 Task: Add a signature Ethan King containing Happy Valentines Day, Ethan King to email address softage.4@softage.net and add a label Memorabilia
Action: Mouse moved to (1036, 100)
Screenshot: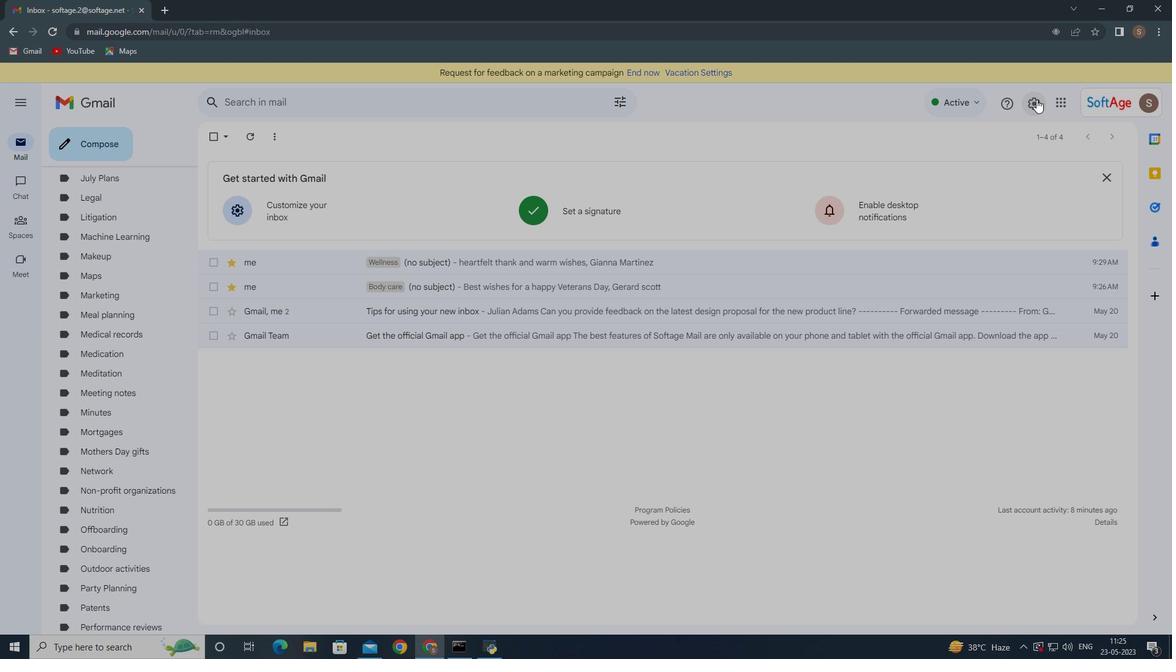 
Action: Mouse pressed left at (1036, 100)
Screenshot: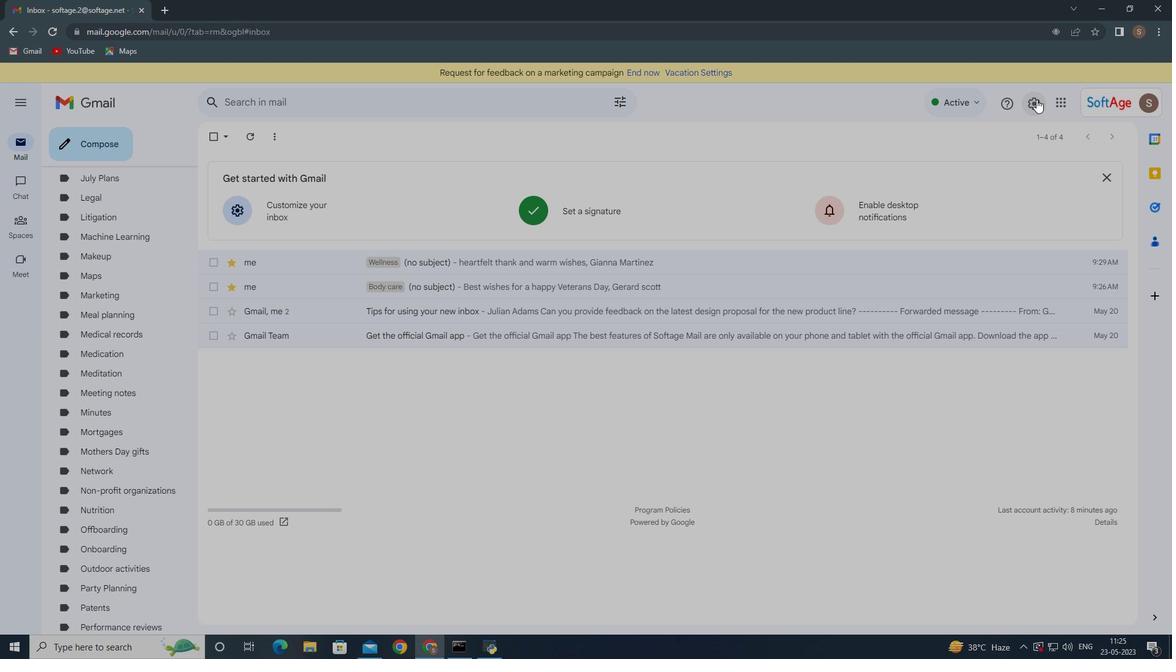 
Action: Mouse moved to (1049, 162)
Screenshot: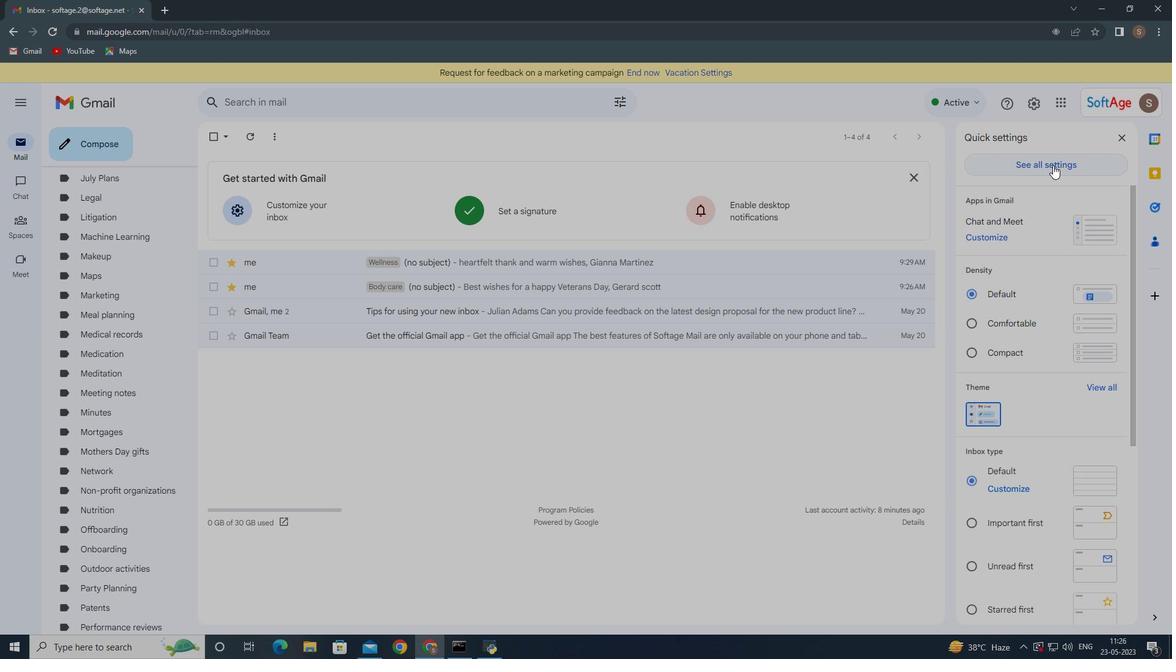 
Action: Mouse pressed left at (1049, 162)
Screenshot: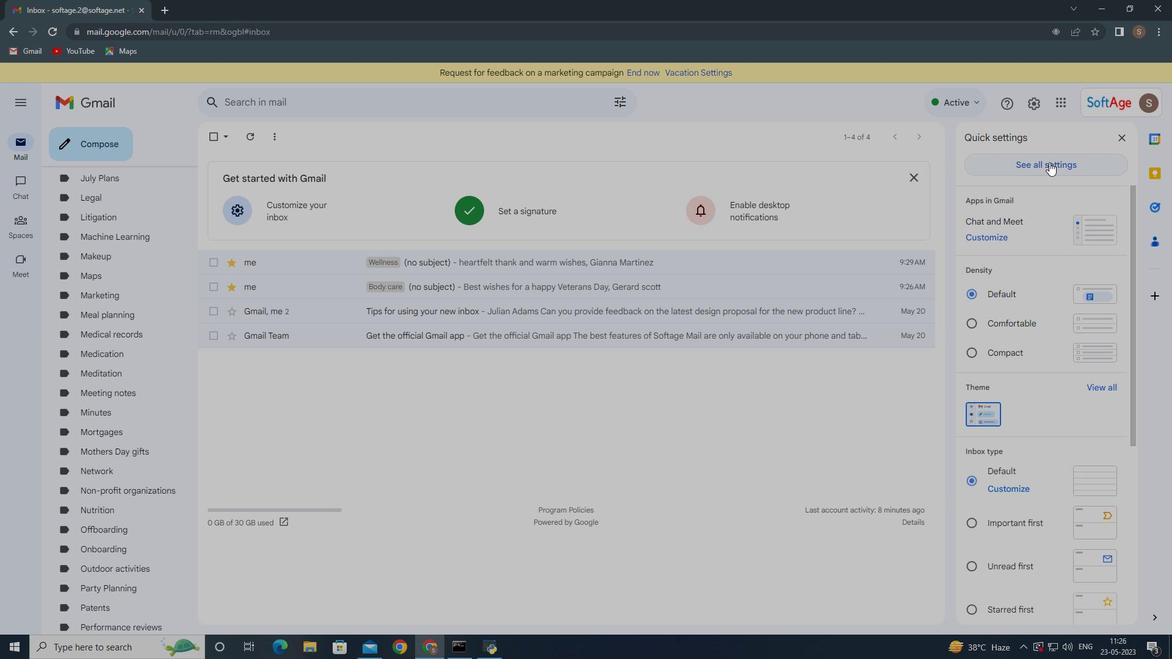 
Action: Mouse moved to (366, 218)
Screenshot: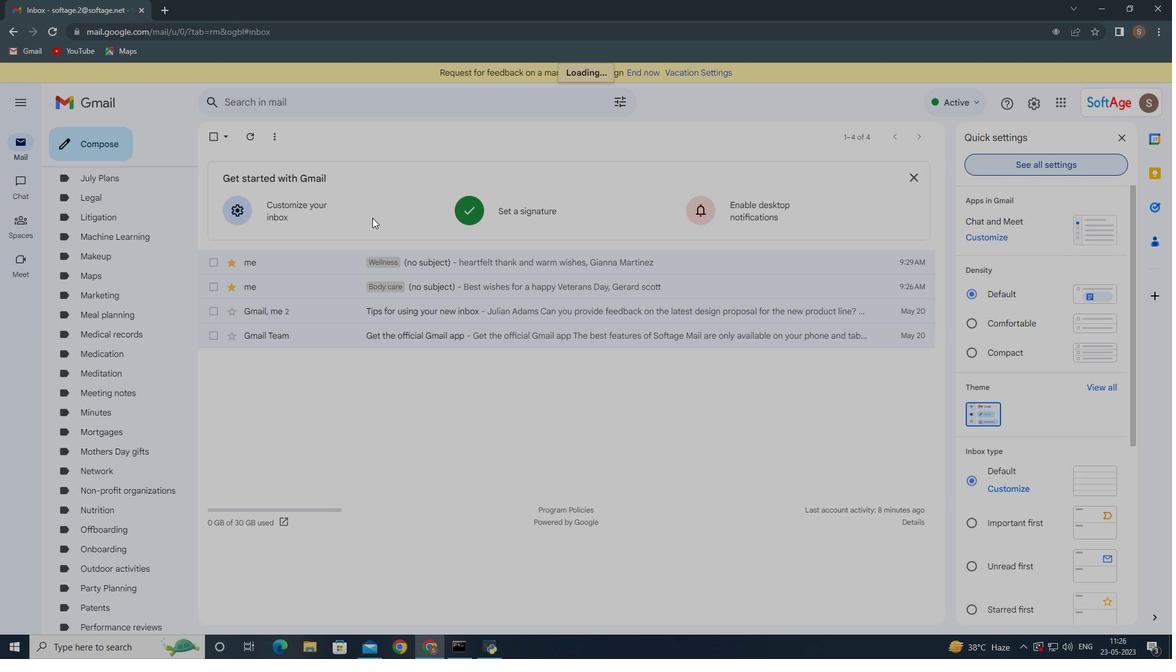 
Action: Mouse scrolled (366, 217) with delta (0, 0)
Screenshot: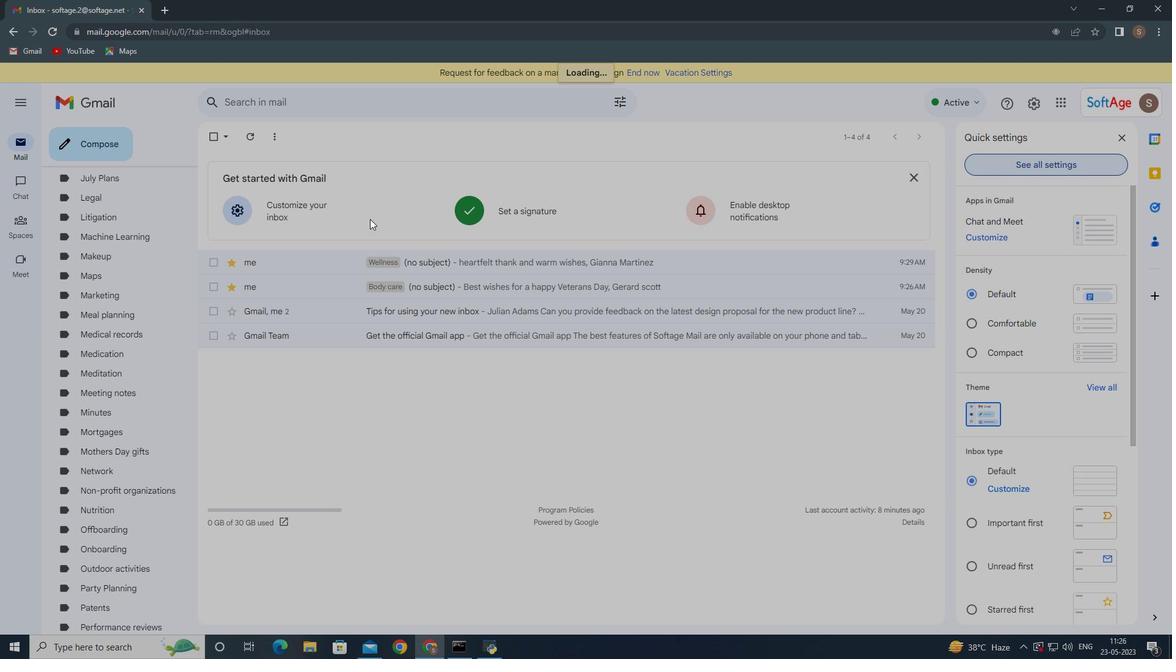 
Action: Mouse moved to (365, 219)
Screenshot: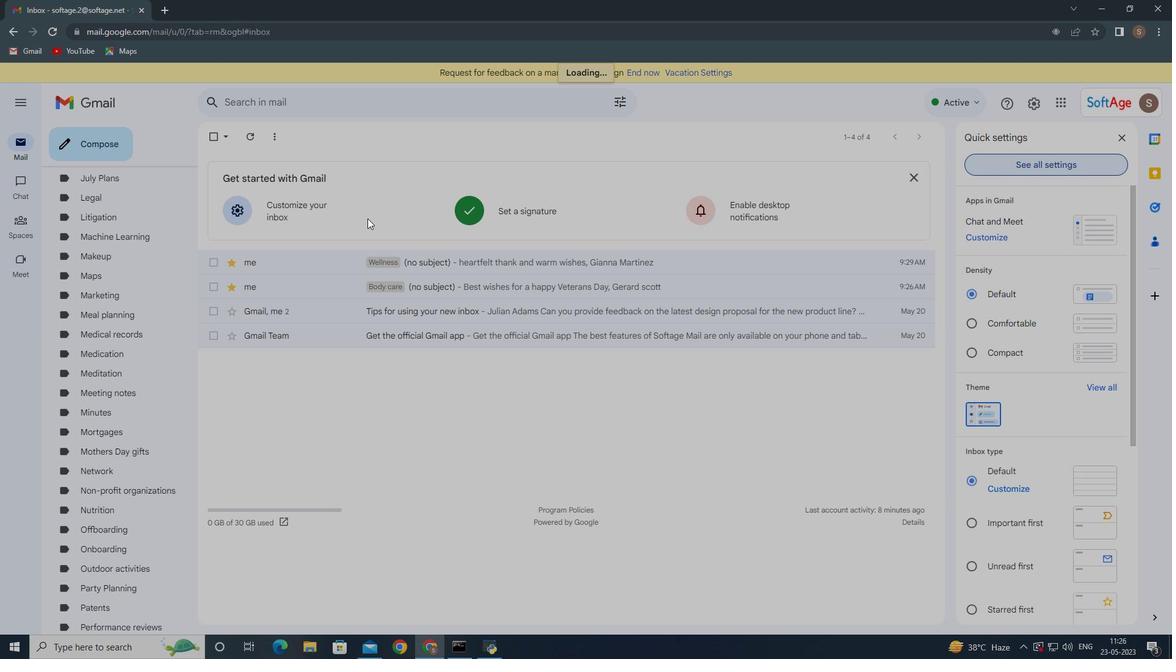 
Action: Mouse scrolled (365, 219) with delta (0, 0)
Screenshot: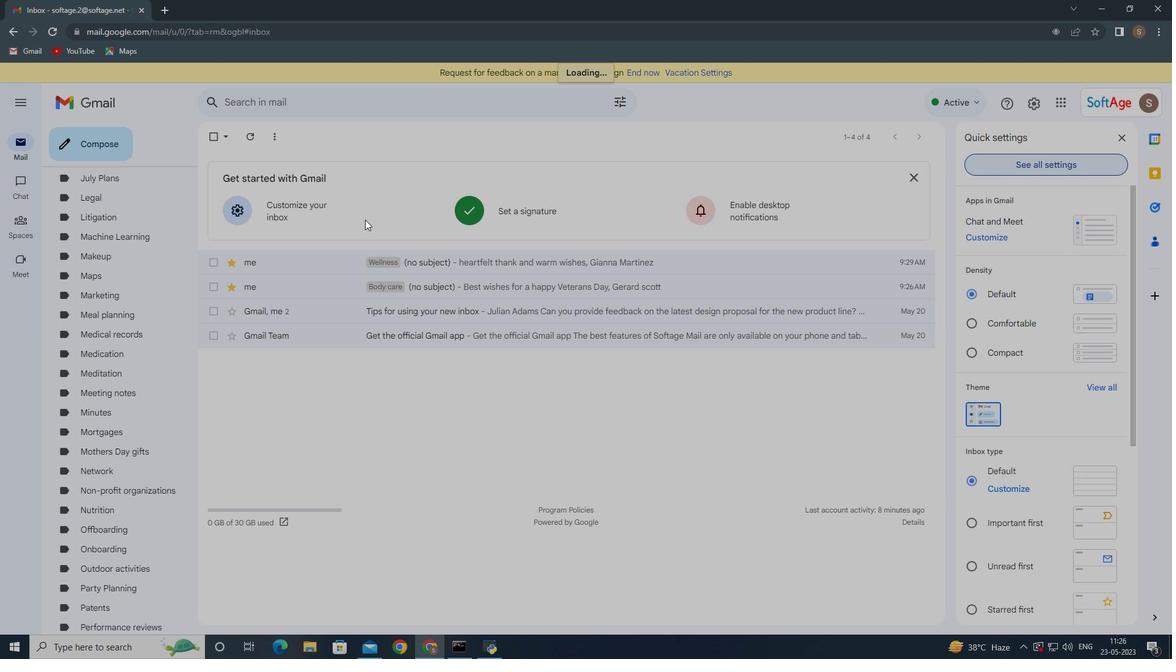 
Action: Mouse moved to (365, 219)
Screenshot: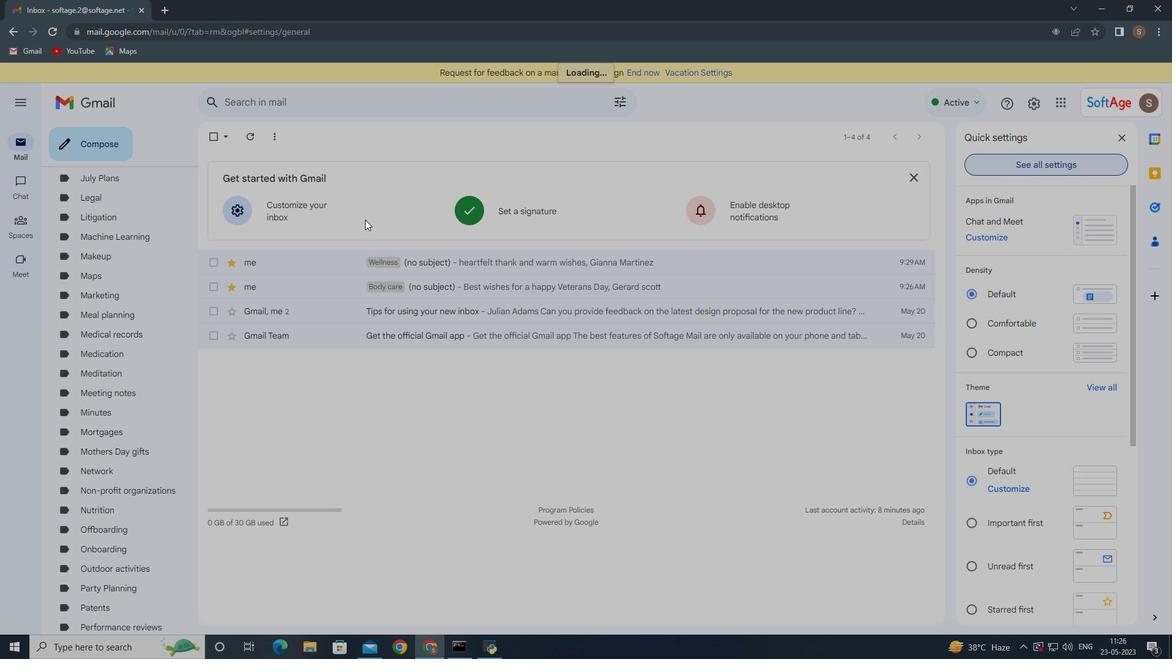 
Action: Mouse scrolled (365, 219) with delta (0, 0)
Screenshot: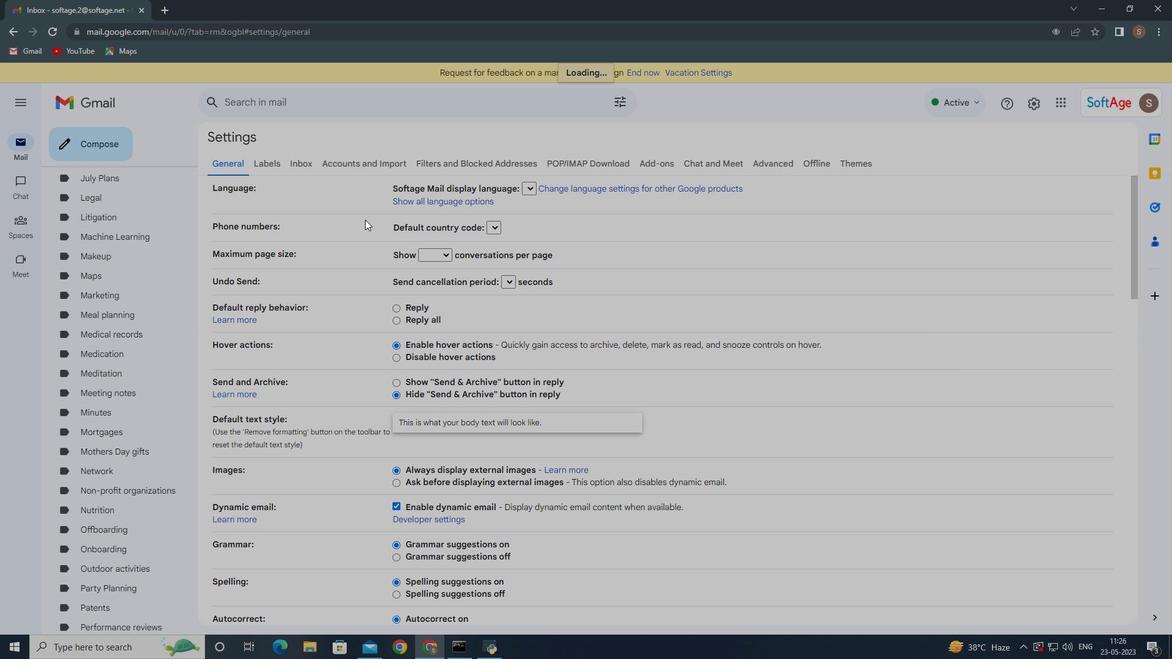 
Action: Mouse scrolled (365, 219) with delta (0, 0)
Screenshot: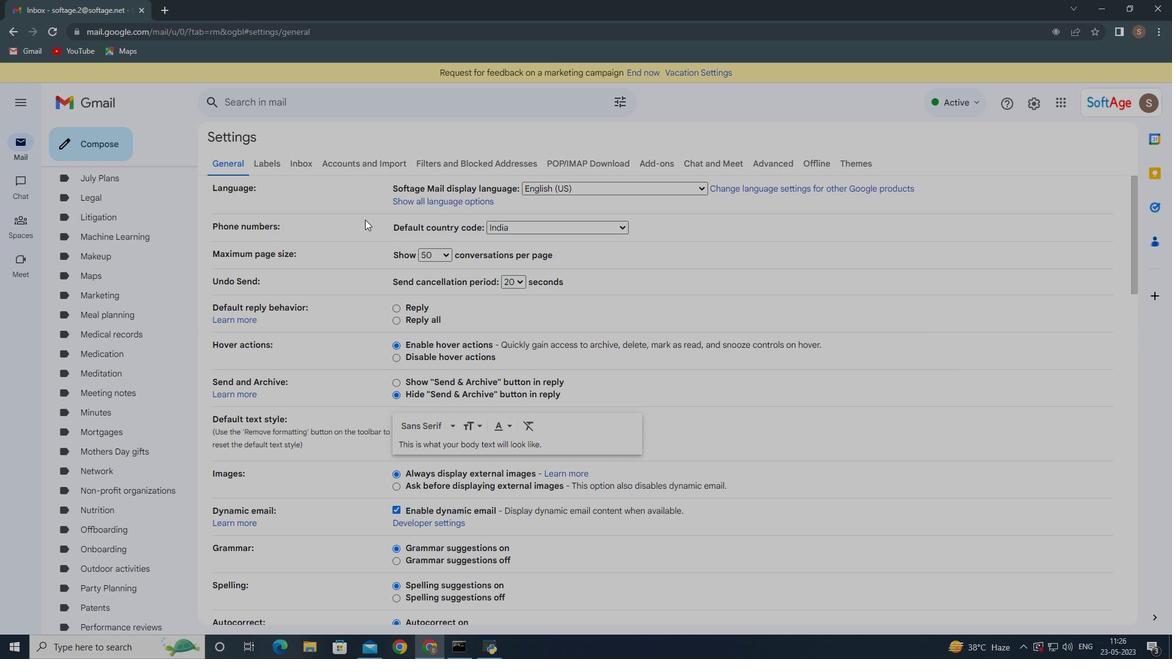 
Action: Mouse scrolled (365, 219) with delta (0, 0)
Screenshot: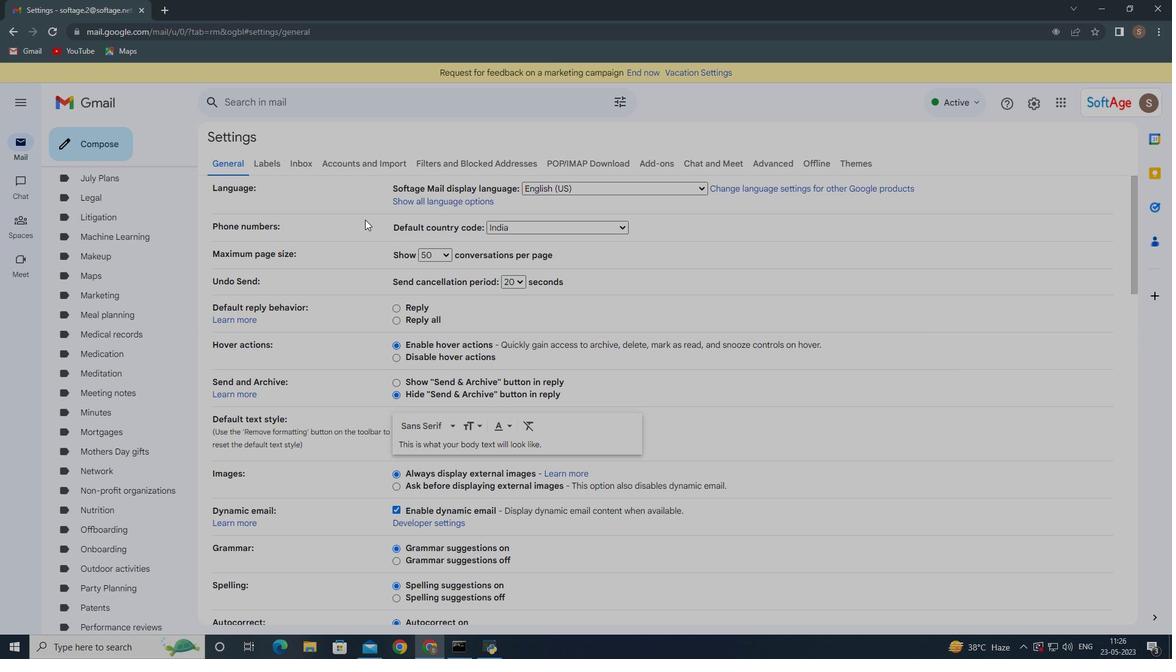 
Action: Mouse moved to (407, 272)
Screenshot: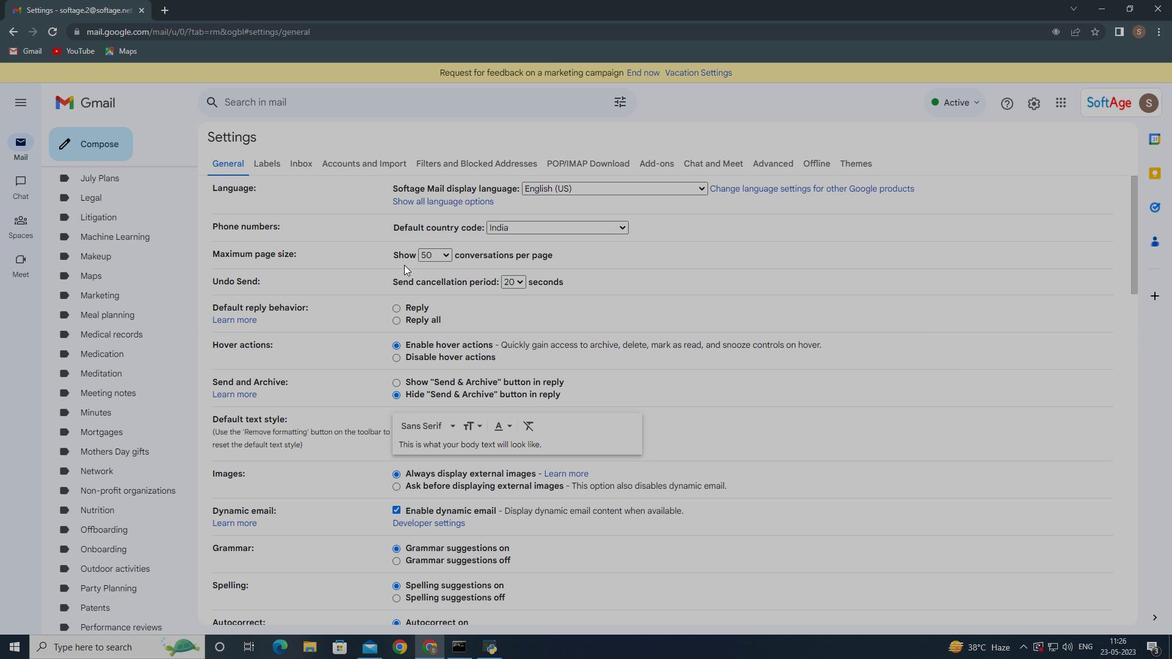 
Action: Mouse scrolled (407, 271) with delta (0, 0)
Screenshot: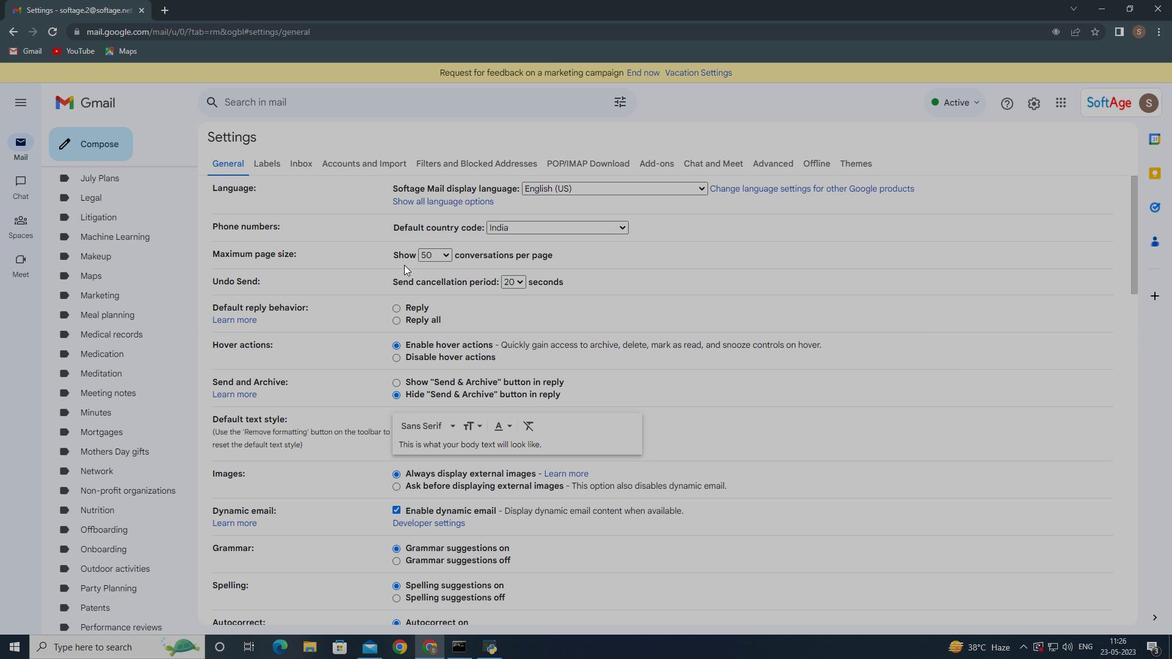 
Action: Mouse moved to (409, 275)
Screenshot: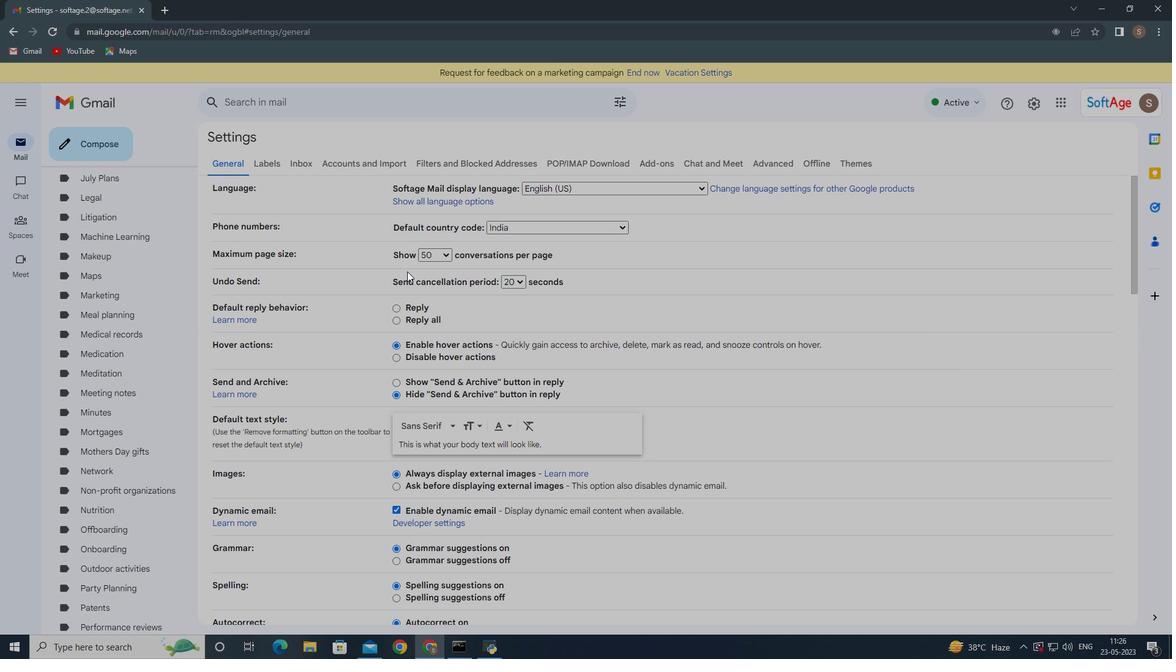 
Action: Mouse scrolled (409, 275) with delta (0, 0)
Screenshot: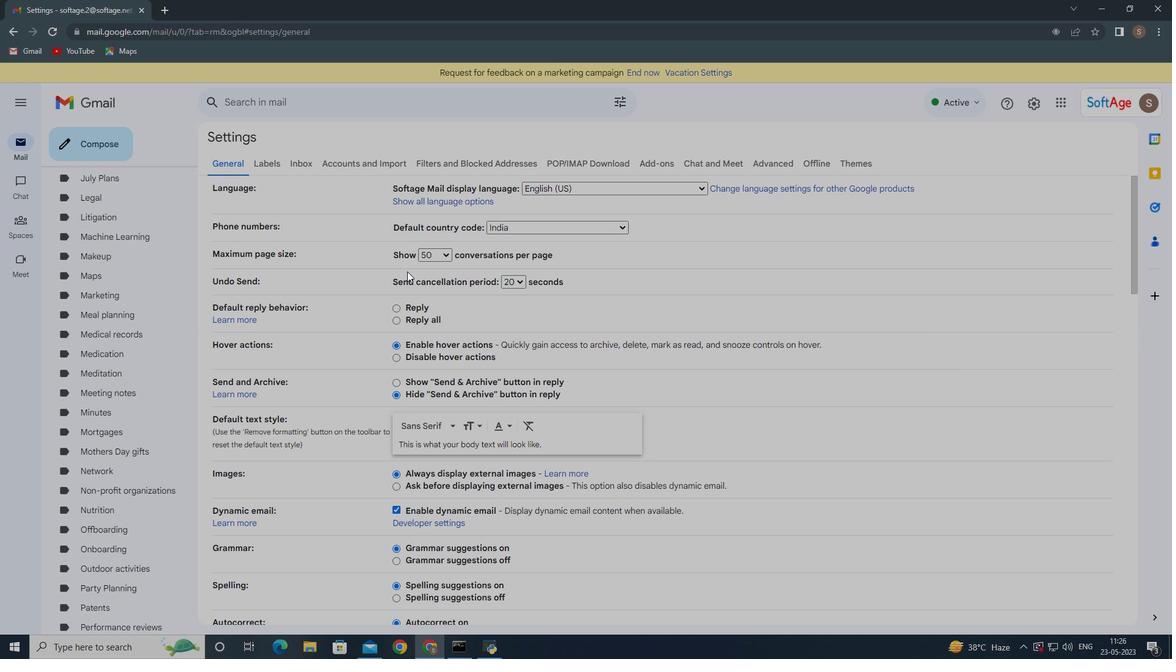 
Action: Mouse moved to (410, 277)
Screenshot: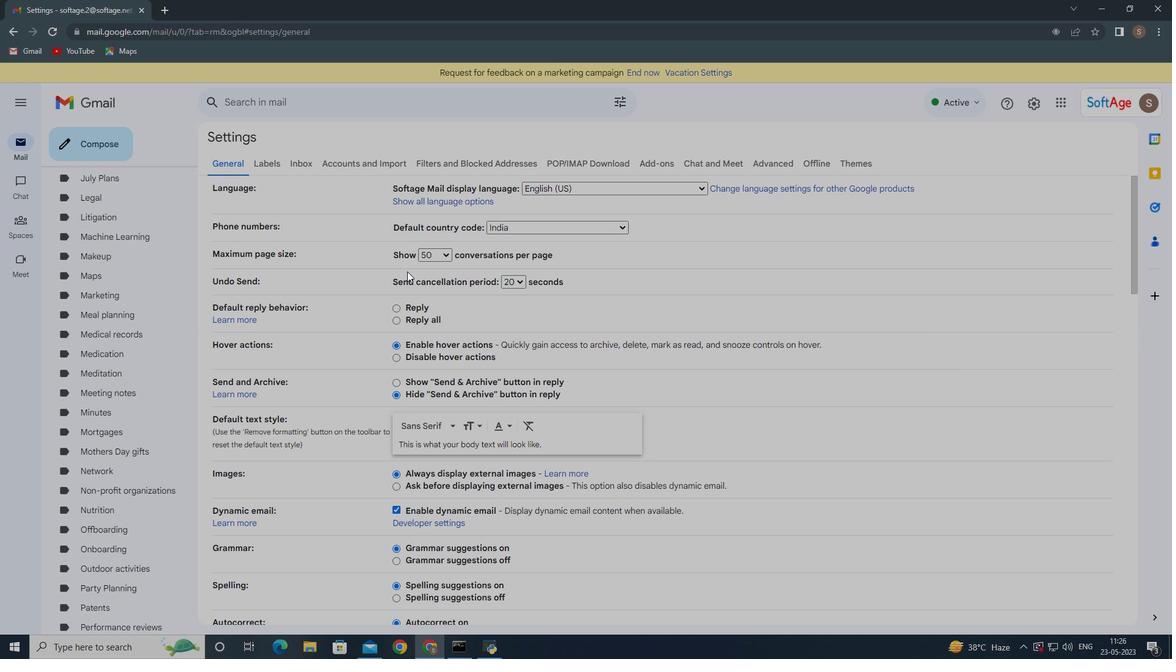 
Action: Mouse scrolled (410, 277) with delta (0, 0)
Screenshot: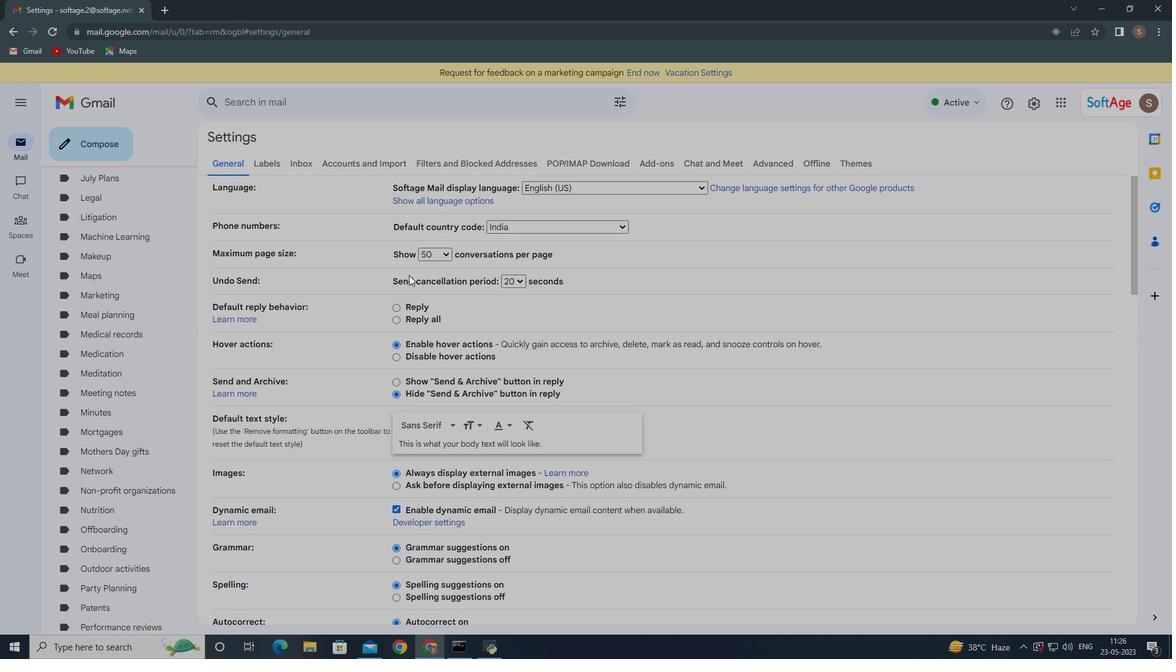 
Action: Mouse moved to (410, 279)
Screenshot: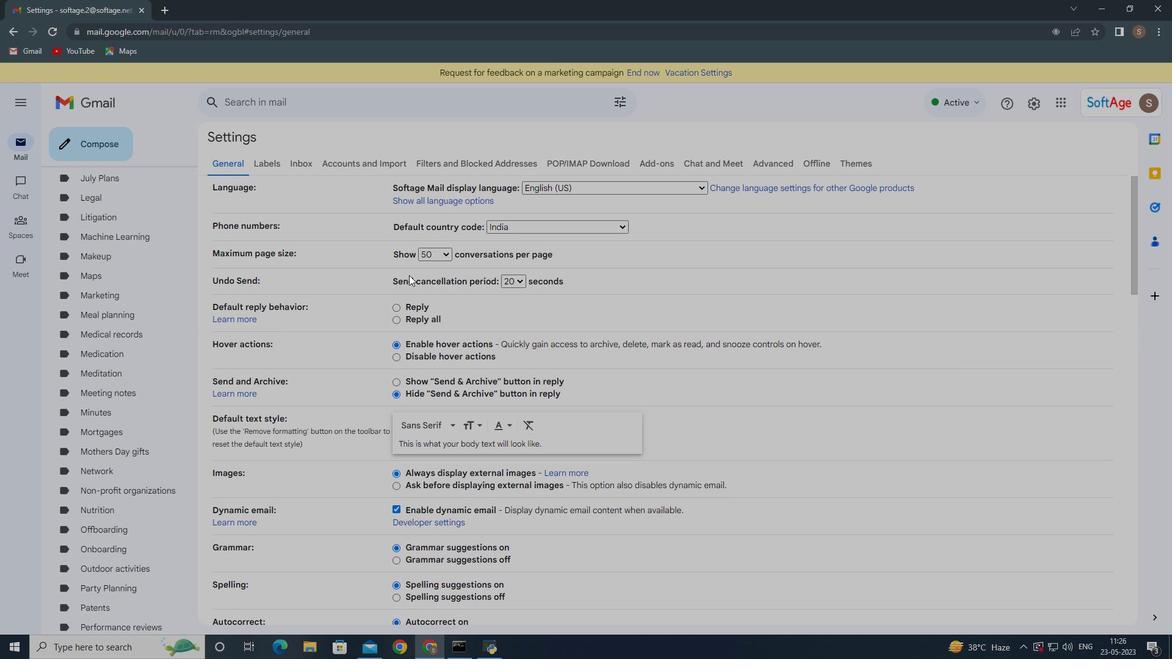
Action: Mouse scrolled (410, 279) with delta (0, 0)
Screenshot: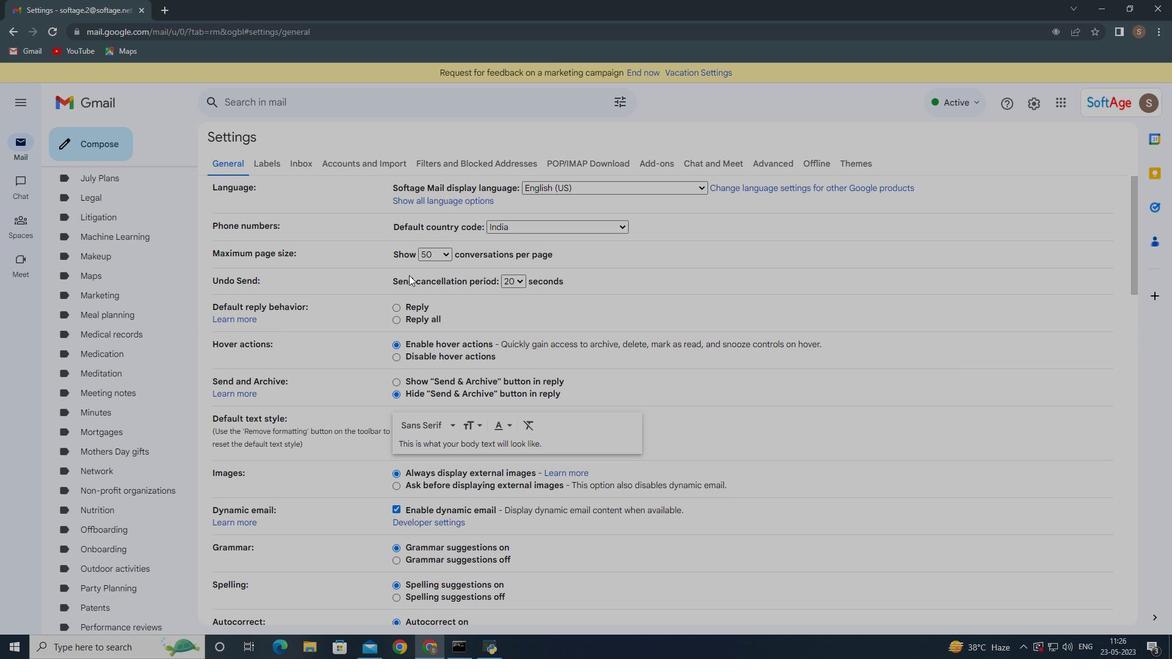 
Action: Mouse moved to (410, 282)
Screenshot: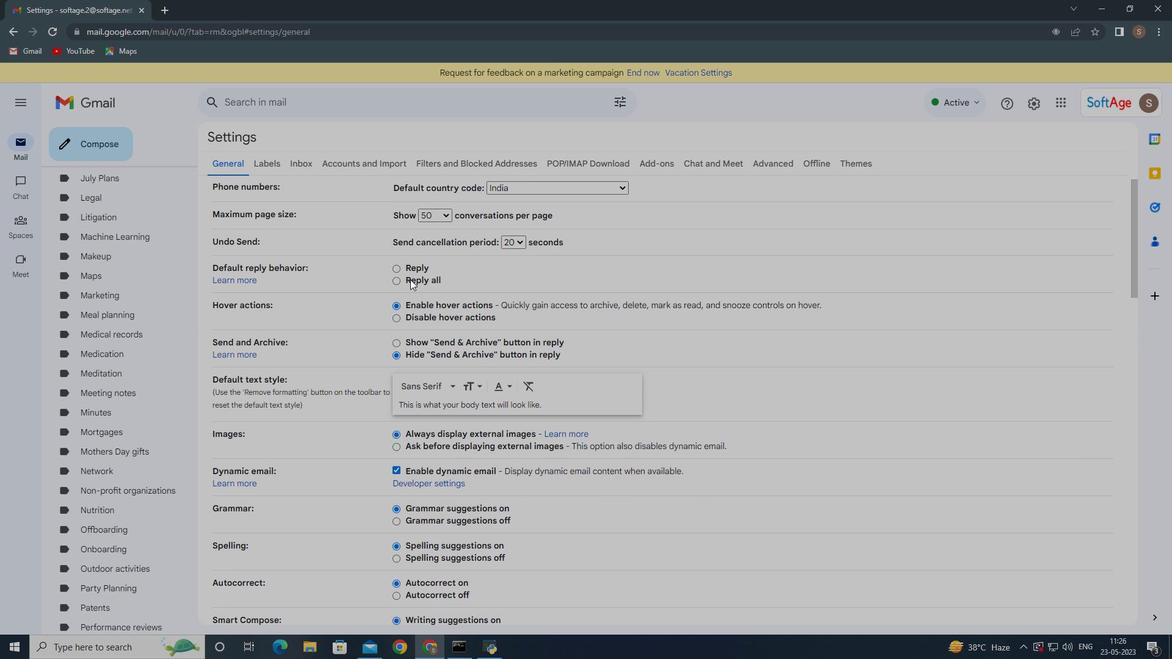 
Action: Mouse scrolled (410, 282) with delta (0, 0)
Screenshot: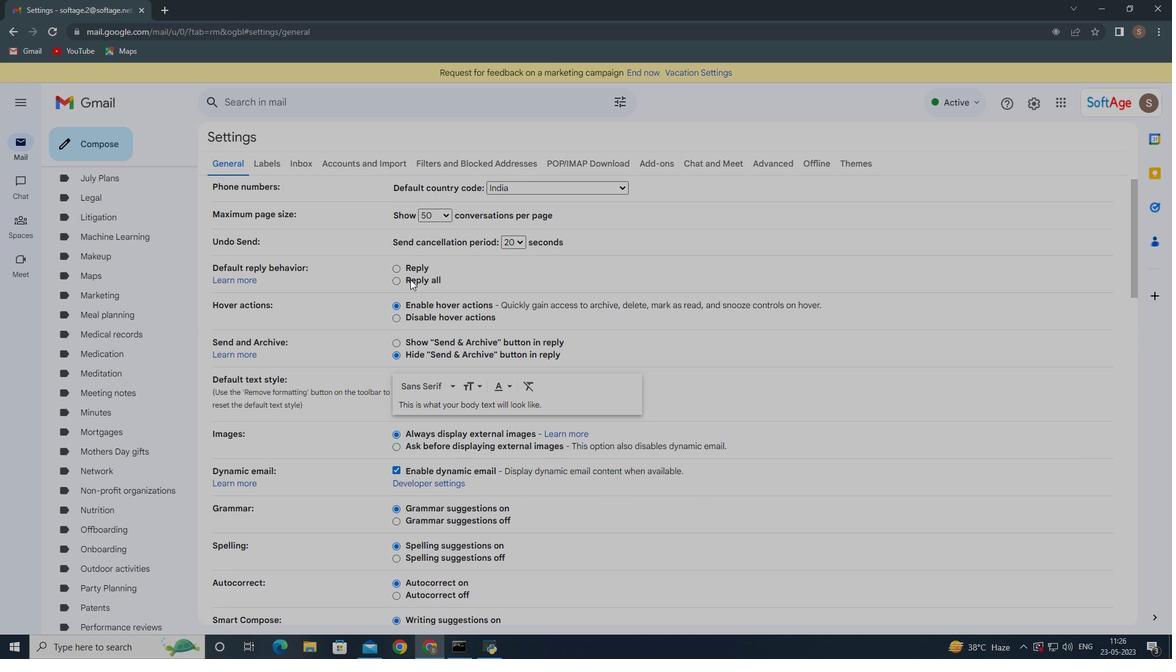 
Action: Mouse moved to (409, 293)
Screenshot: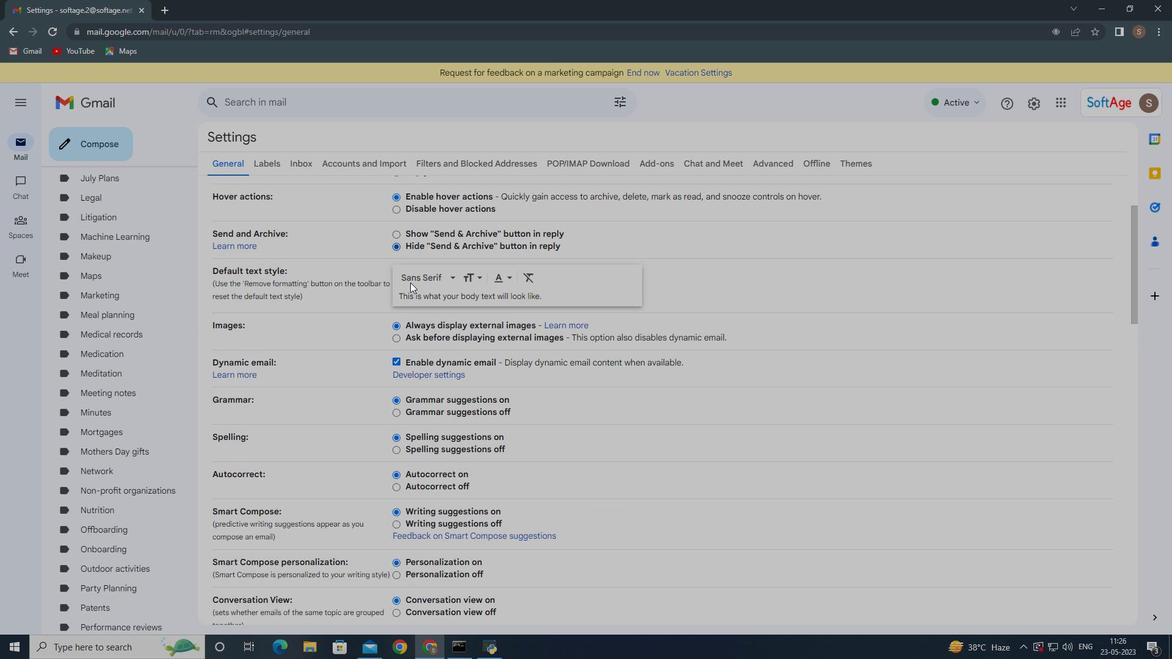 
Action: Mouse scrolled (409, 293) with delta (0, 0)
Screenshot: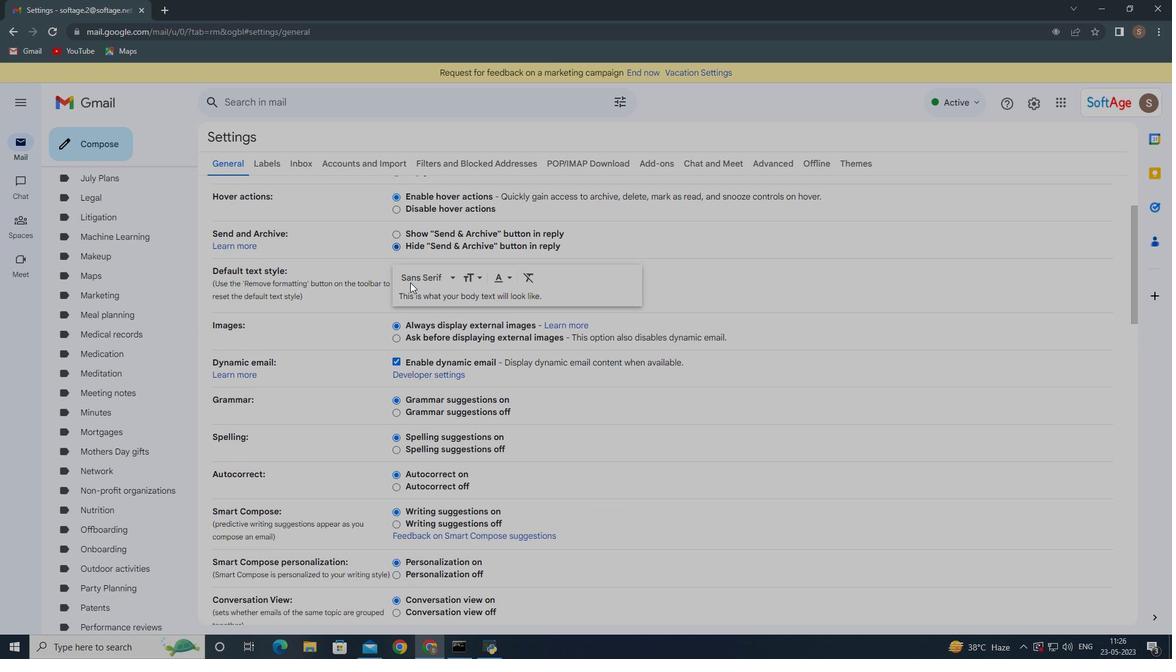
Action: Mouse moved to (417, 346)
Screenshot: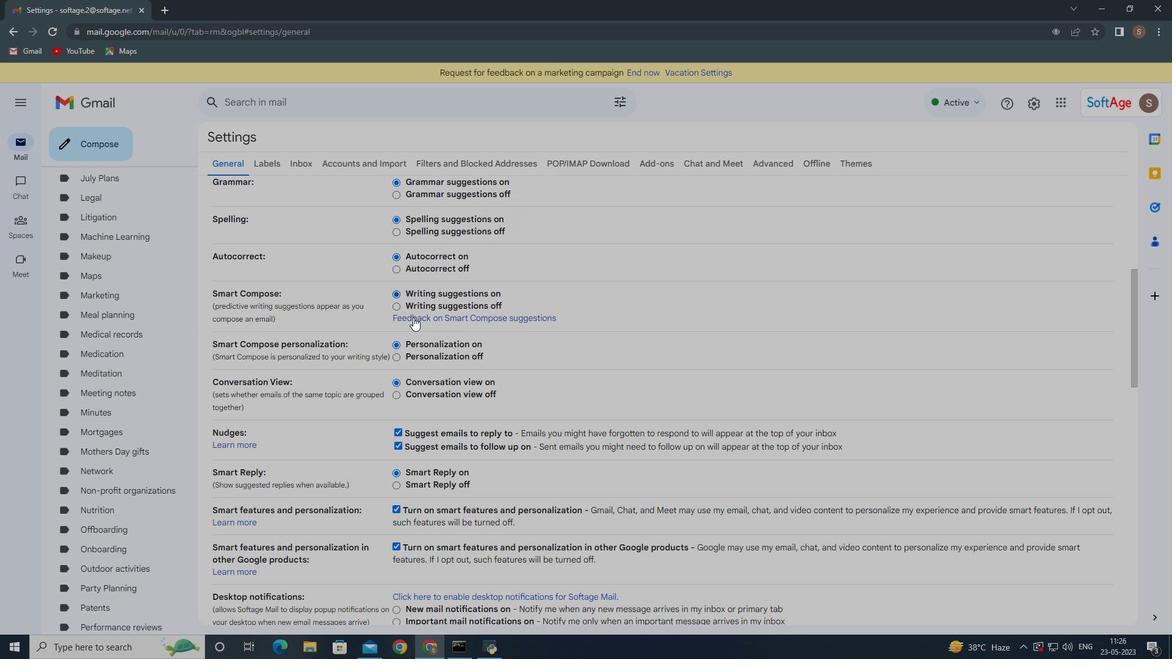 
Action: Mouse scrolled (417, 345) with delta (0, 0)
Screenshot: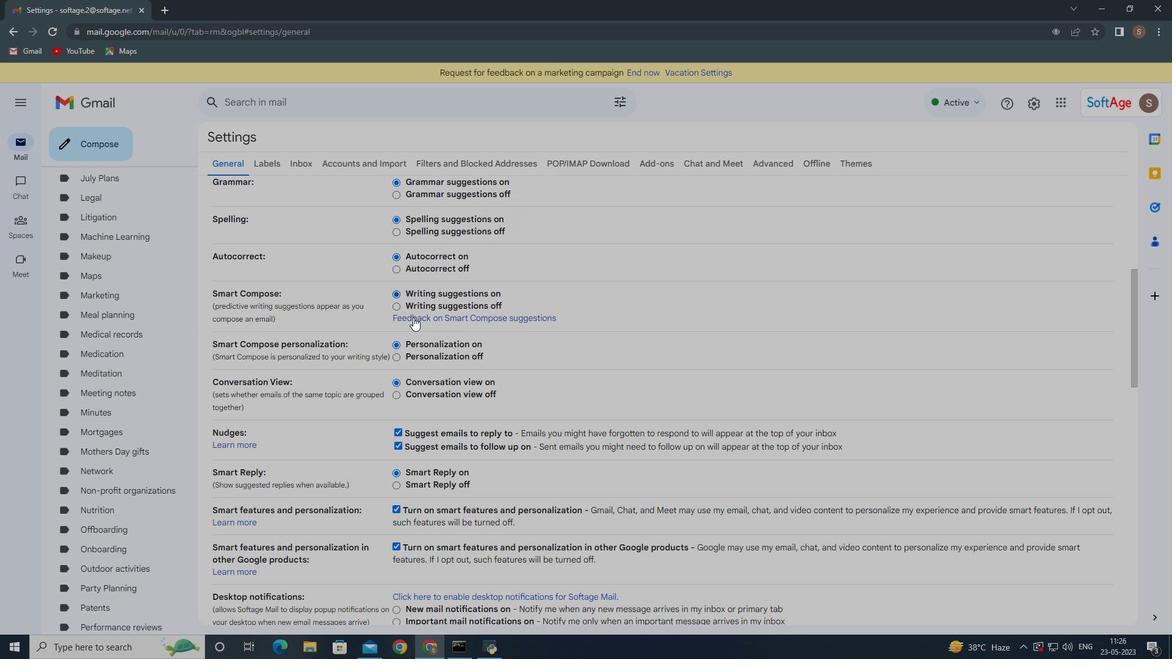 
Action: Mouse moved to (419, 365)
Screenshot: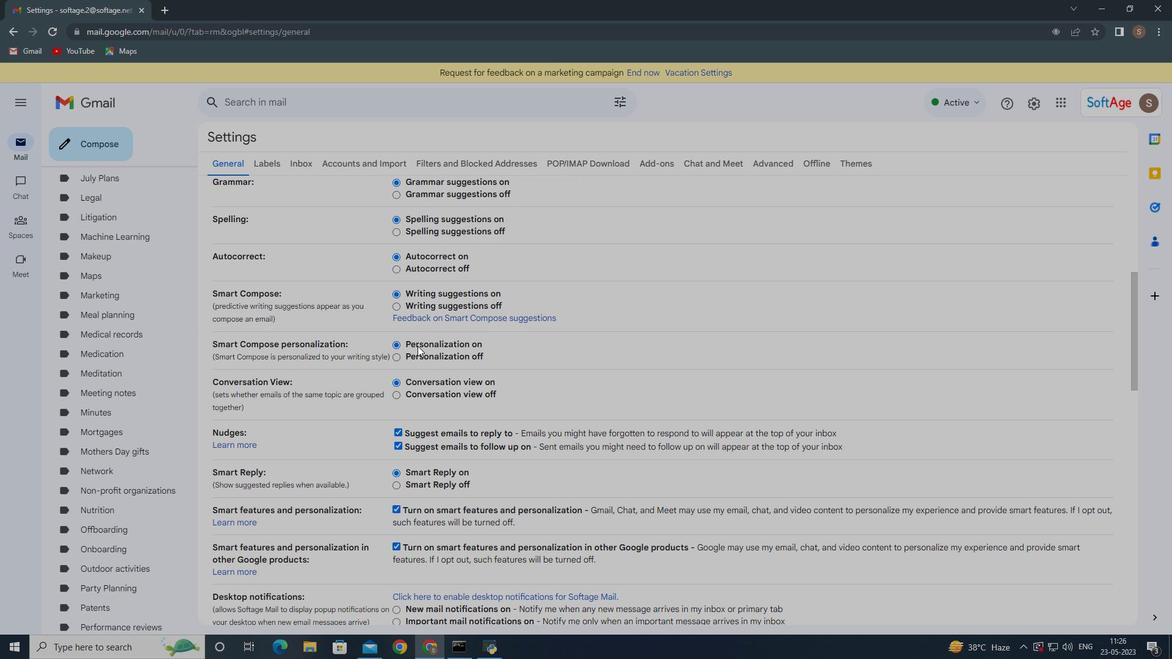 
Action: Mouse scrolled (419, 358) with delta (0, 0)
Screenshot: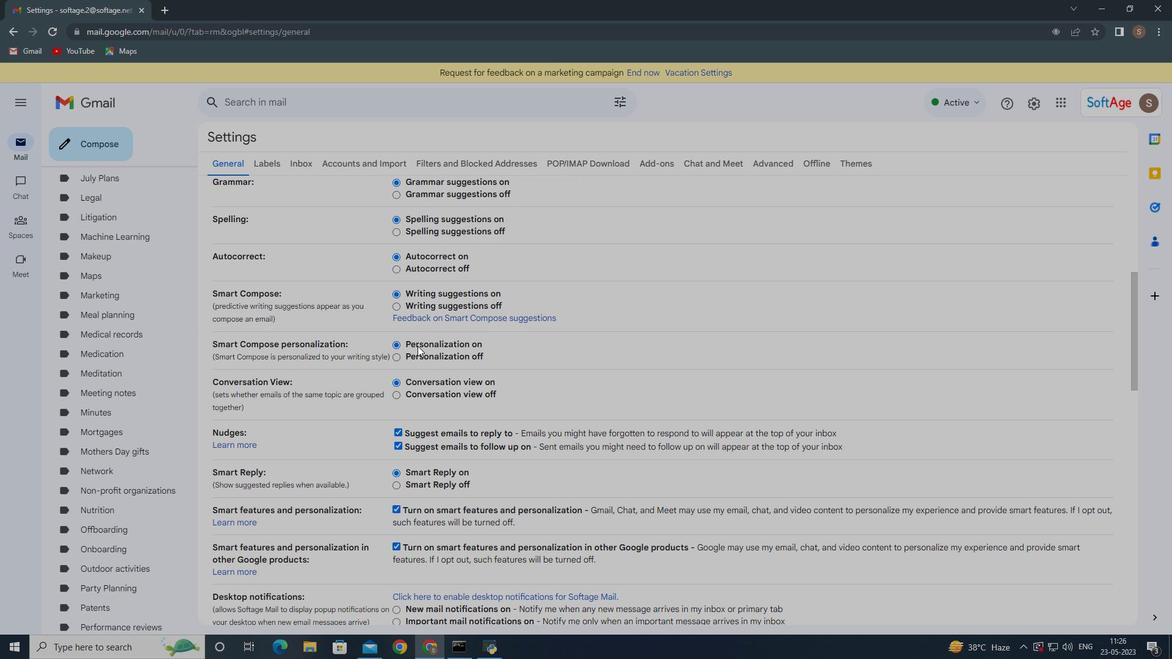 
Action: Mouse moved to (419, 366)
Screenshot: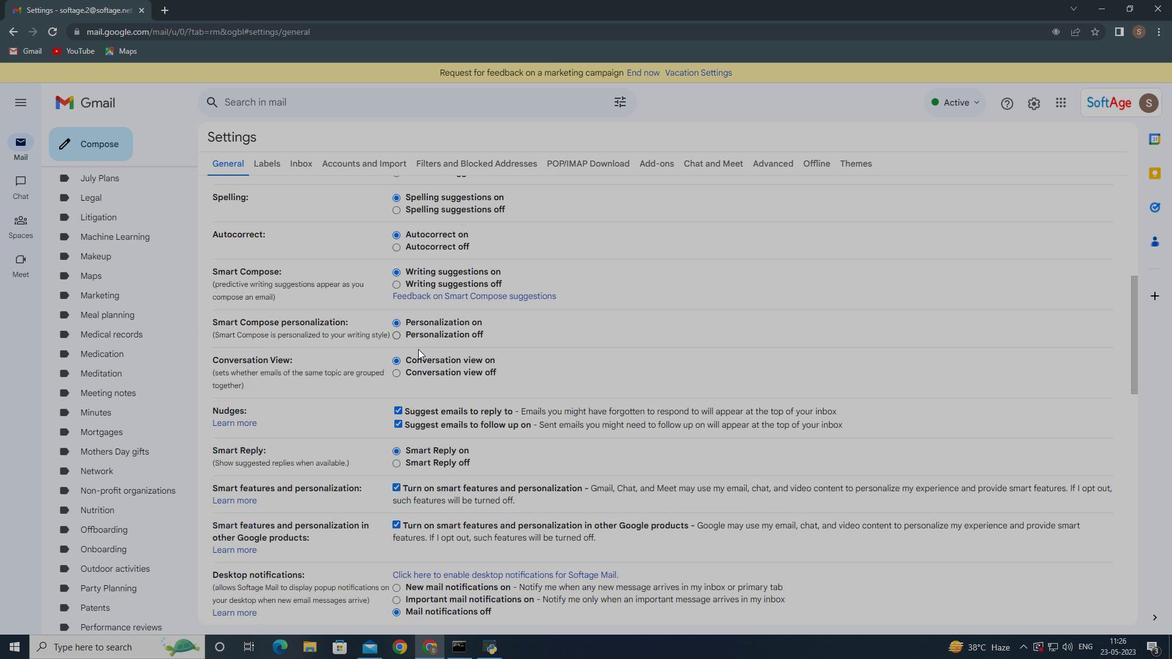 
Action: Mouse scrolled (419, 365) with delta (0, 0)
Screenshot: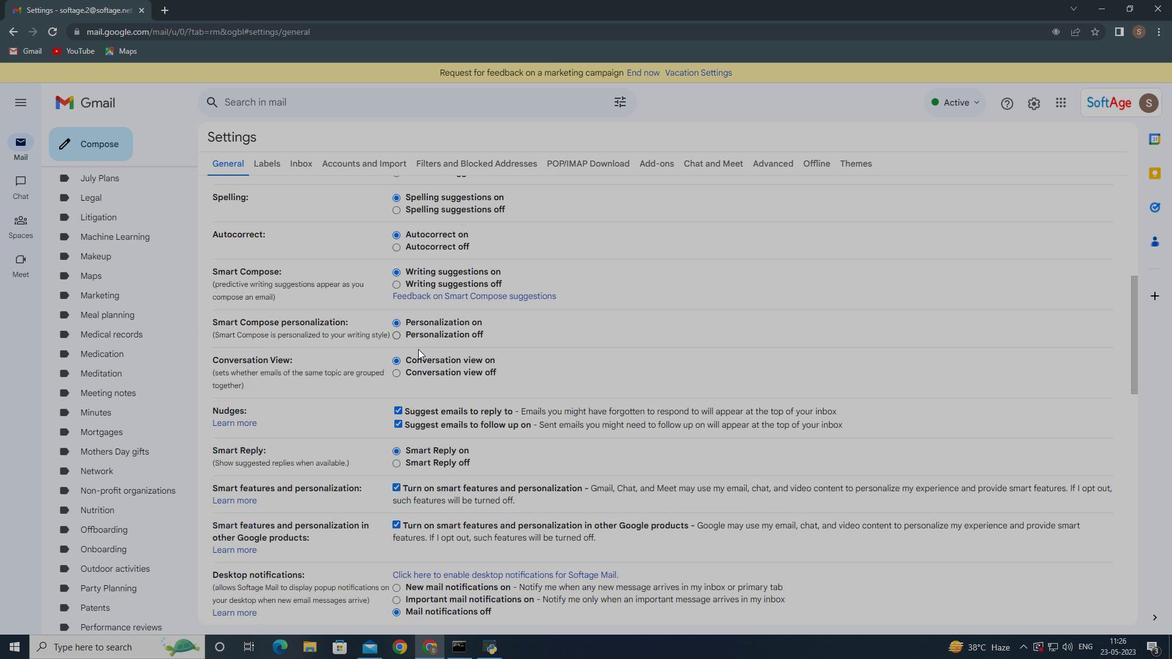 
Action: Mouse moved to (420, 369)
Screenshot: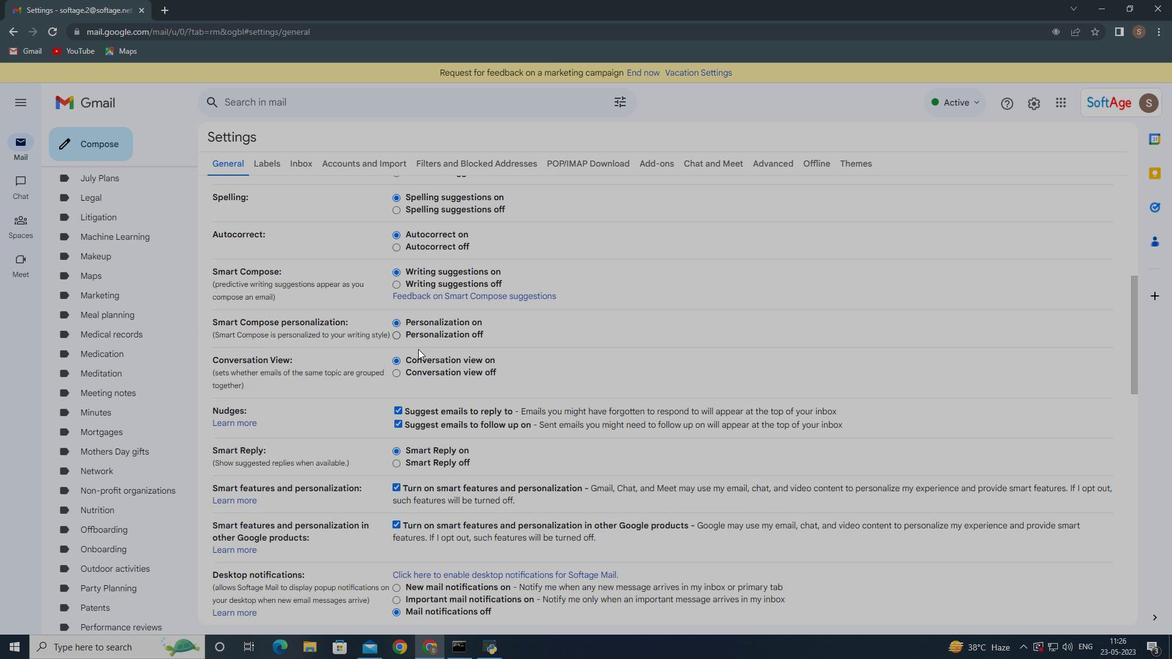 
Action: Mouse scrolled (420, 368) with delta (0, 0)
Screenshot: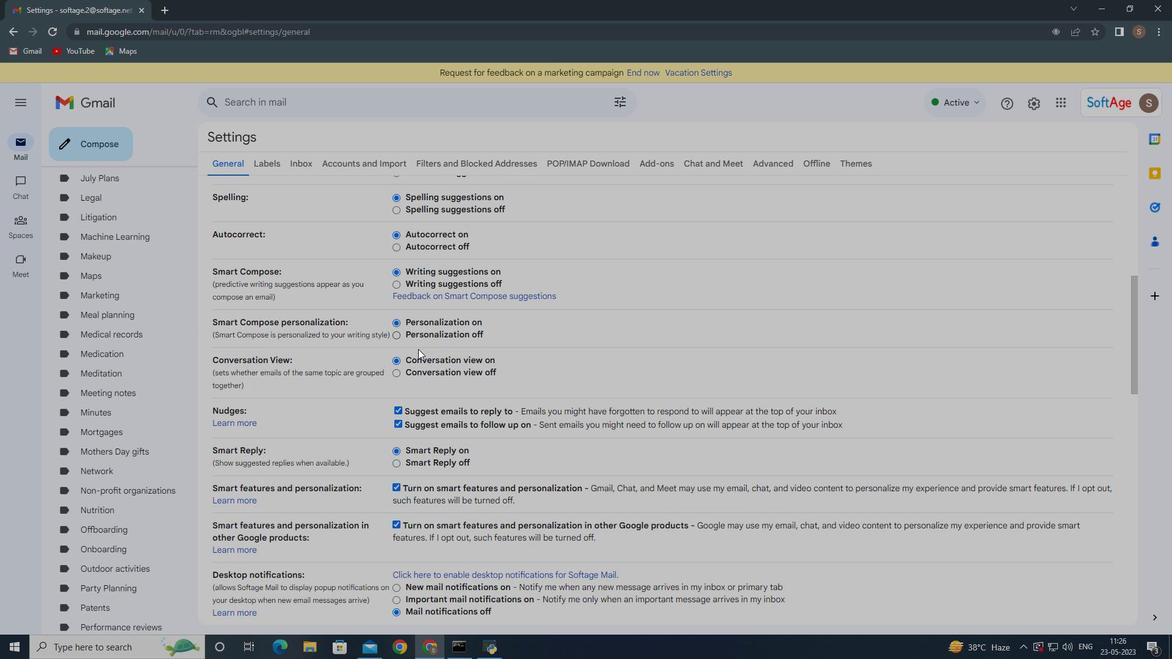 
Action: Mouse moved to (421, 371)
Screenshot: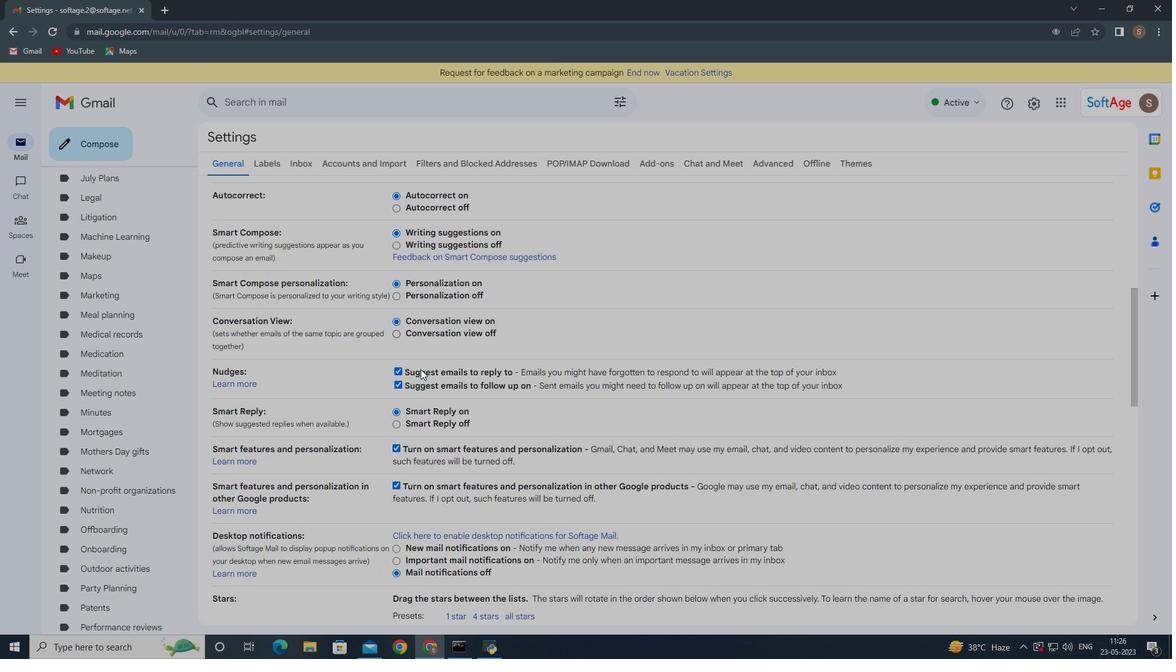 
Action: Mouse scrolled (421, 370) with delta (0, 0)
Screenshot: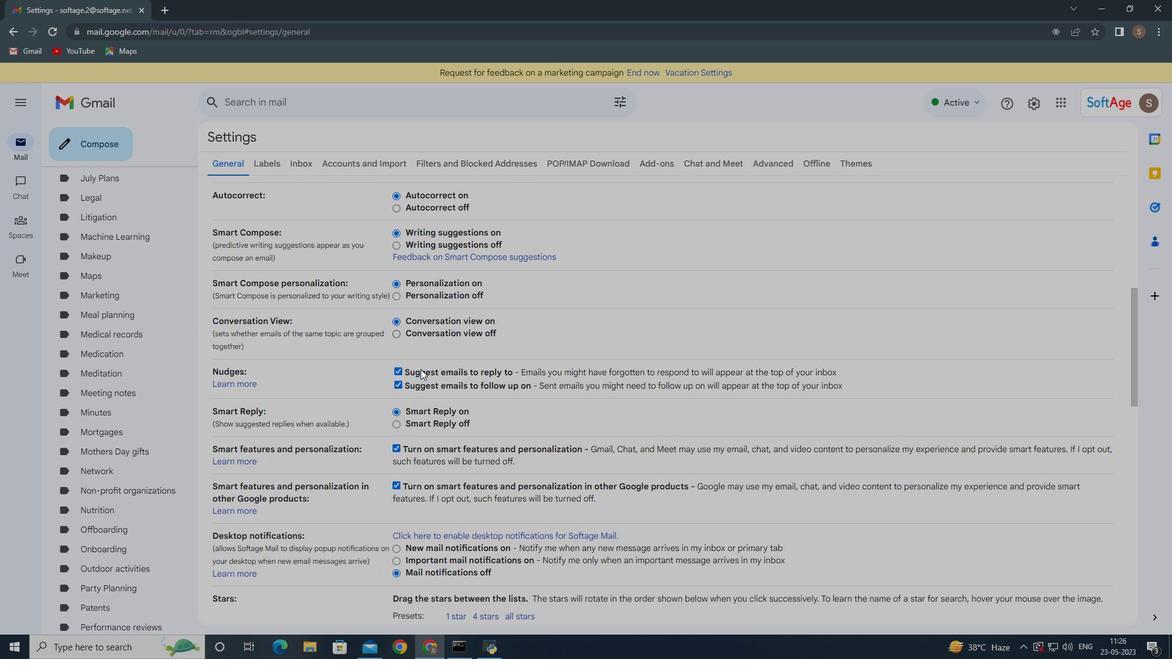 
Action: Mouse moved to (431, 425)
Screenshot: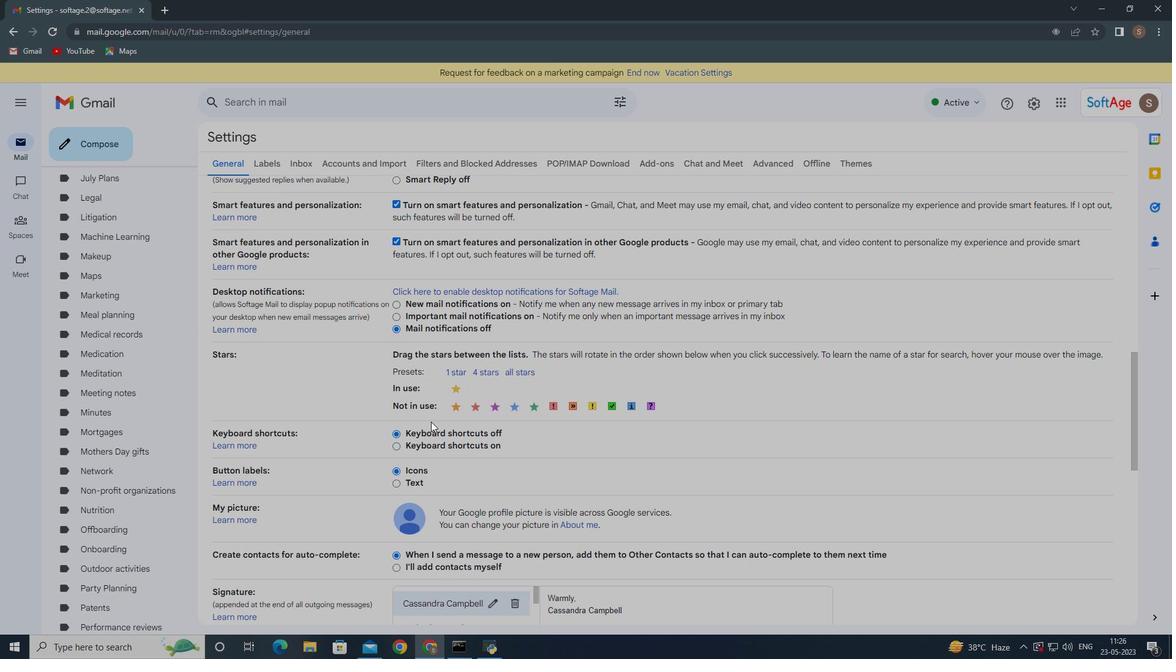 
Action: Mouse scrolled (431, 424) with delta (0, 0)
Screenshot: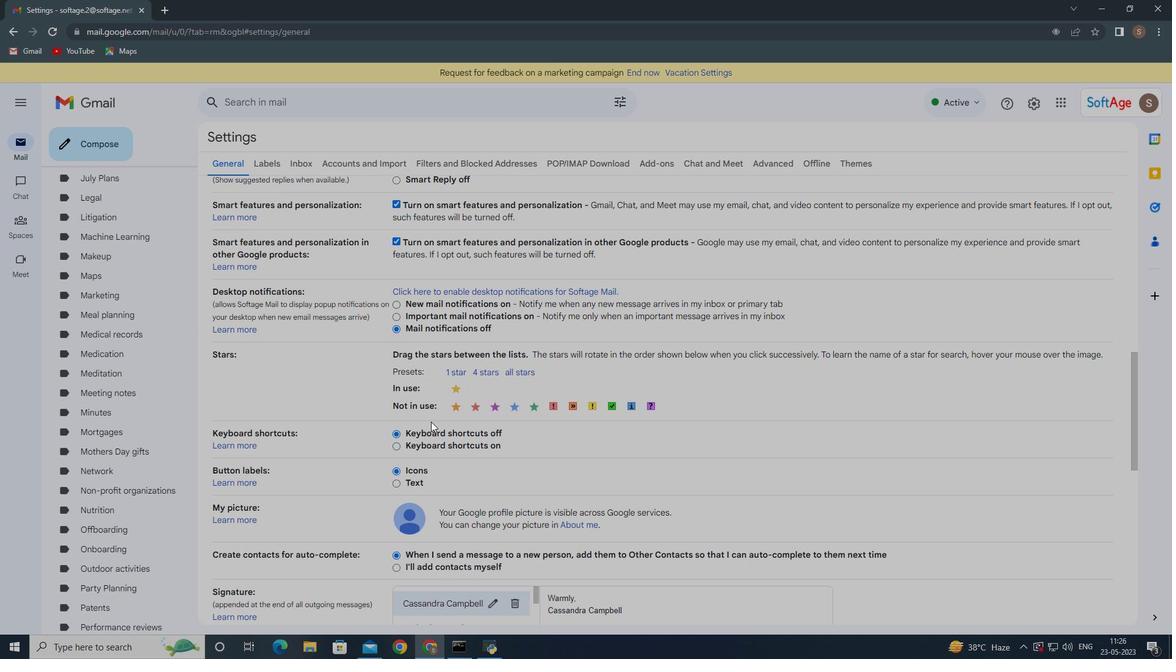 
Action: Mouse moved to (432, 426)
Screenshot: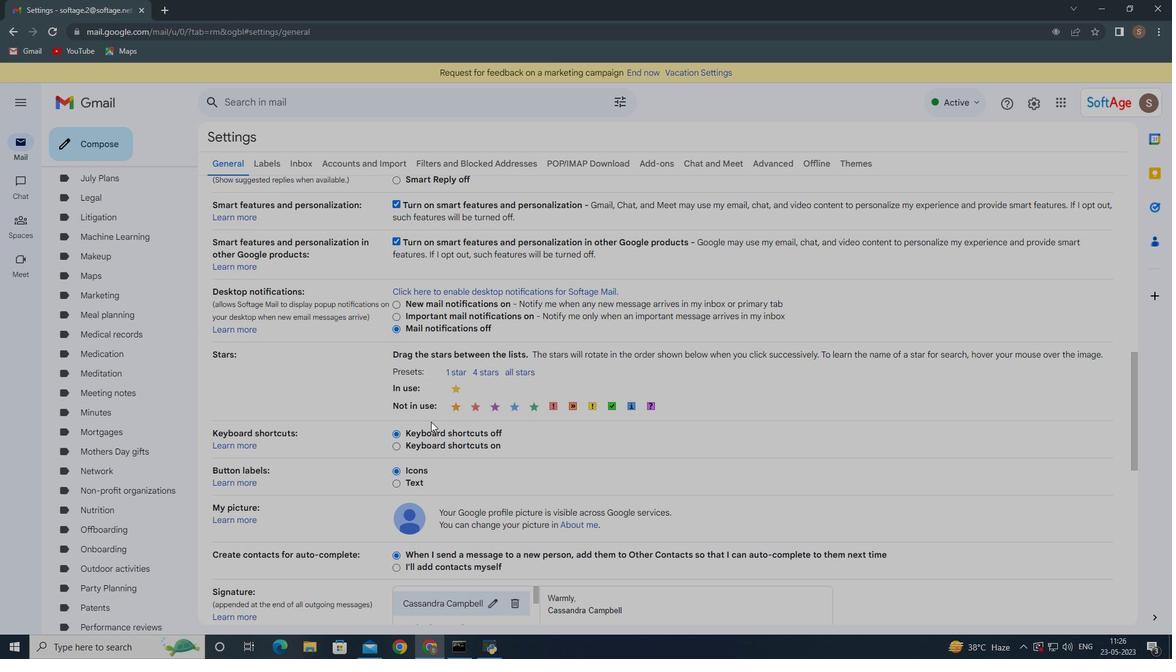
Action: Mouse scrolled (432, 426) with delta (0, 0)
Screenshot: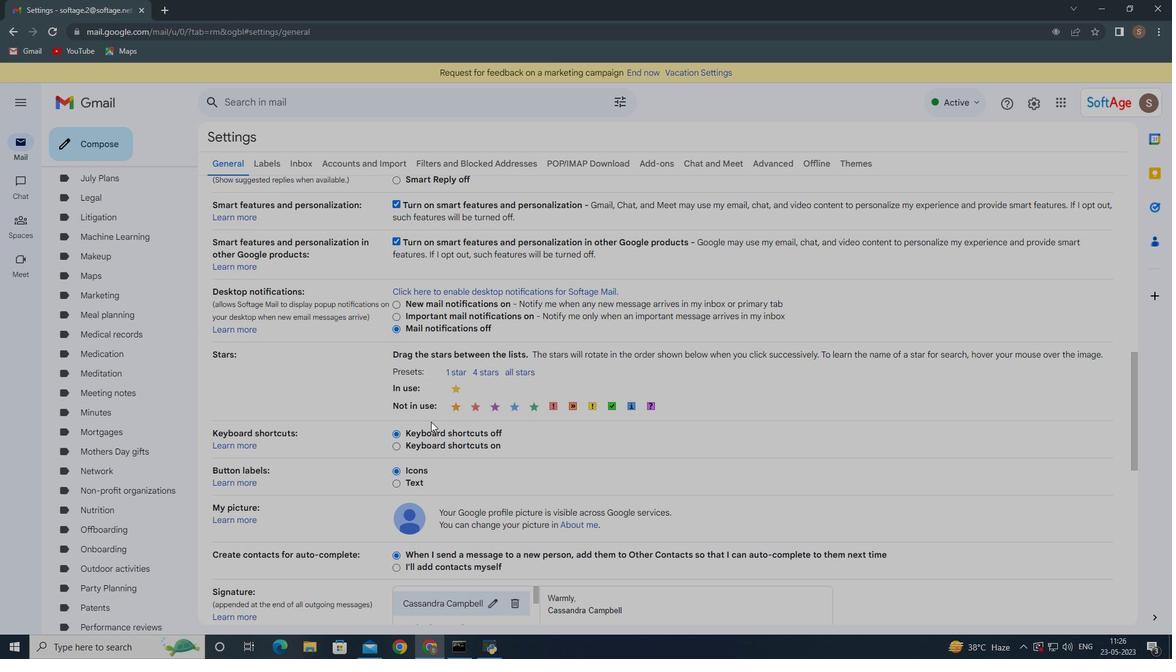 
Action: Mouse moved to (432, 426)
Screenshot: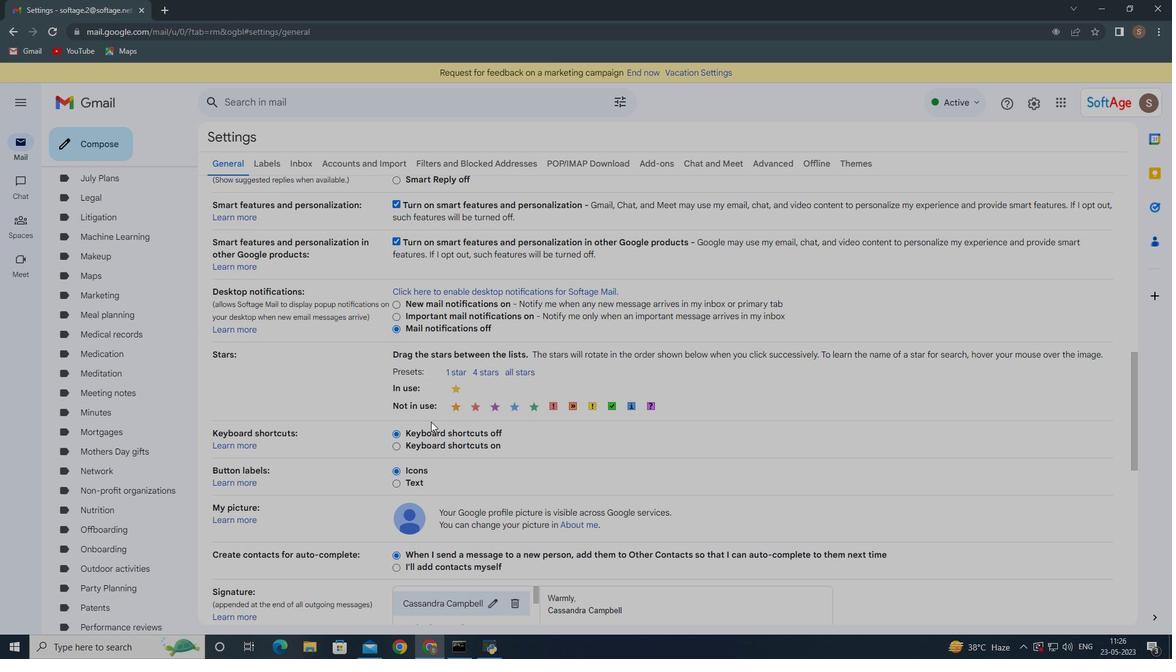 
Action: Mouse scrolled (432, 426) with delta (0, 0)
Screenshot: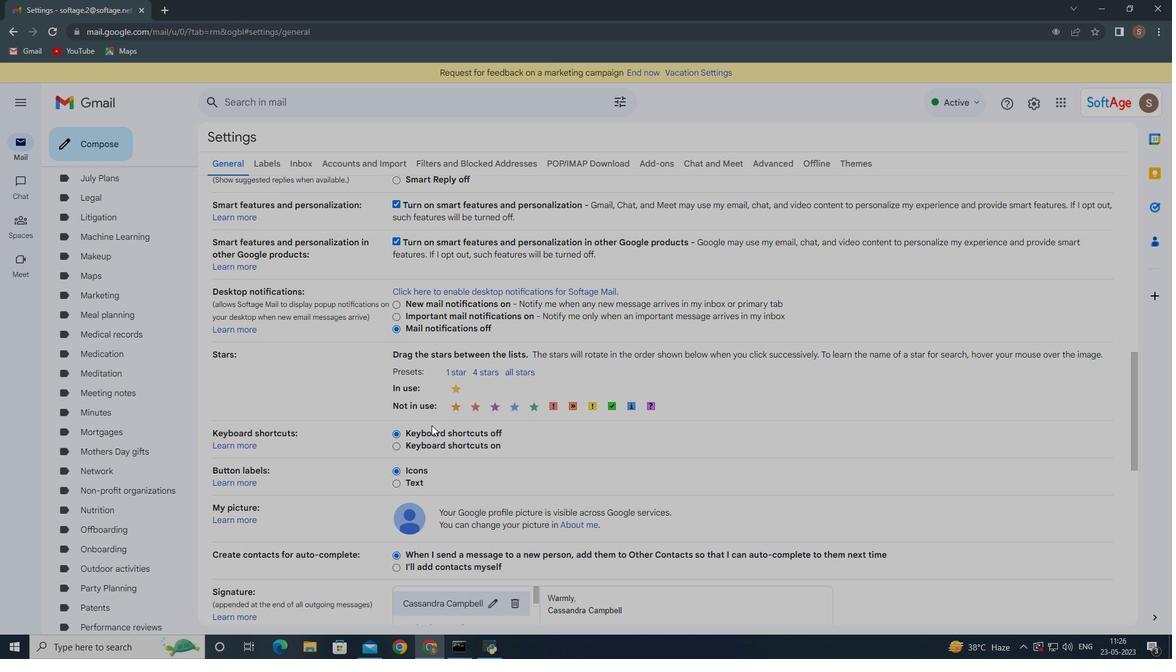
Action: Mouse moved to (432, 427)
Screenshot: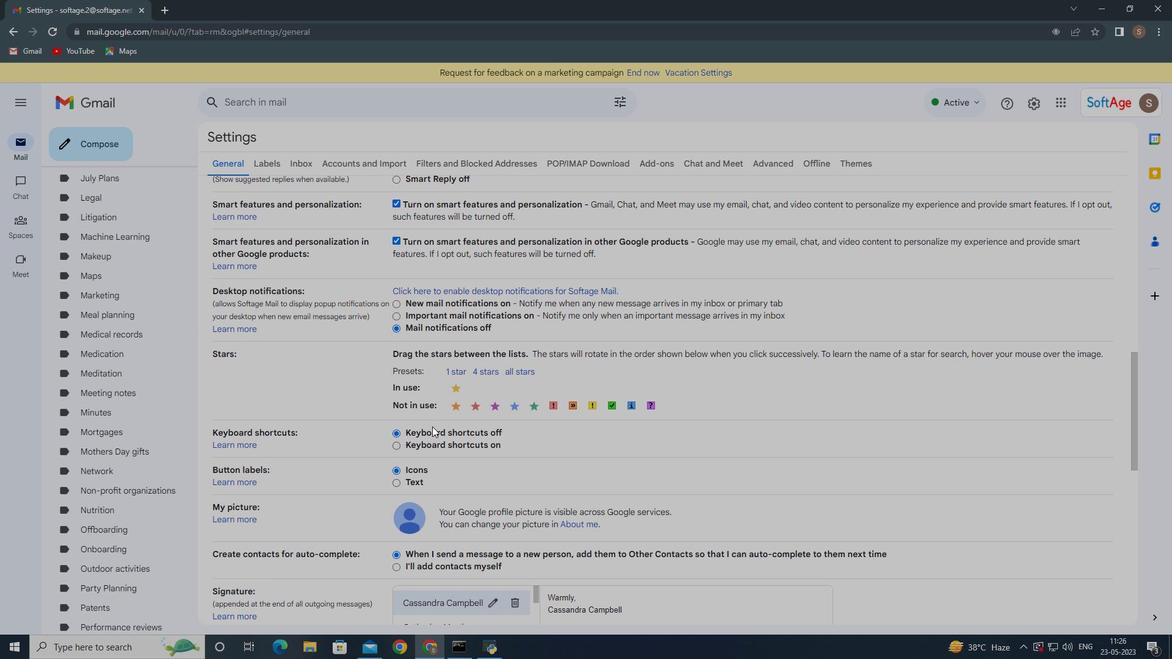 
Action: Mouse scrolled (432, 426) with delta (0, 0)
Screenshot: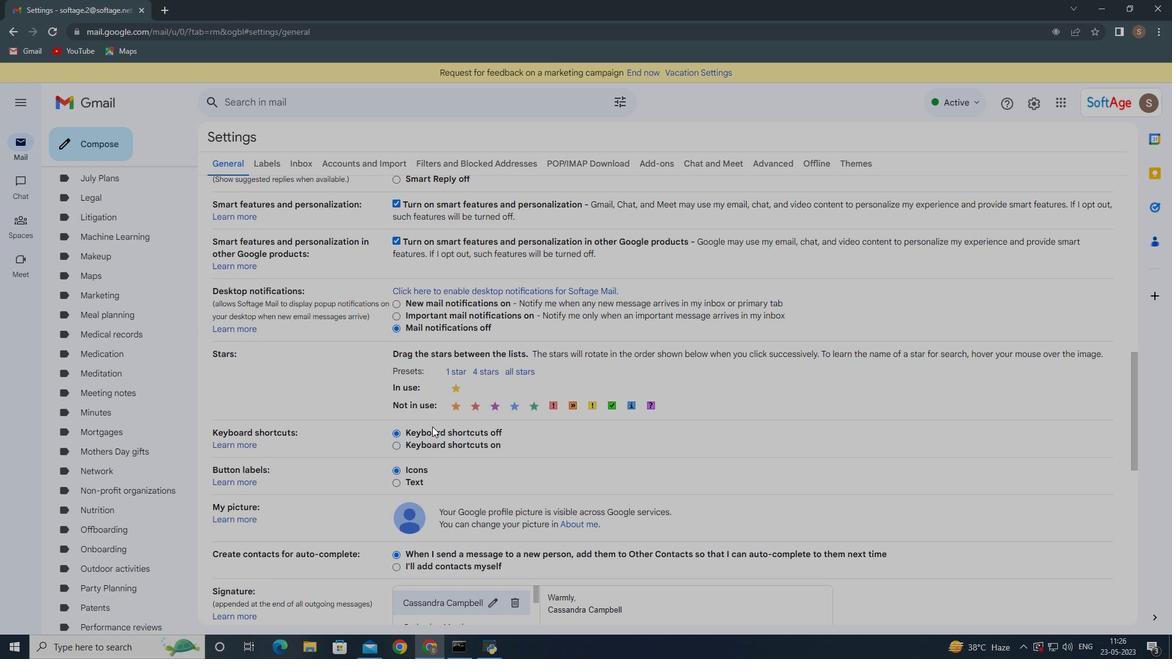 
Action: Mouse moved to (465, 463)
Screenshot: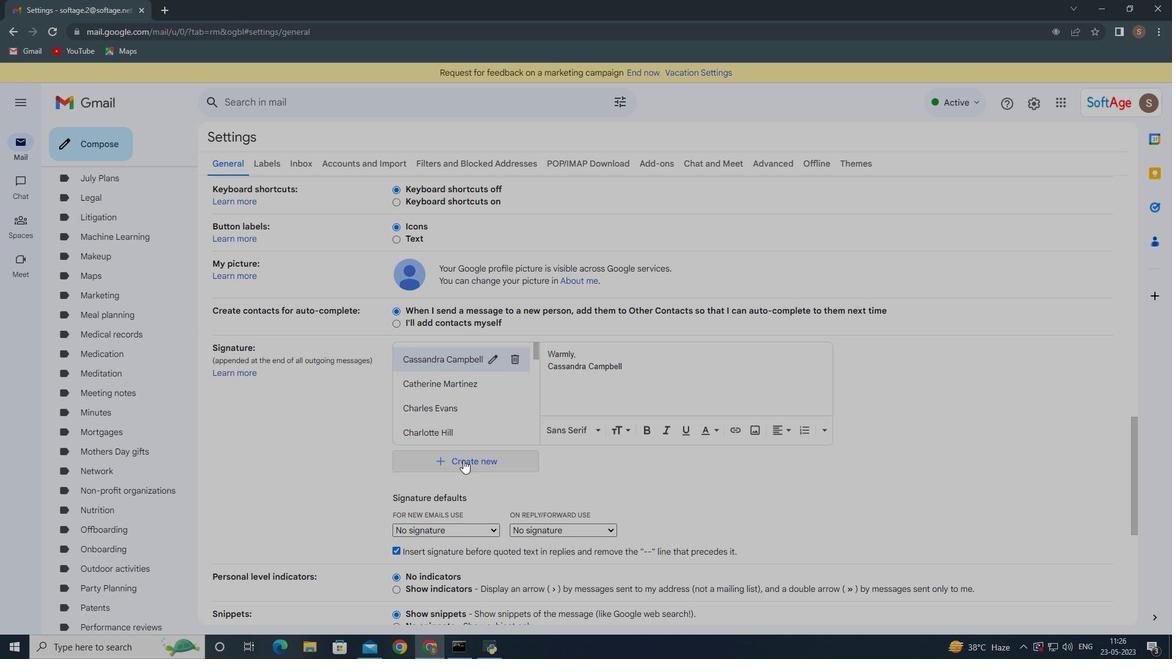 
Action: Mouse pressed left at (465, 463)
Screenshot: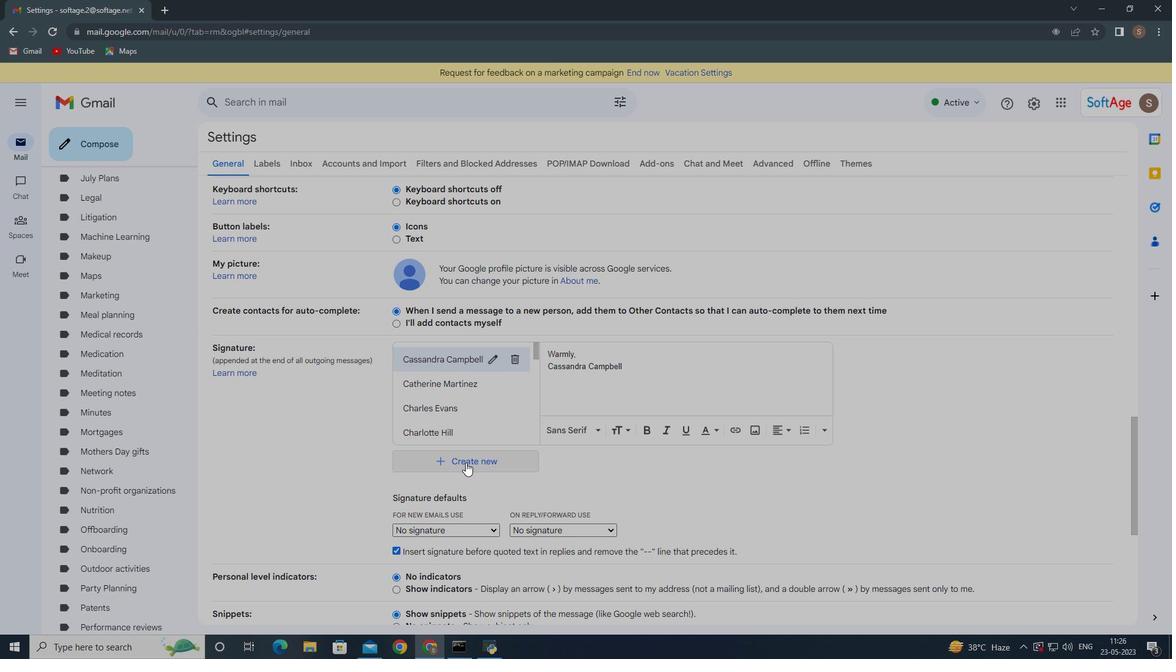 
Action: Mouse moved to (509, 387)
Screenshot: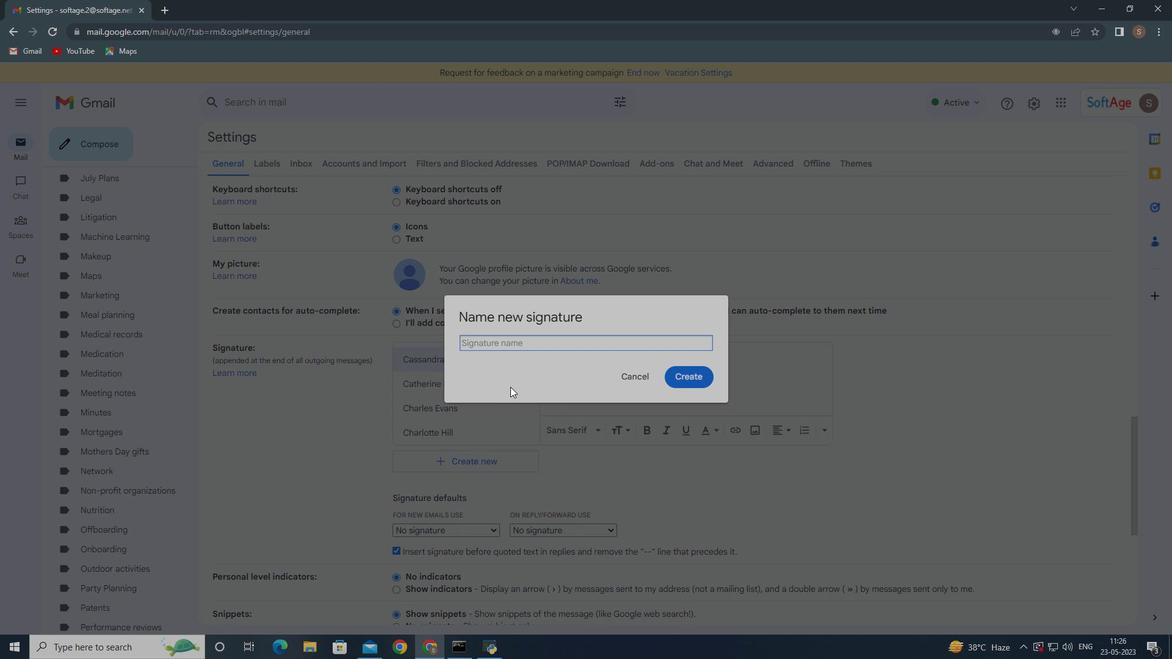 
Action: Key pressed <Key.shift>Ethab<Key.backspace>n<Key.space><Key.shift>King
Screenshot: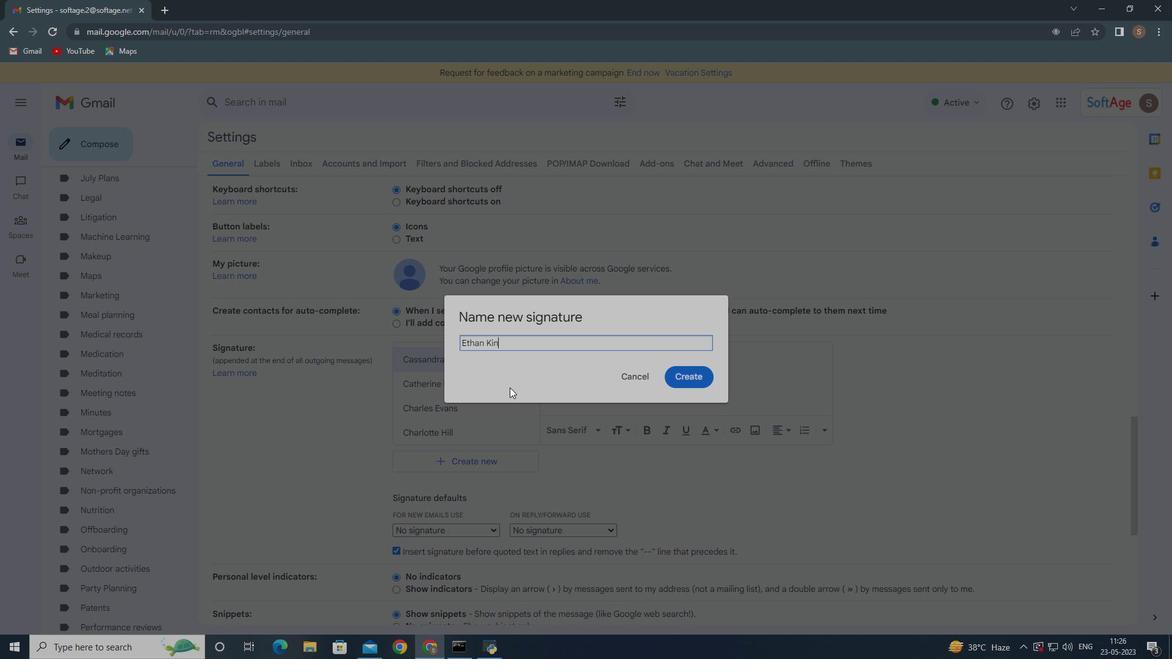 
Action: Mouse moved to (688, 374)
Screenshot: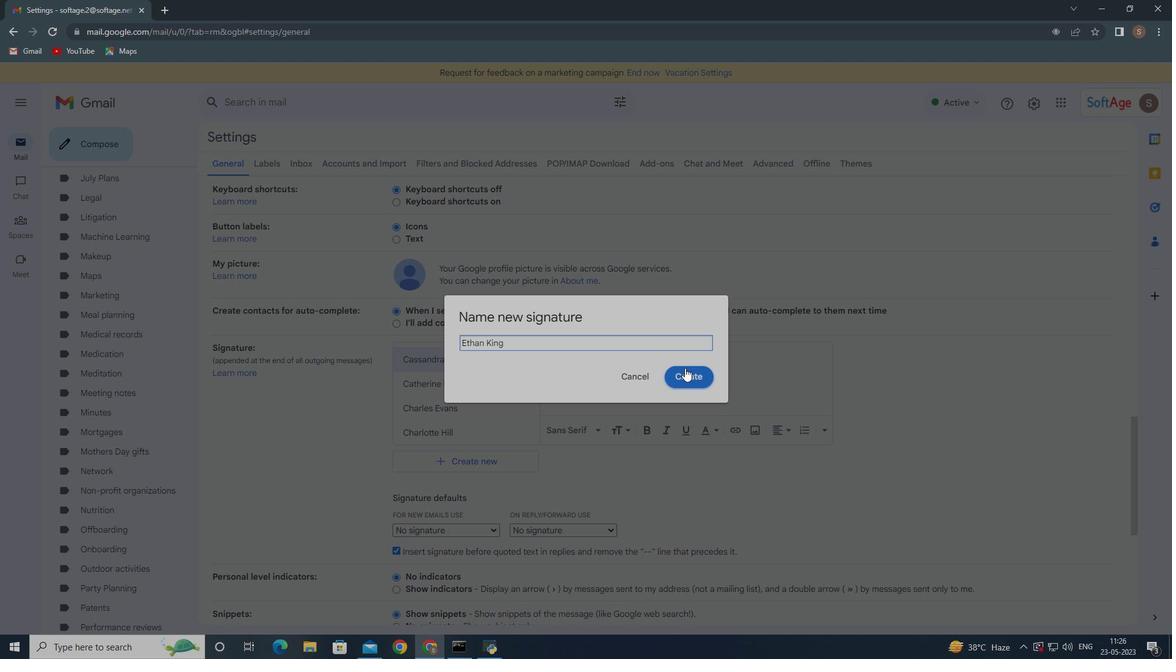 
Action: Mouse pressed left at (688, 374)
Screenshot: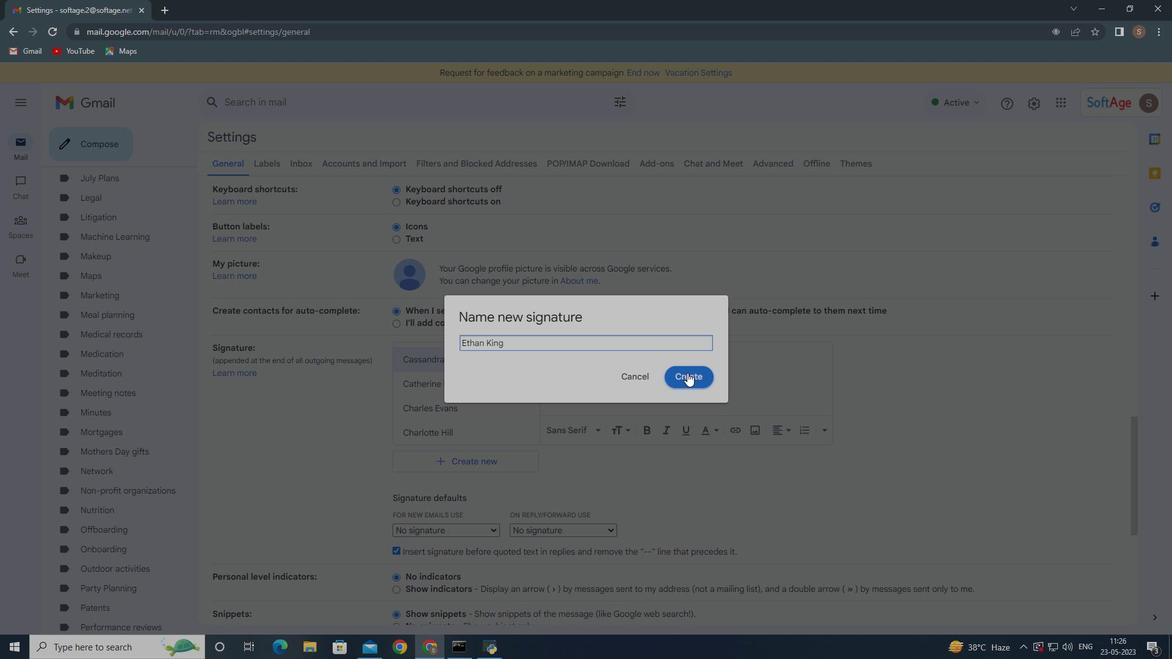 
Action: Mouse moved to (572, 368)
Screenshot: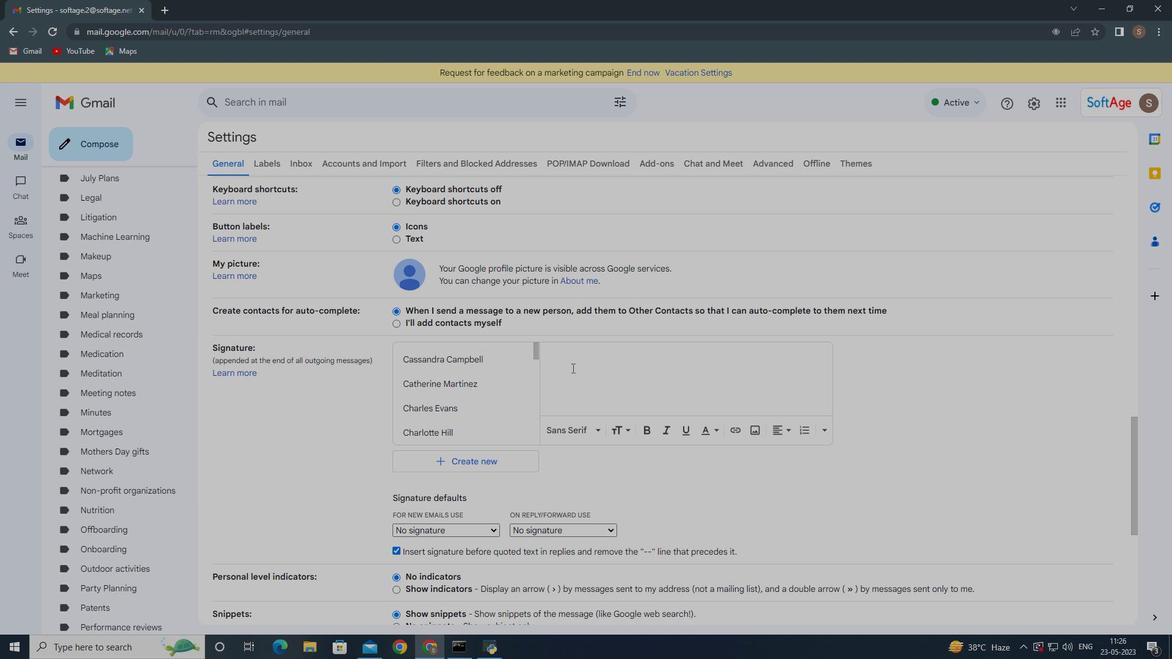 
Action: Key pressed <Key.shift>Hao<Key.backspace>ppy<Key.space><Key.shift><Key.shift><Key.shift><Key.shift><Key.shift><Key.shift><Key.shift><Key.shift><Key.shift><Key.shift><Key.shift><Key.shift><Key.shift><Key.shift><Key.shift><Key.shift><Key.shift><Key.shift><Key.shift><Key.shift><Key.shift><Key.shift><Key.shift><Key.shift><Key.shift><Key.shift><Key.shift><Key.shift><Key.shift><Key.shift><Key.shift><Key.shift><Key.shift><Key.shift>Valentines<Key.space><Key.shift>Day,<Key.enter><Key.shift>Ethan<Key.space><Key.shift><Key.shift><Key.shift><Key.shift><Key.shift><Key.shift><Key.shift><Key.shift><Key.shift><Key.shift><Key.shift><Key.shift><Key.shift>King
Screenshot: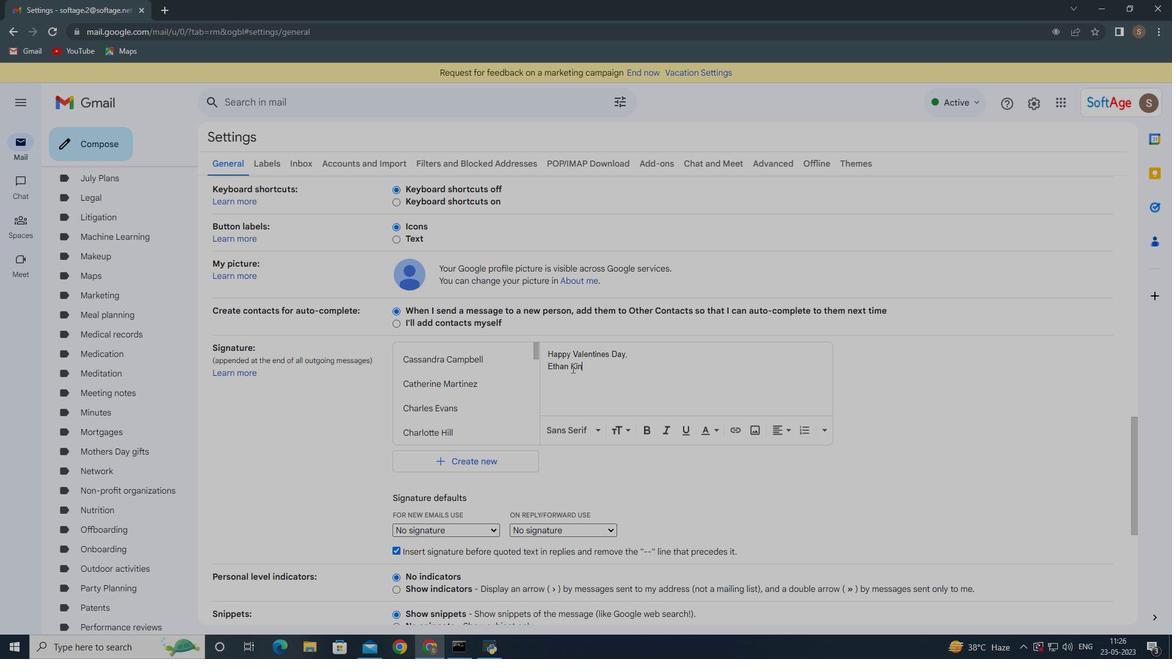 
Action: Mouse moved to (577, 374)
Screenshot: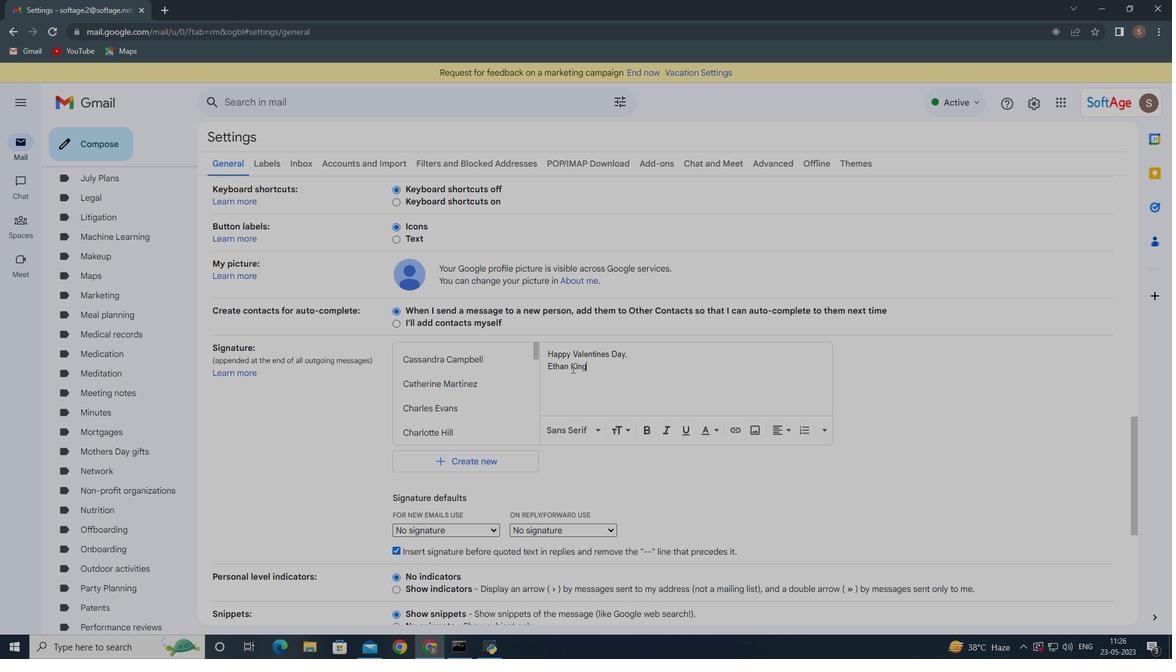 
Action: Mouse scrolled (577, 373) with delta (0, 0)
Screenshot: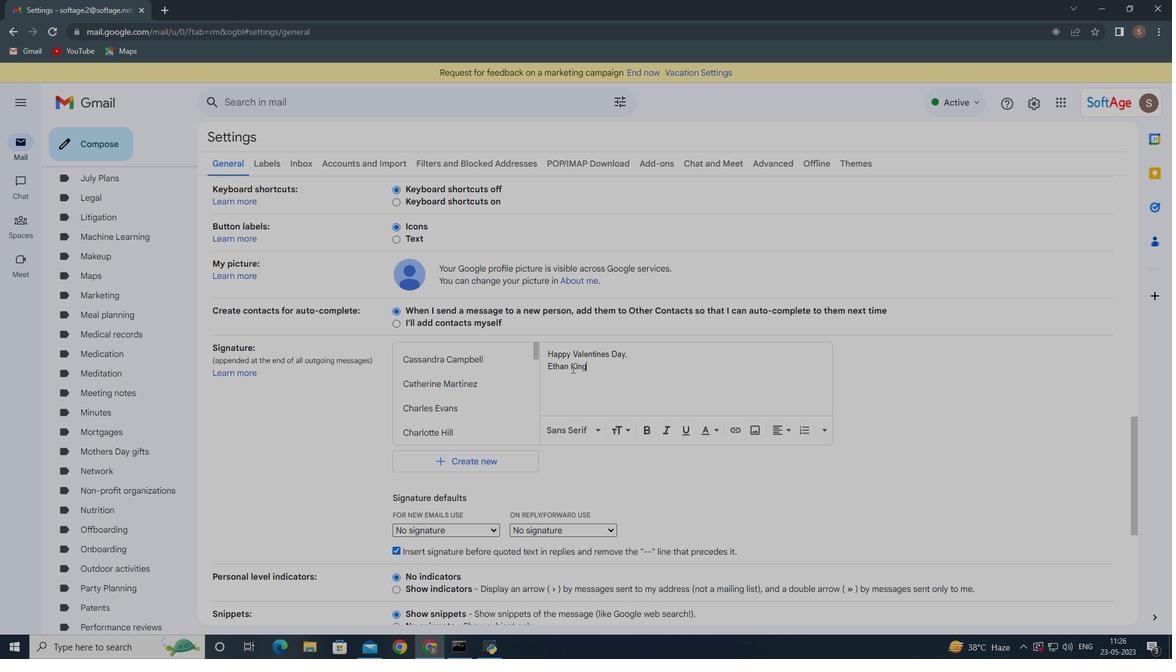 
Action: Mouse moved to (577, 374)
Screenshot: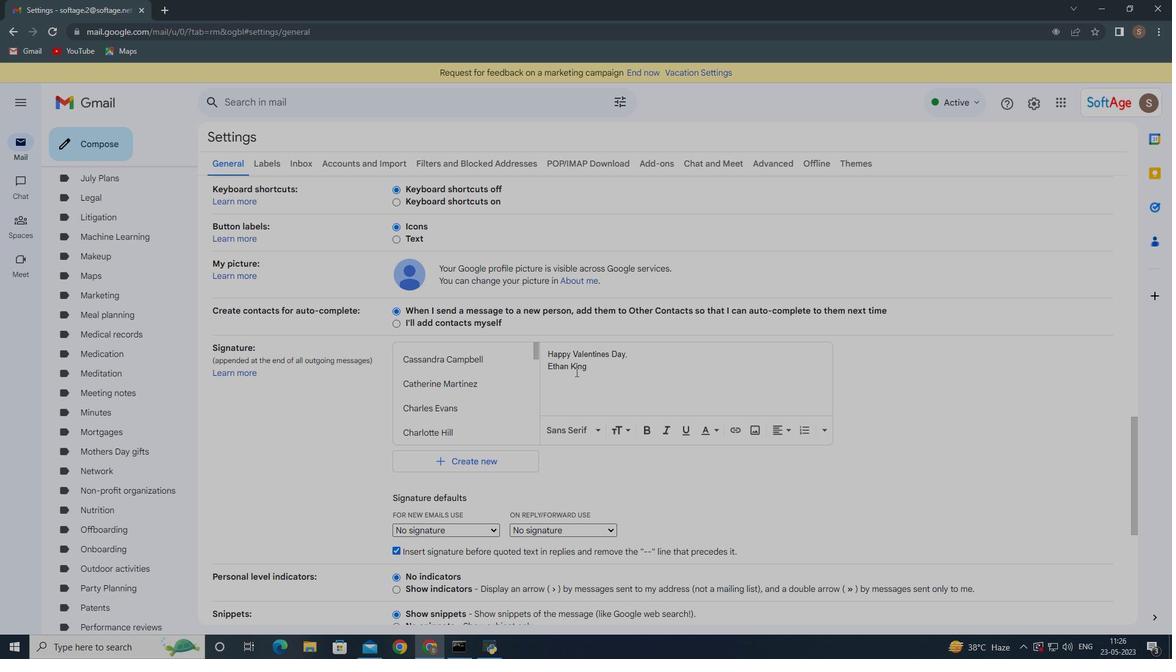
Action: Mouse scrolled (577, 374) with delta (0, 0)
Screenshot: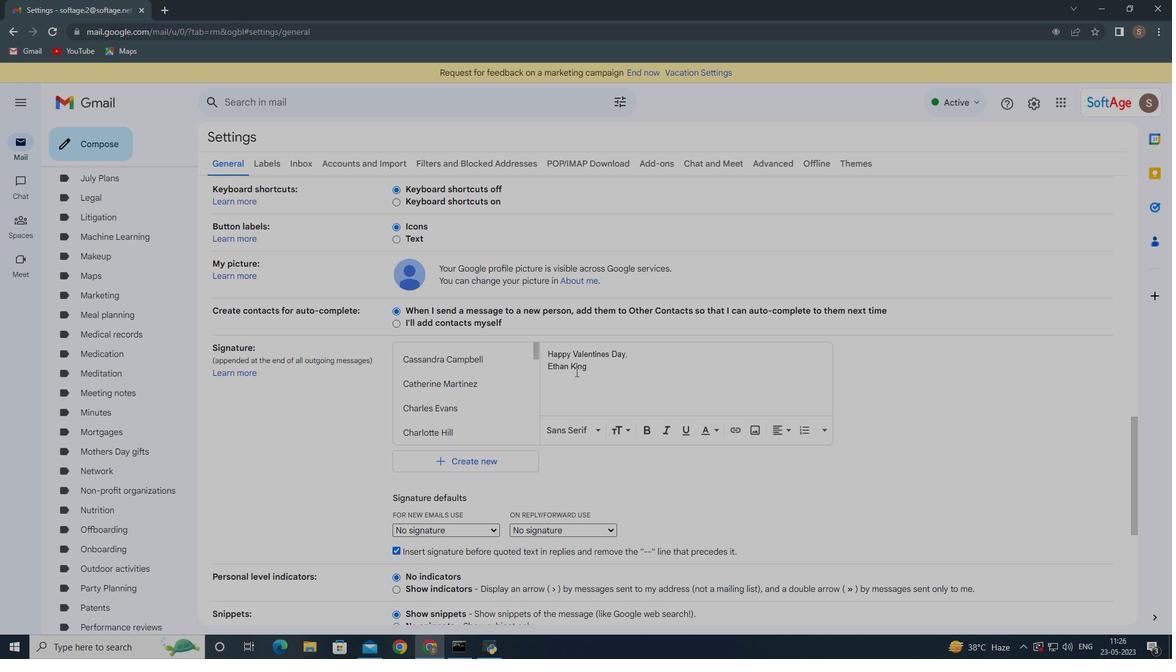 
Action: Mouse moved to (577, 375)
Screenshot: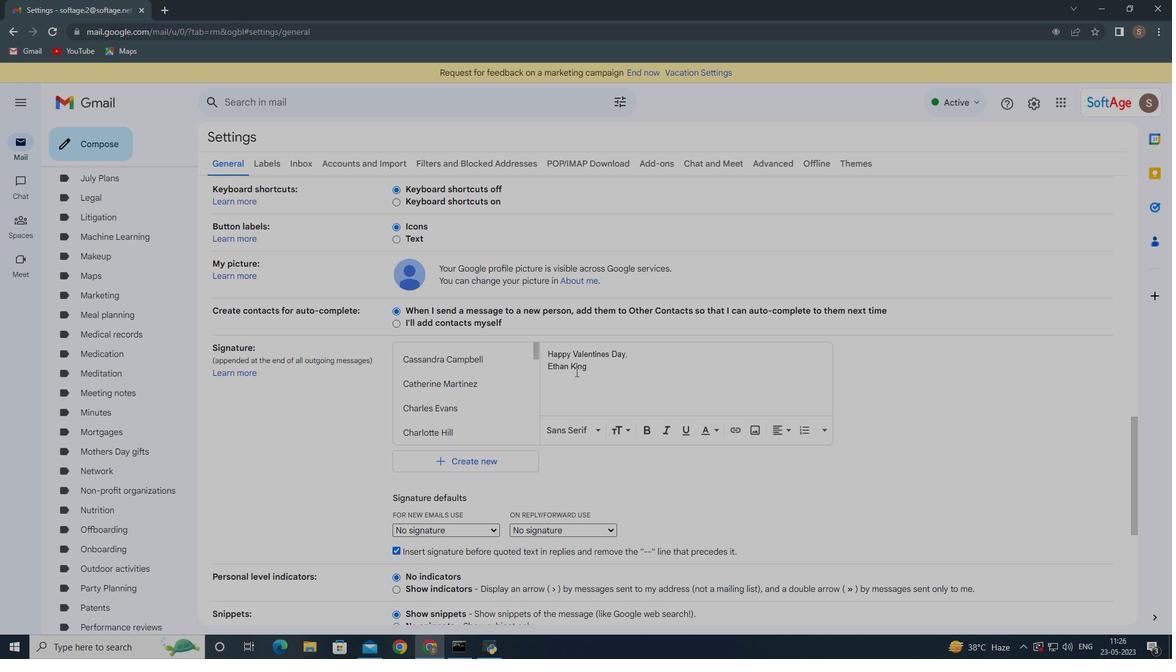 
Action: Mouse scrolled (577, 374) with delta (0, 0)
Screenshot: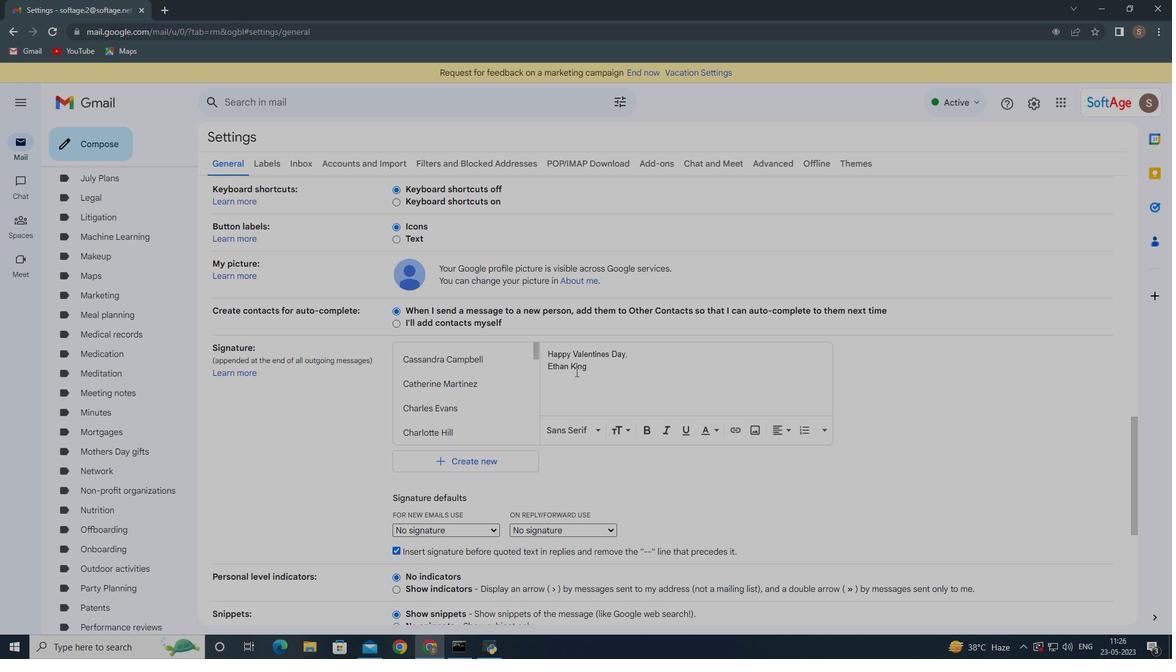 
Action: Mouse moved to (577, 374)
Screenshot: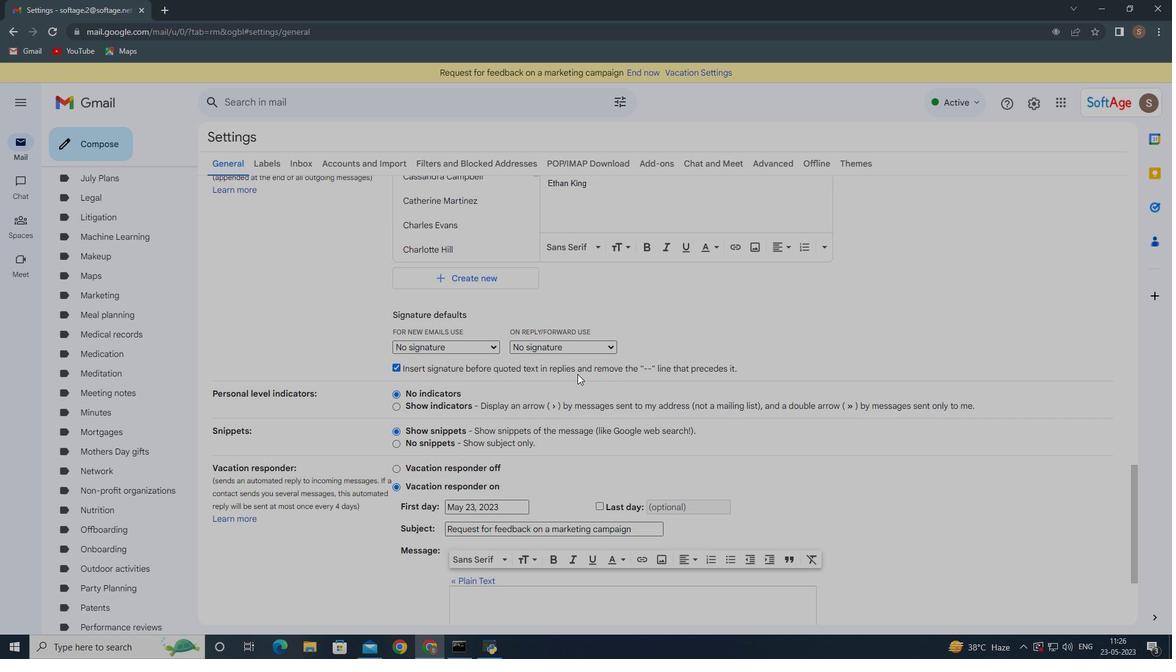 
Action: Mouse scrolled (577, 374) with delta (0, 0)
Screenshot: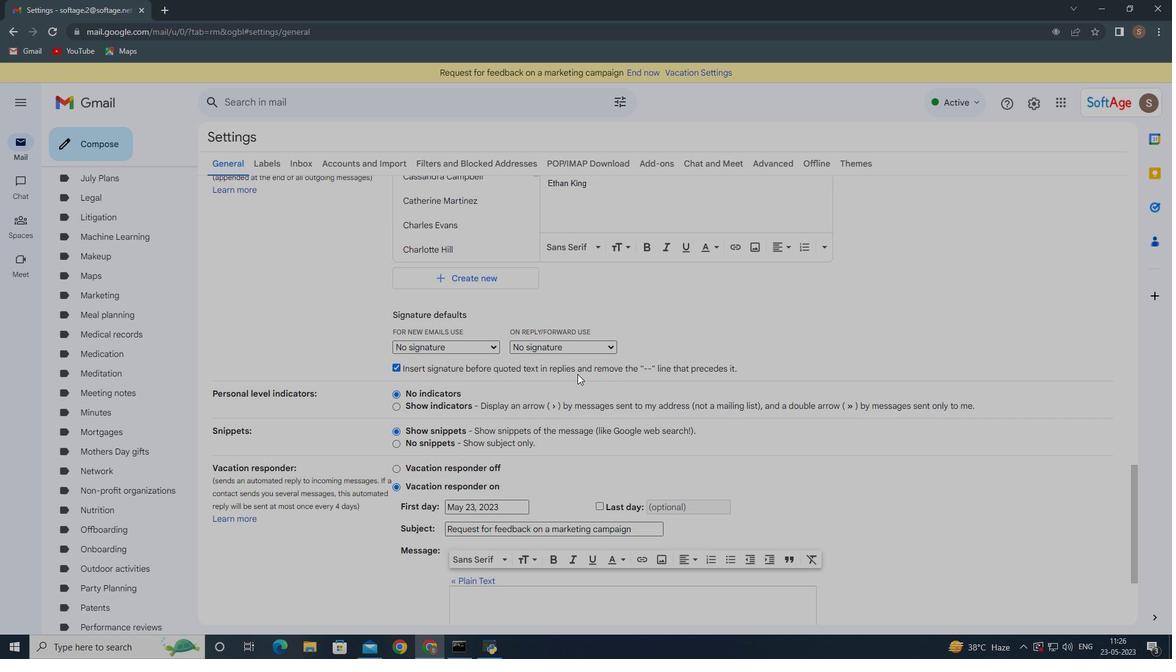
Action: Mouse moved to (583, 485)
Screenshot: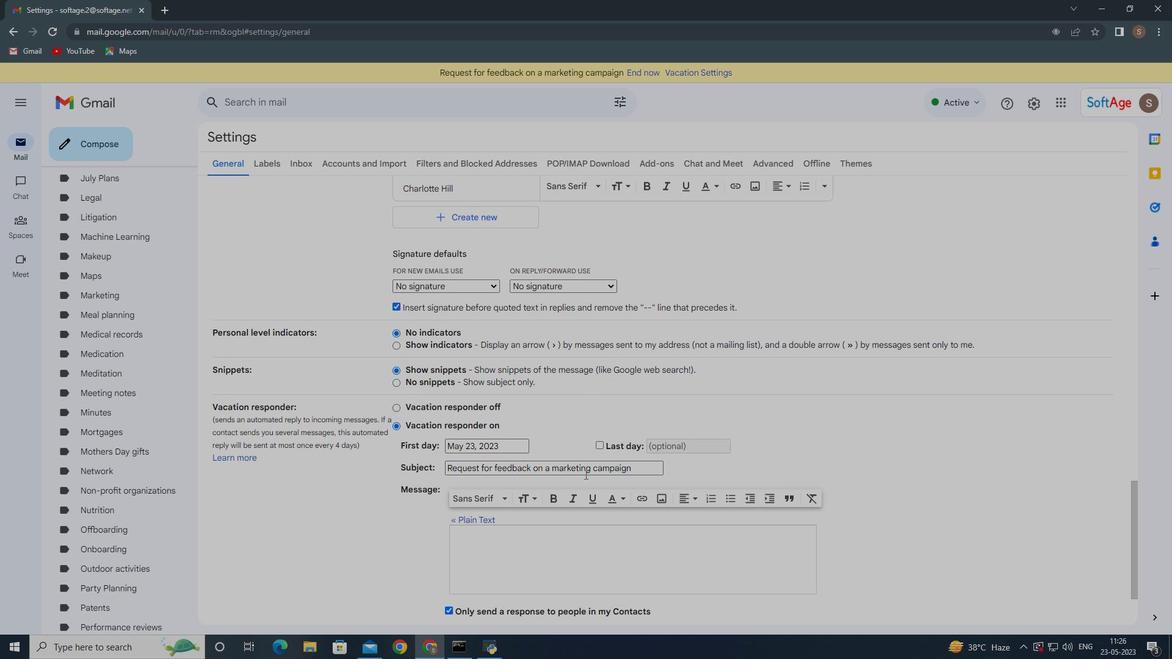 
Action: Mouse scrolled (583, 484) with delta (0, 0)
Screenshot: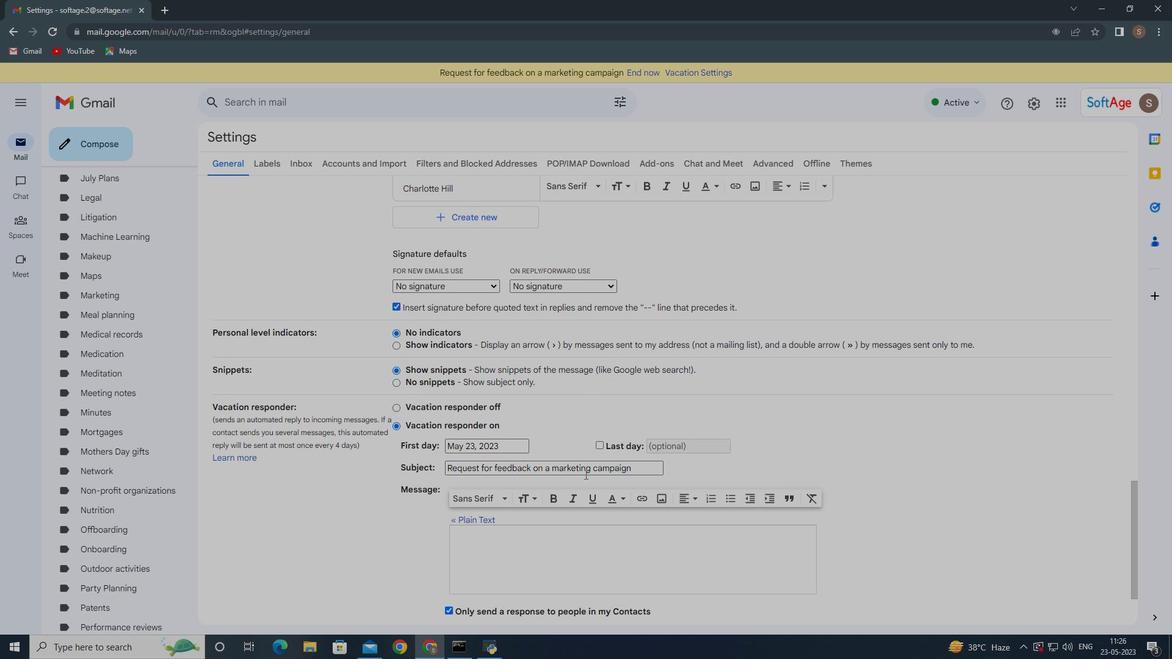 
Action: Mouse scrolled (583, 484) with delta (0, 0)
Screenshot: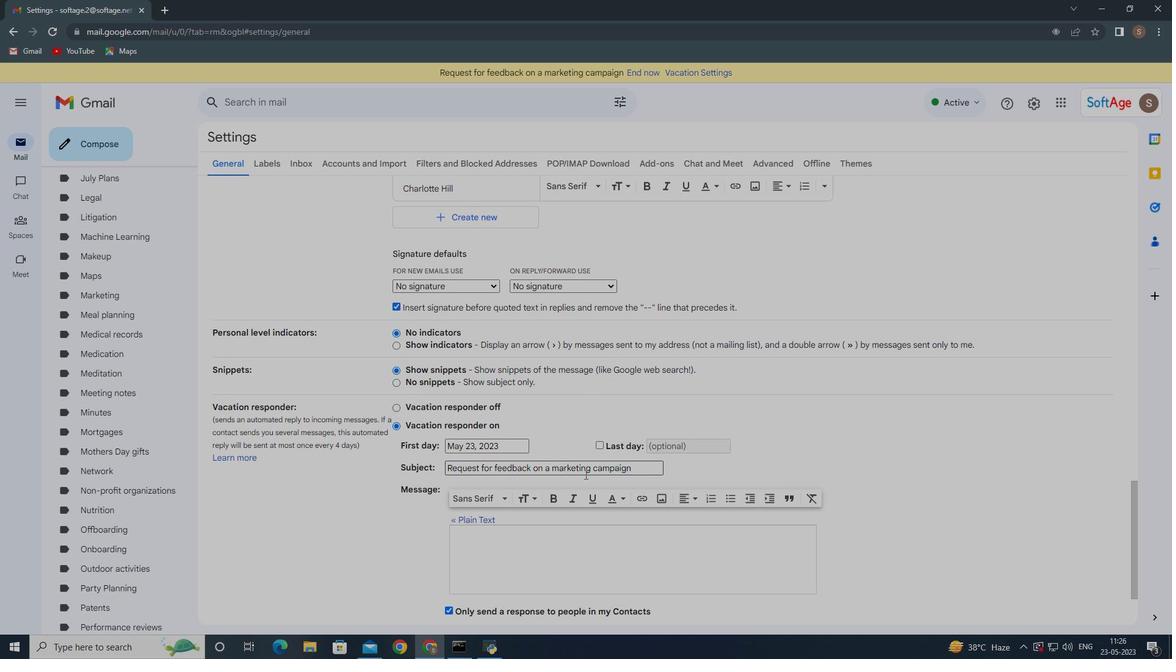 
Action: Mouse moved to (583, 485)
Screenshot: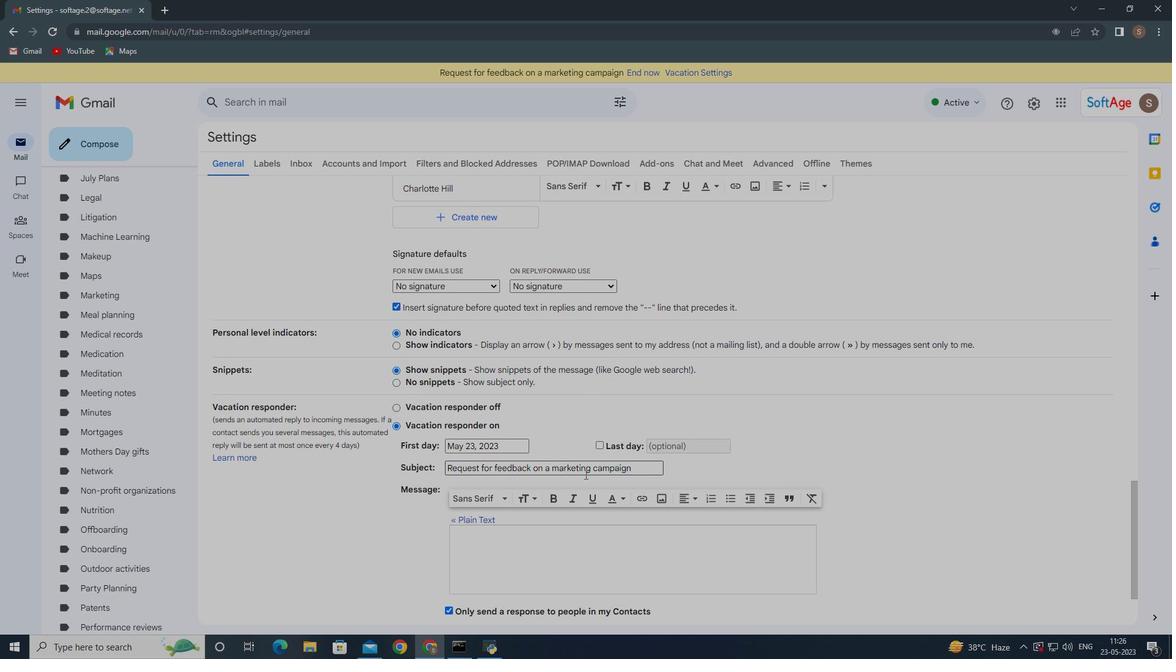 
Action: Mouse scrolled (583, 484) with delta (0, 0)
Screenshot: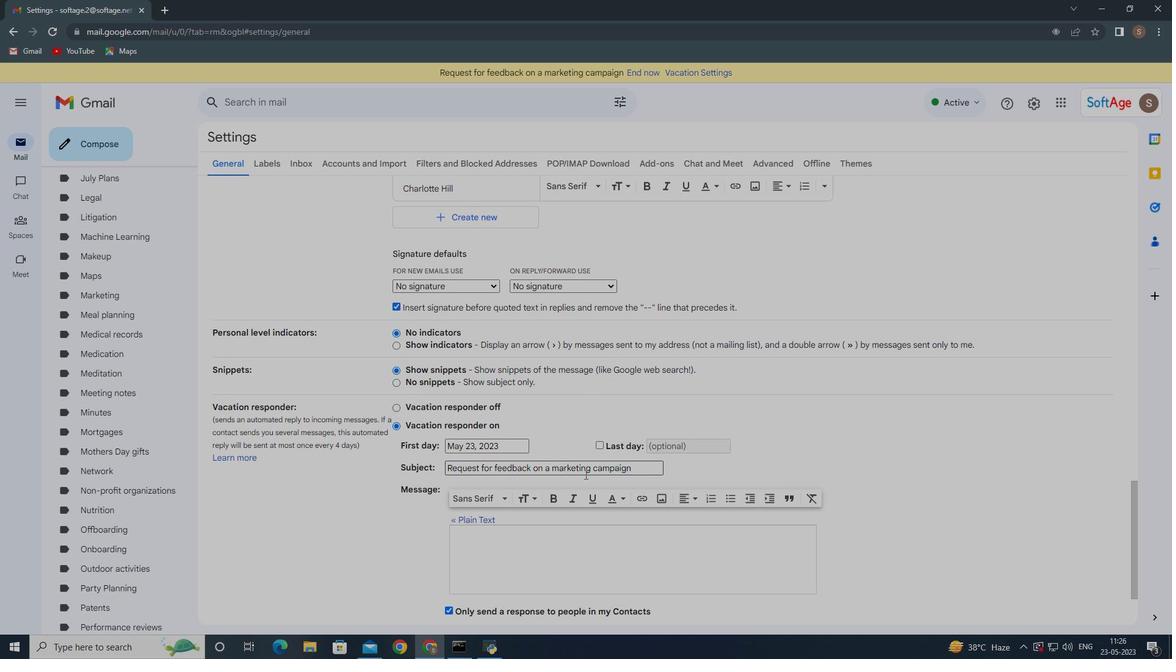 
Action: Mouse moved to (584, 487)
Screenshot: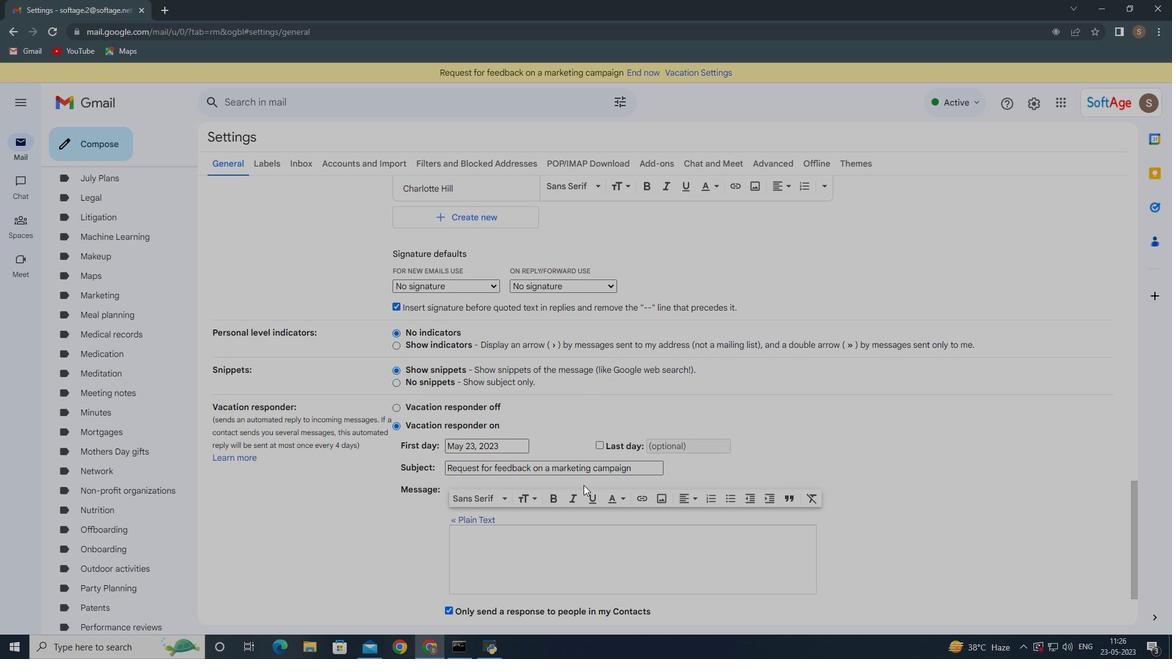 
Action: Mouse scrolled (584, 487) with delta (0, 0)
Screenshot: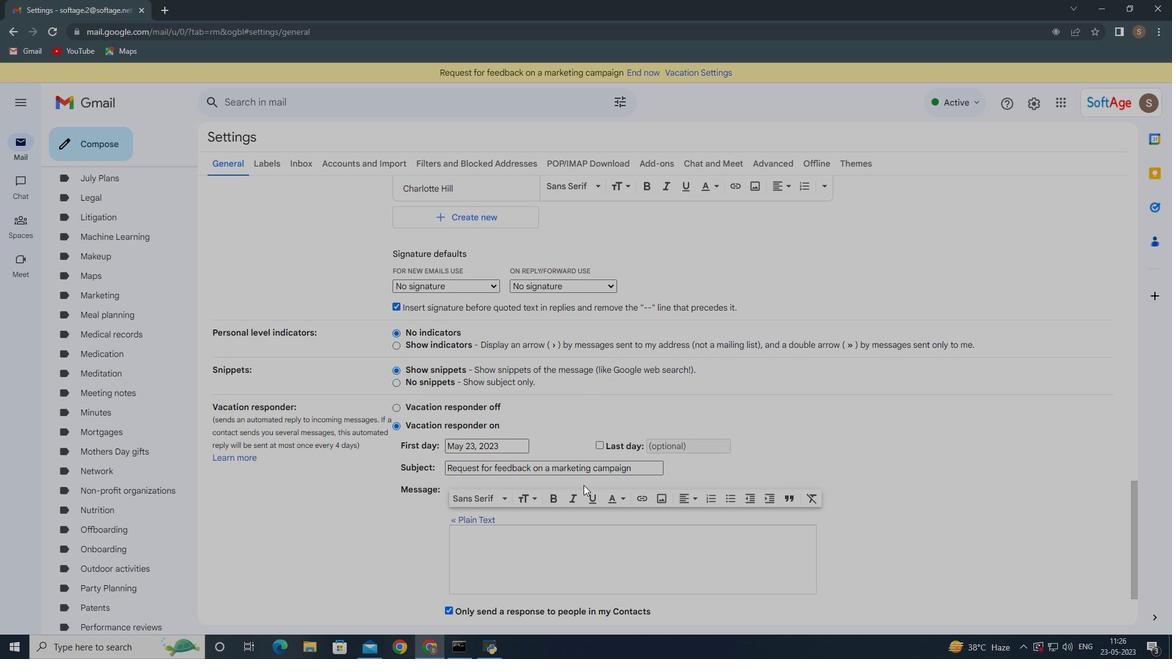 
Action: Mouse moved to (652, 471)
Screenshot: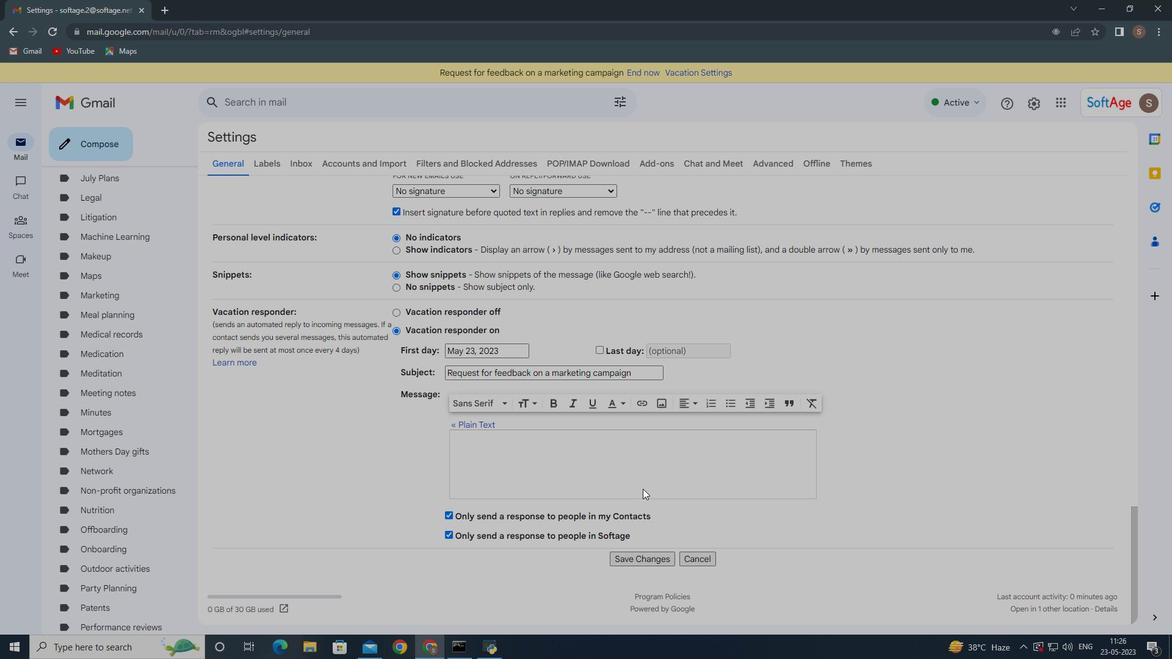 
Action: Mouse scrolled (652, 471) with delta (0, 0)
Screenshot: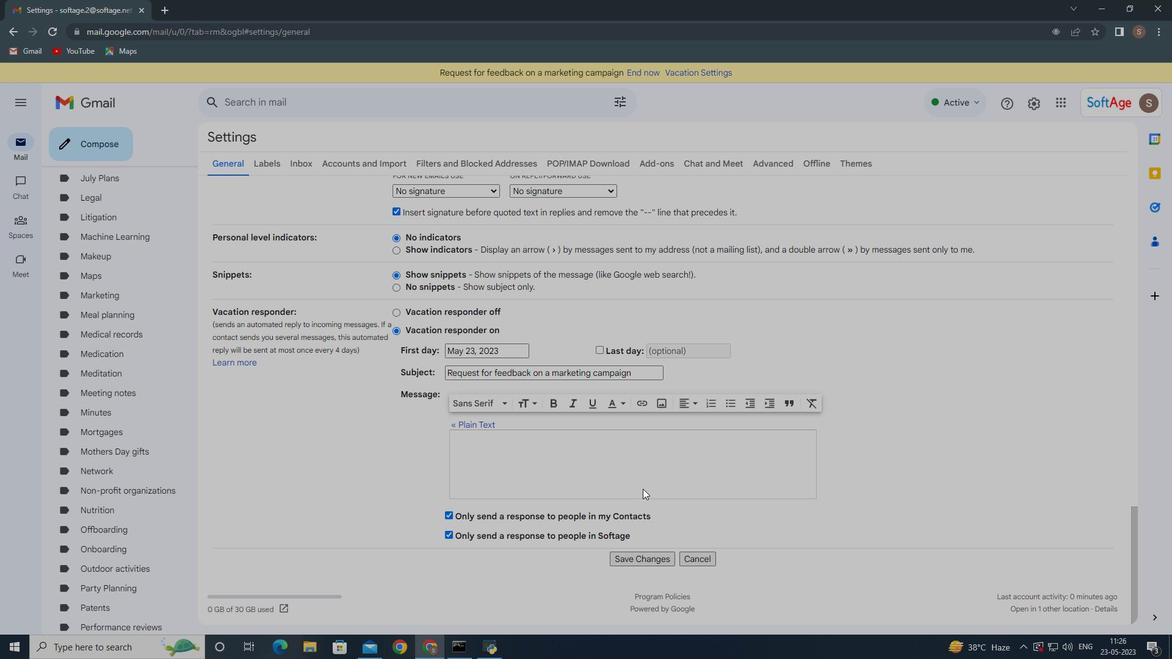 
Action: Mouse moved to (652, 467)
Screenshot: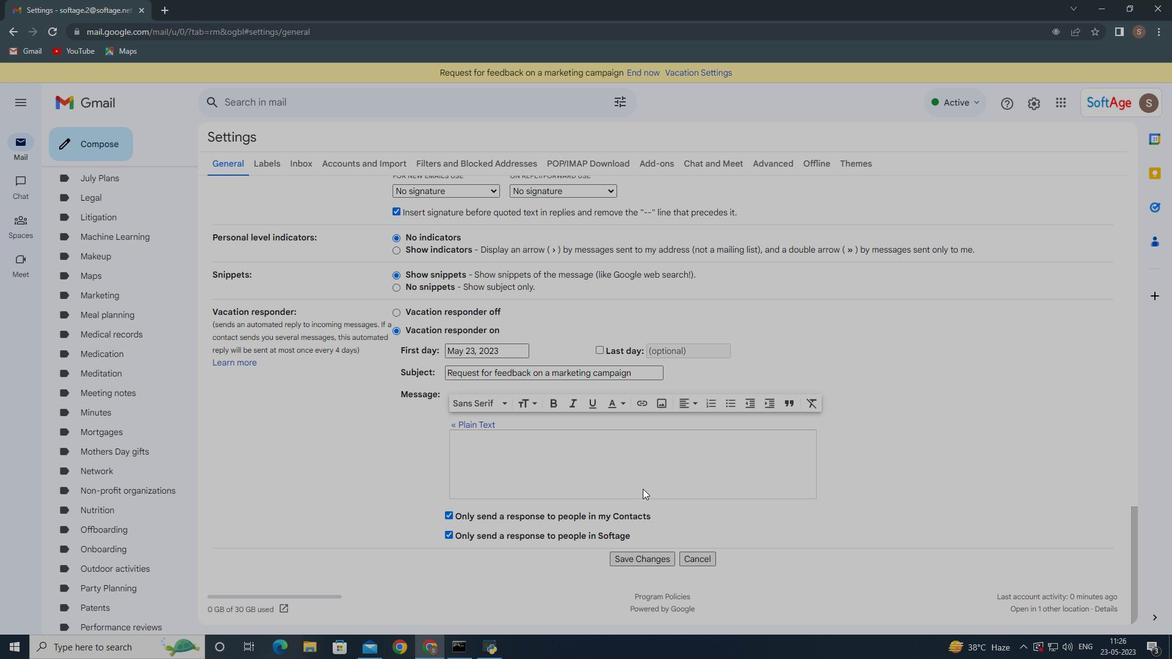 
Action: Mouse scrolled (652, 468) with delta (0, 0)
Screenshot: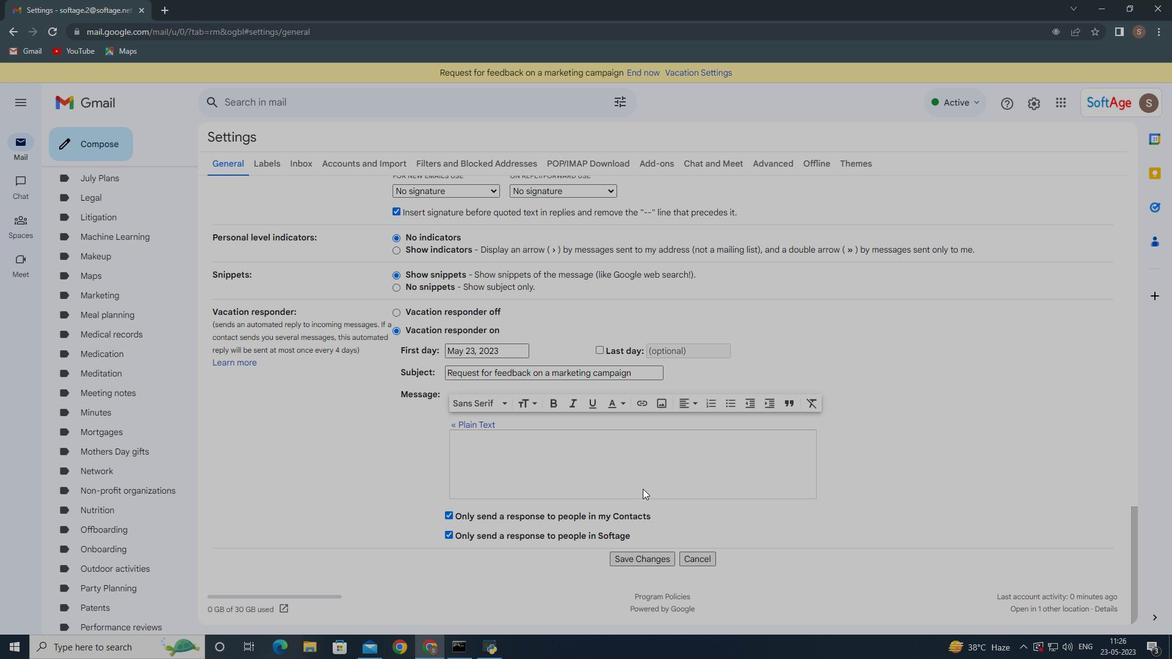 
Action: Mouse moved to (652, 466)
Screenshot: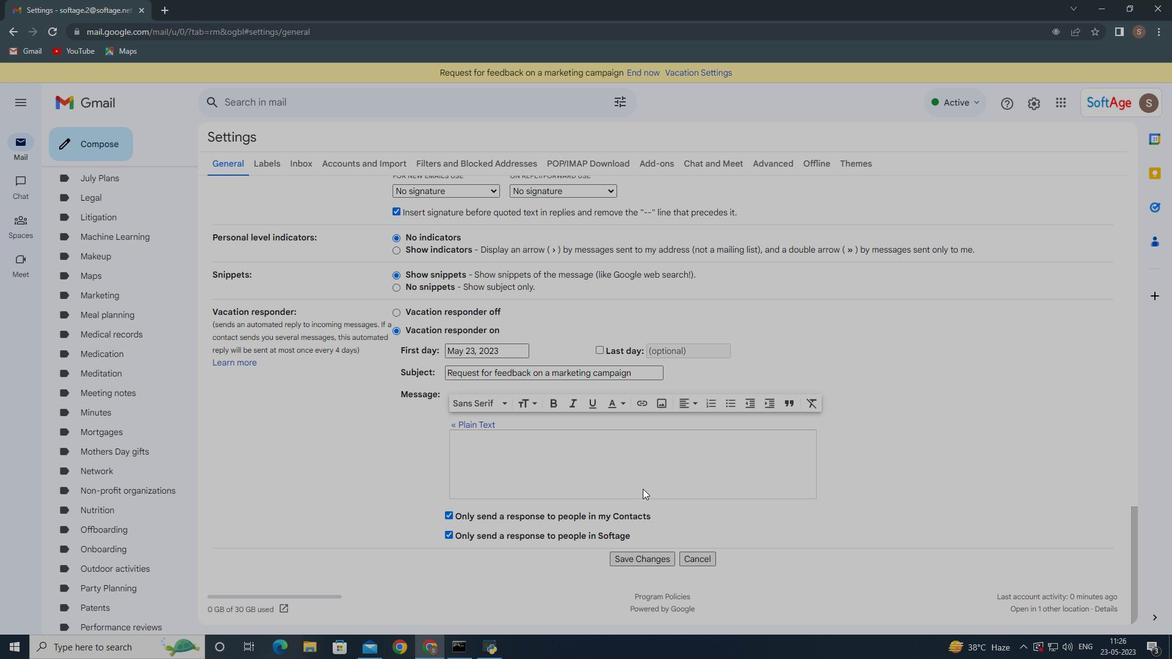 
Action: Mouse scrolled (652, 467) with delta (0, 0)
Screenshot: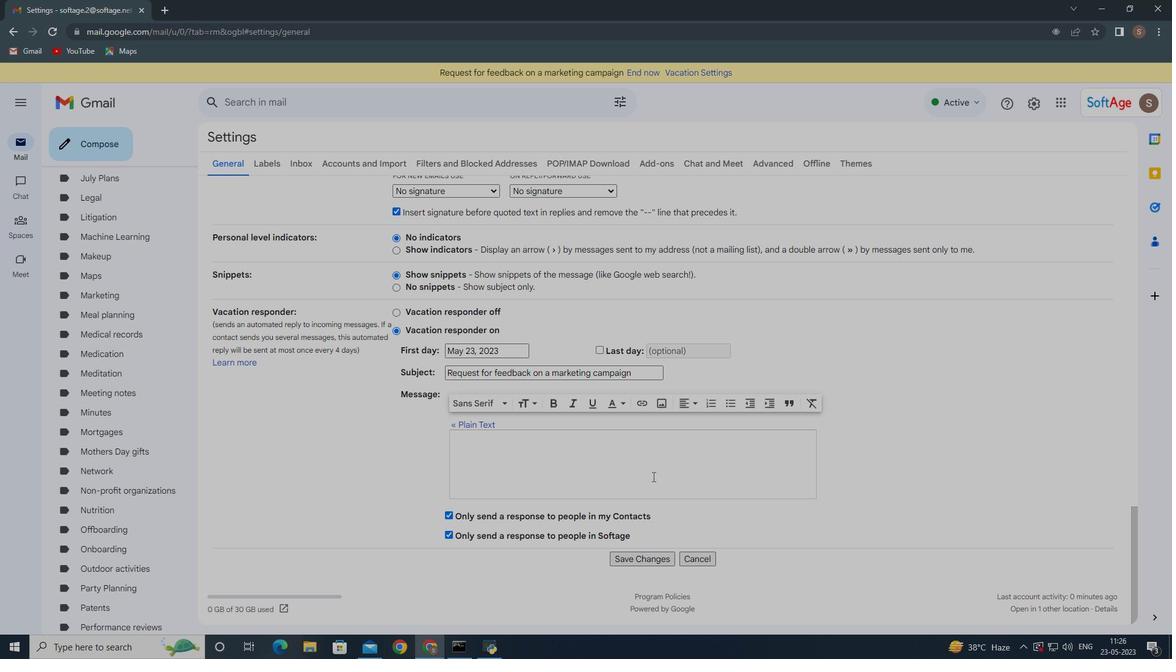 
Action: Mouse scrolled (652, 467) with delta (0, 0)
Screenshot: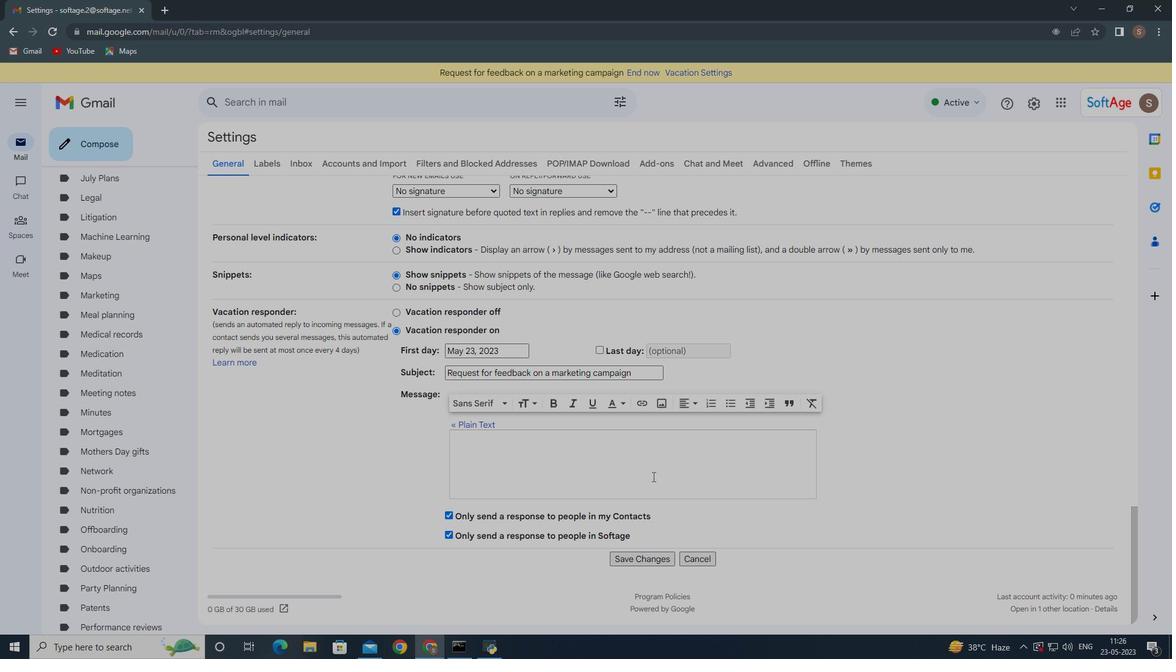 
Action: Mouse scrolled (652, 467) with delta (0, 0)
Screenshot: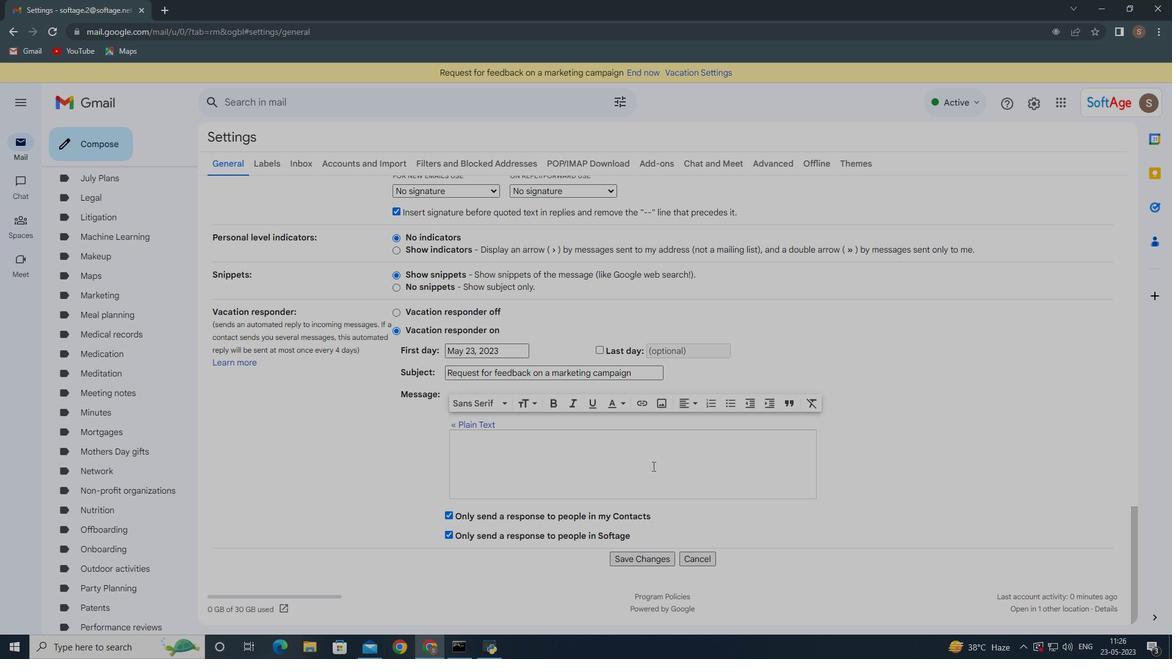 
Action: Mouse moved to (652, 460)
Screenshot: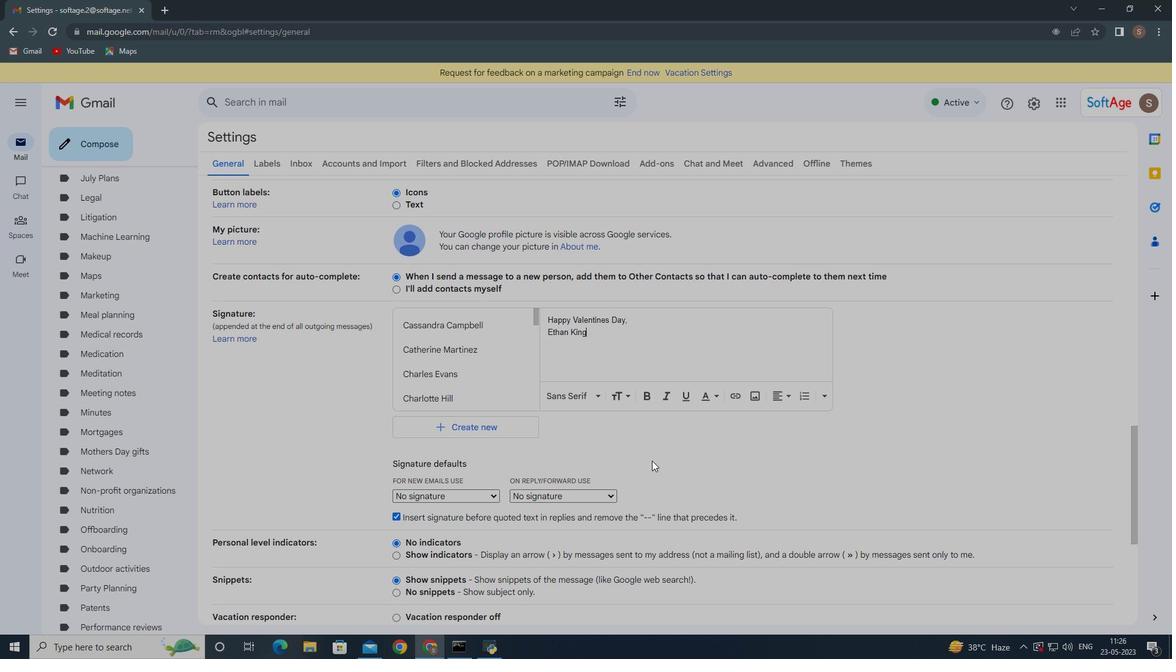 
Action: Mouse scrolled (652, 460) with delta (0, 0)
Screenshot: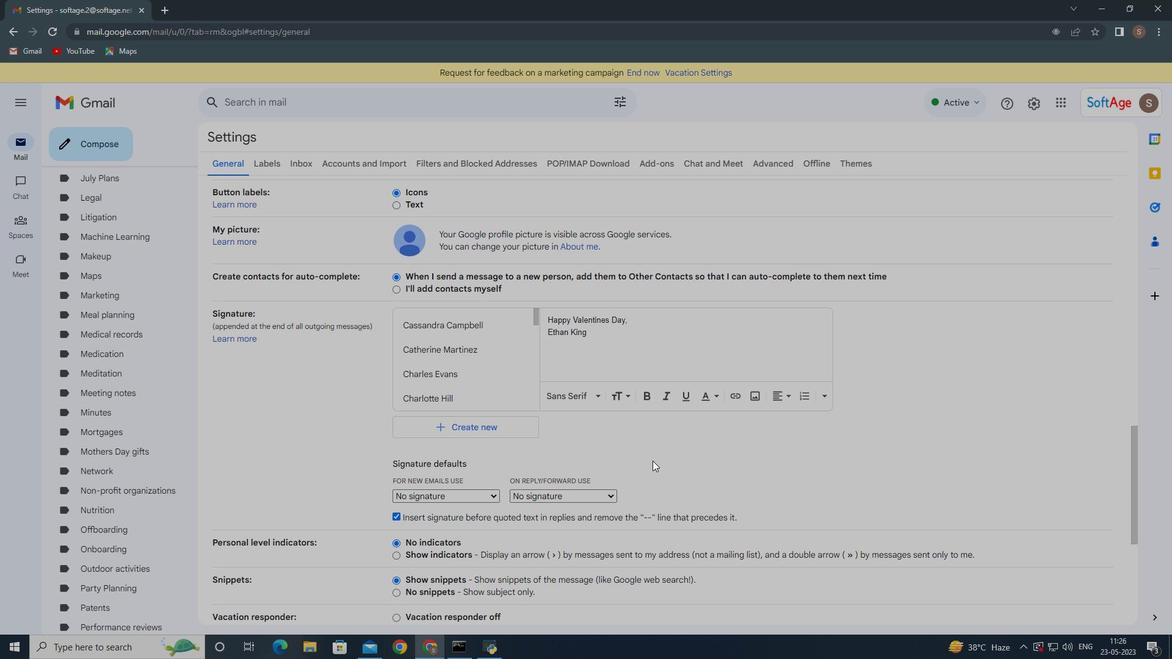 
Action: Mouse scrolled (652, 460) with delta (0, 0)
Screenshot: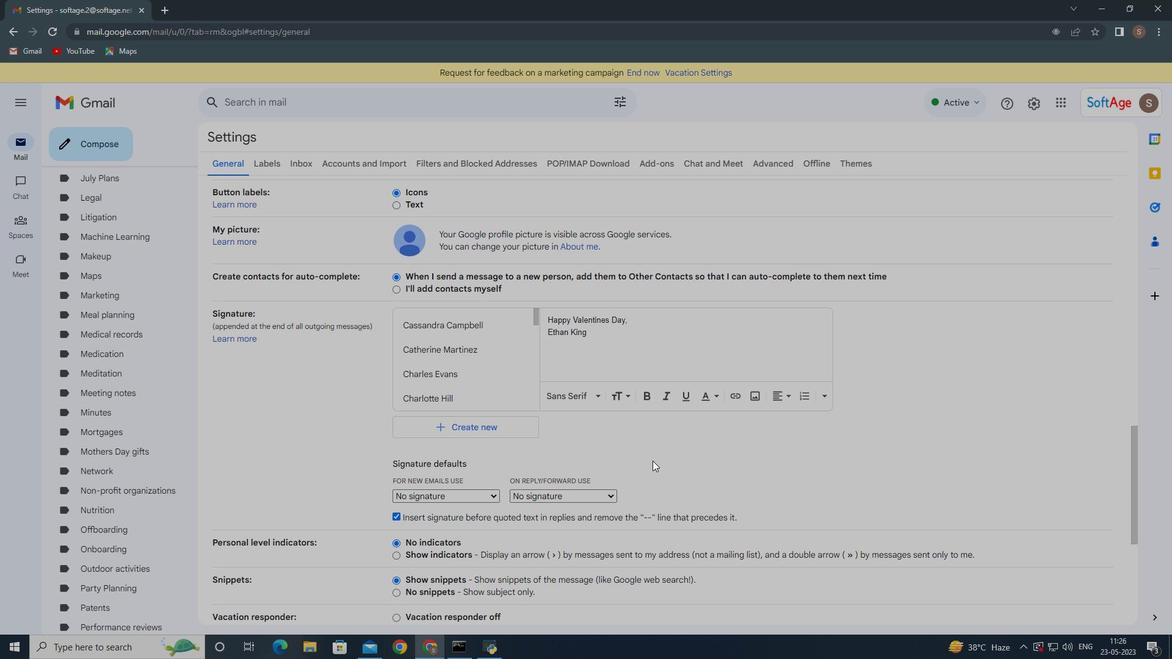 
Action: Mouse scrolled (652, 460) with delta (0, 0)
Screenshot: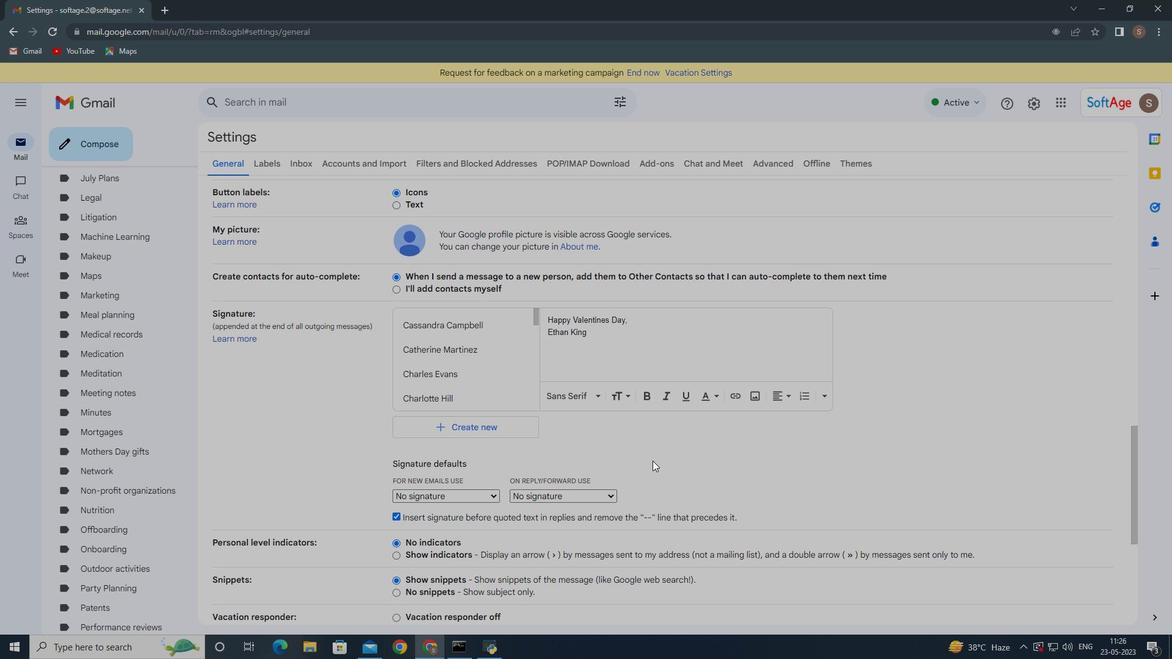 
Action: Mouse scrolled (652, 460) with delta (0, 0)
Screenshot: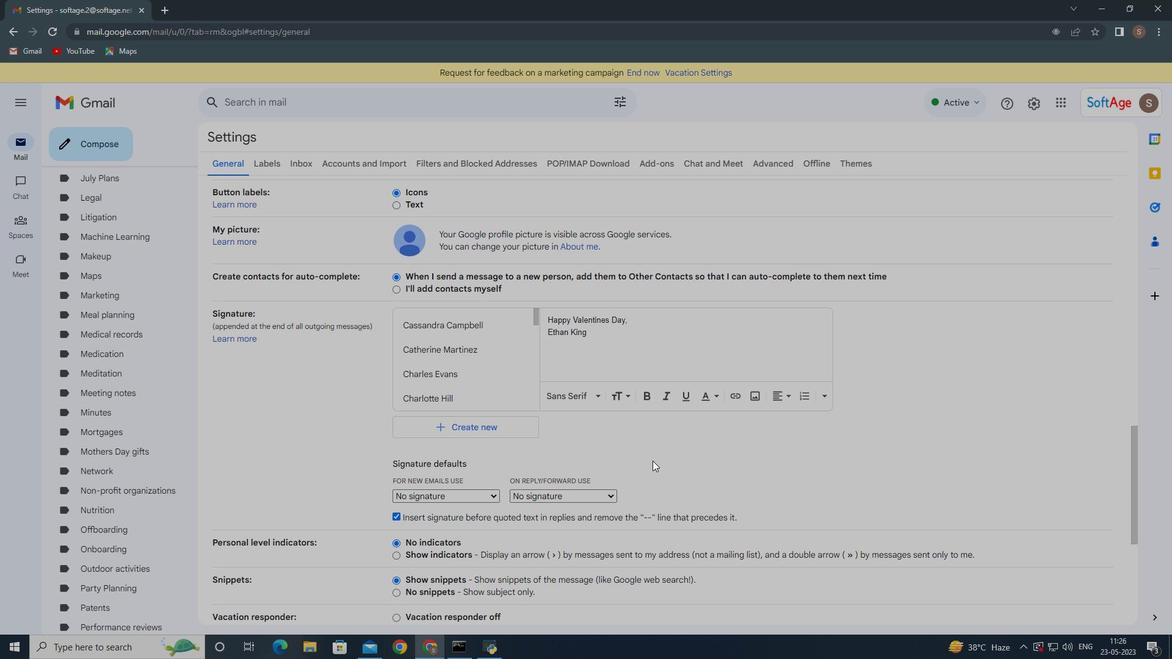 
Action: Mouse moved to (652, 461)
Screenshot: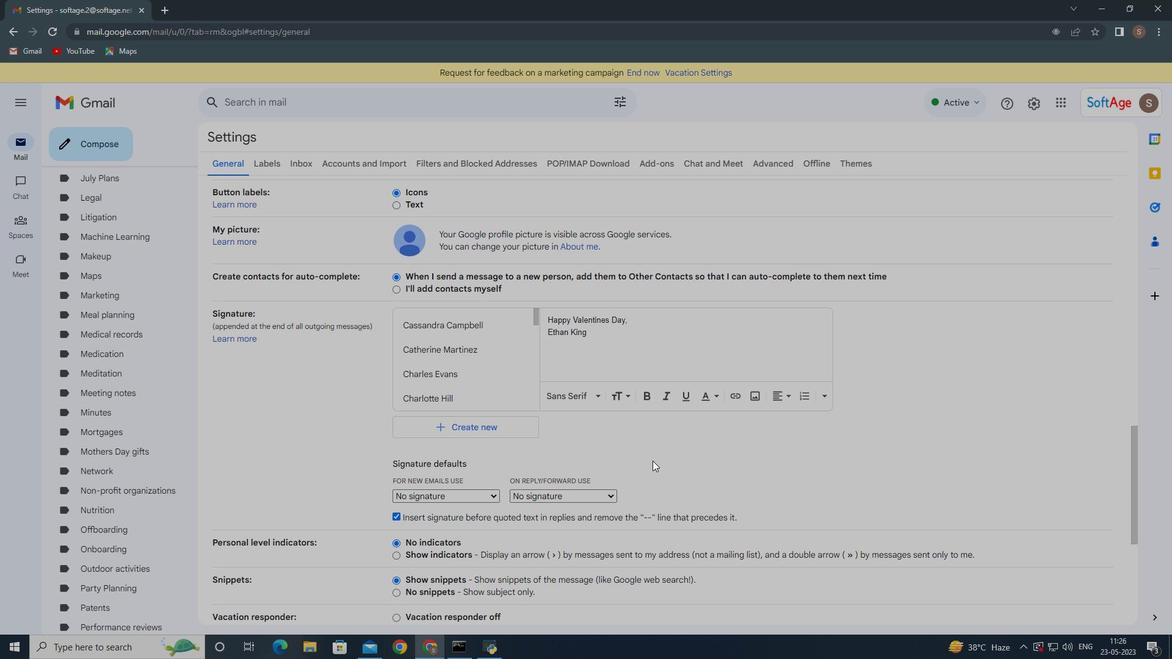 
Action: Mouse scrolled (652, 460) with delta (0, 0)
Screenshot: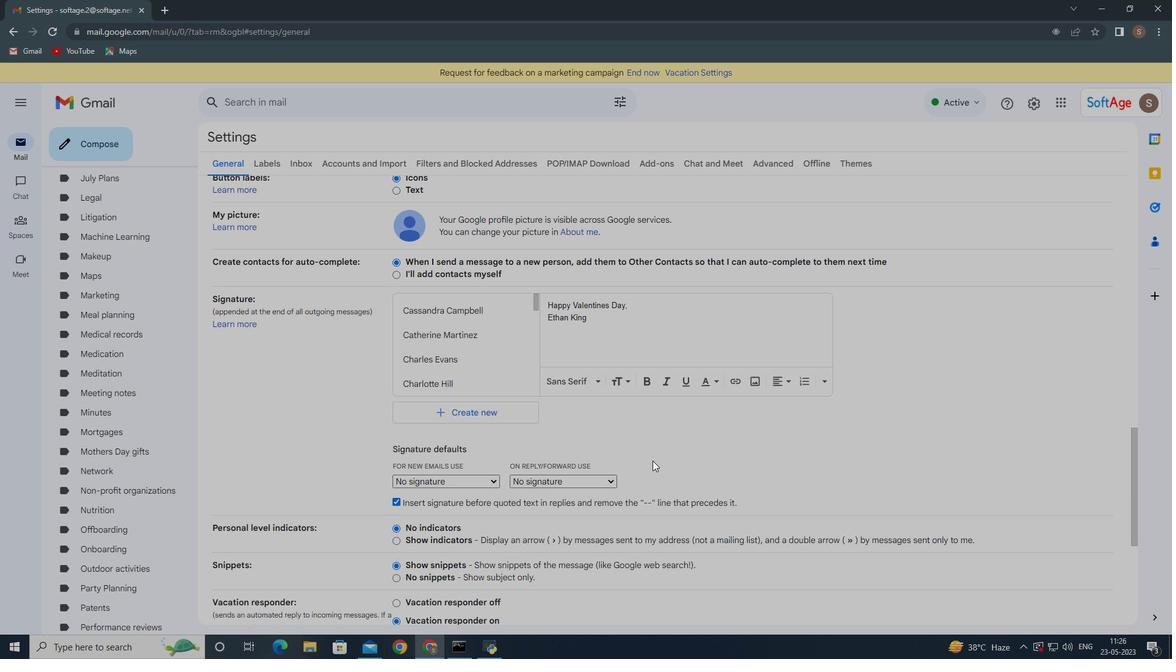 
Action: Mouse moved to (651, 517)
Screenshot: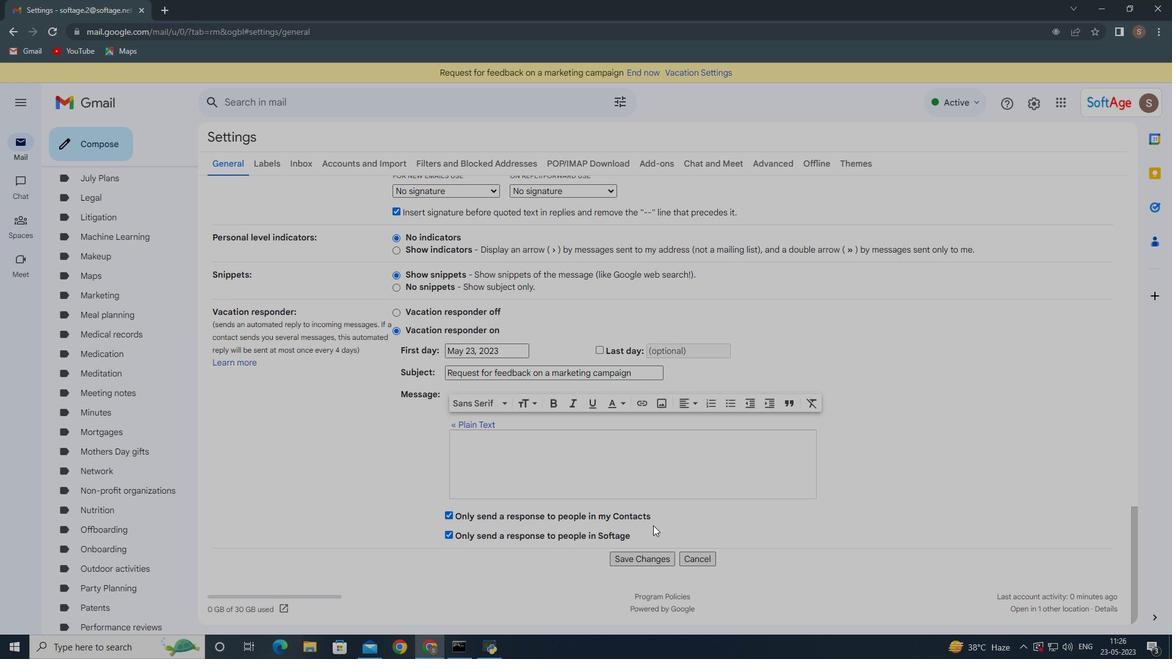 
Action: Mouse scrolled (651, 517) with delta (0, 0)
Screenshot: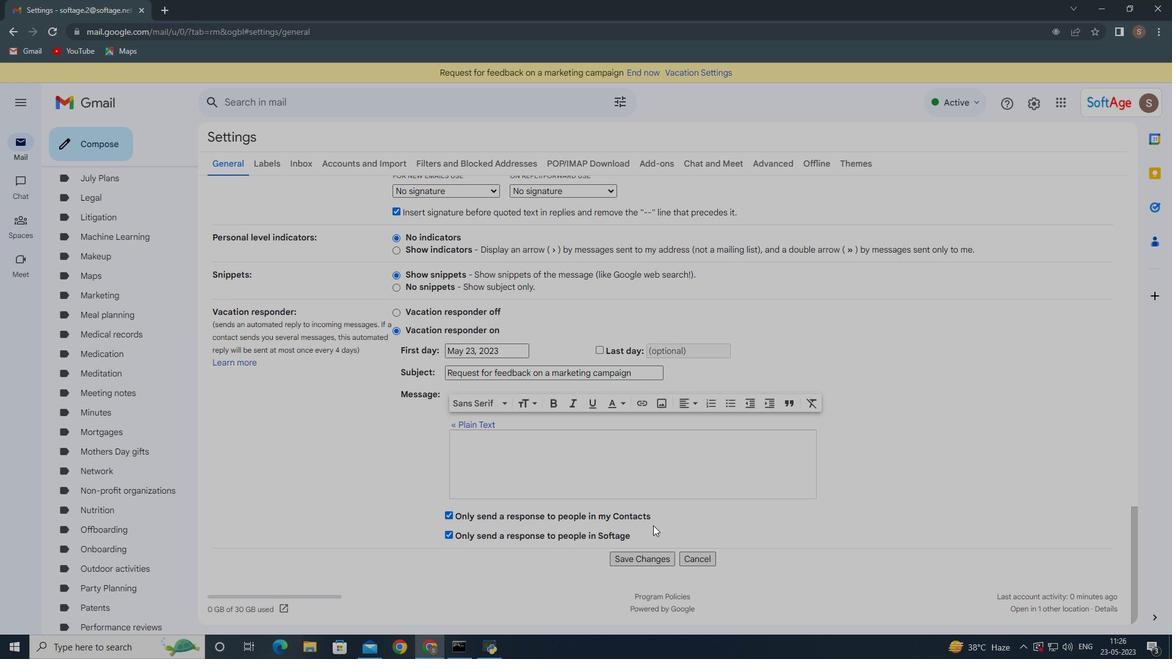 
Action: Mouse scrolled (651, 517) with delta (0, 0)
Screenshot: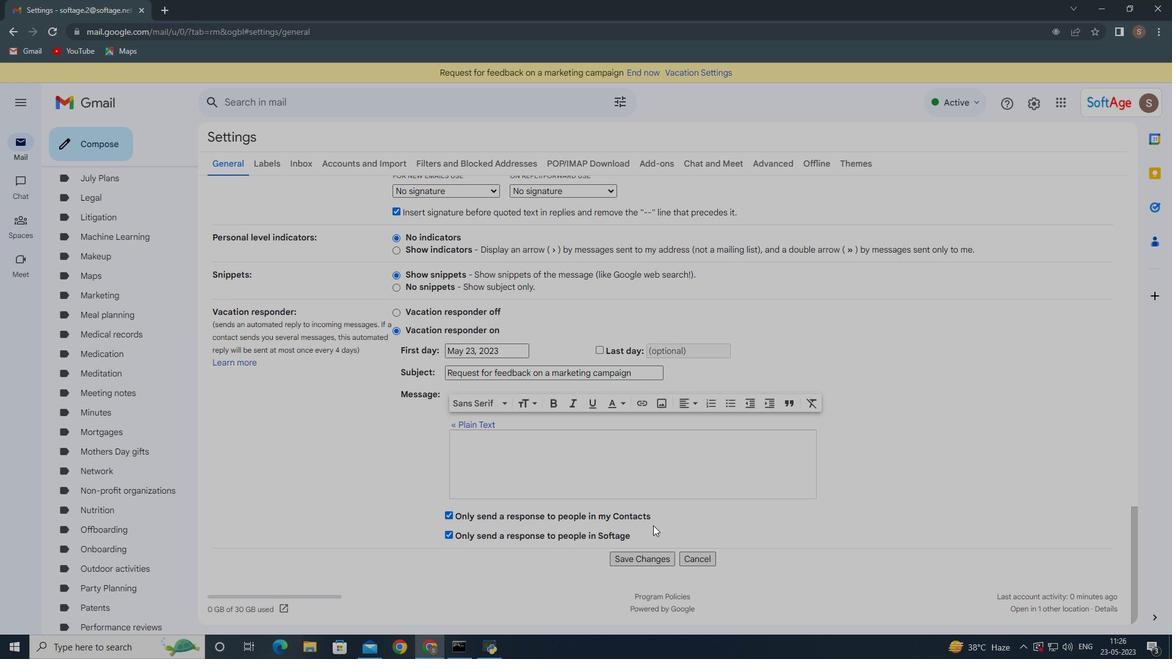 
Action: Mouse scrolled (651, 517) with delta (0, 0)
Screenshot: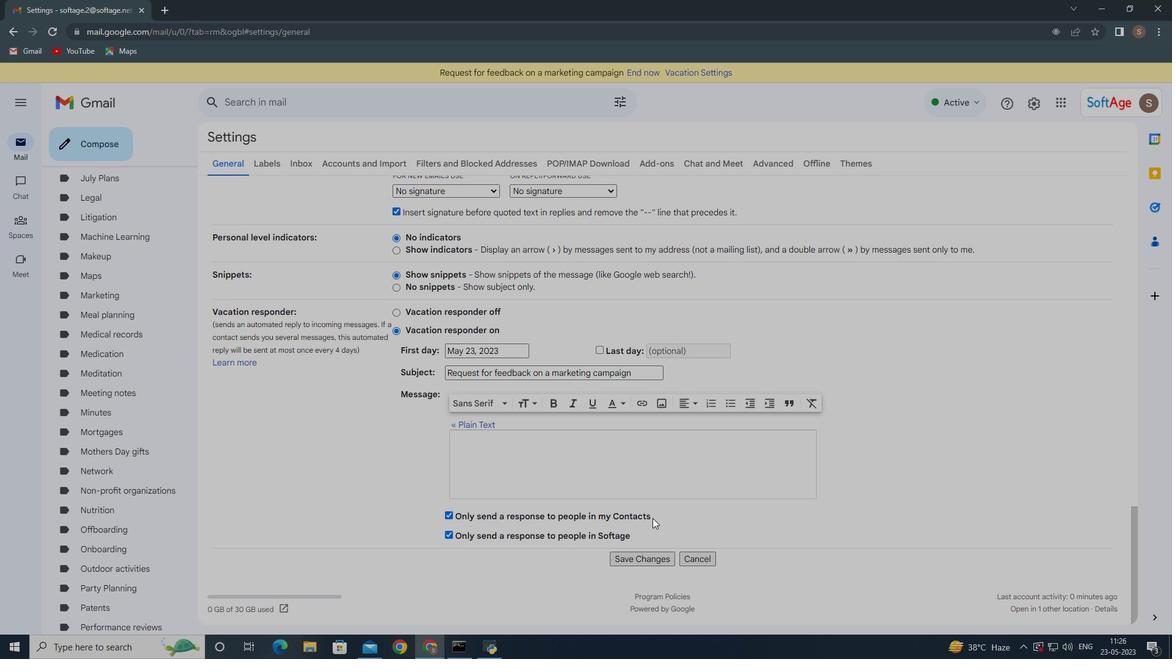 
Action: Mouse moved to (651, 516)
Screenshot: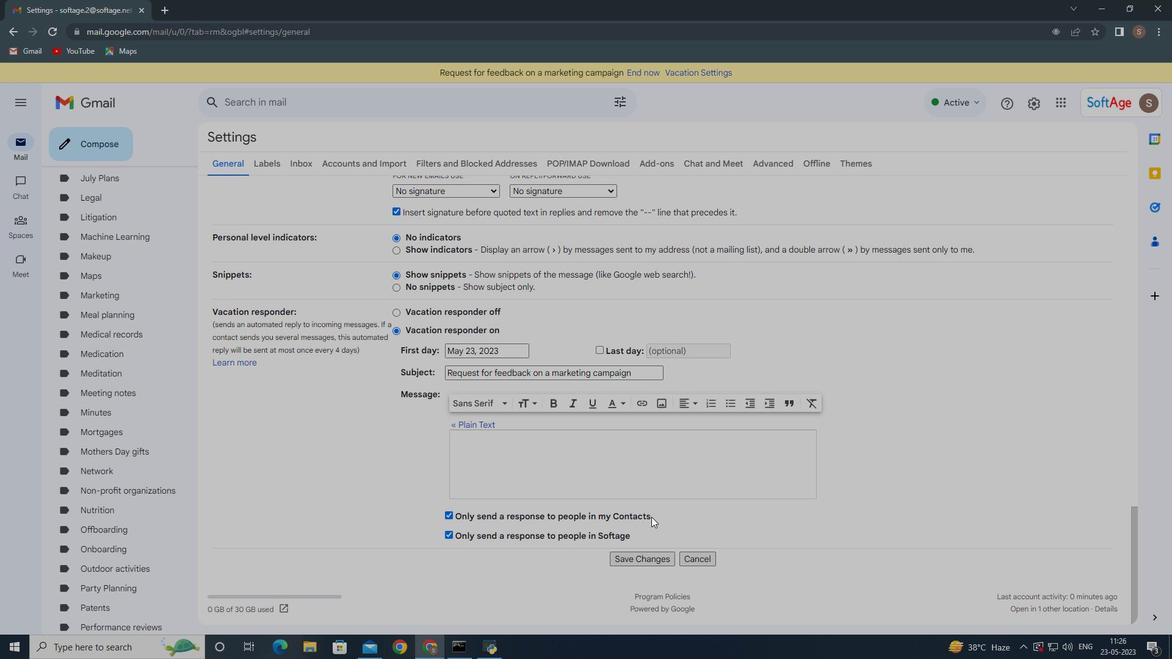
Action: Mouse scrolled (651, 517) with delta (0, 0)
Screenshot: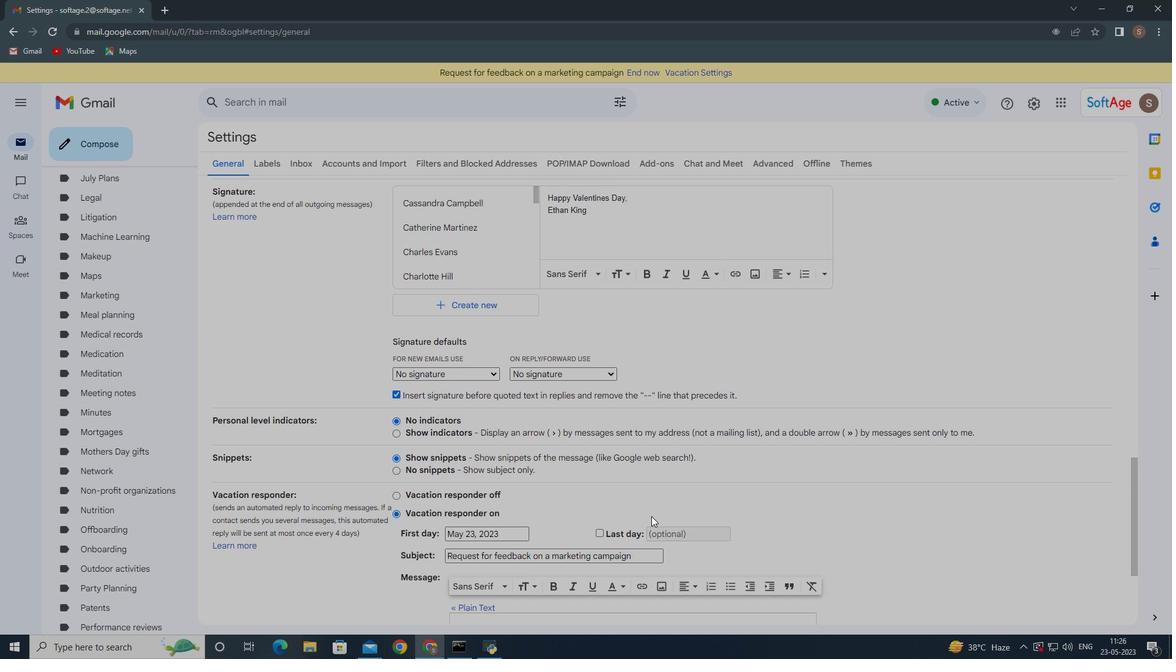
Action: Mouse scrolled (651, 517) with delta (0, 0)
Screenshot: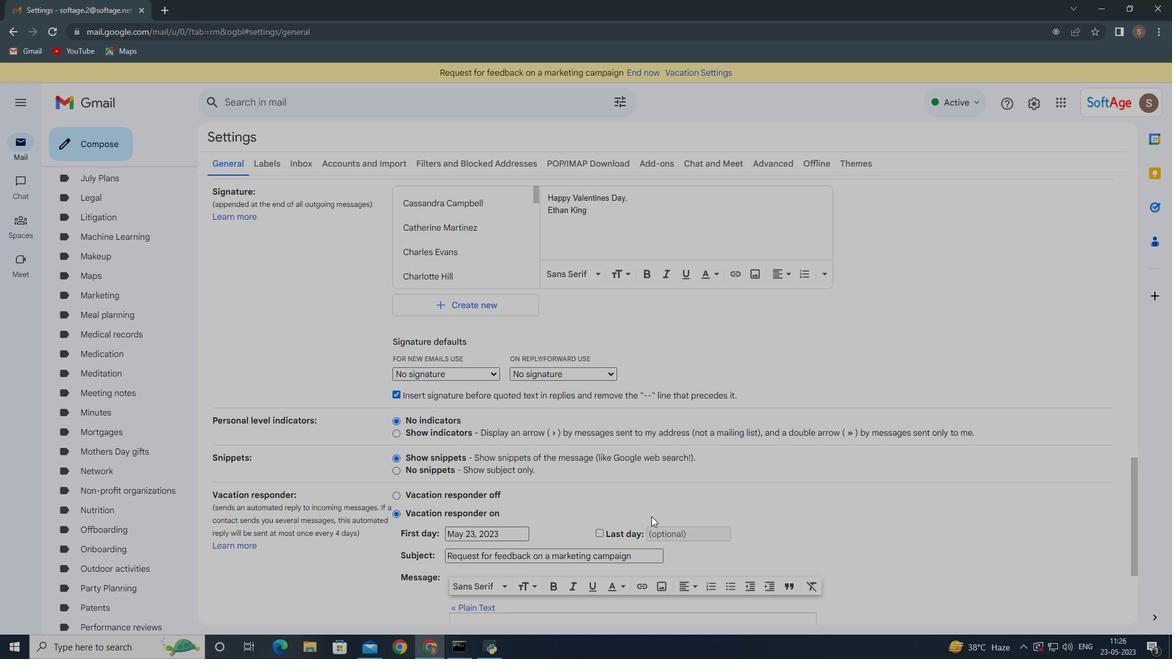
Action: Mouse scrolled (651, 517) with delta (0, 0)
Screenshot: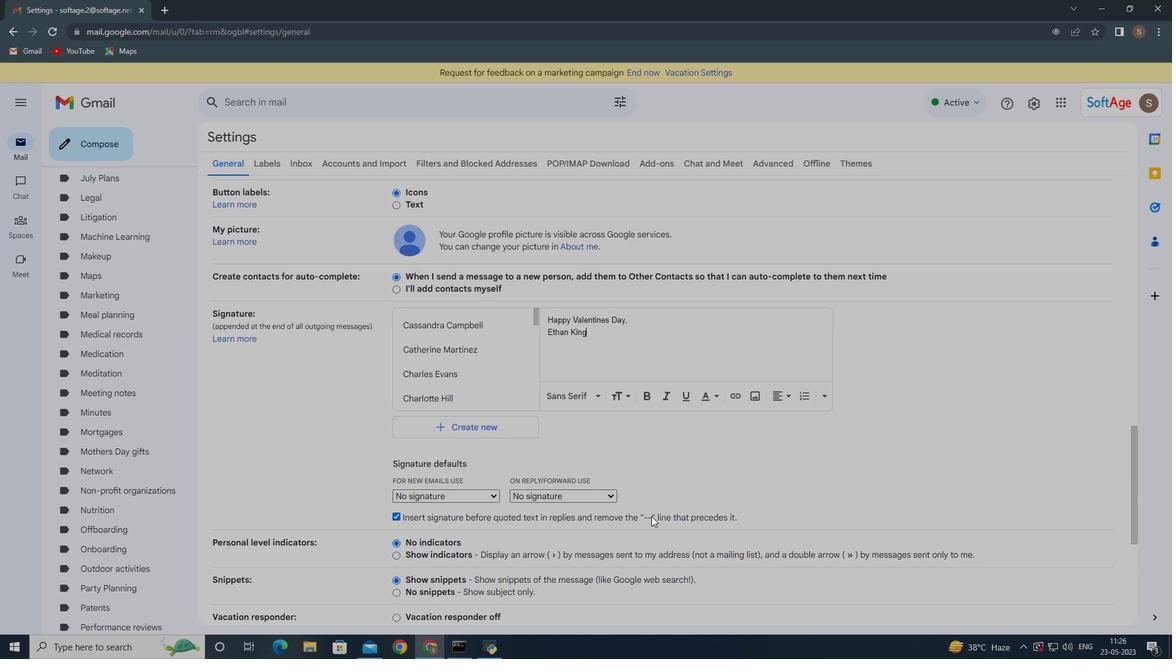 
Action: Mouse moved to (651, 515)
Screenshot: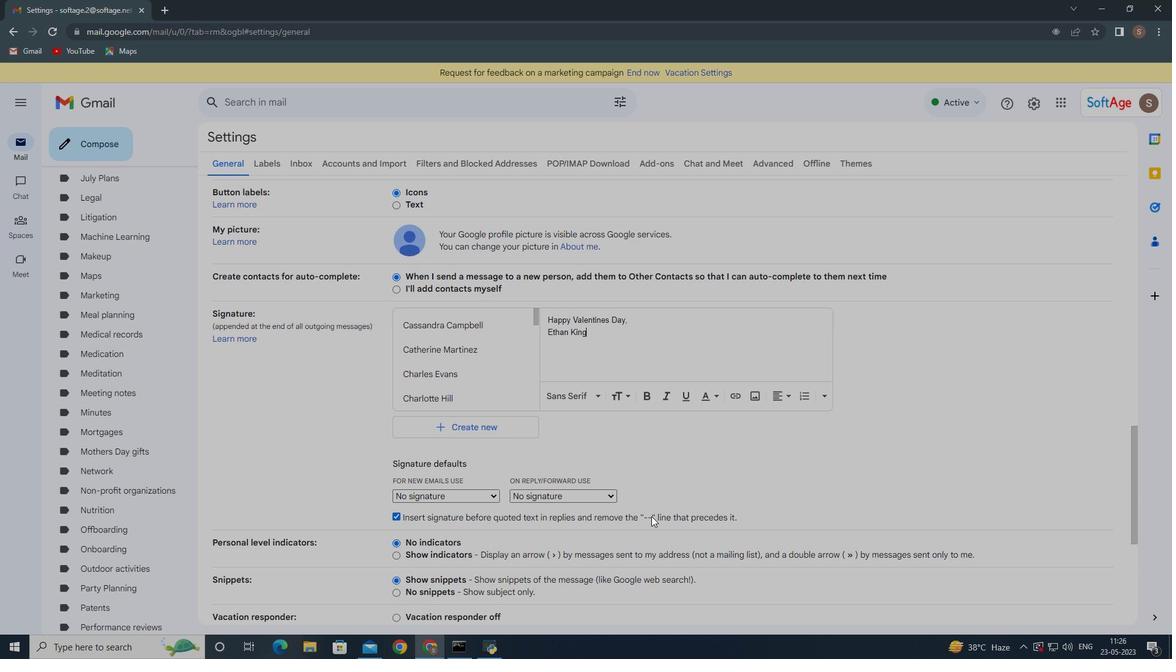 
Action: Mouse scrolled (651, 516) with delta (0, 0)
Screenshot: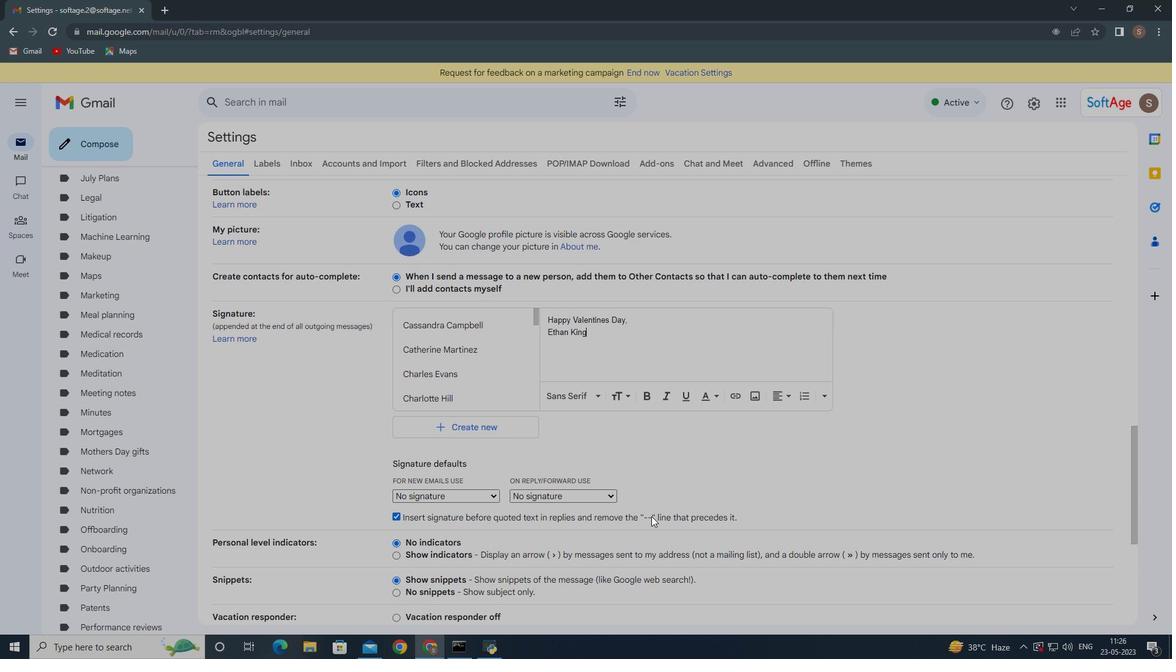 
Action: Mouse moved to (651, 515)
Screenshot: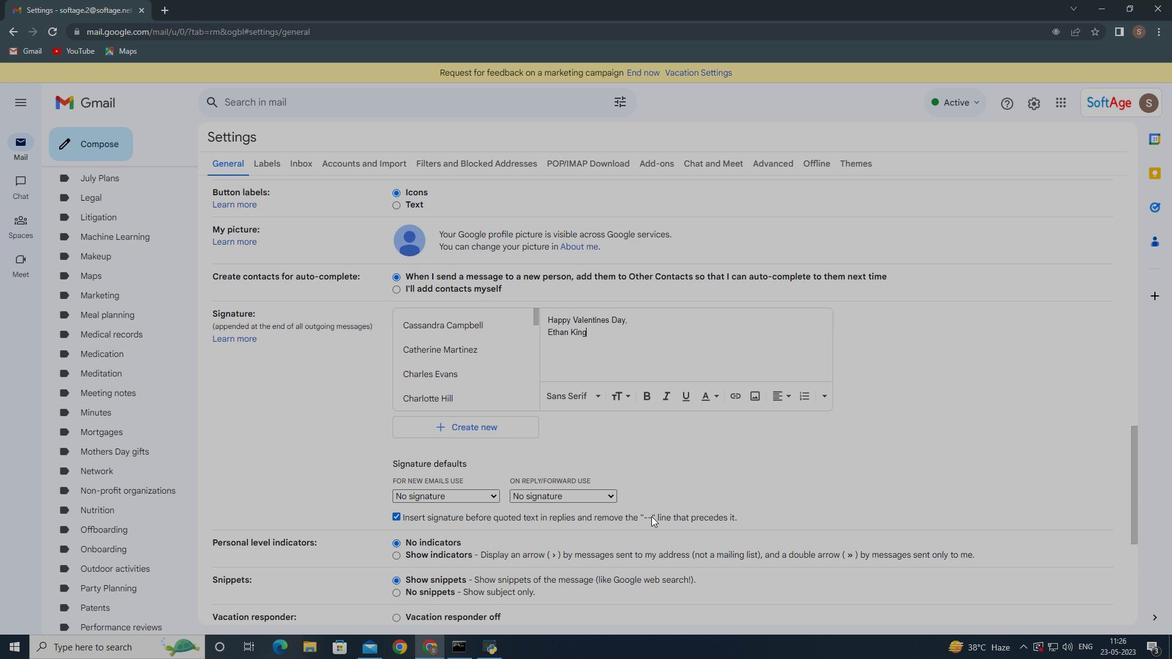 
Action: Mouse scrolled (651, 515) with delta (0, 0)
Screenshot: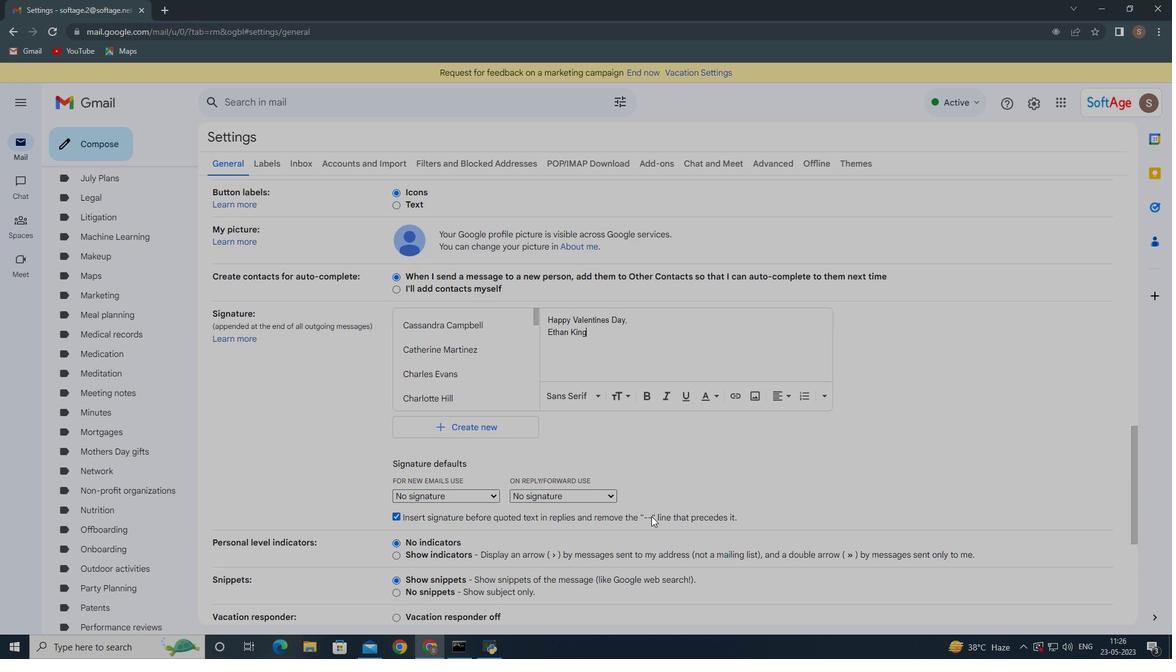 
Action: Mouse scrolled (651, 515) with delta (0, 0)
Screenshot: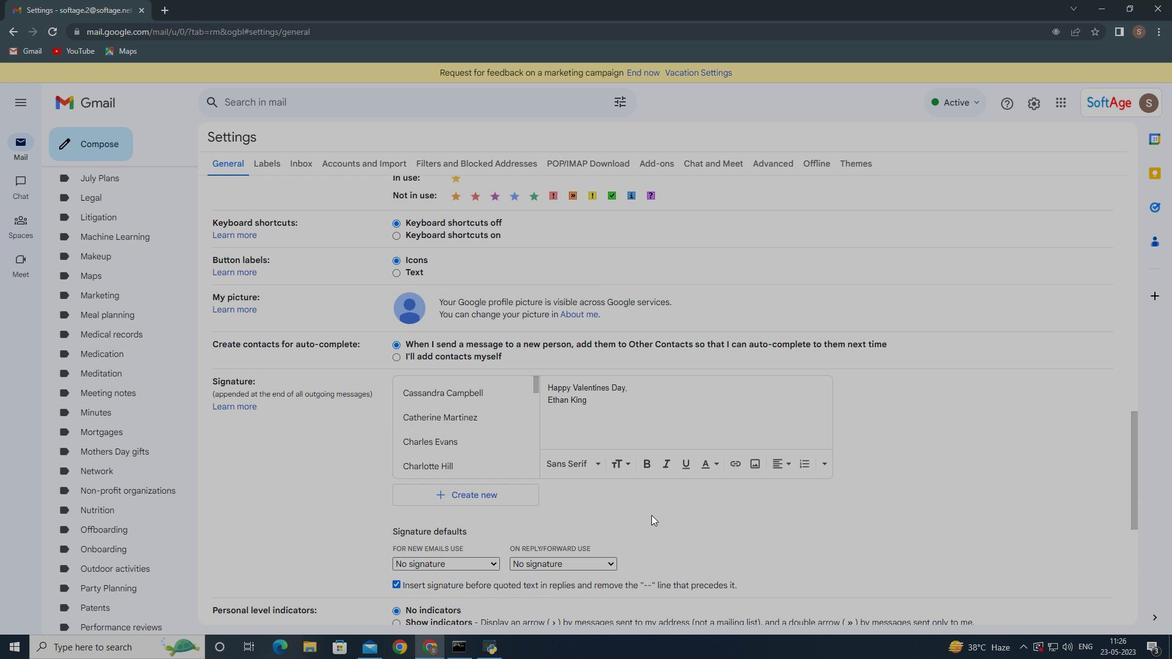 
Action: Mouse scrolled (651, 515) with delta (0, 0)
Screenshot: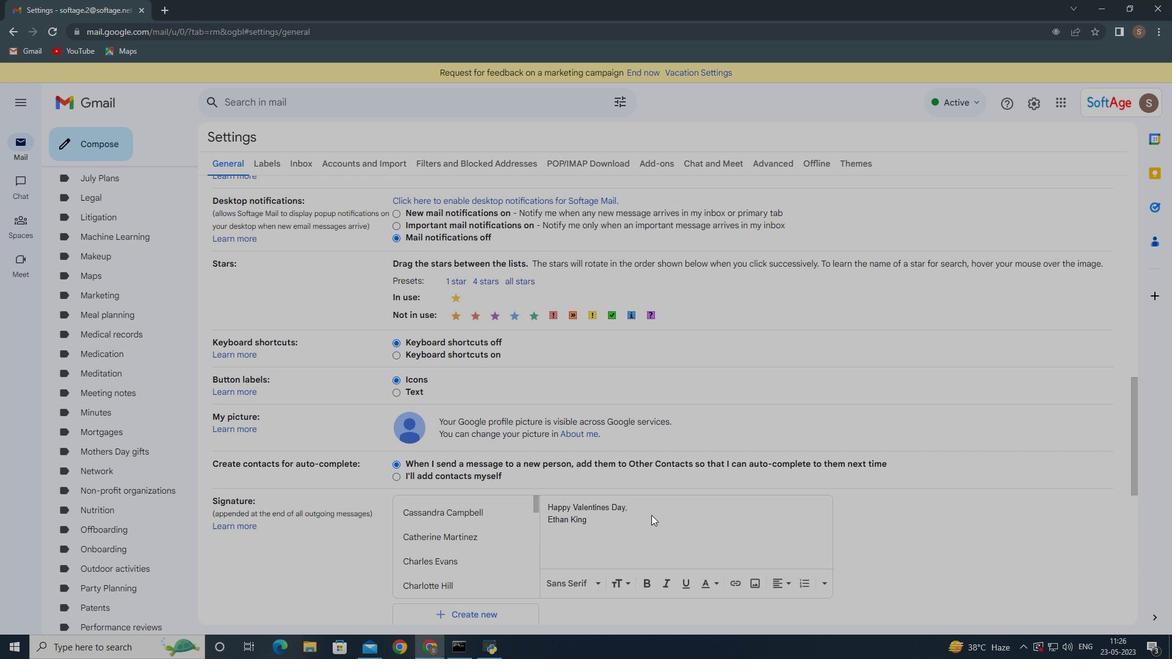 
Action: Mouse scrolled (651, 515) with delta (0, 0)
Screenshot: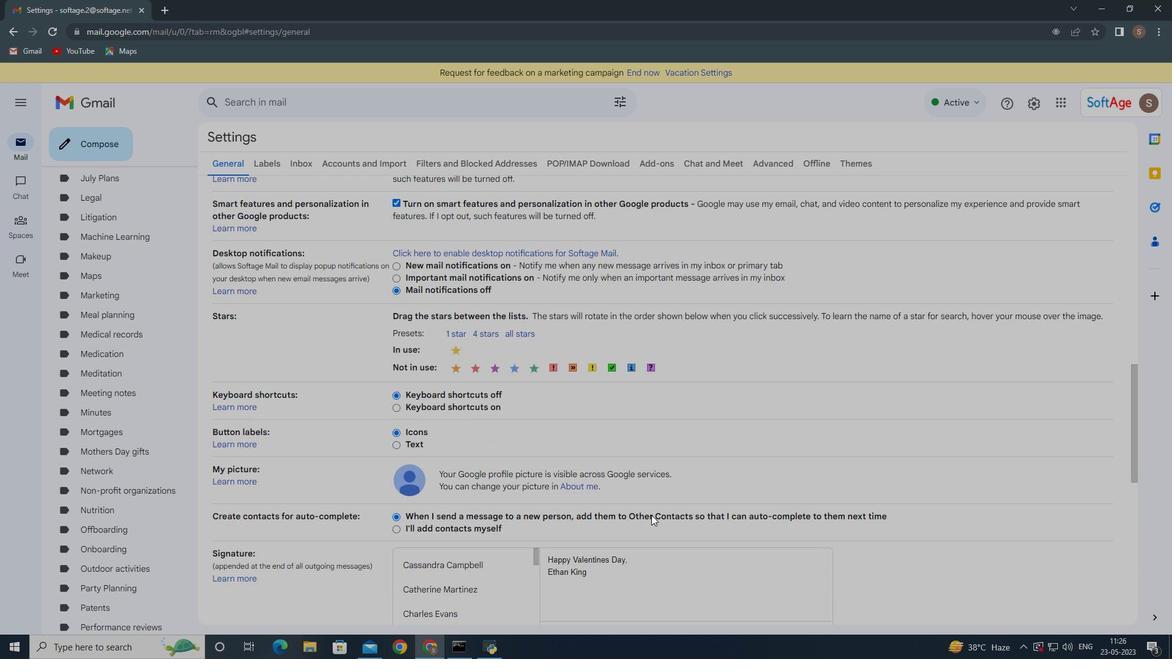 
Action: Mouse moved to (651, 512)
Screenshot: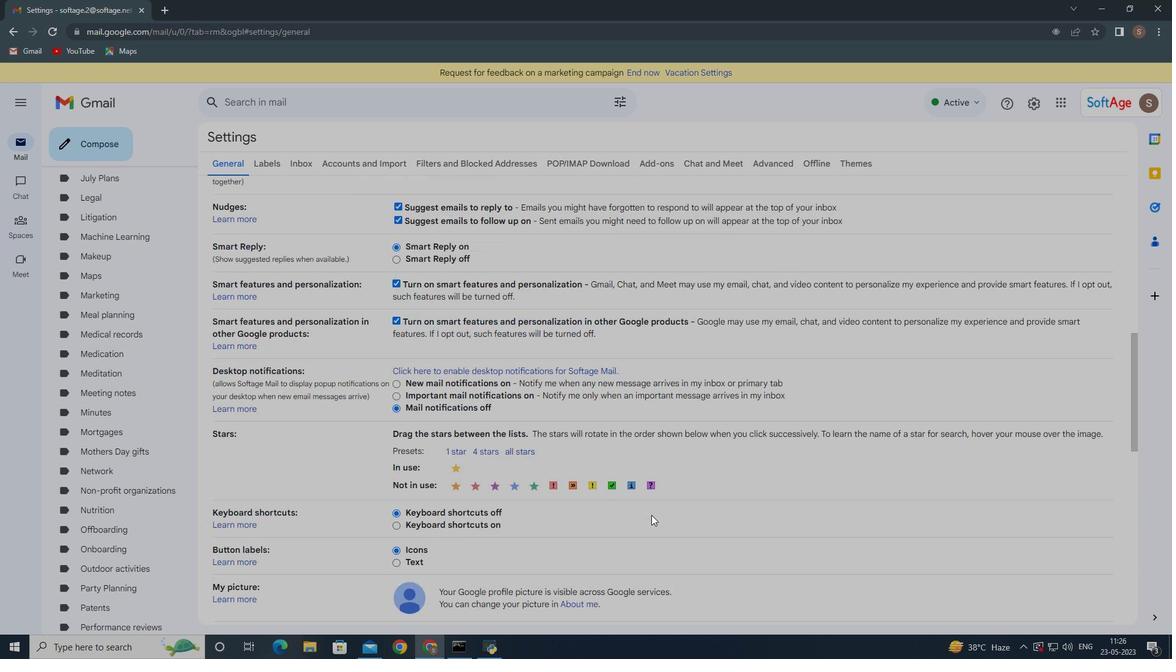 
Action: Mouse scrolled (651, 513) with delta (0, 0)
Screenshot: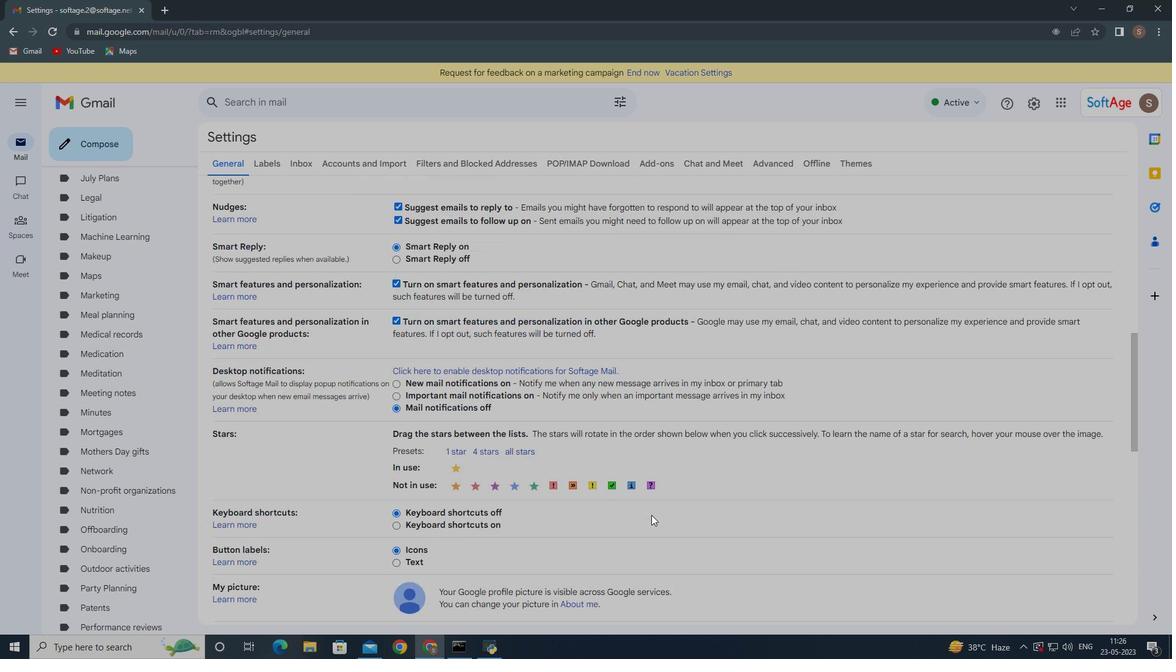 
Action: Mouse scrolled (651, 513) with delta (0, 0)
Screenshot: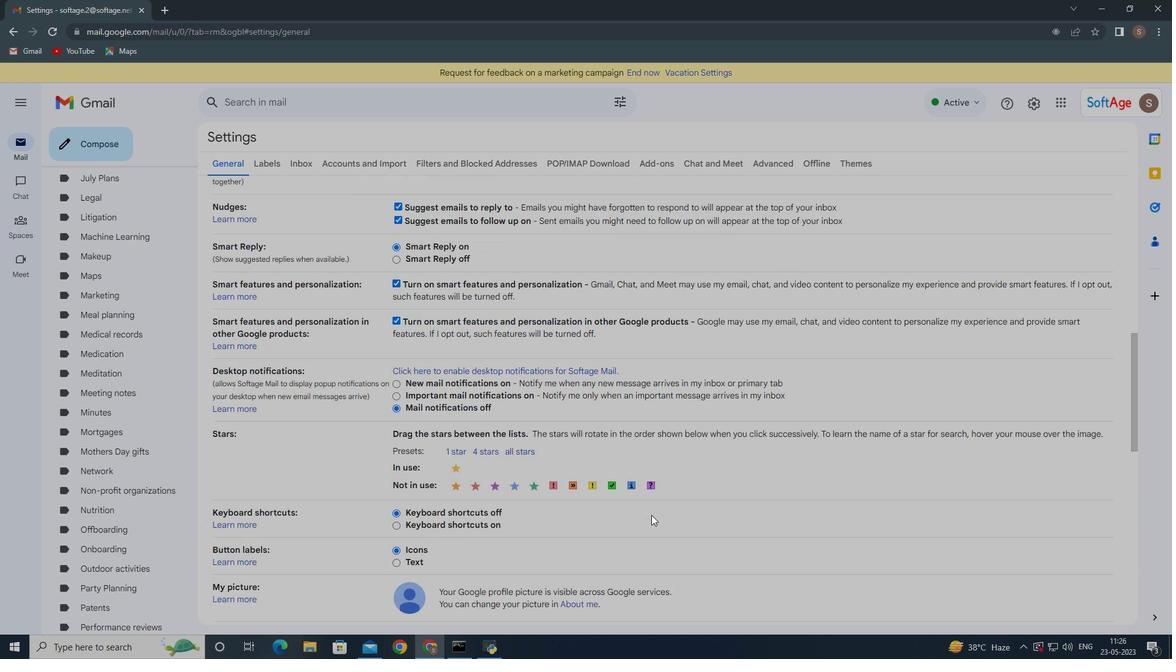 
Action: Mouse scrolled (651, 513) with delta (0, 0)
Screenshot: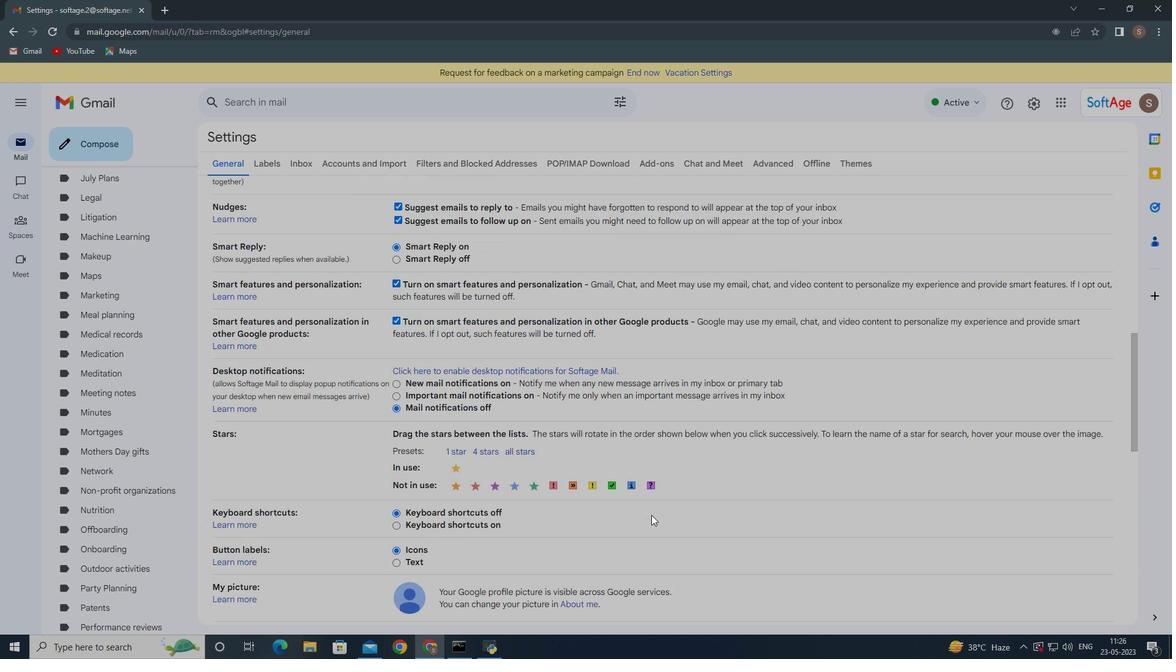 
Action: Mouse scrolled (651, 513) with delta (0, 0)
Screenshot: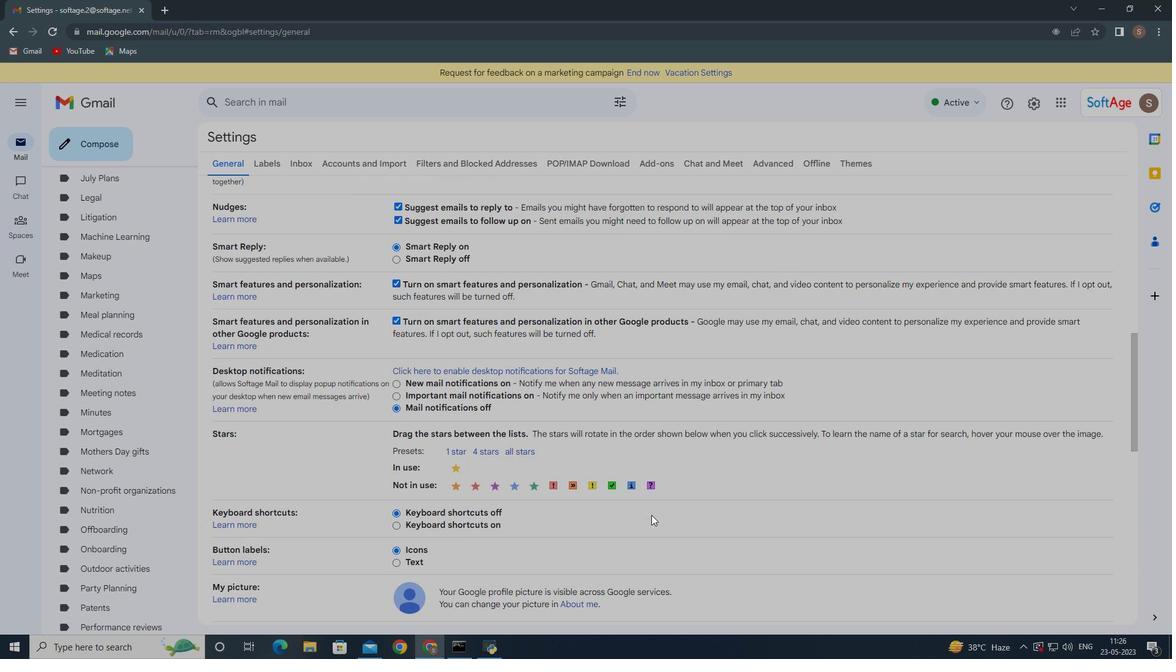 
Action: Mouse scrolled (651, 513) with delta (0, 0)
Screenshot: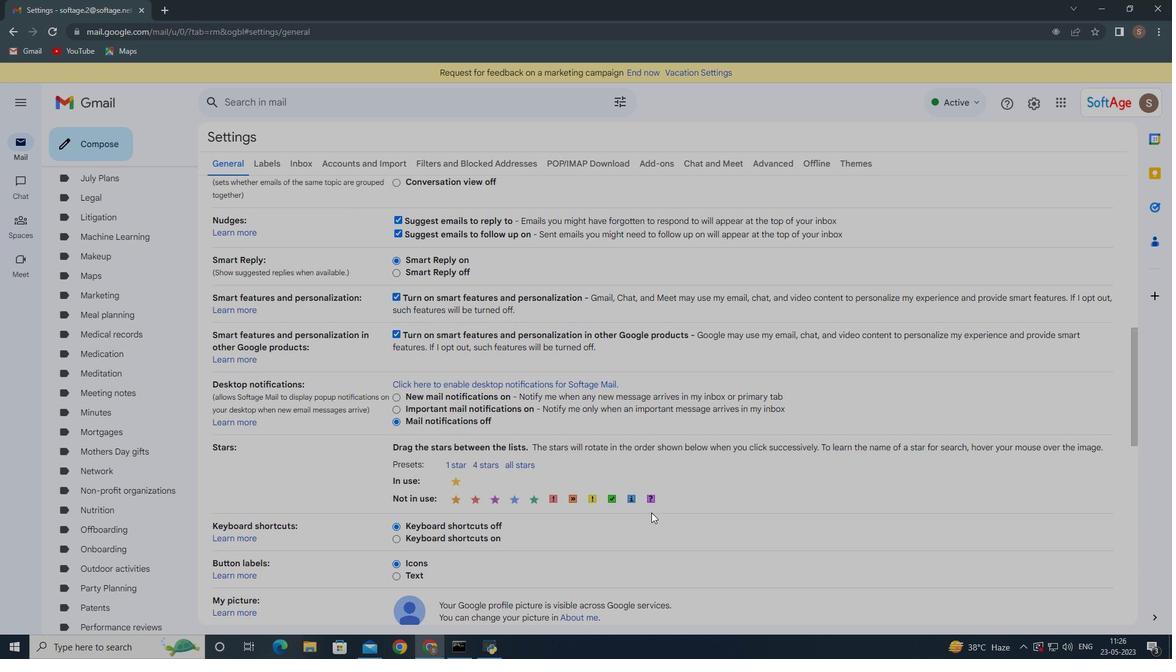 
Action: Mouse scrolled (651, 513) with delta (0, 0)
Screenshot: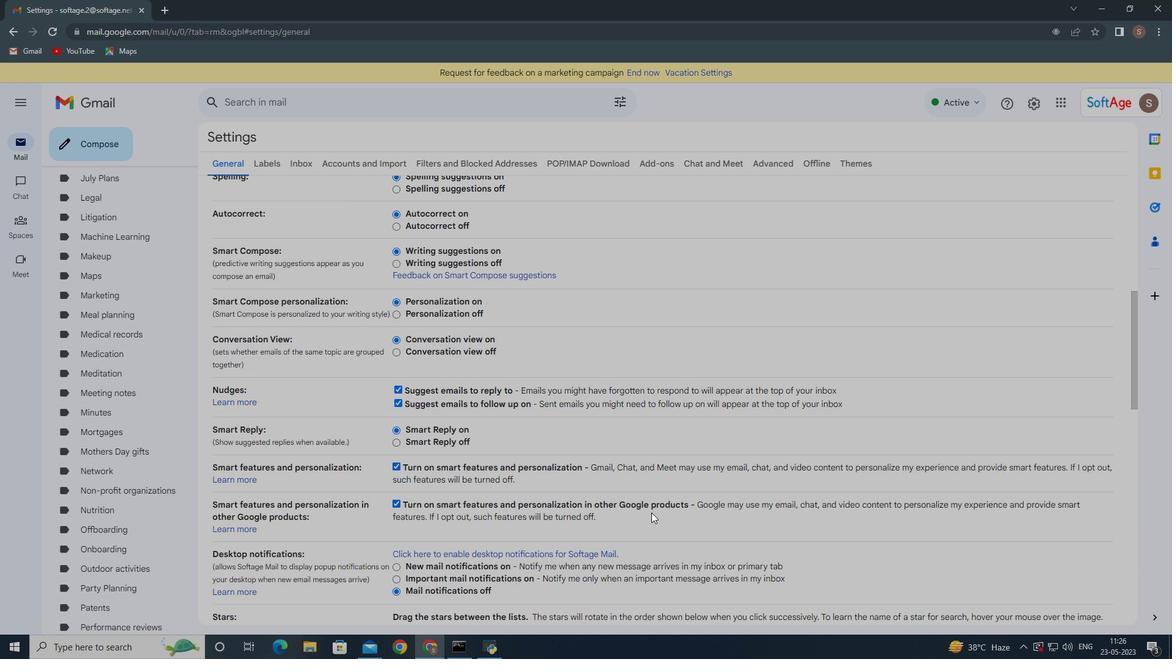 
Action: Mouse moved to (651, 512)
Screenshot: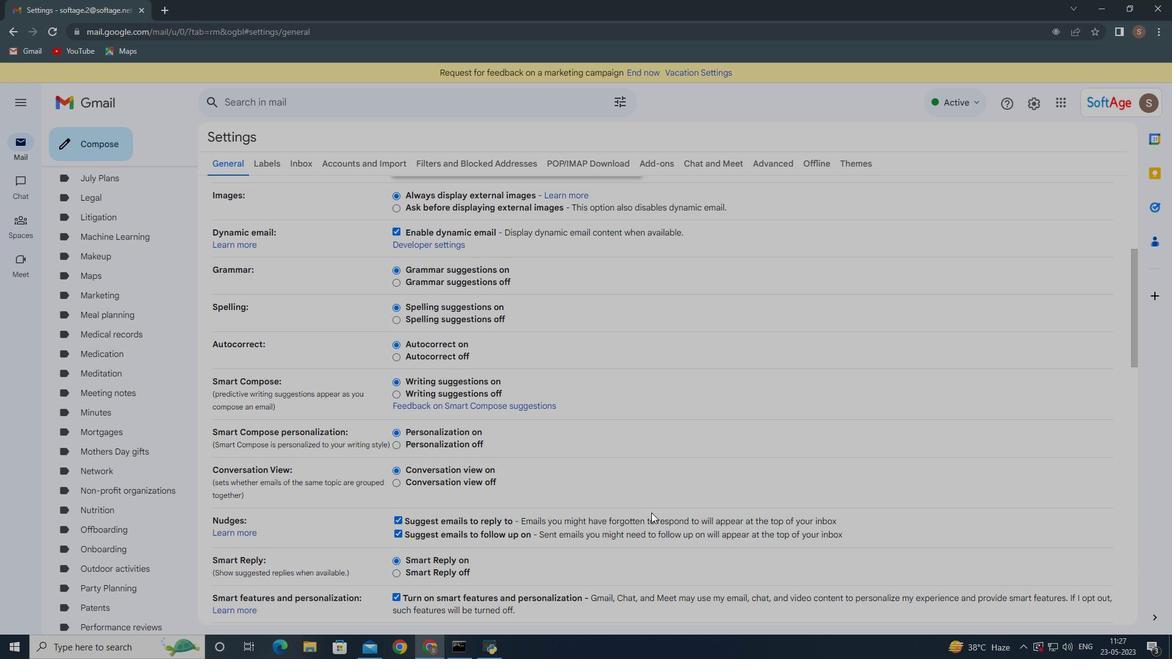 
Action: Mouse scrolled (651, 512) with delta (0, 0)
Screenshot: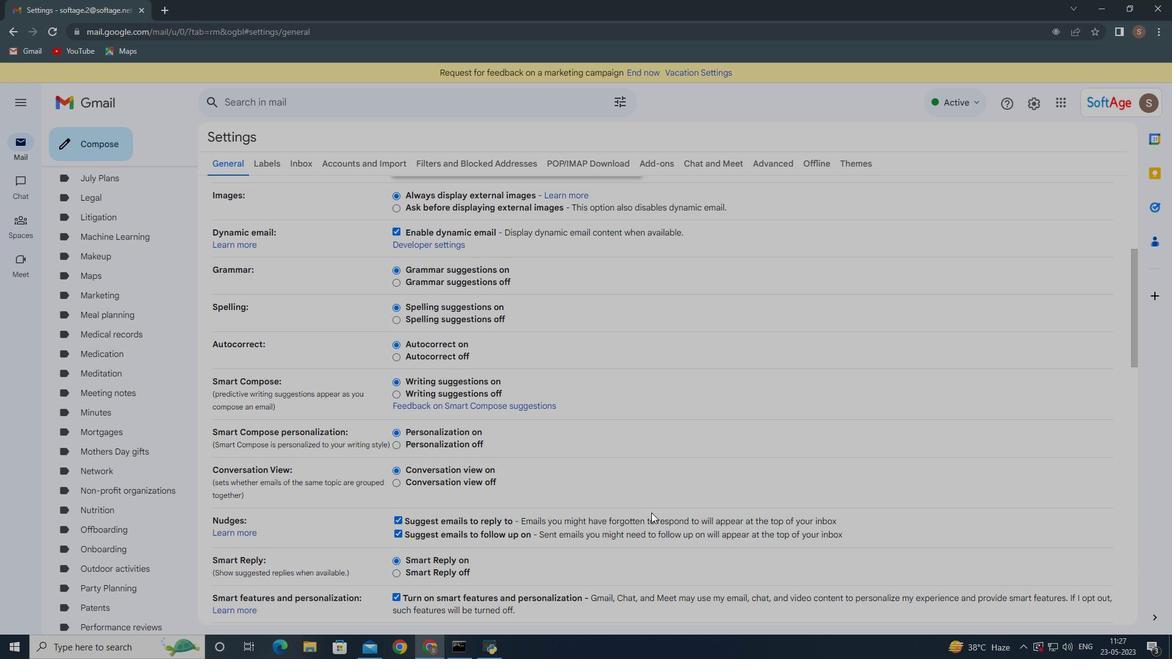 
Action: Mouse moved to (651, 512)
Screenshot: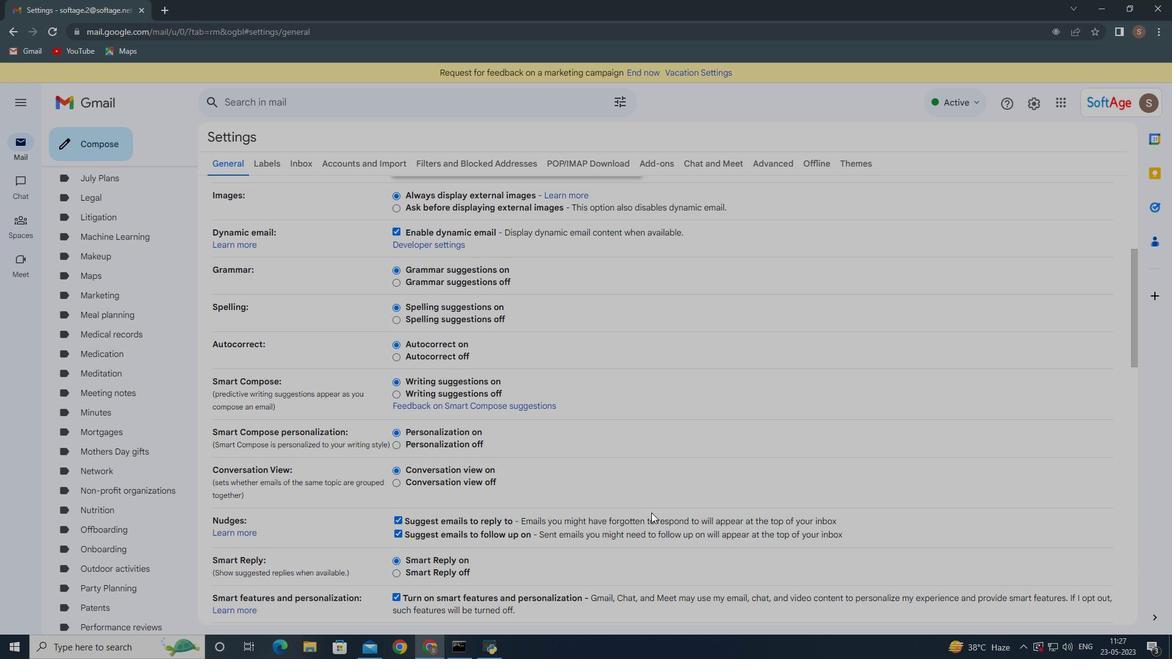 
Action: Mouse scrolled (651, 512) with delta (0, 0)
Screenshot: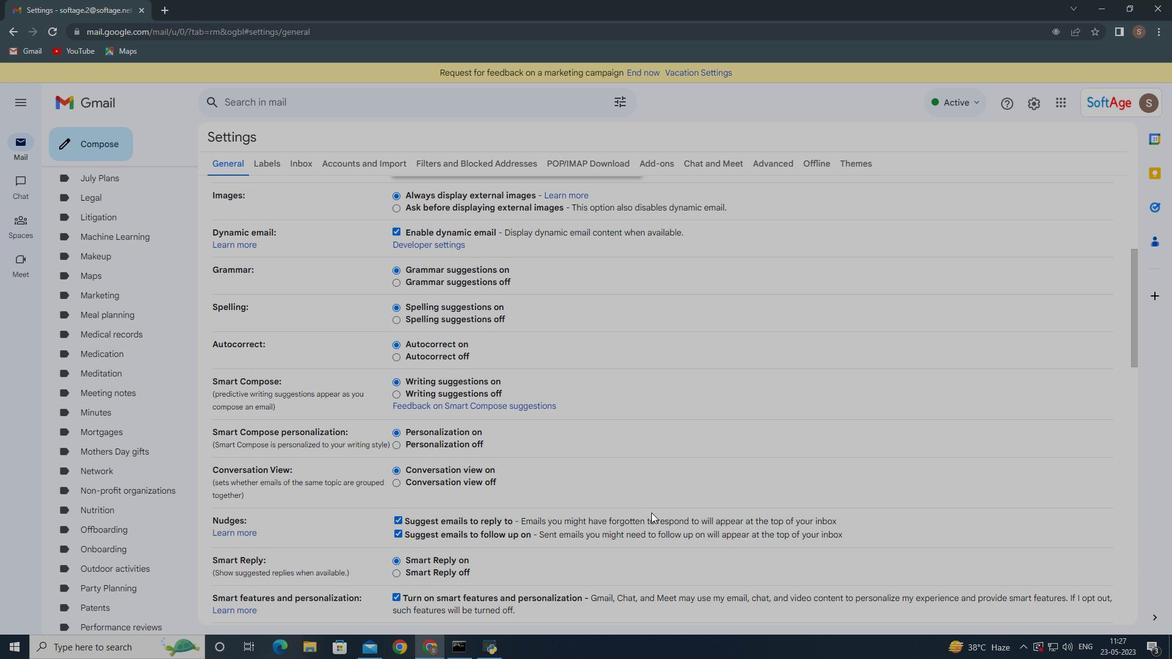 
Action: Mouse scrolled (651, 512) with delta (0, 0)
Screenshot: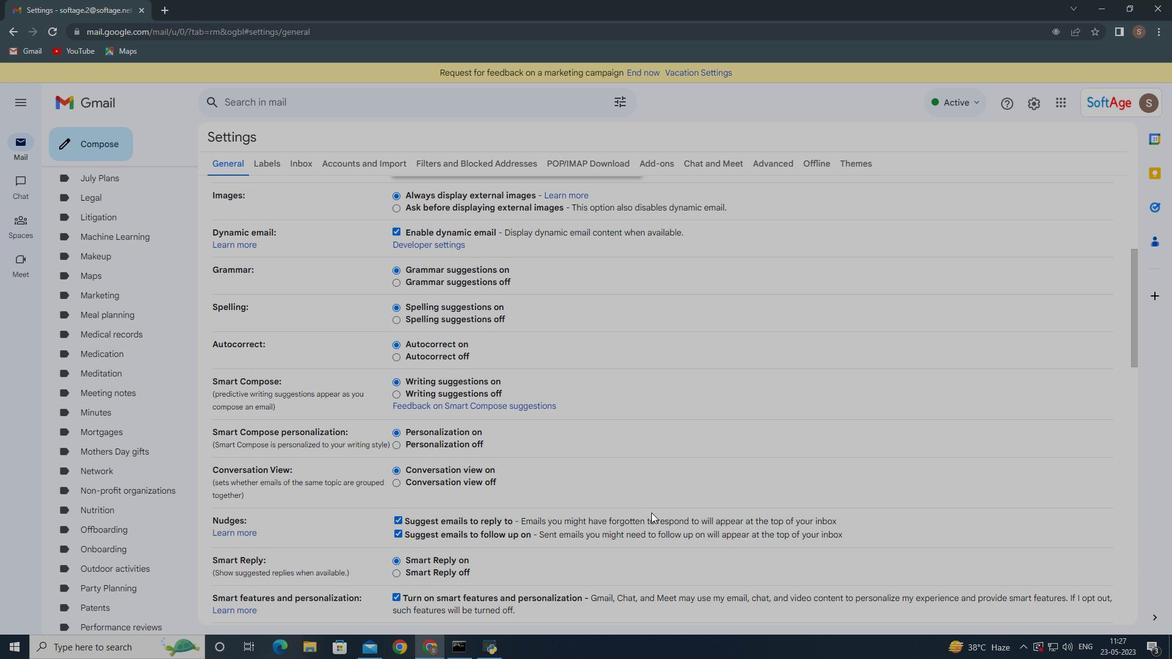 
Action: Mouse scrolled (651, 512) with delta (0, 0)
Screenshot: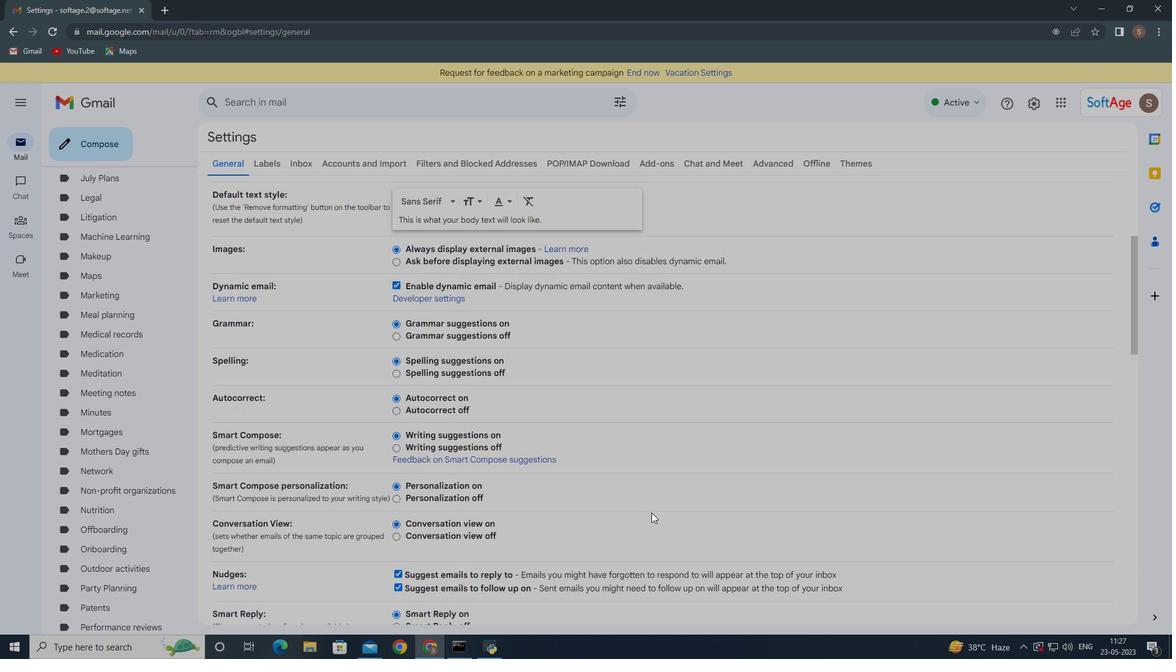 
Action: Mouse scrolled (651, 512) with delta (0, 0)
Screenshot: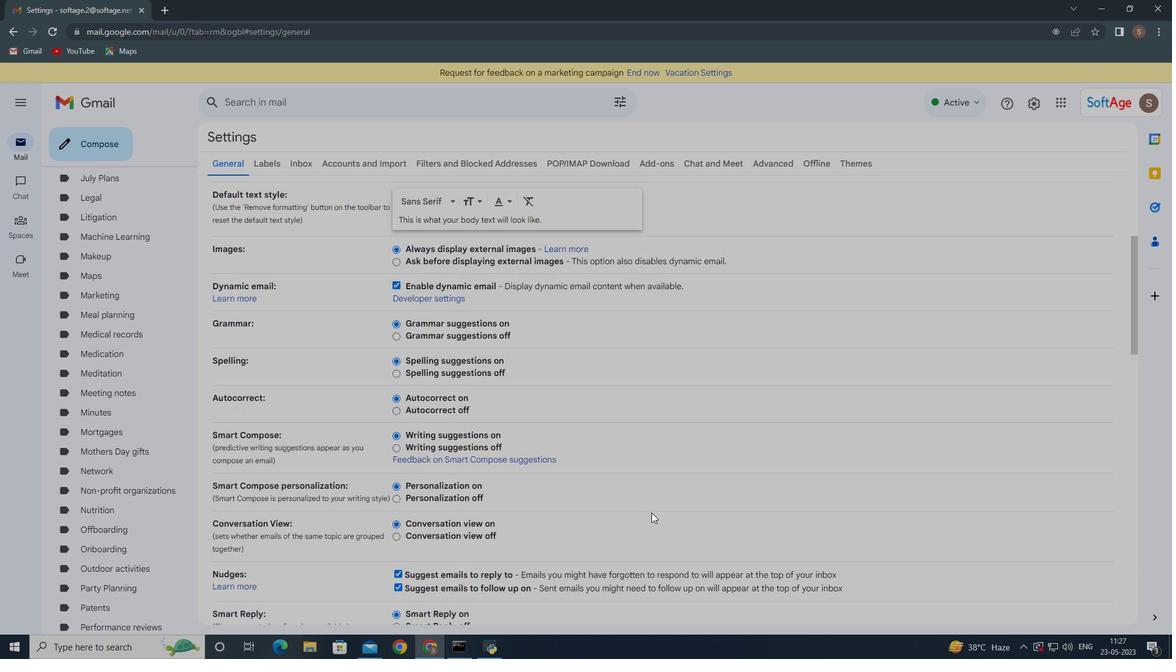 
Action: Mouse scrolled (651, 512) with delta (0, 0)
Screenshot: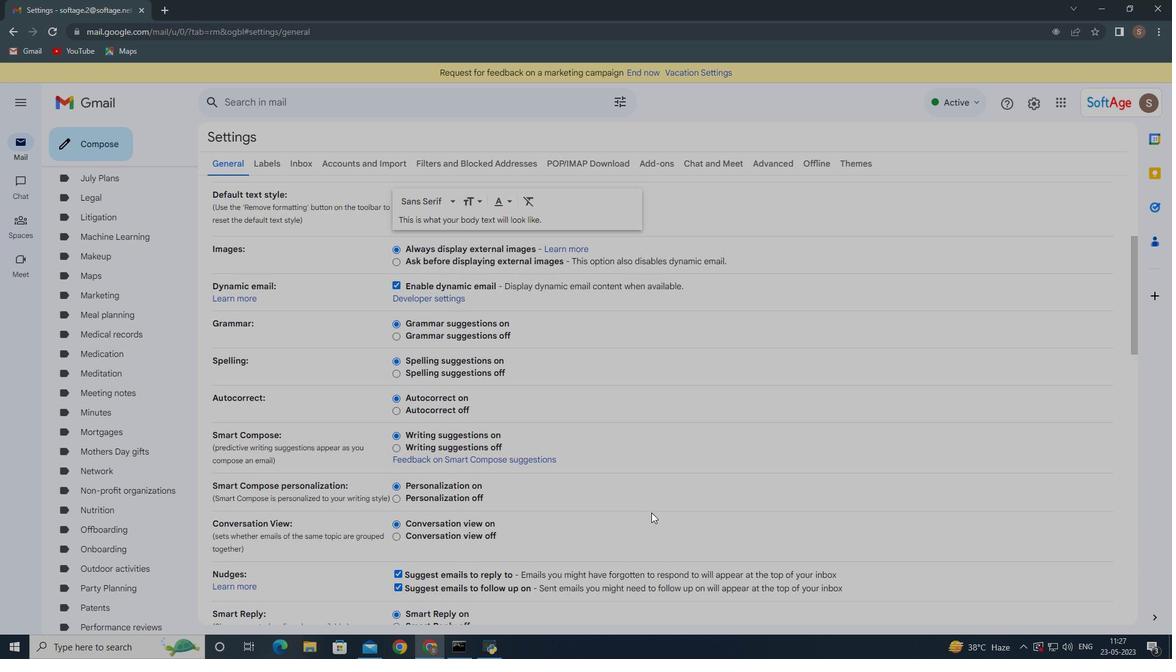 
Action: Mouse moved to (652, 513)
Screenshot: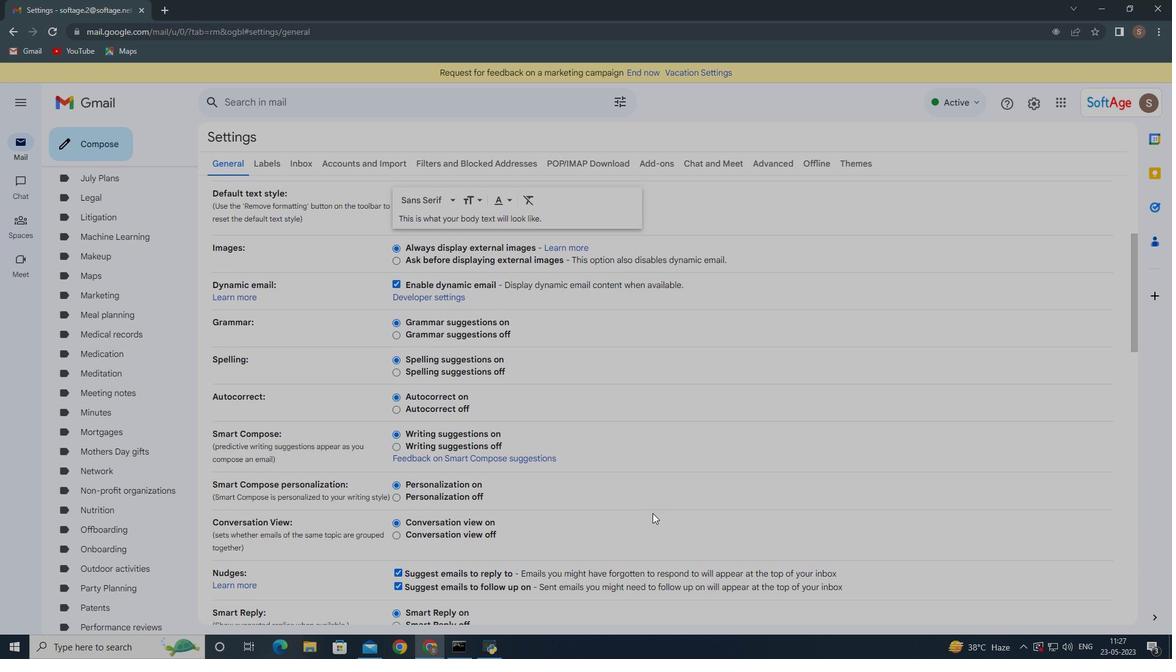 
Action: Mouse scrolled (652, 512) with delta (0, 0)
Screenshot: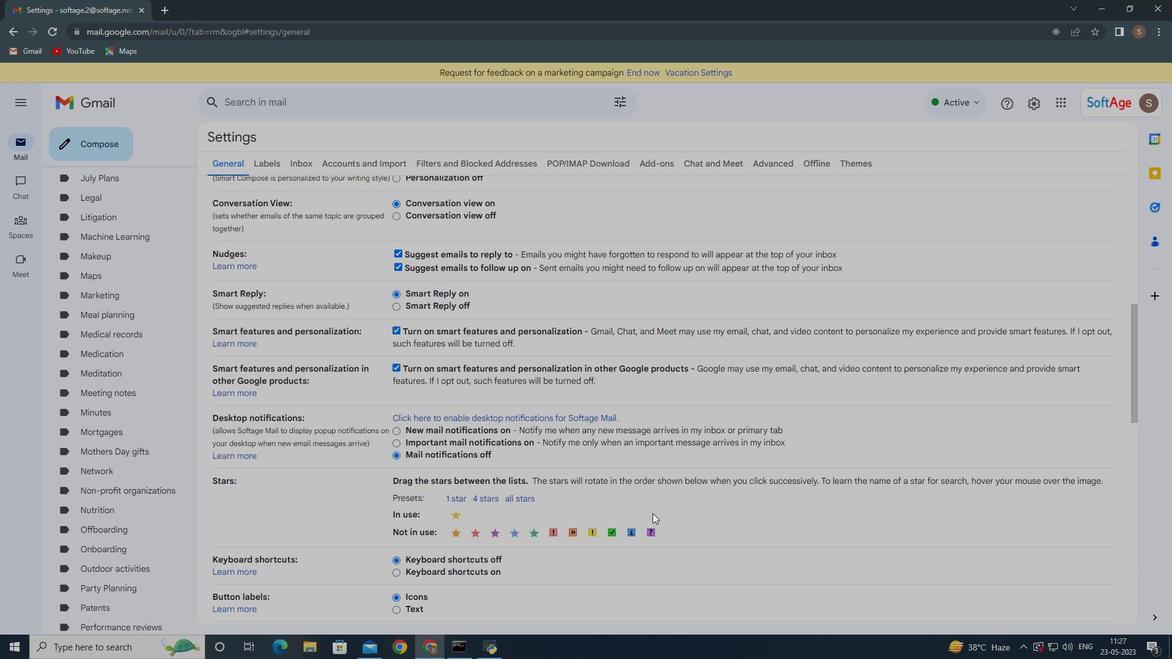 
Action: Mouse scrolled (652, 512) with delta (0, 0)
Screenshot: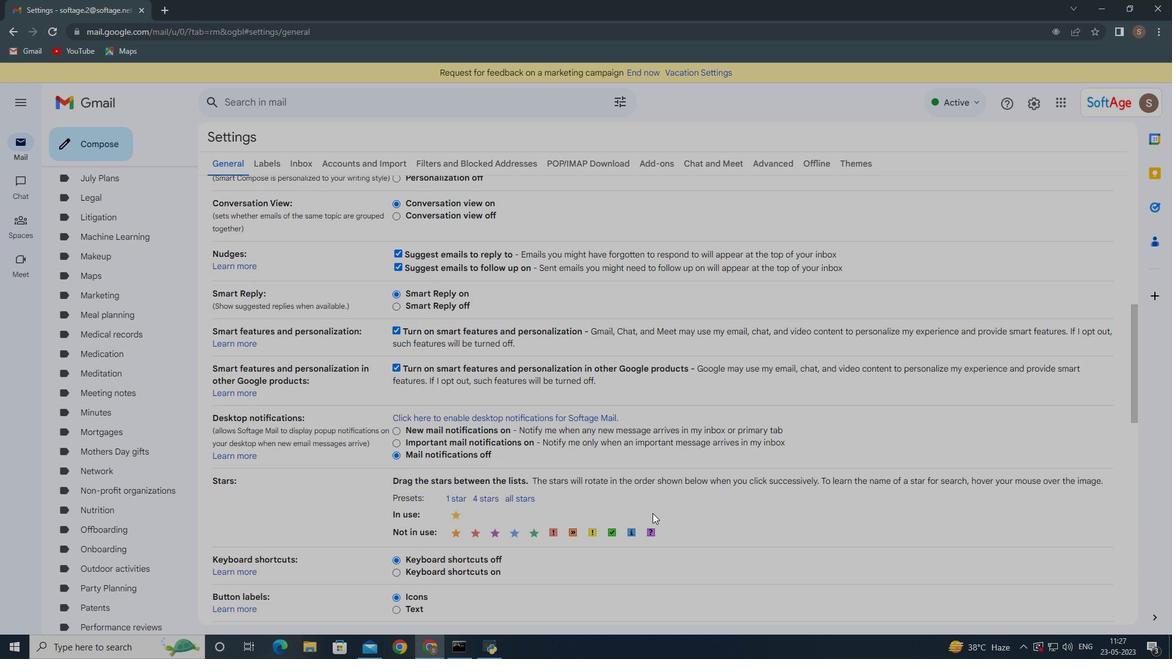 
Action: Mouse scrolled (652, 512) with delta (0, 0)
Screenshot: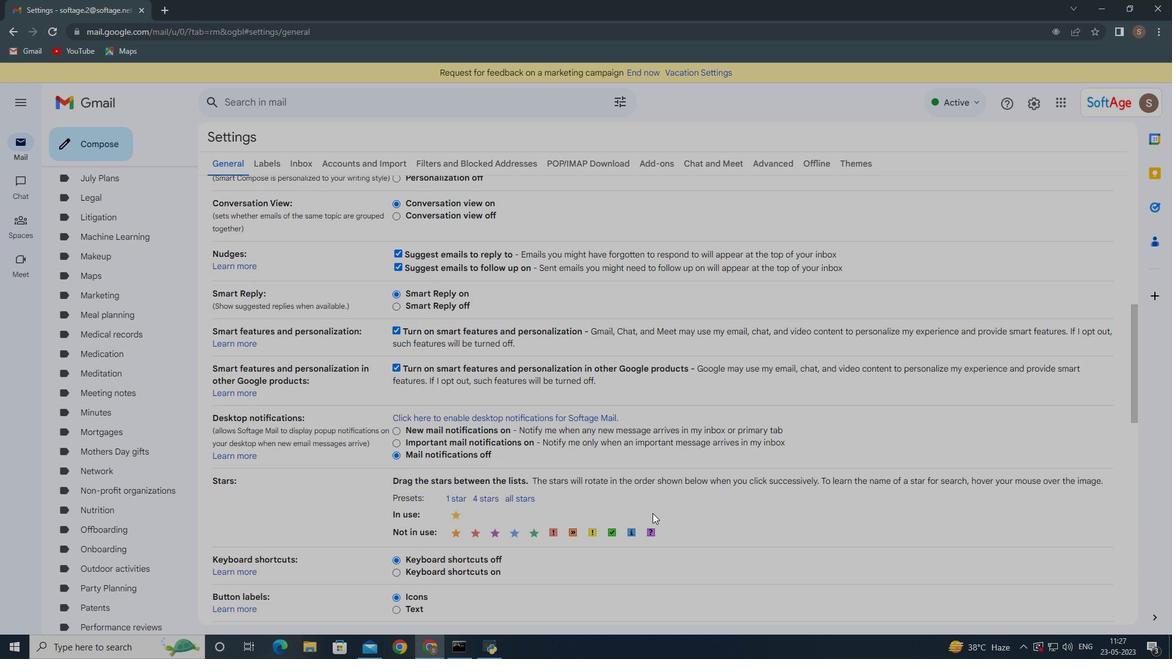 
Action: Mouse scrolled (652, 512) with delta (0, 0)
Screenshot: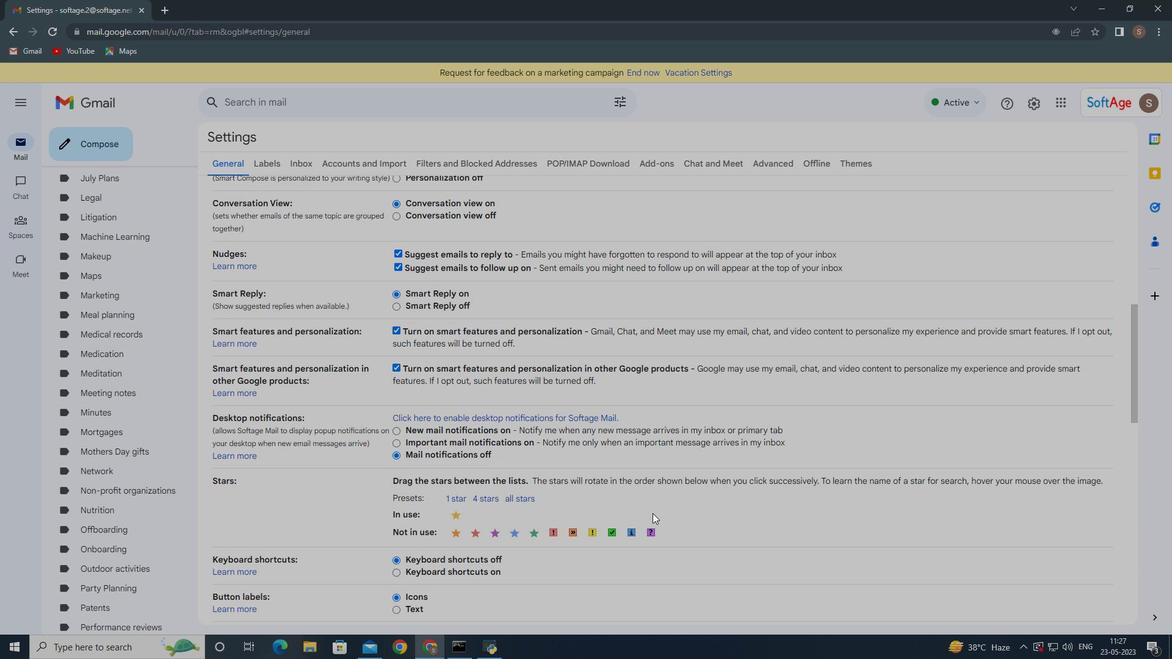 
Action: Mouse scrolled (652, 512) with delta (0, 0)
Screenshot: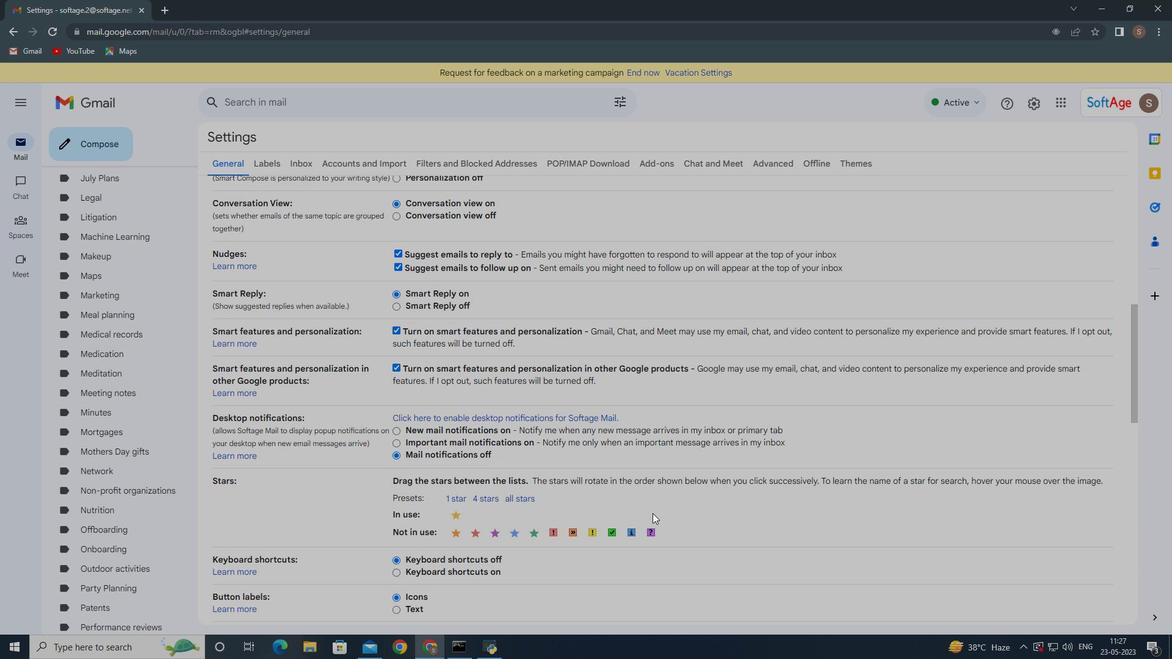 
Action: Mouse scrolled (652, 512) with delta (0, 0)
Screenshot: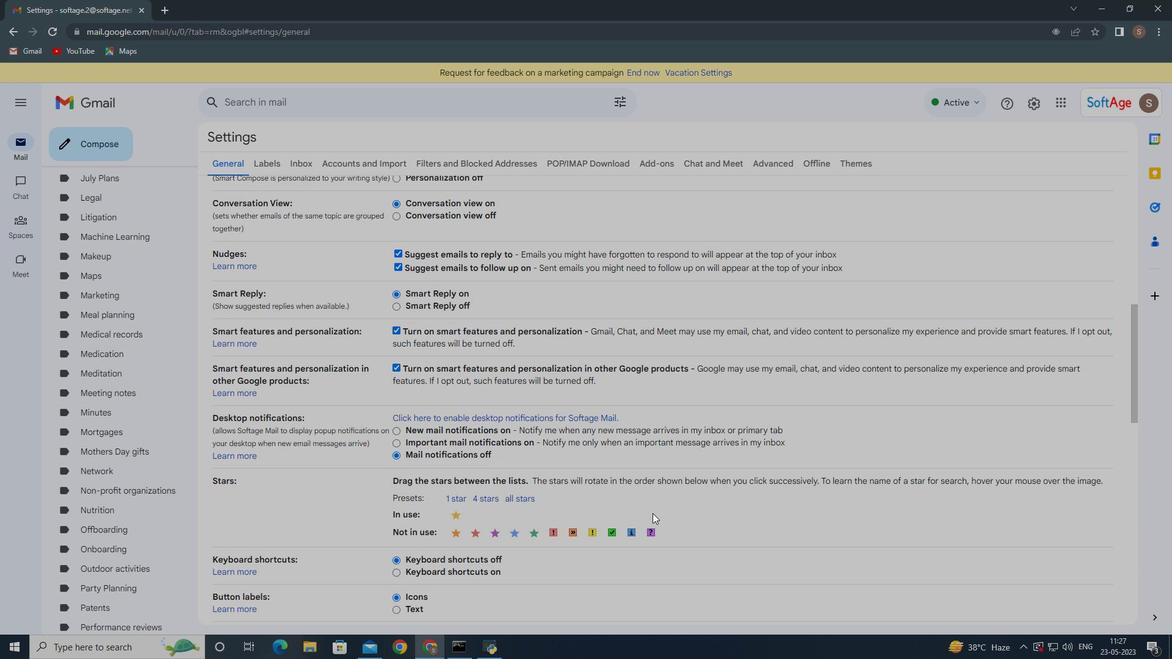 
Action: Mouse moved to (652, 512)
Screenshot: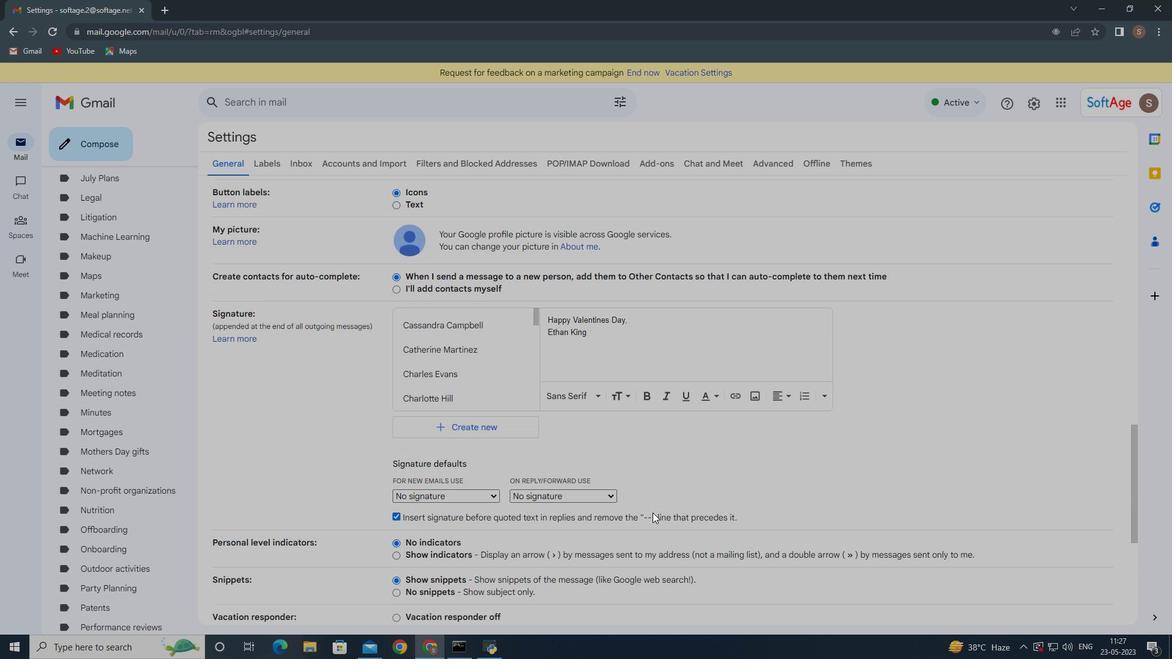 
Action: Mouse scrolled (652, 511) with delta (0, 0)
Screenshot: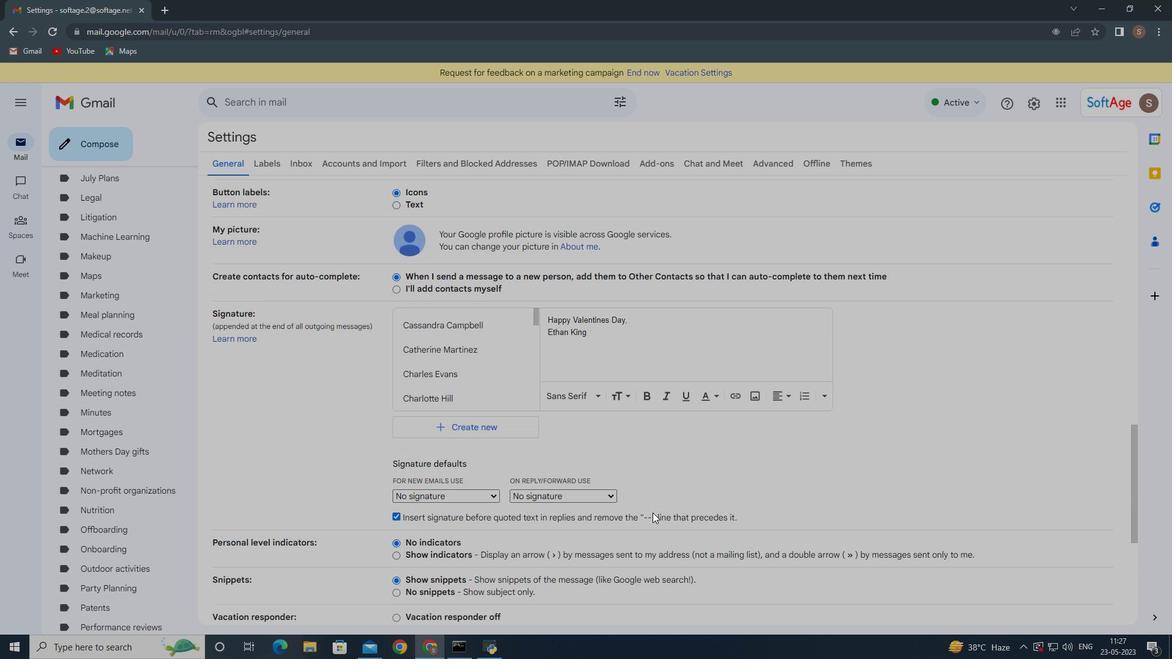 
Action: Mouse moved to (679, 590)
Screenshot: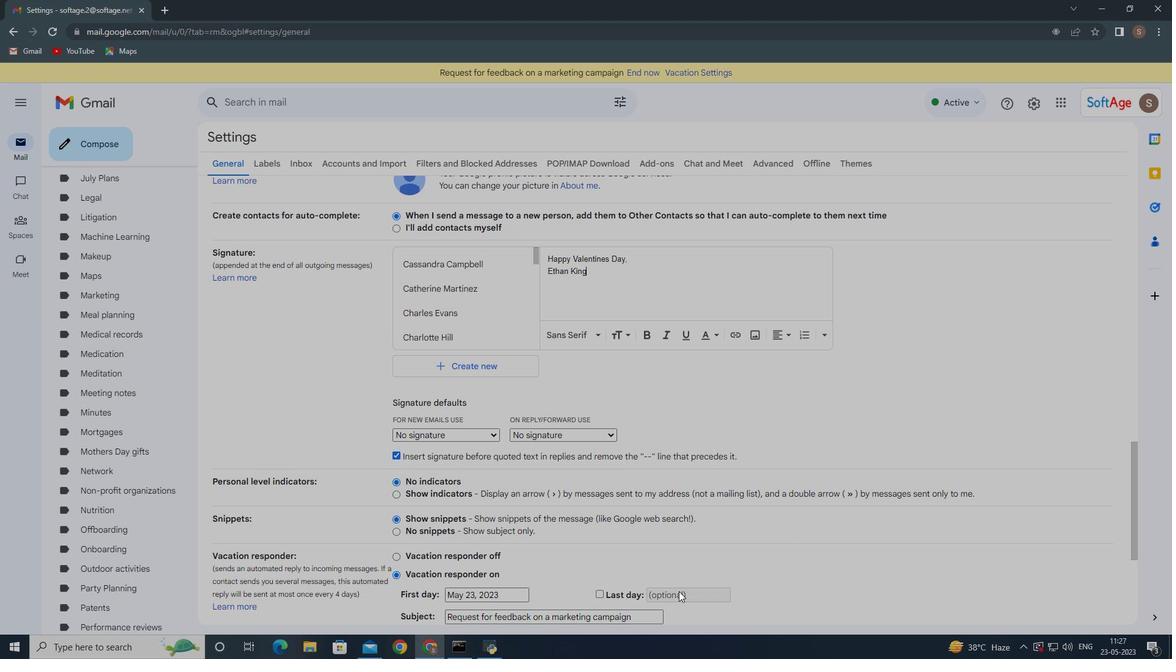 
Action: Mouse scrolled (679, 590) with delta (0, 0)
Screenshot: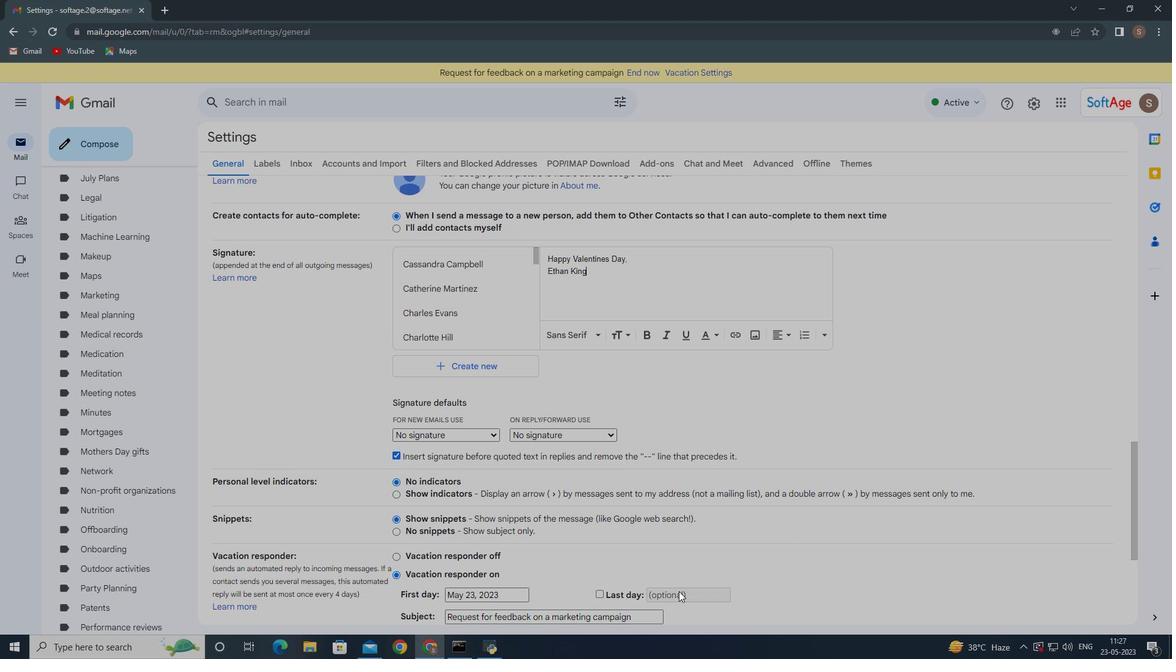 
Action: Mouse scrolled (679, 590) with delta (0, 0)
Screenshot: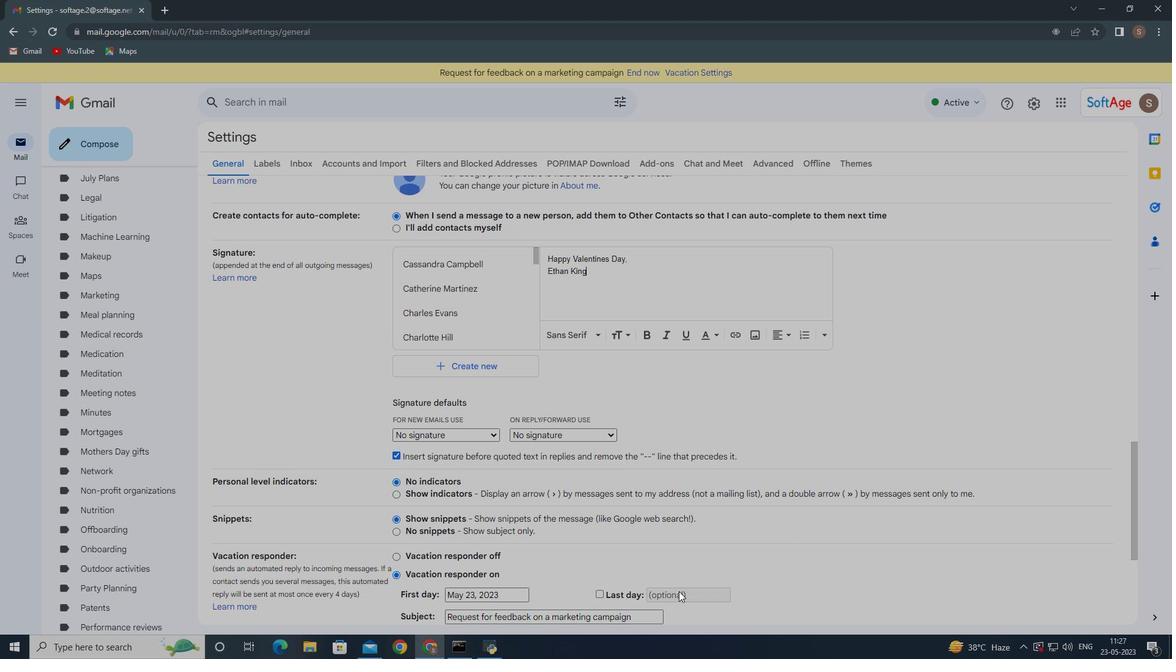 
Action: Mouse scrolled (679, 590) with delta (0, 0)
Screenshot: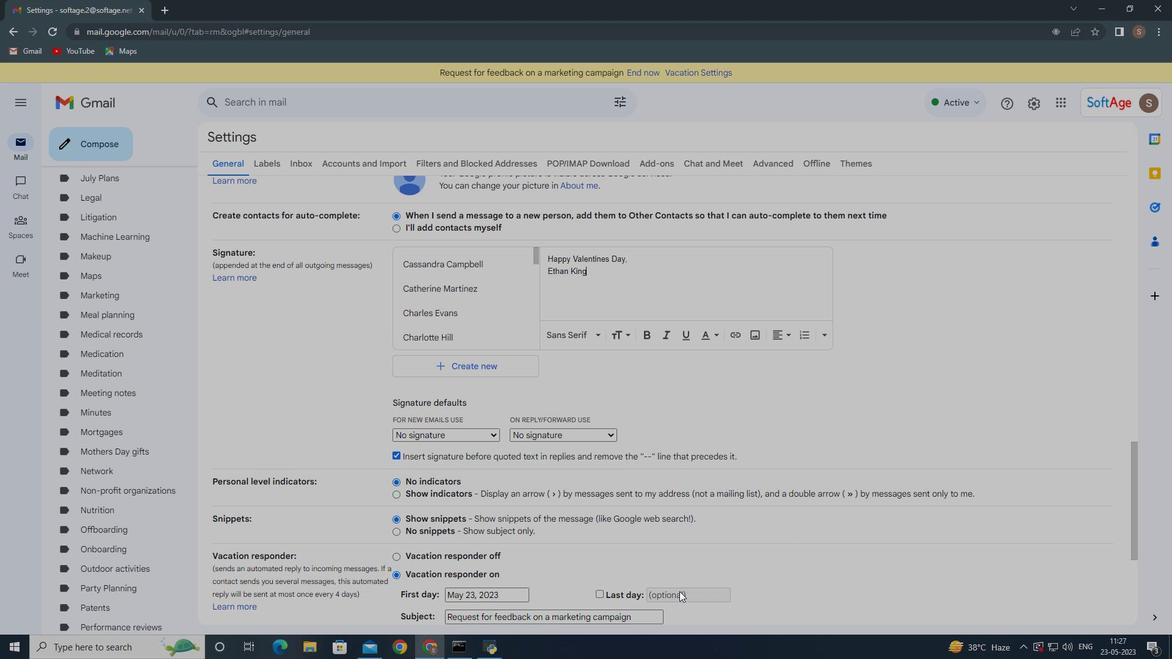 
Action: Mouse scrolled (679, 590) with delta (0, 0)
Screenshot: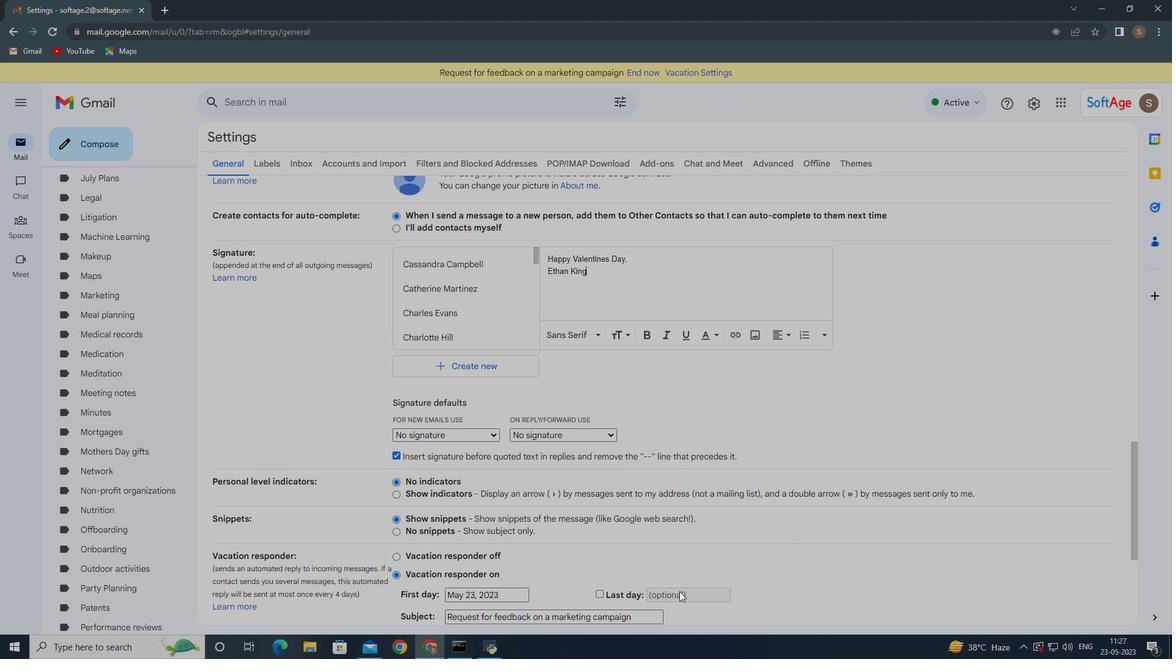 
Action: Mouse scrolled (679, 590) with delta (0, 0)
Screenshot: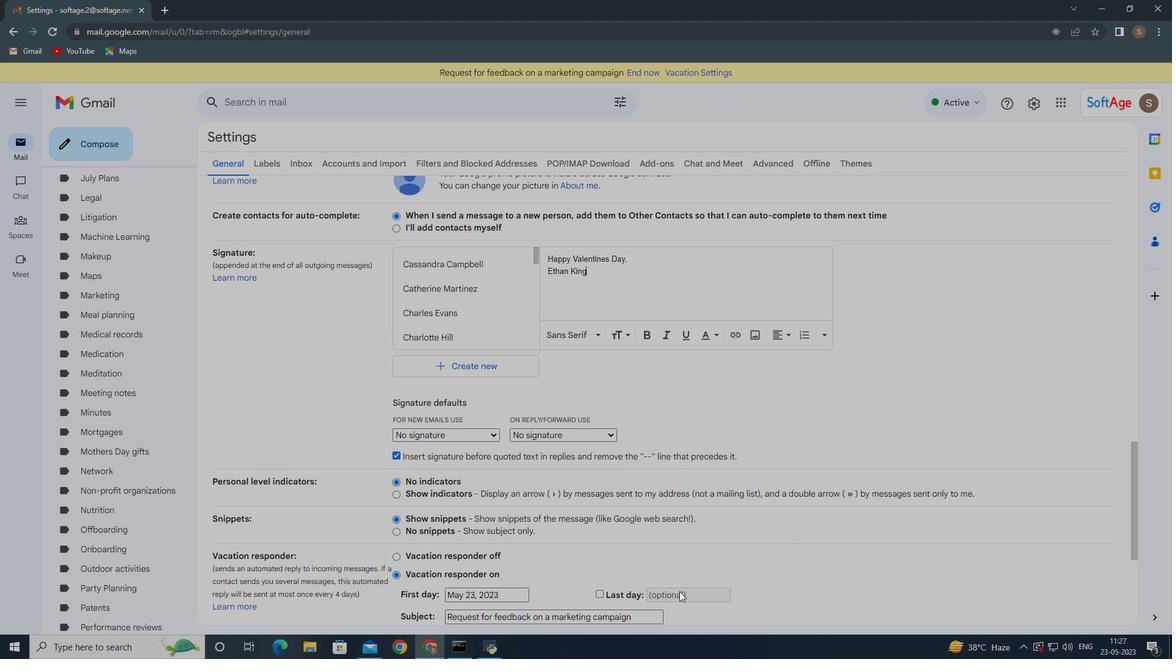 
Action: Mouse moved to (678, 587)
Screenshot: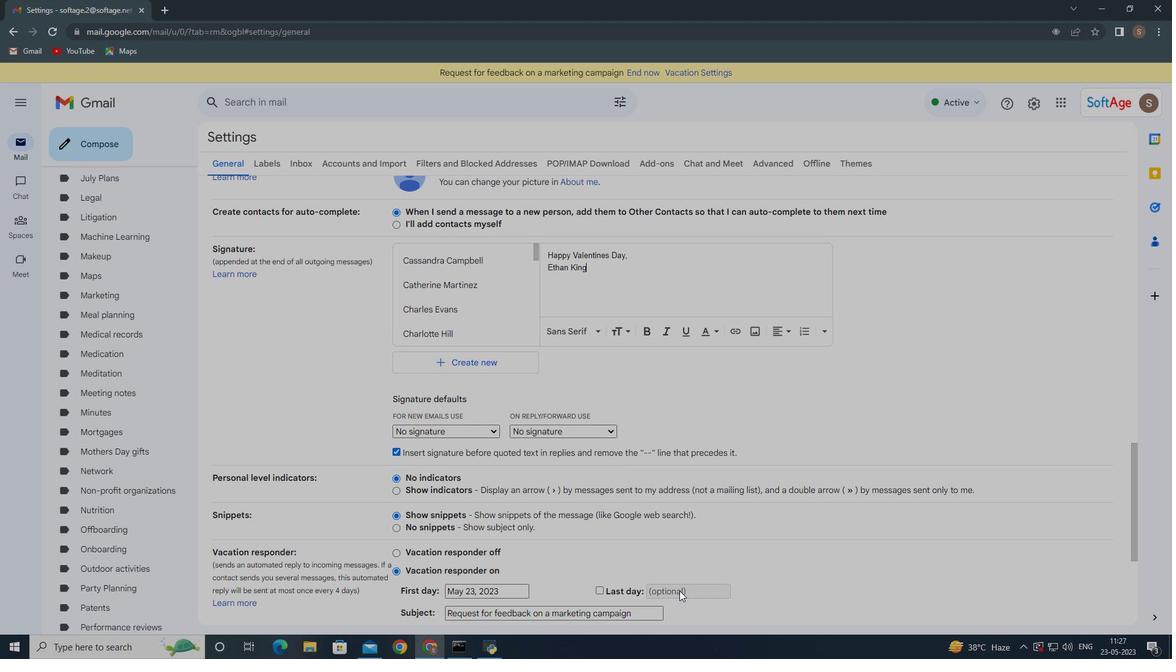 
Action: Mouse scrolled (679, 587) with delta (0, 0)
Screenshot: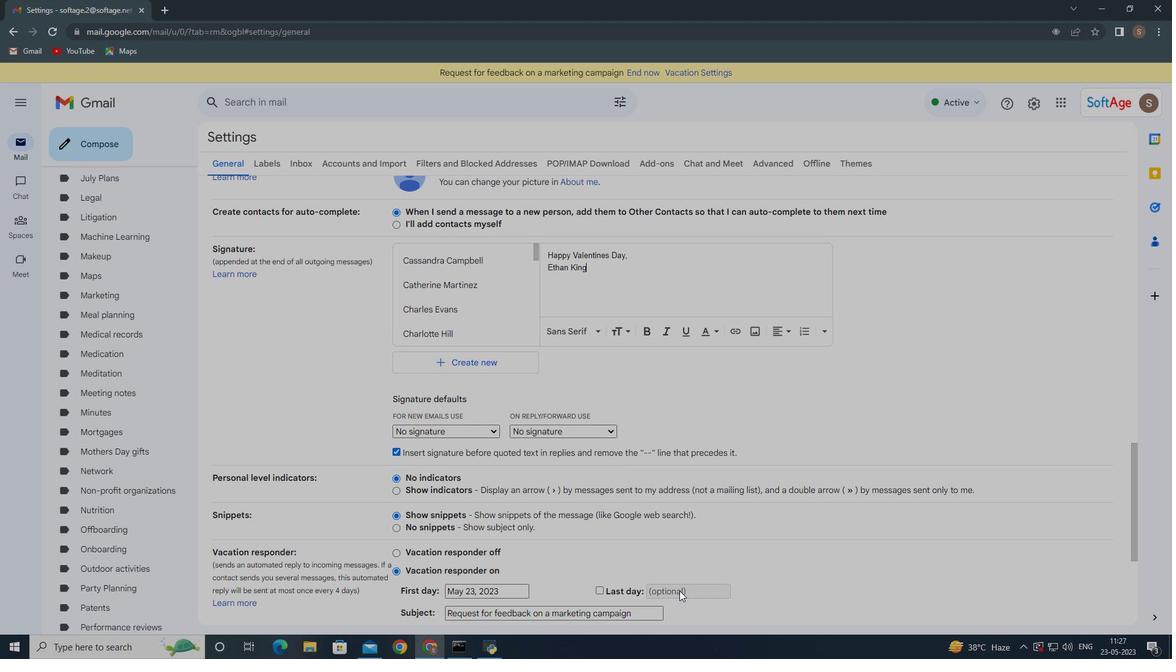 
Action: Mouse moved to (645, 559)
Screenshot: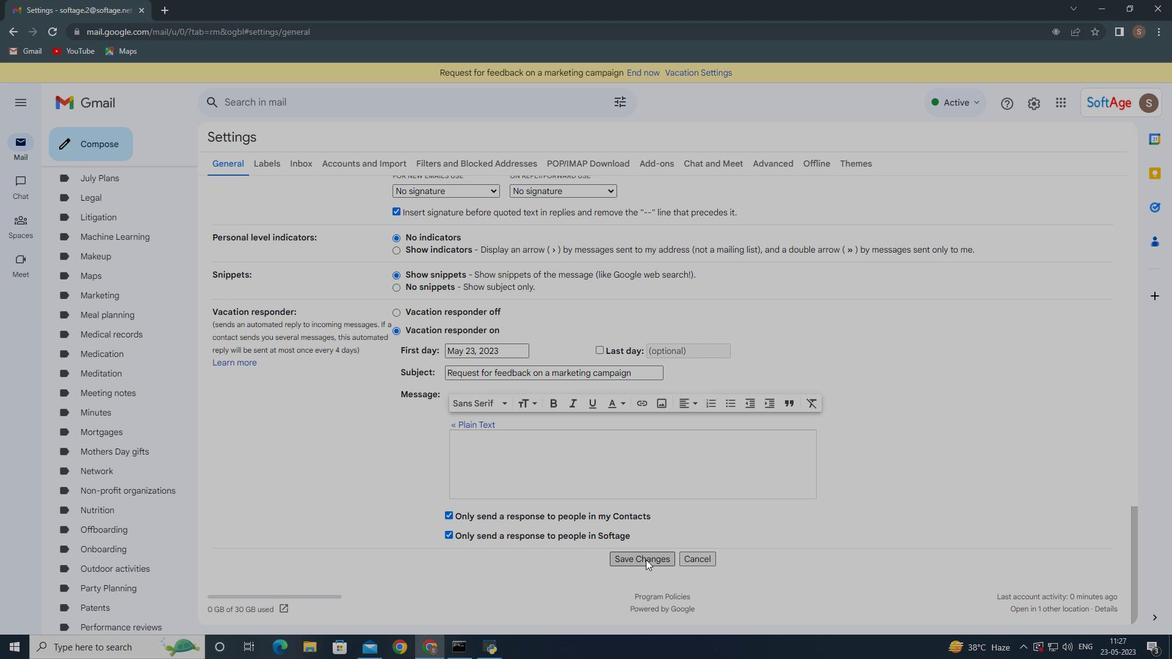 
Action: Mouse pressed left at (645, 559)
Screenshot: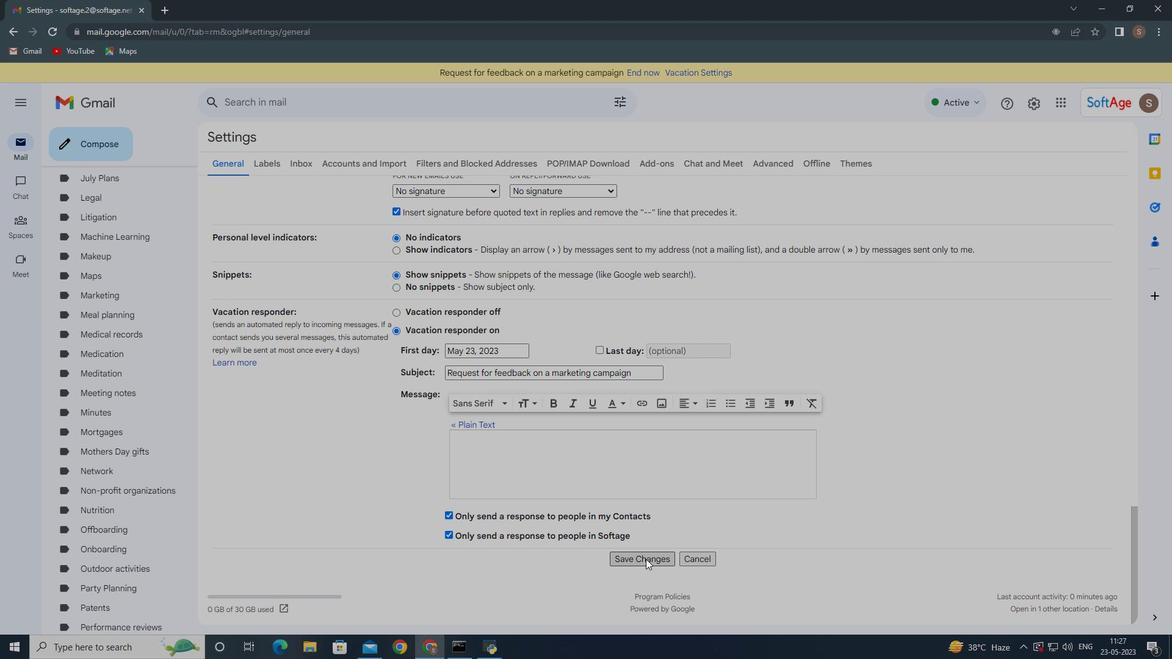
Action: Mouse moved to (53, 148)
Screenshot: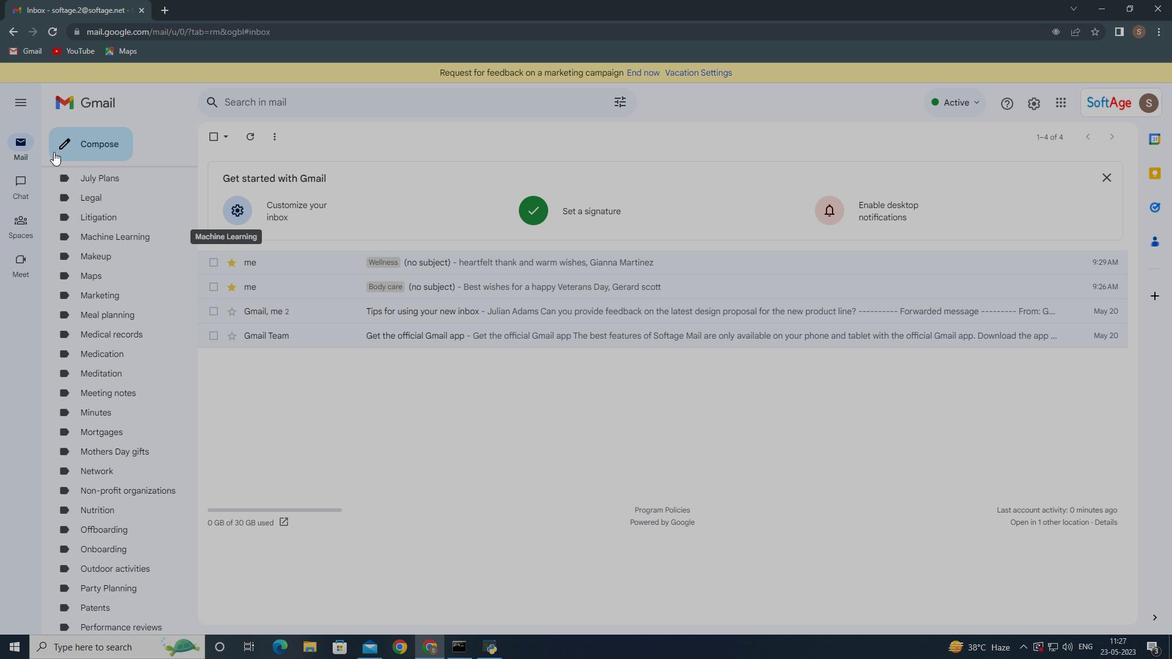 
Action: Mouse pressed left at (53, 148)
Screenshot: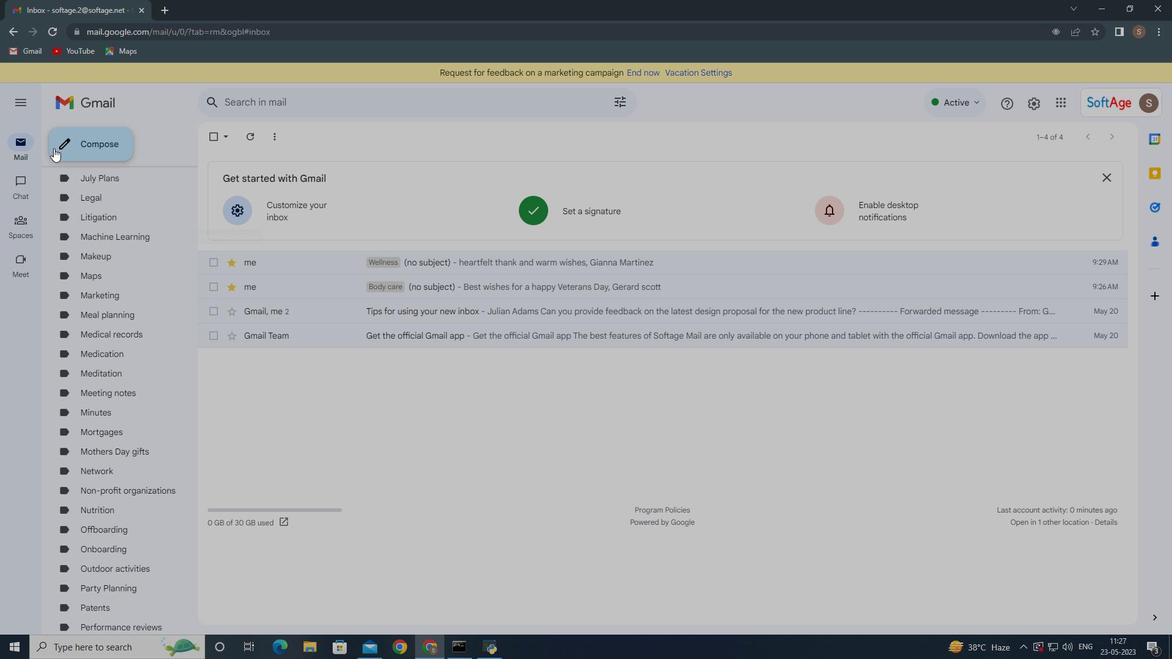 
Action: Mouse moved to (484, 161)
Screenshot: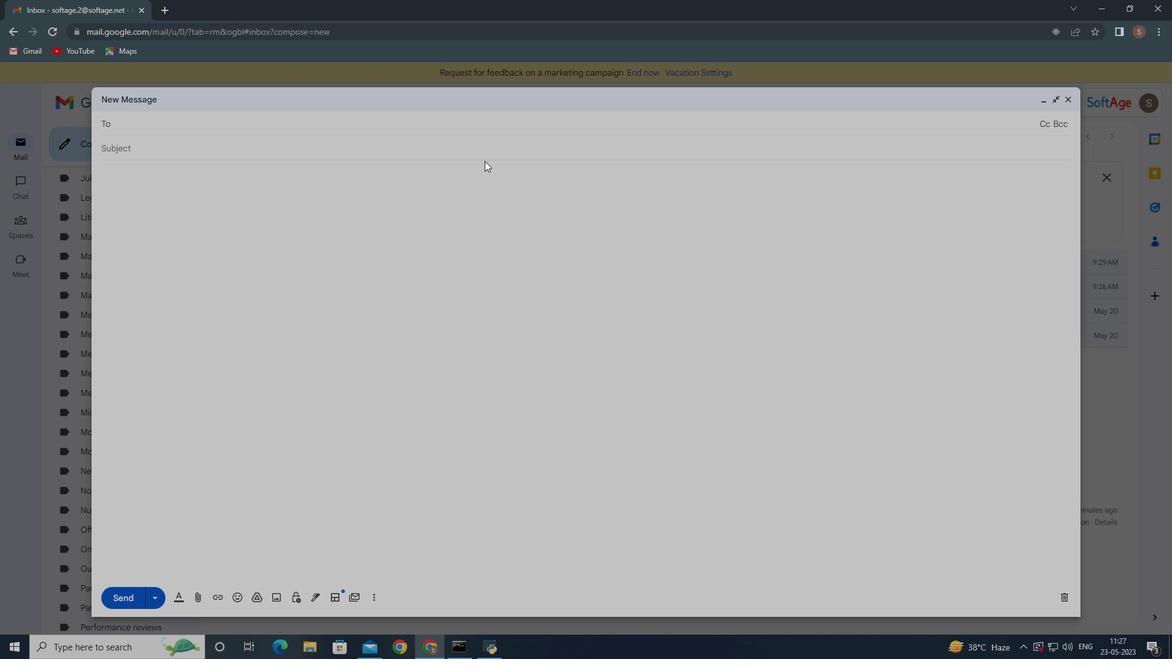 
Action: Key pressed sofatge<Key.backspace><Key.backspace><Key.backspace><Key.backspace>tage.4<Key.enter>
Screenshot: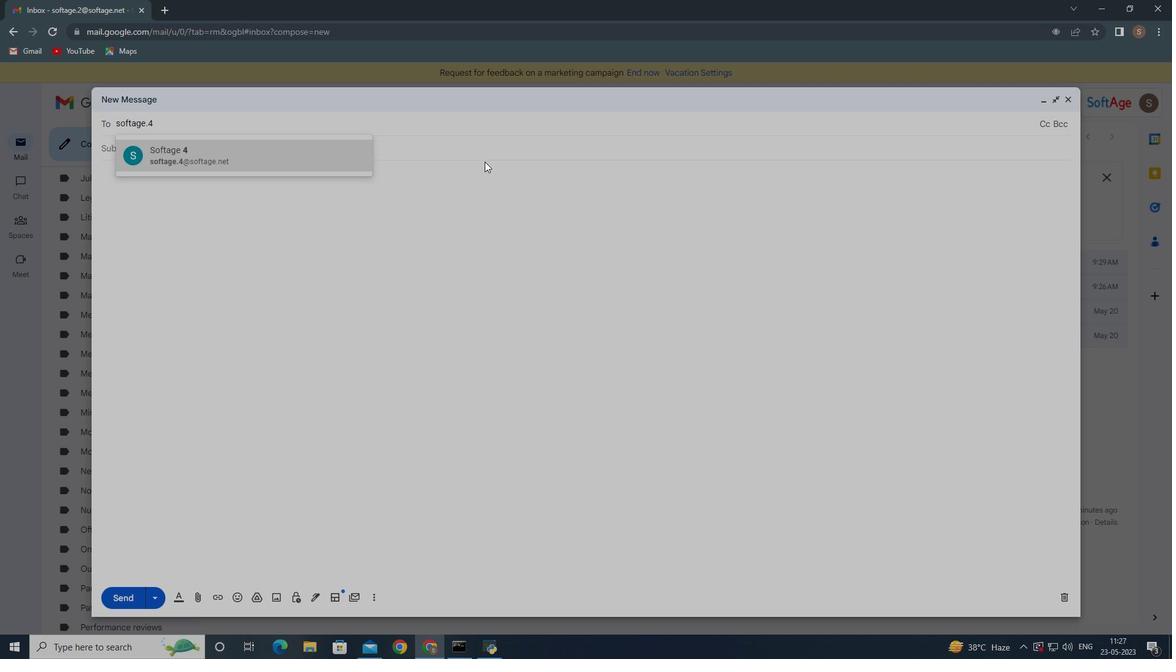 
Action: Mouse moved to (319, 147)
Screenshot: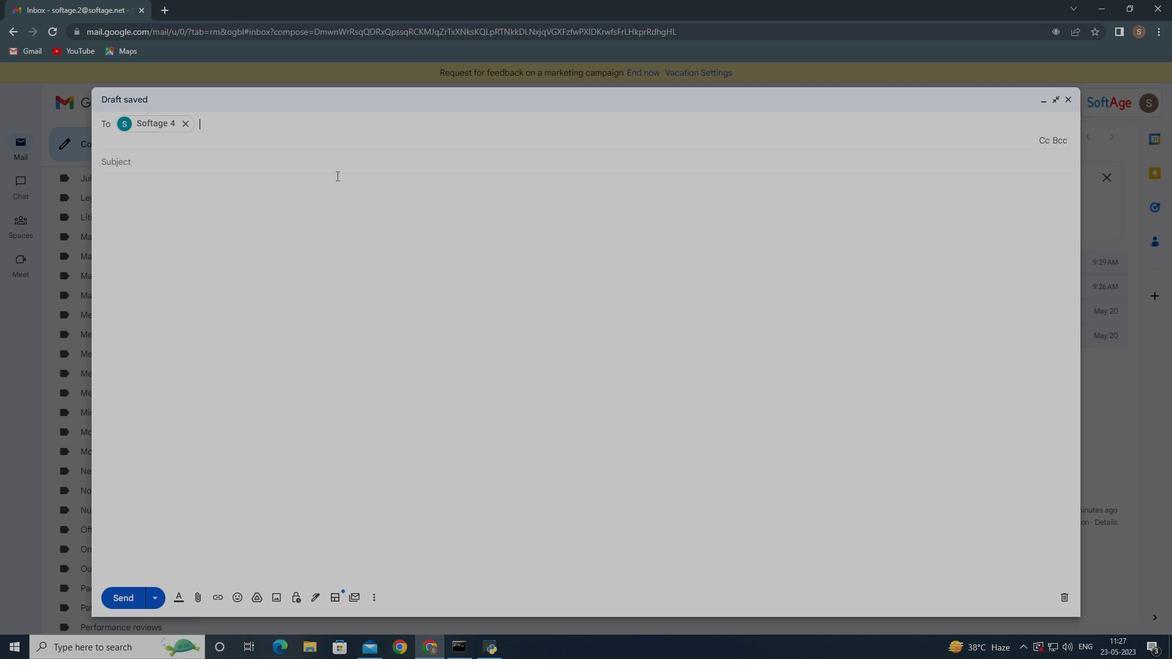 
Action: Mouse pressed left at (319, 147)
Screenshot: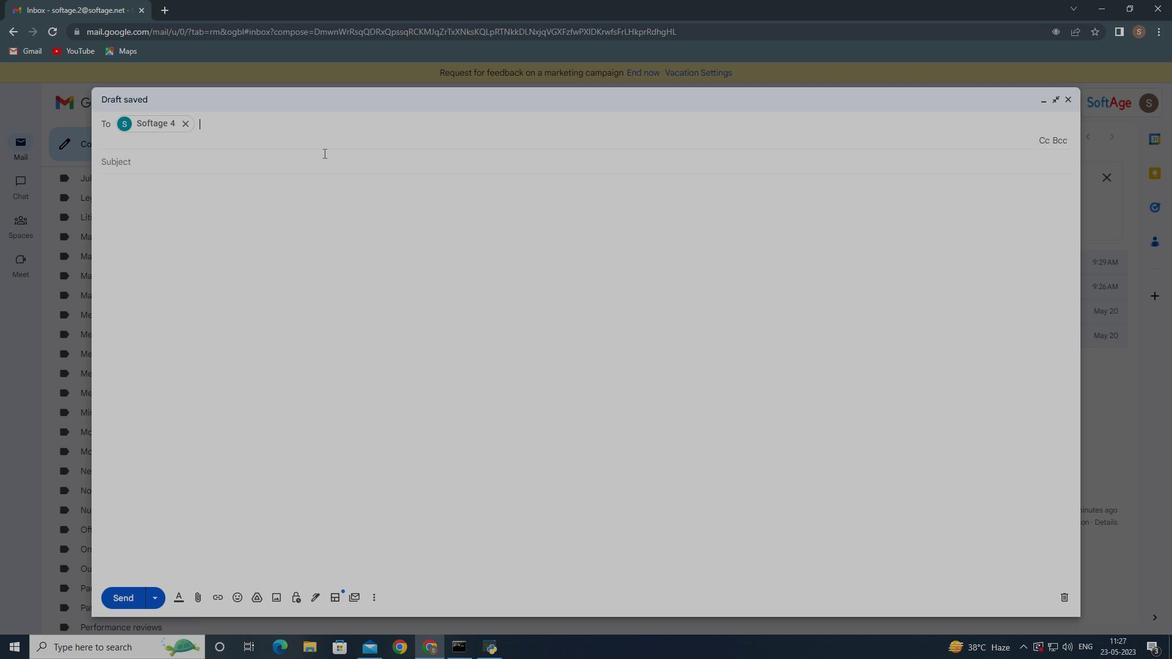 
Action: Mouse moved to (319, 154)
Screenshot: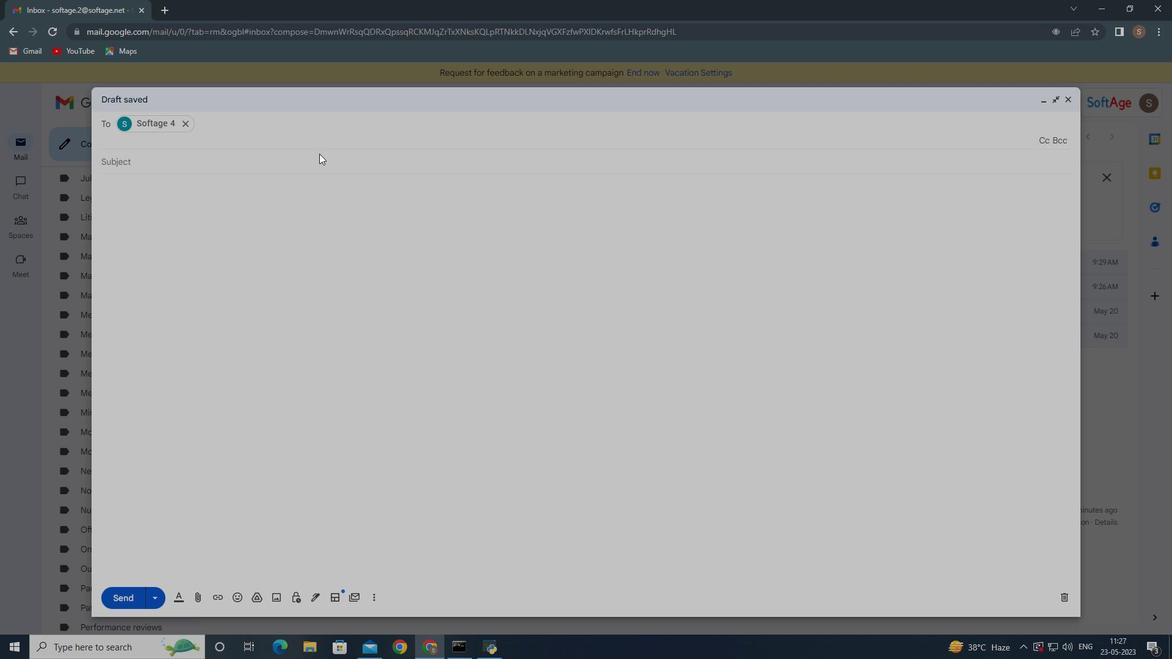 
Action: Mouse pressed left at (319, 154)
Screenshot: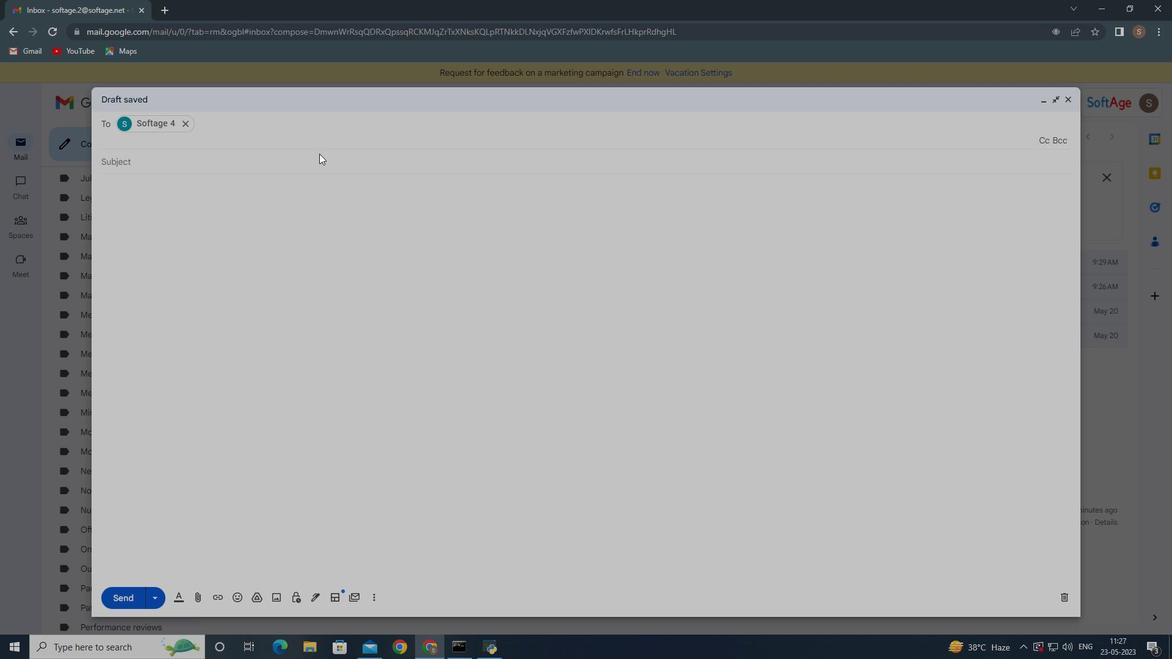 
Action: Mouse moved to (309, 180)
Screenshot: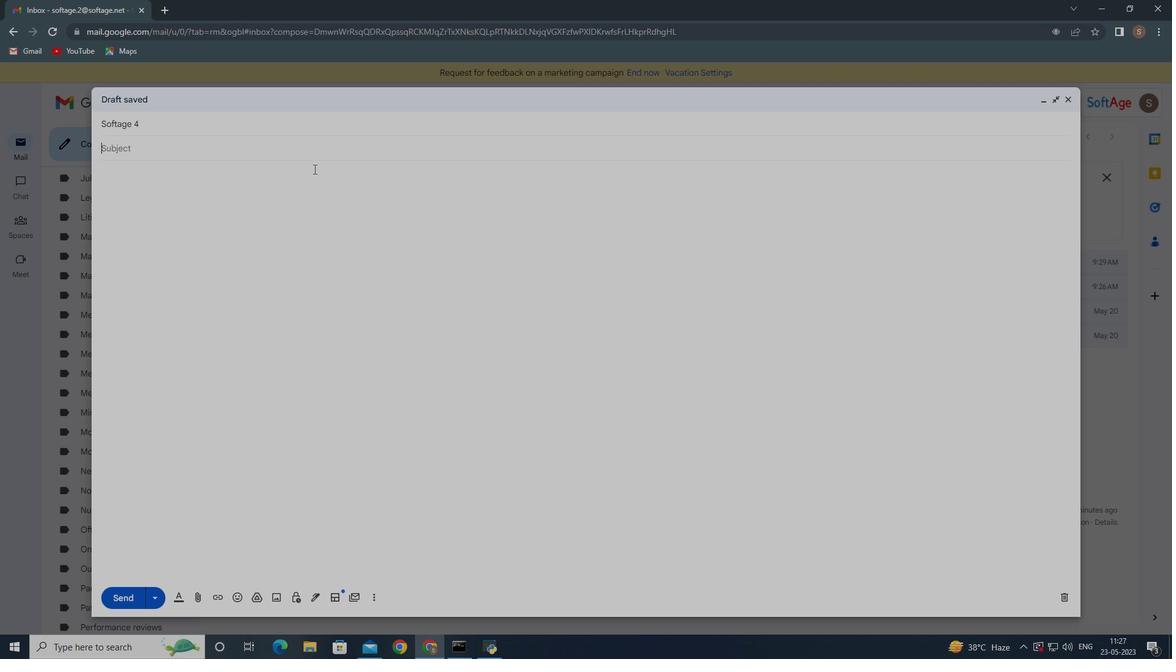 
Action: Mouse pressed left at (309, 180)
Screenshot: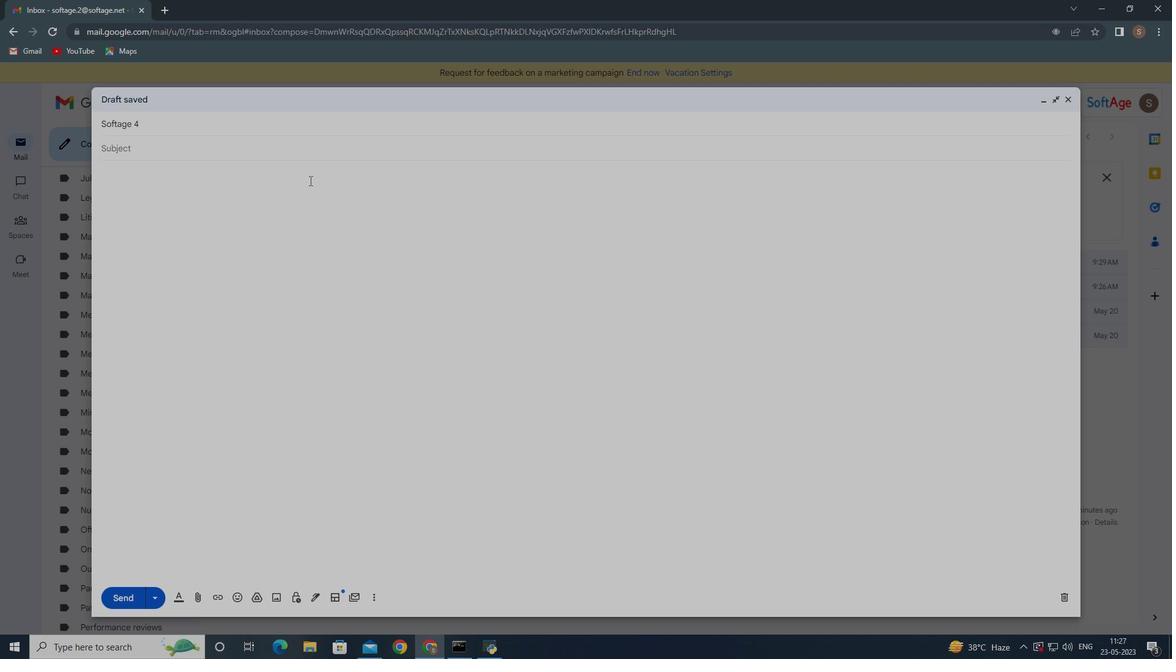 
Action: Mouse moved to (318, 594)
Screenshot: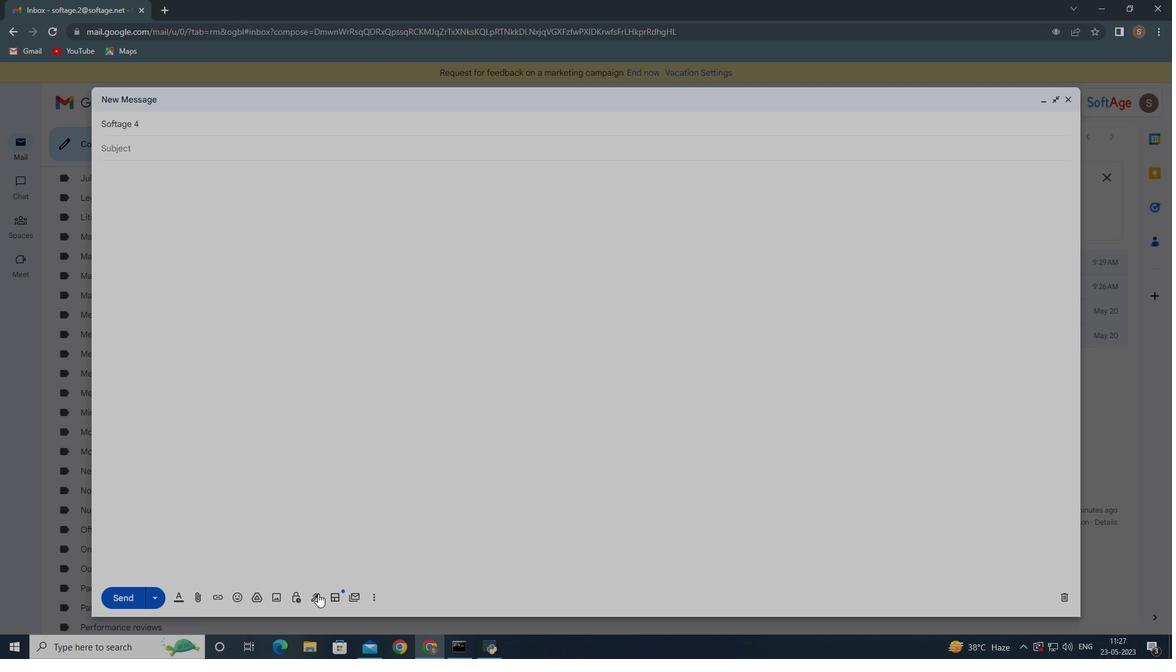 
Action: Mouse pressed left at (318, 594)
Screenshot: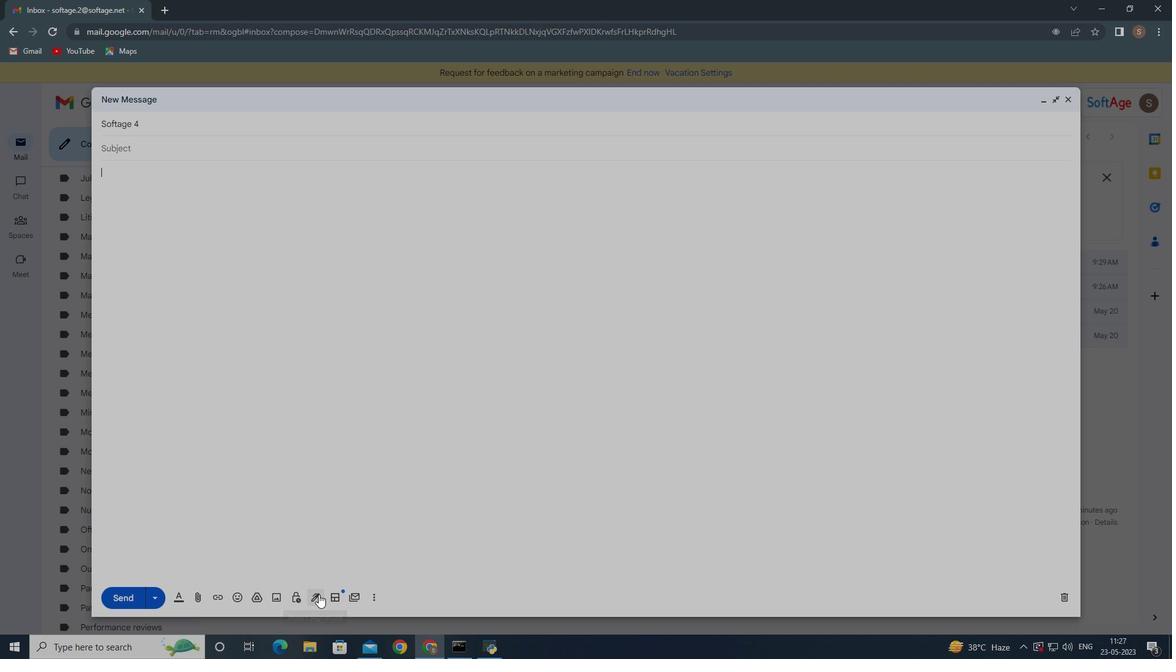 
Action: Mouse moved to (353, 409)
Screenshot: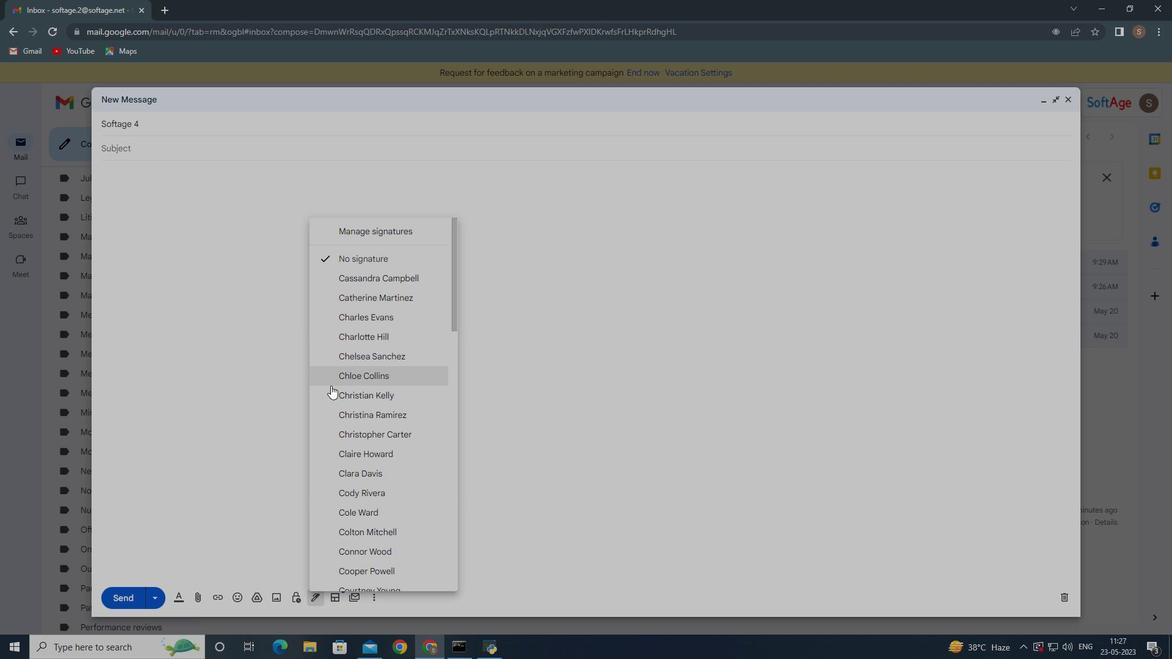 
Action: Mouse scrolled (353, 409) with delta (0, 0)
Screenshot: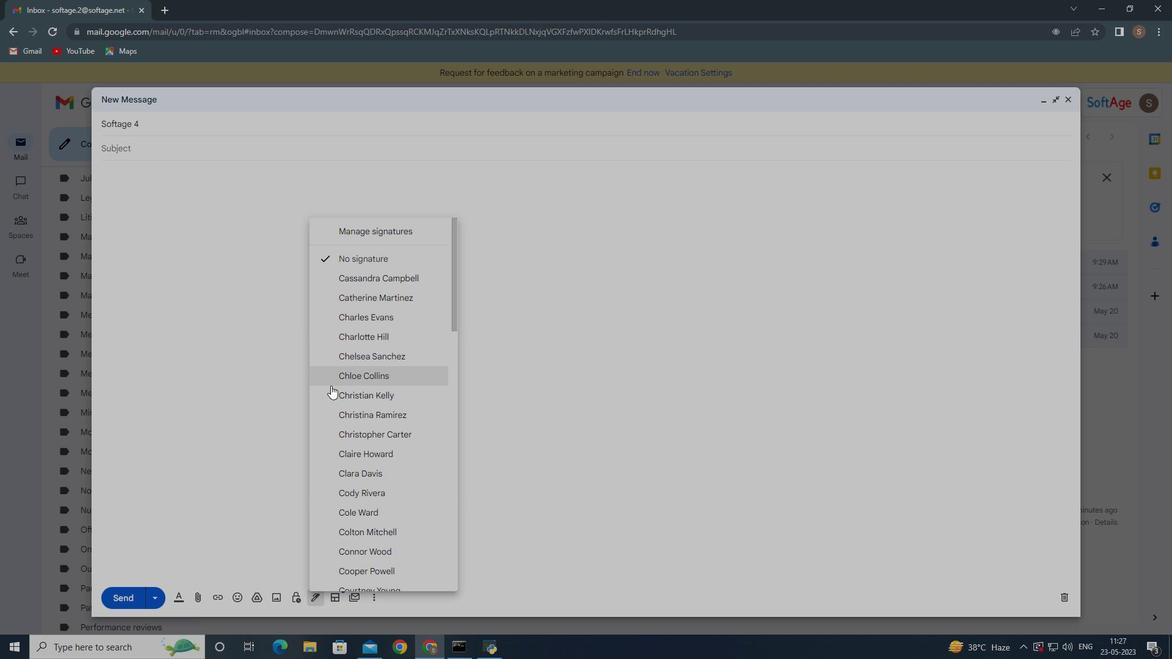 
Action: Mouse scrolled (353, 409) with delta (0, 0)
Screenshot: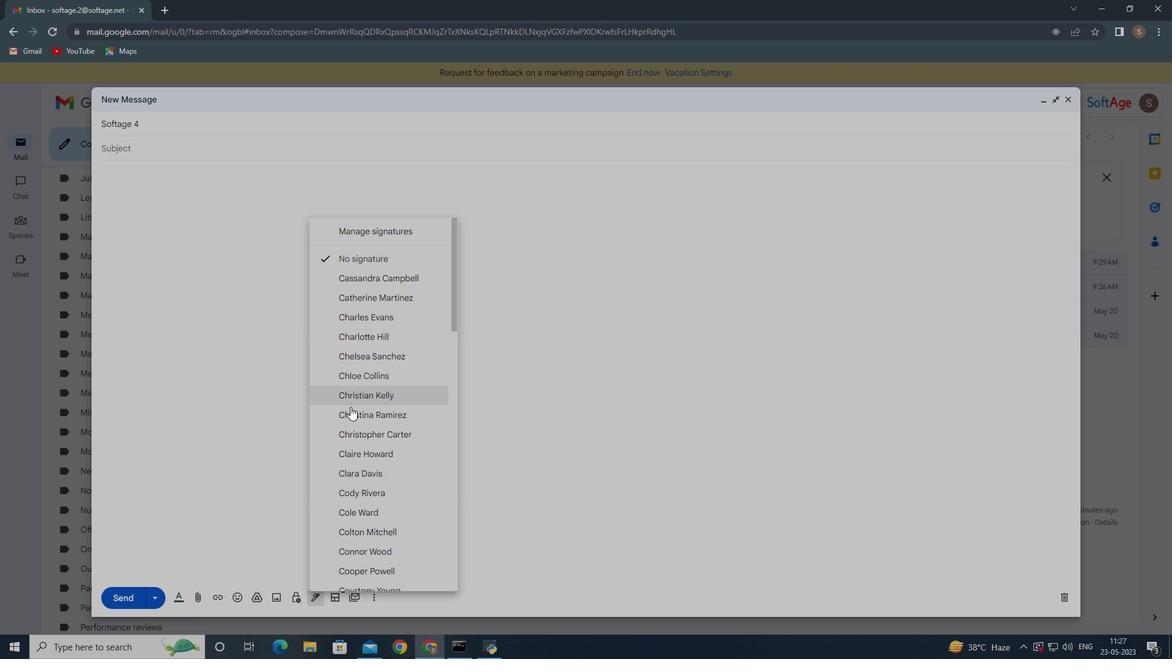 
Action: Mouse scrolled (353, 409) with delta (0, 0)
Screenshot: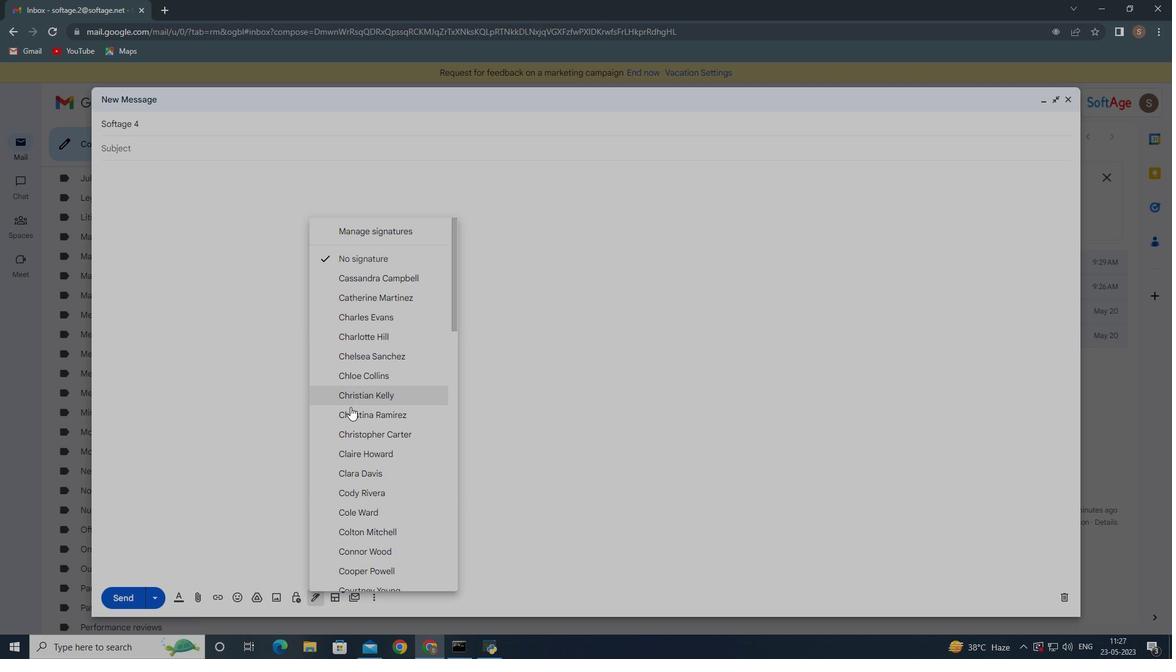 
Action: Mouse scrolled (353, 409) with delta (0, 0)
Screenshot: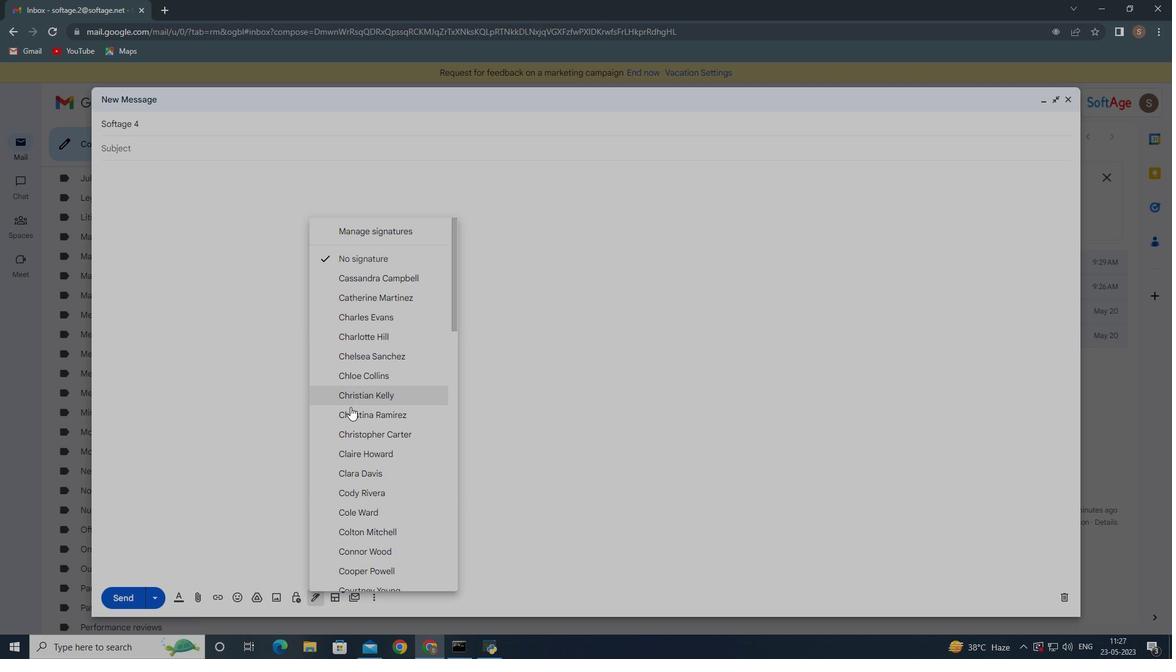 
Action: Mouse moved to (354, 410)
Screenshot: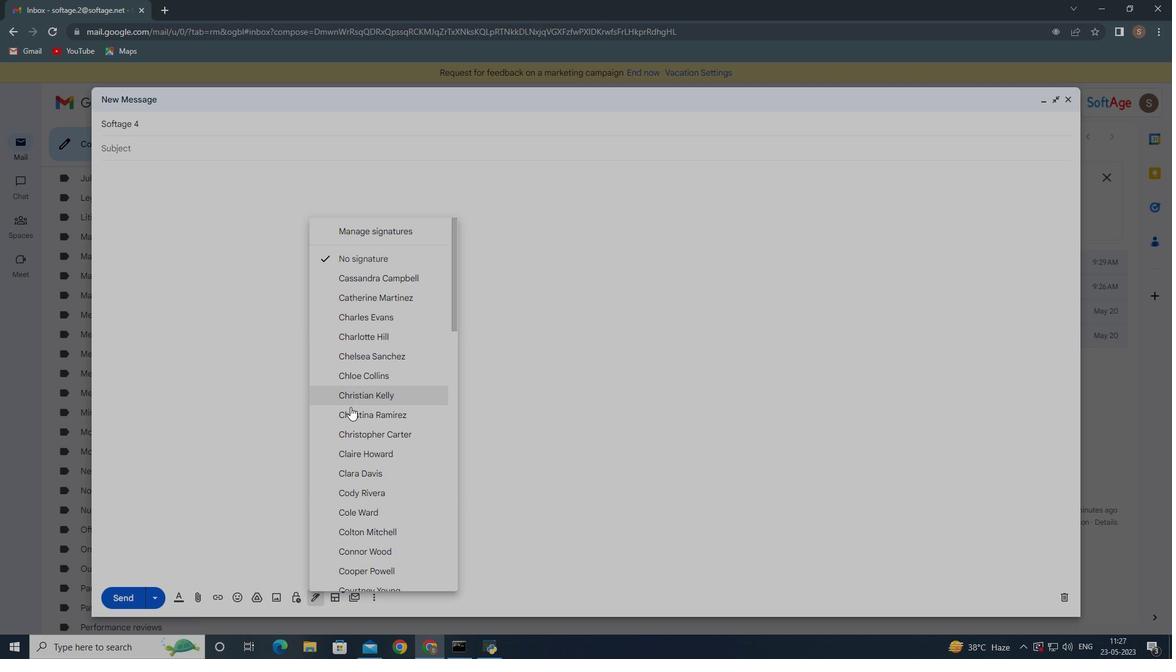 
Action: Mouse scrolled (354, 410) with delta (0, 0)
Screenshot: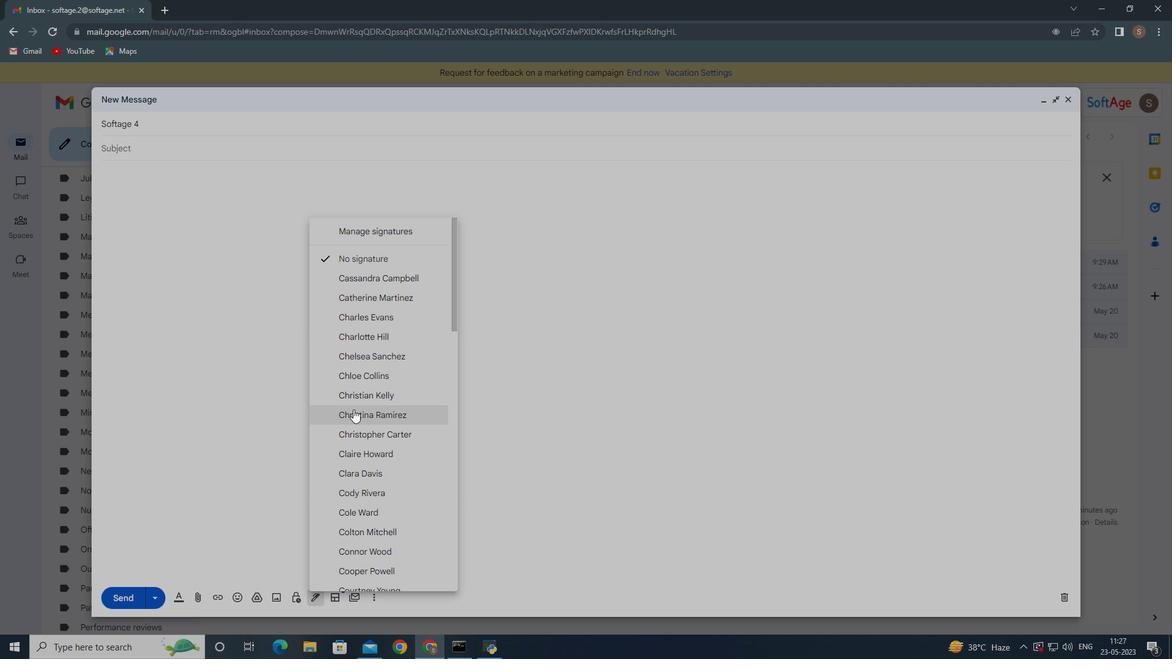 
Action: Mouse moved to (363, 421)
Screenshot: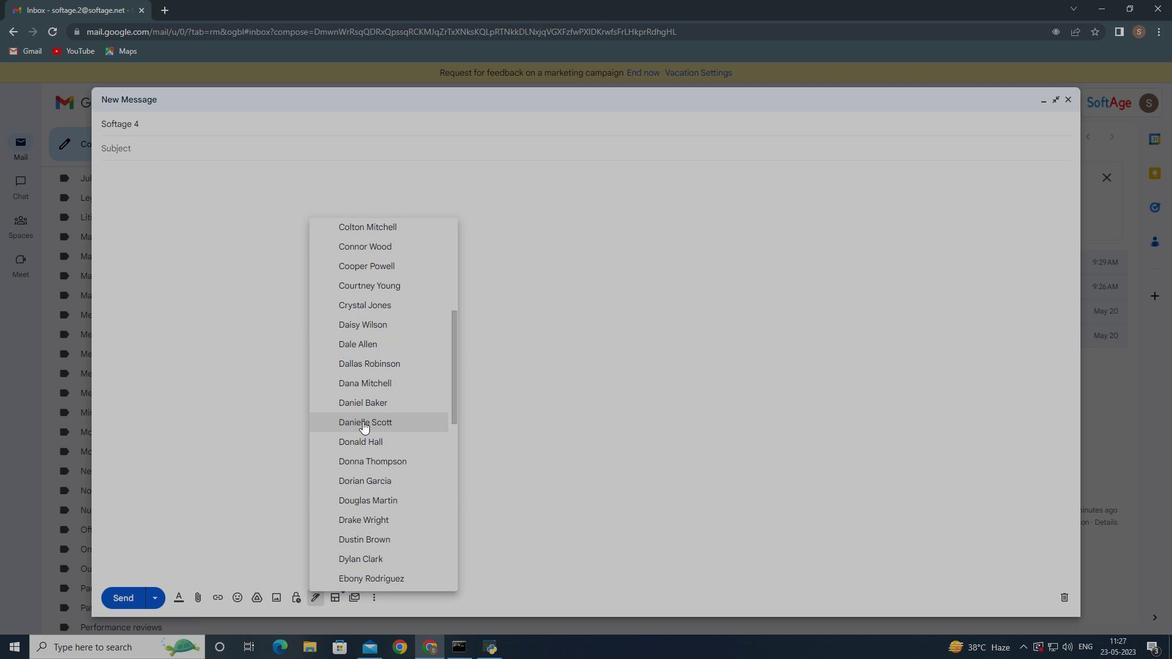 
Action: Mouse scrolled (363, 420) with delta (0, 0)
Screenshot: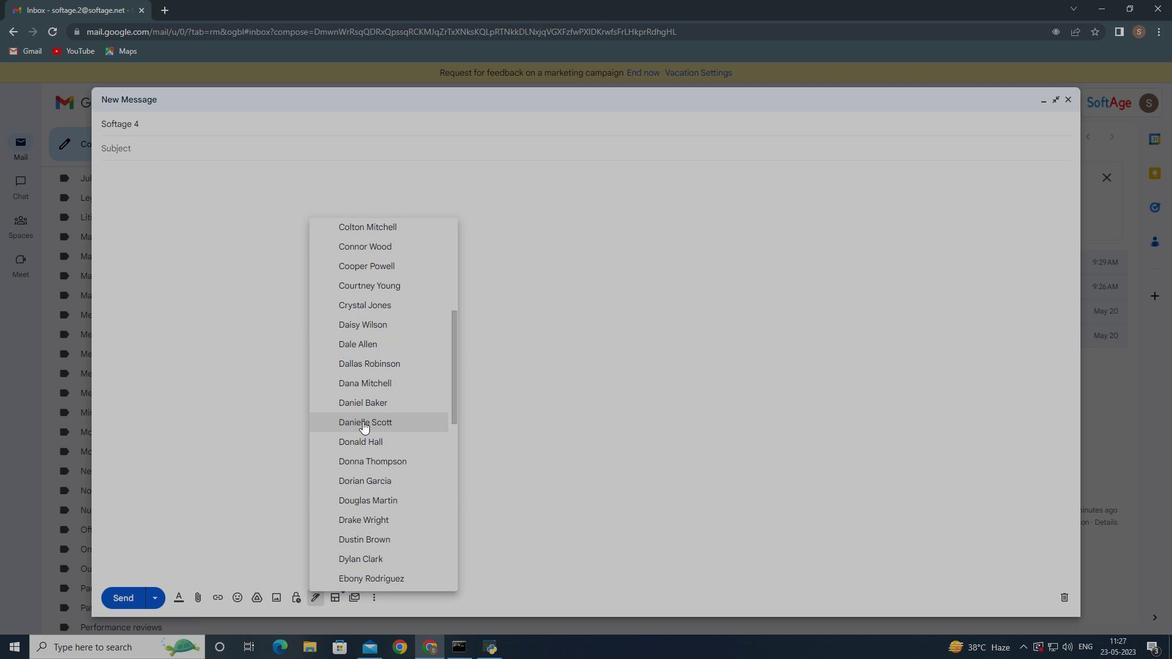 
Action: Mouse moved to (363, 421)
Screenshot: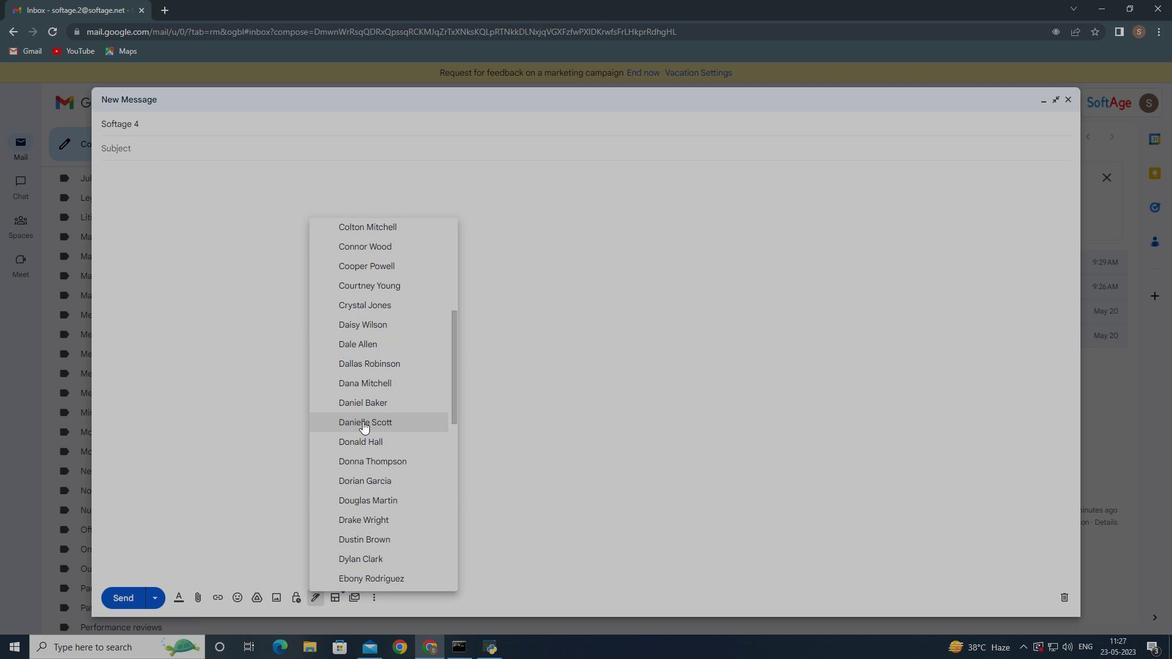 
Action: Mouse scrolled (363, 421) with delta (0, 0)
Screenshot: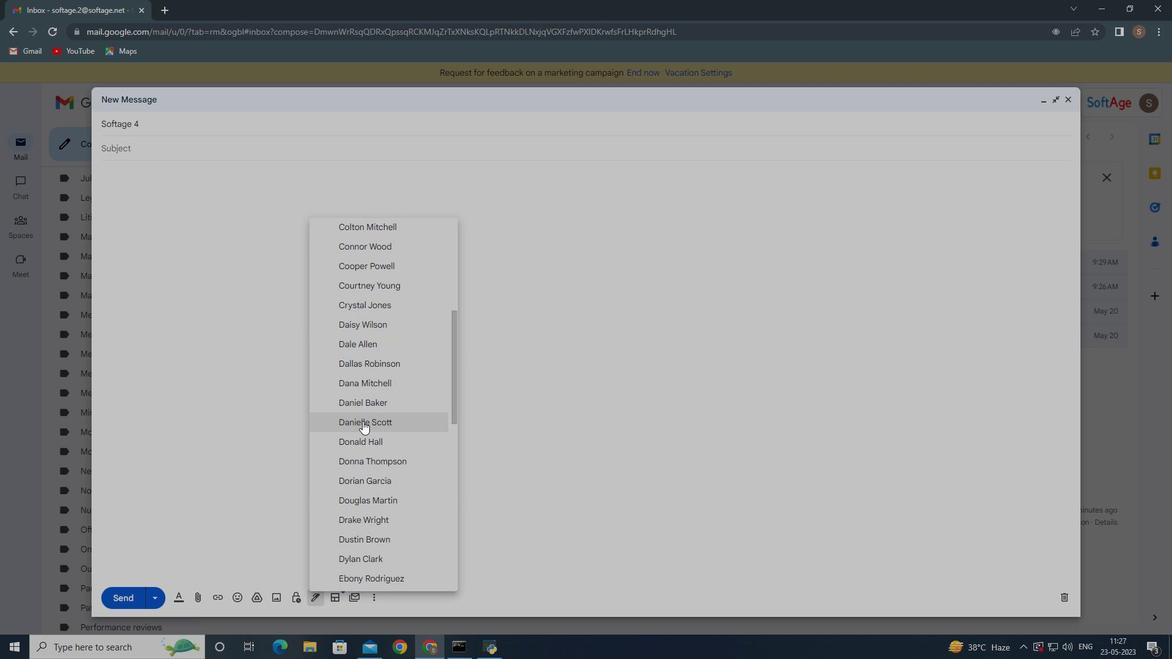 
Action: Mouse scrolled (363, 421) with delta (0, 0)
Screenshot: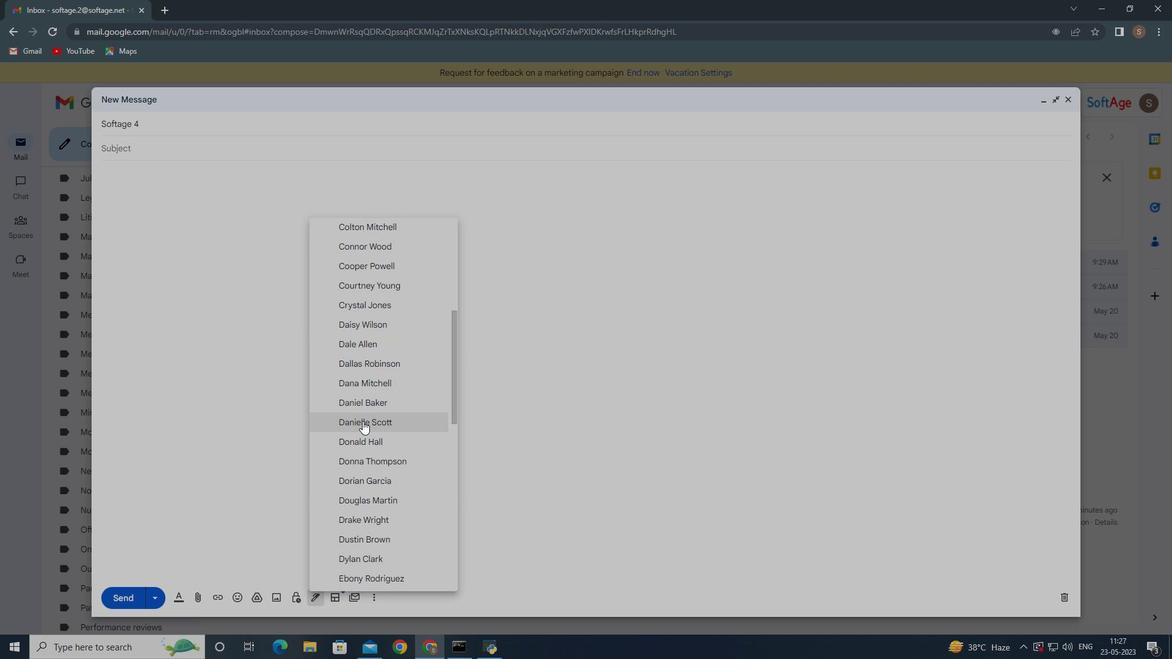 
Action: Mouse scrolled (363, 421) with delta (0, 0)
Screenshot: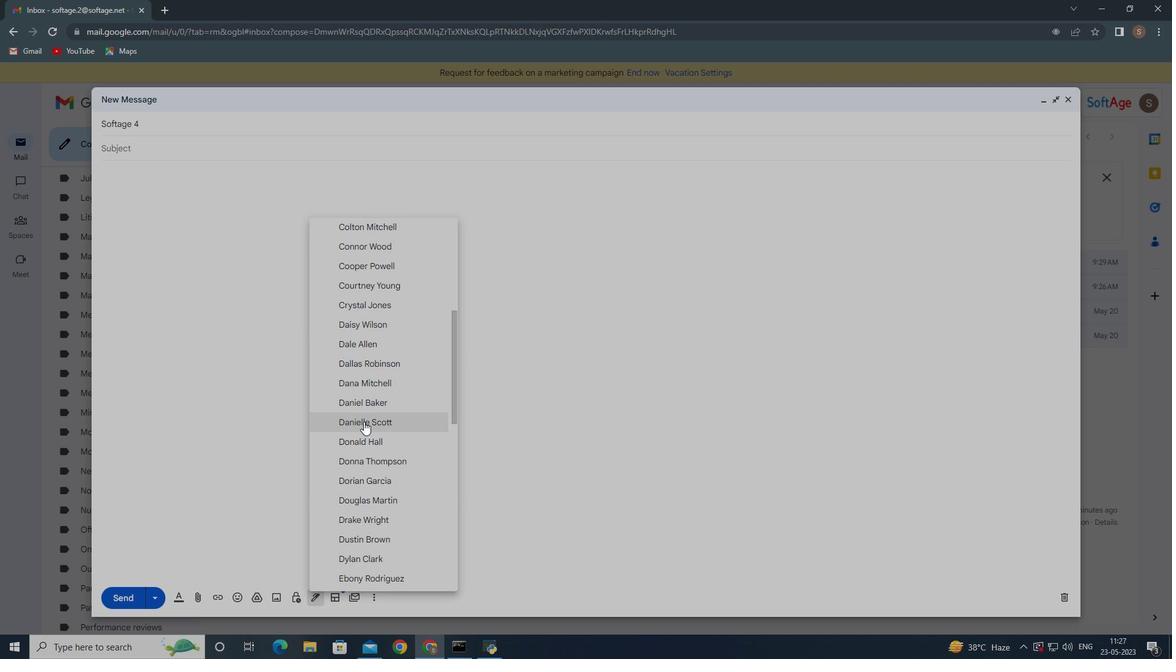 
Action: Mouse moved to (363, 421)
Screenshot: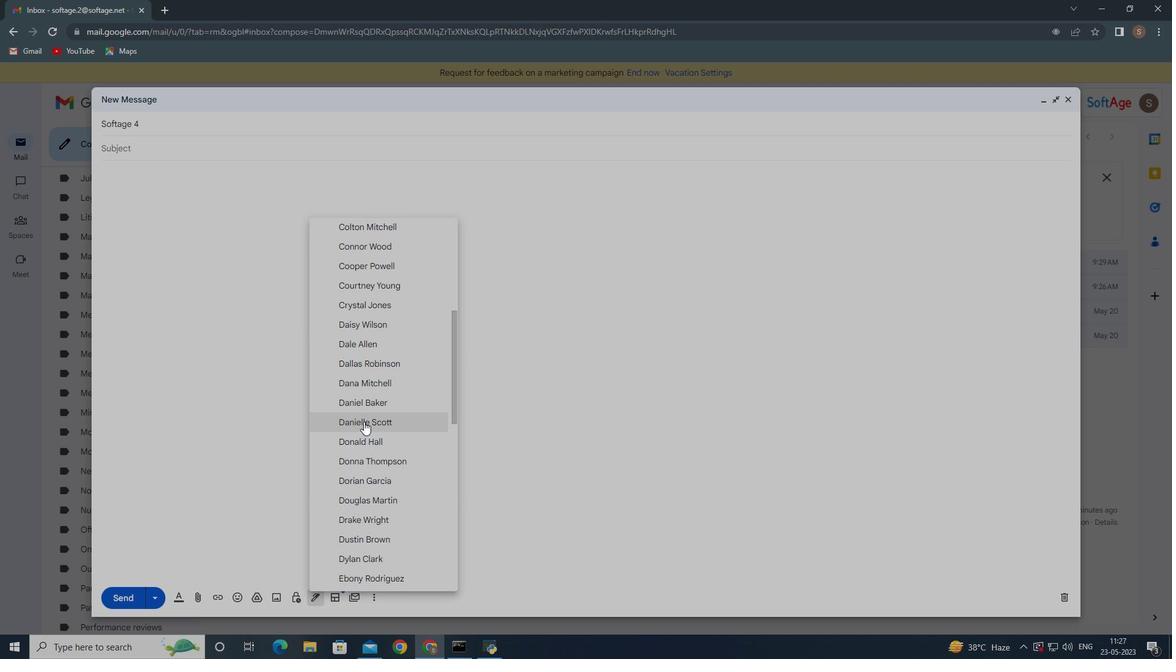 
Action: Mouse scrolled (363, 421) with delta (0, 0)
Screenshot: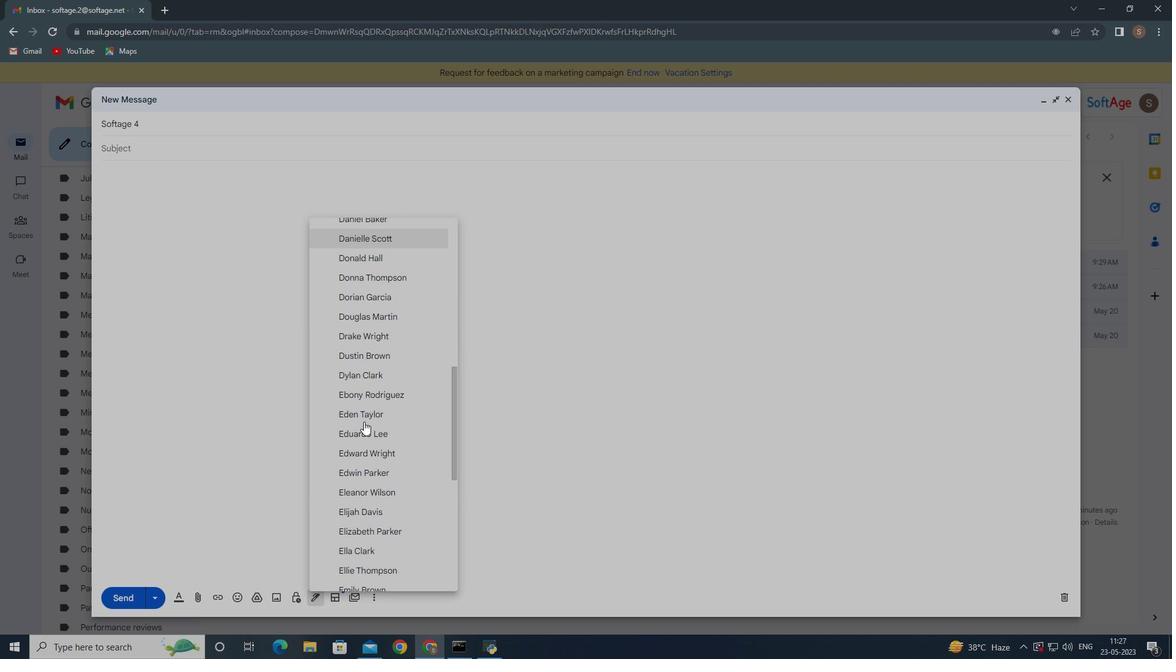 
Action: Mouse scrolled (363, 421) with delta (0, 0)
Screenshot: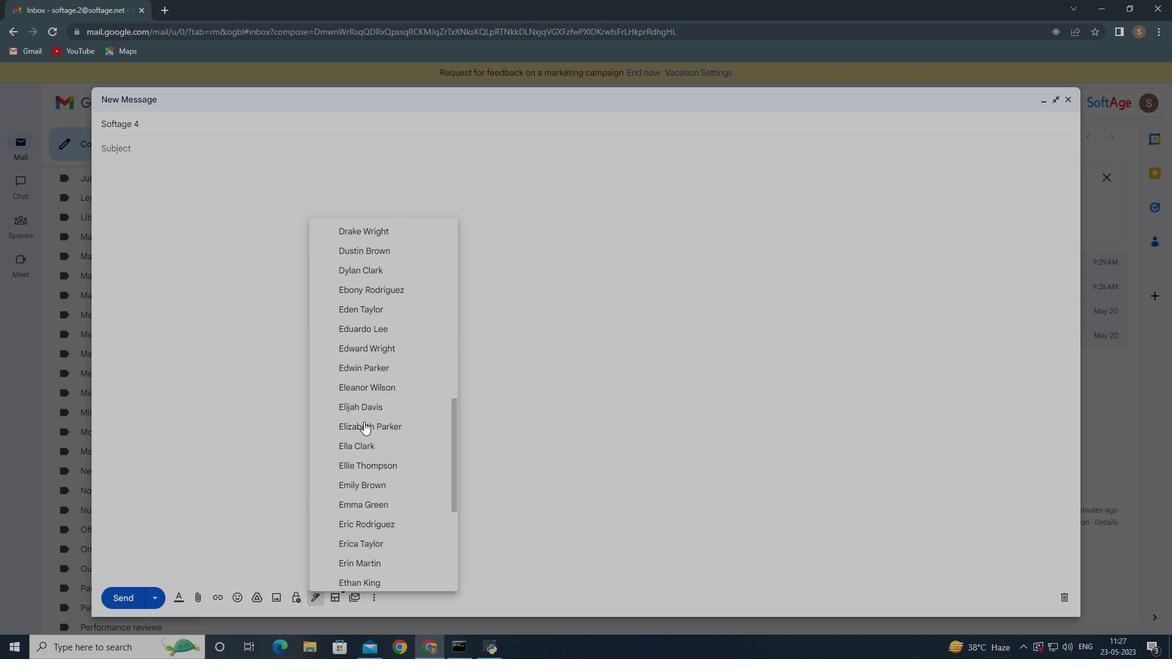
Action: Mouse moved to (365, 425)
Screenshot: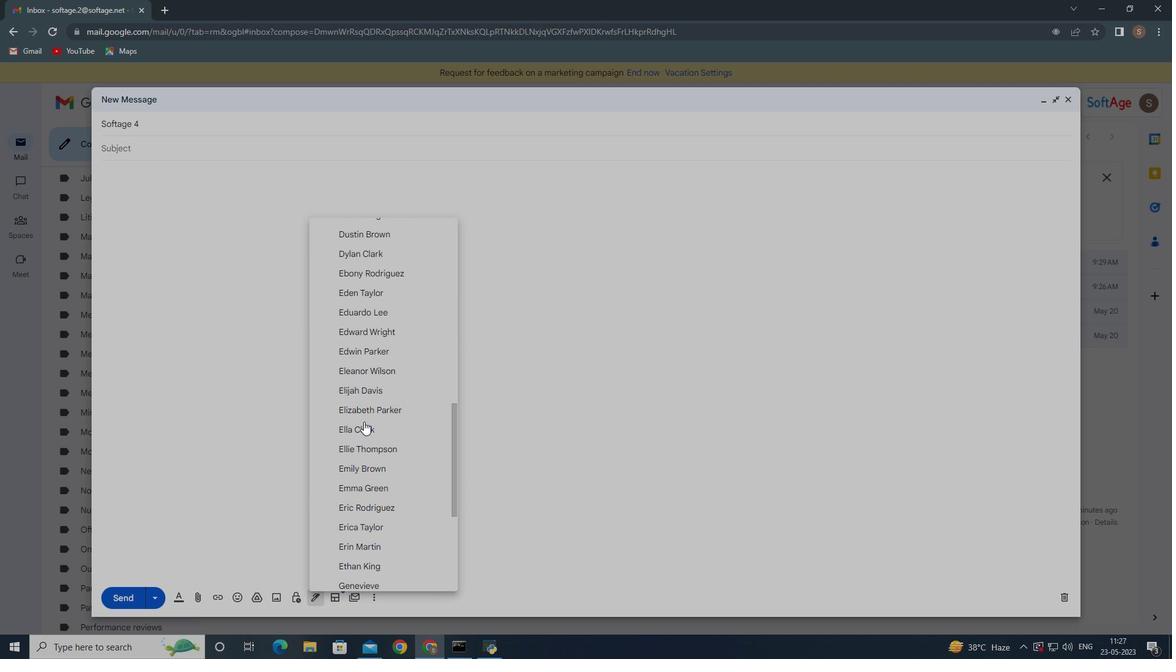 
Action: Mouse scrolled (363, 421) with delta (0, 0)
Screenshot: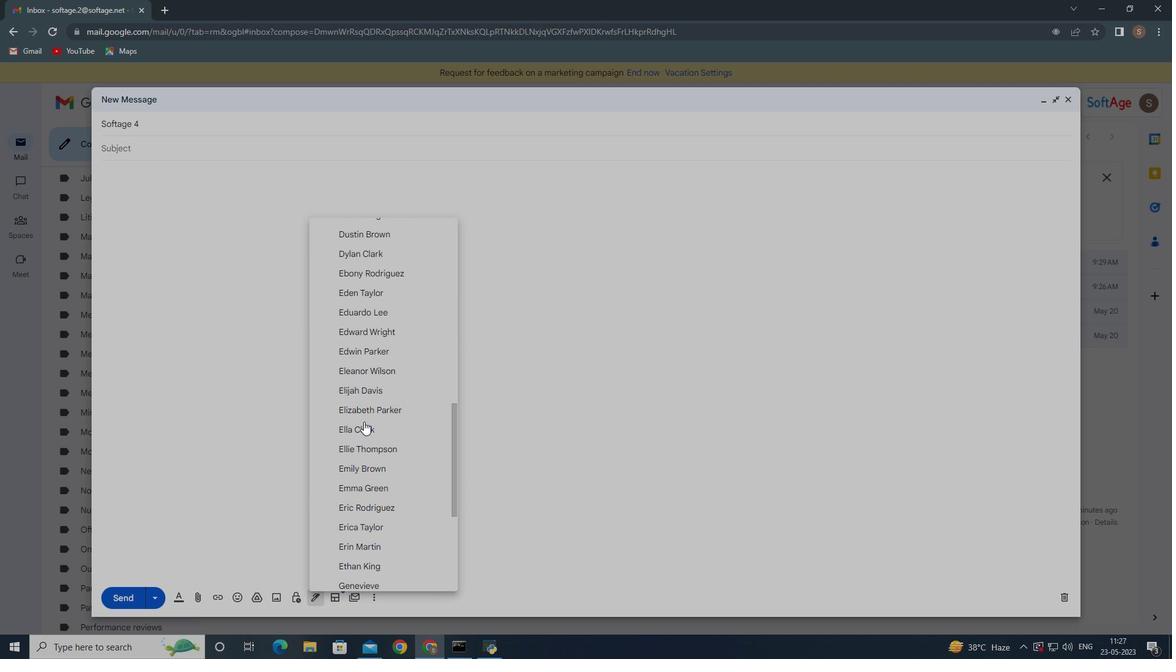 
Action: Mouse scrolled (365, 424) with delta (0, 0)
Screenshot: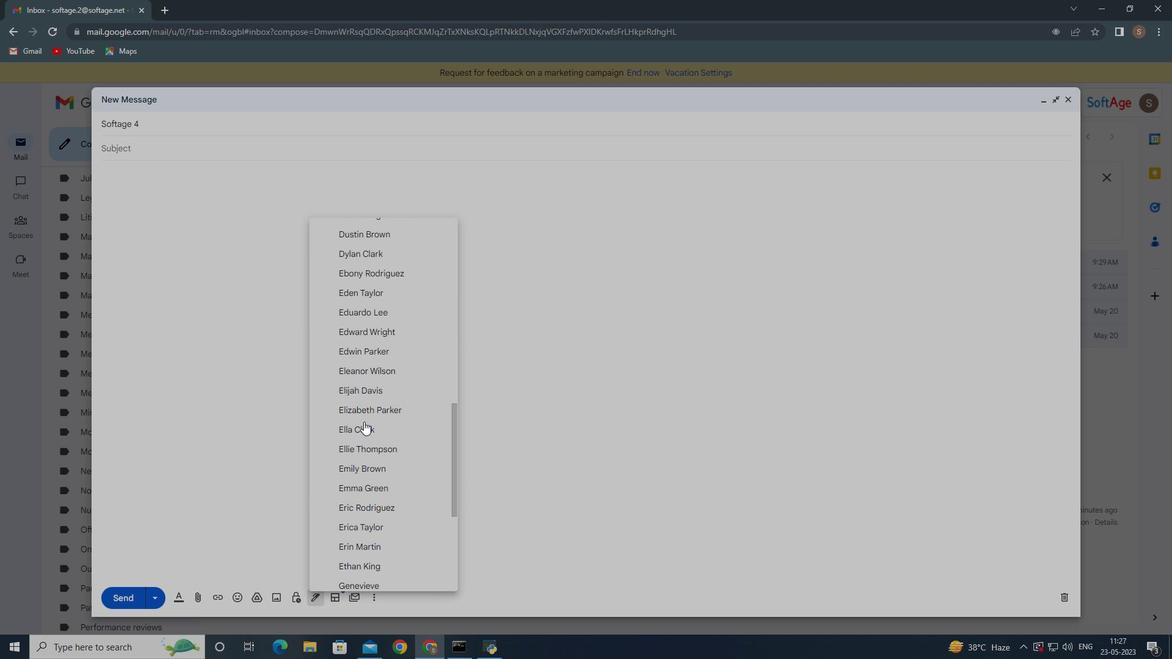 
Action: Mouse scrolled (365, 424) with delta (0, 0)
Screenshot: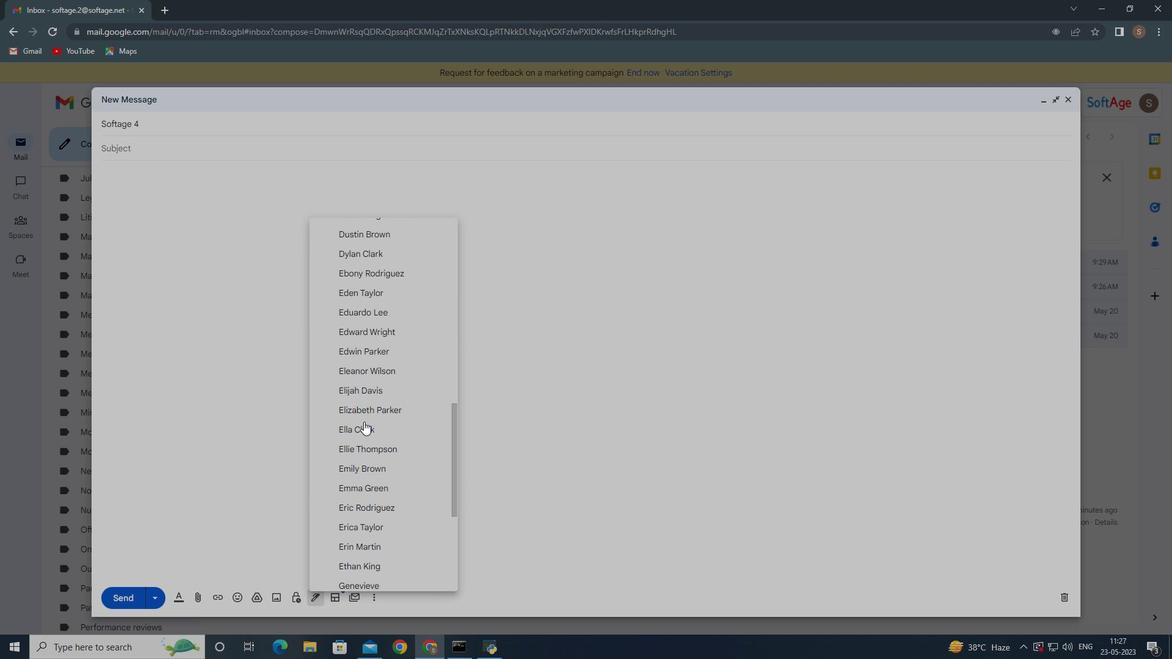 
Action: Mouse moved to (352, 330)
Screenshot: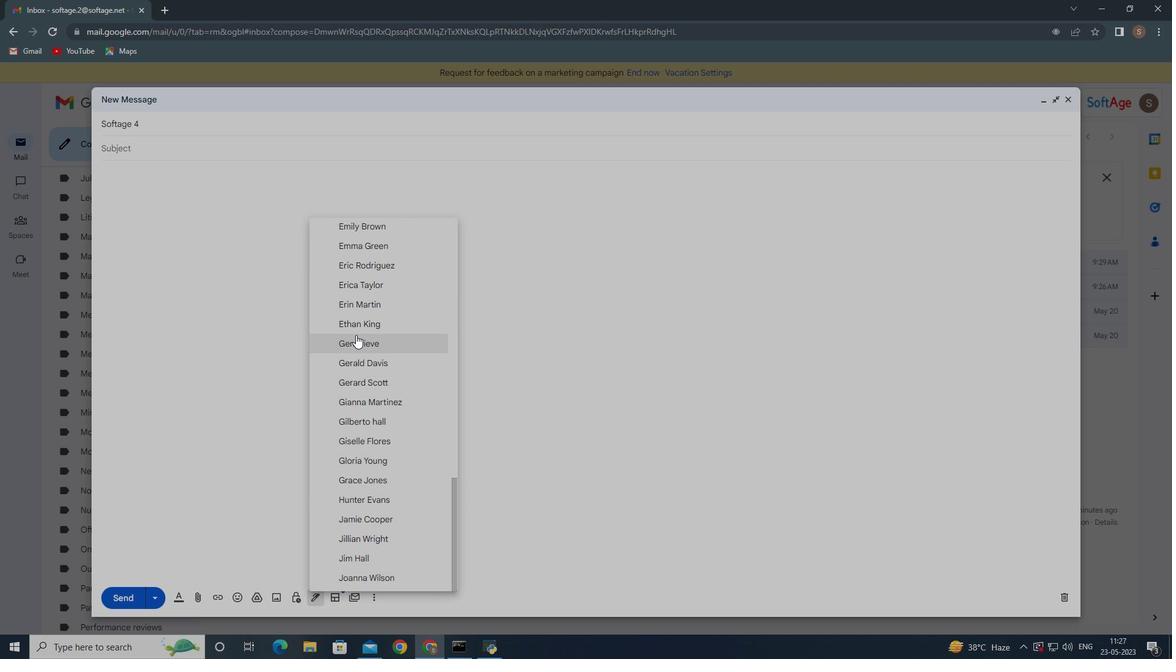 
Action: Mouse pressed left at (352, 330)
Screenshot: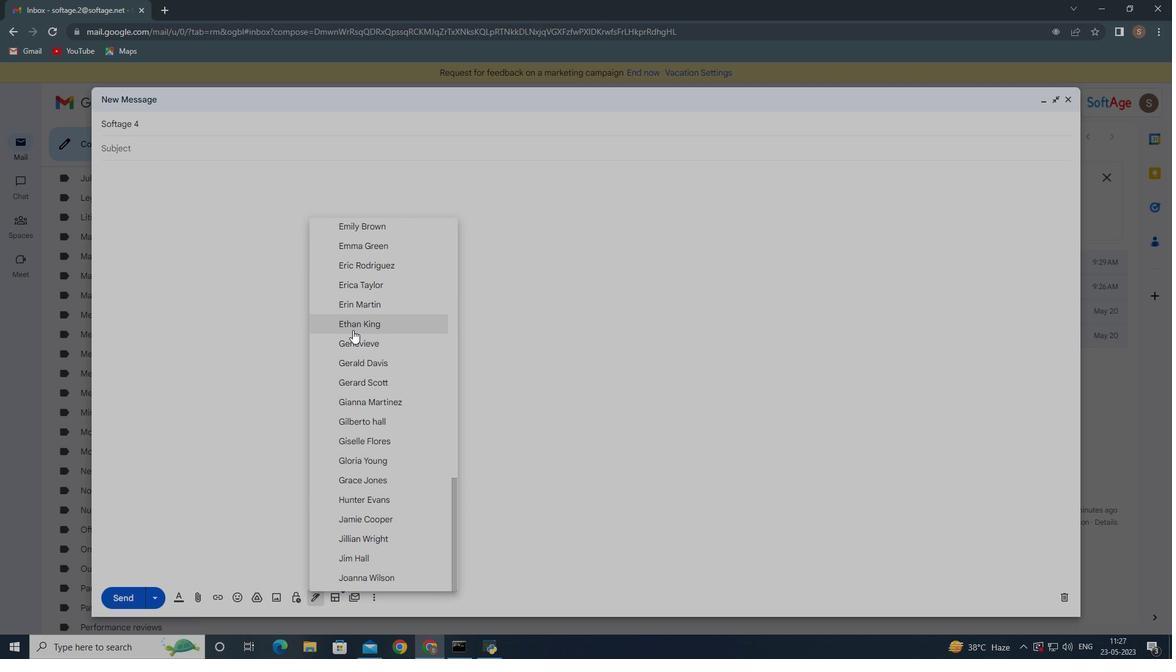 
Action: Mouse moved to (376, 601)
Screenshot: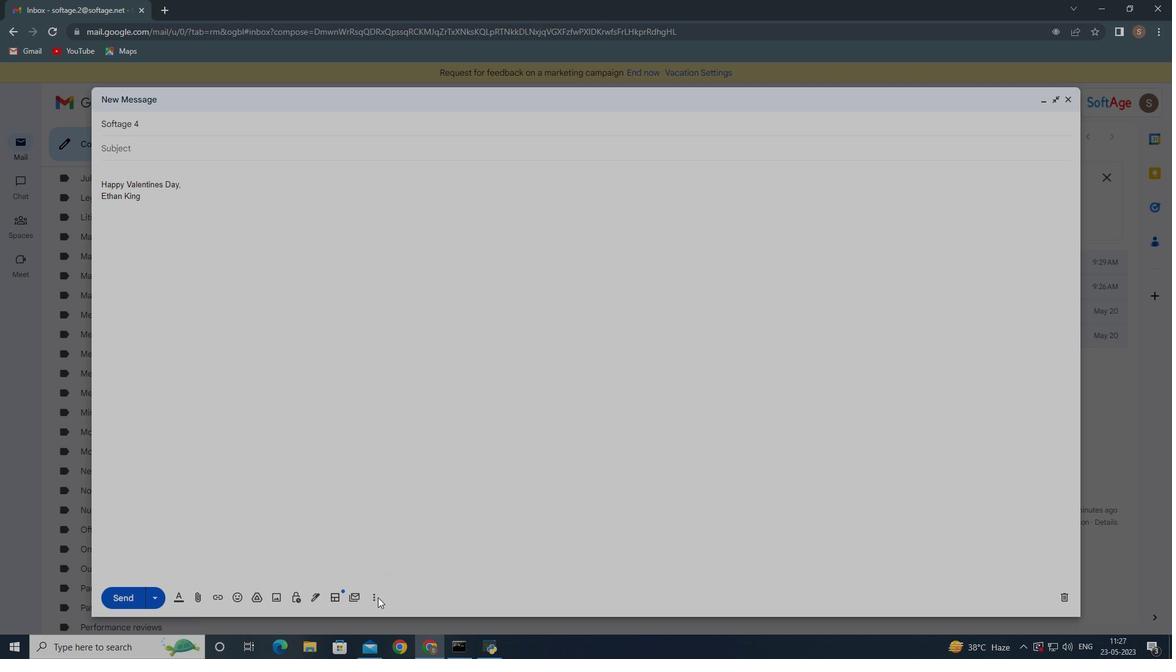 
Action: Mouse pressed left at (376, 601)
Screenshot: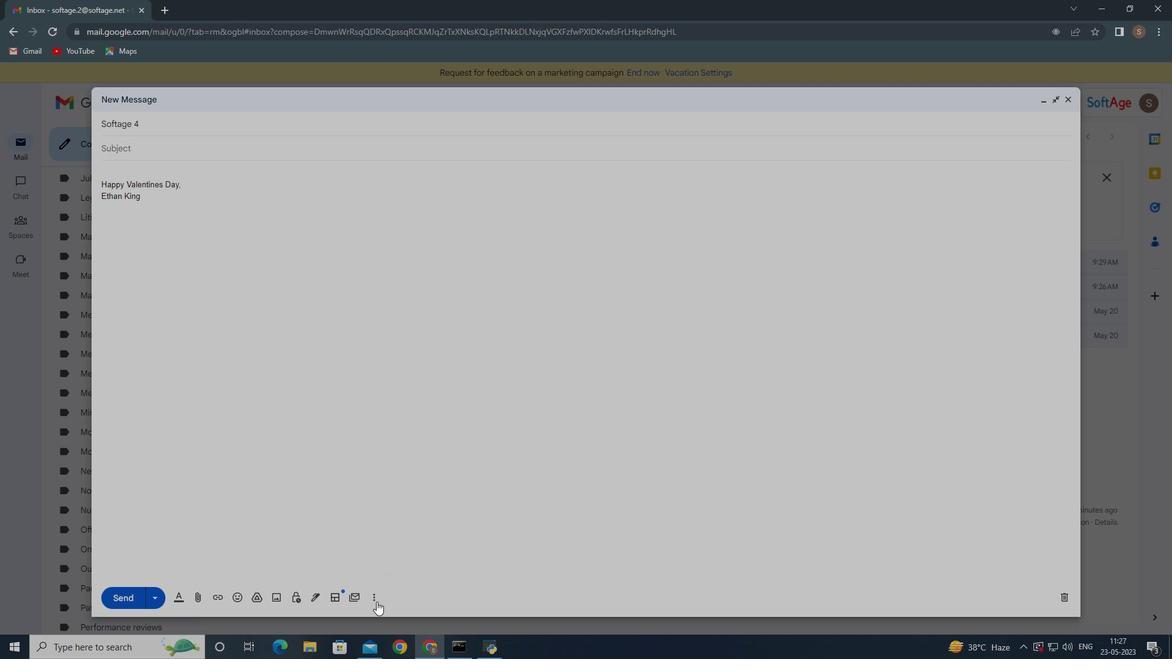 
Action: Mouse moved to (395, 478)
Screenshot: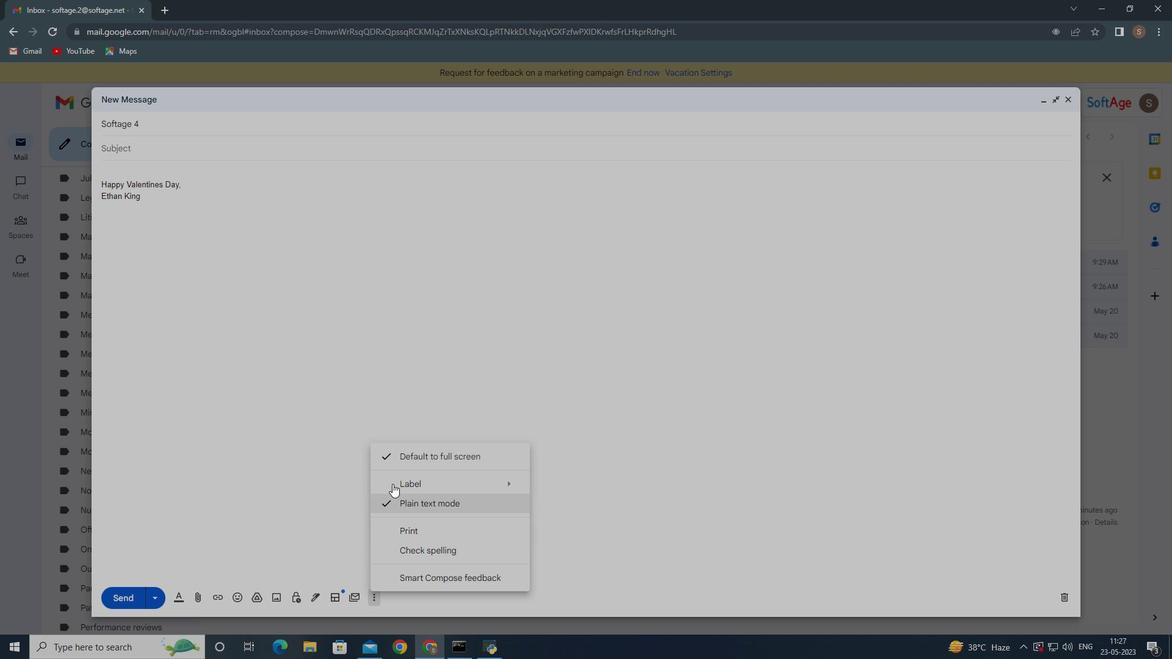 
Action: Mouse pressed left at (395, 478)
Screenshot: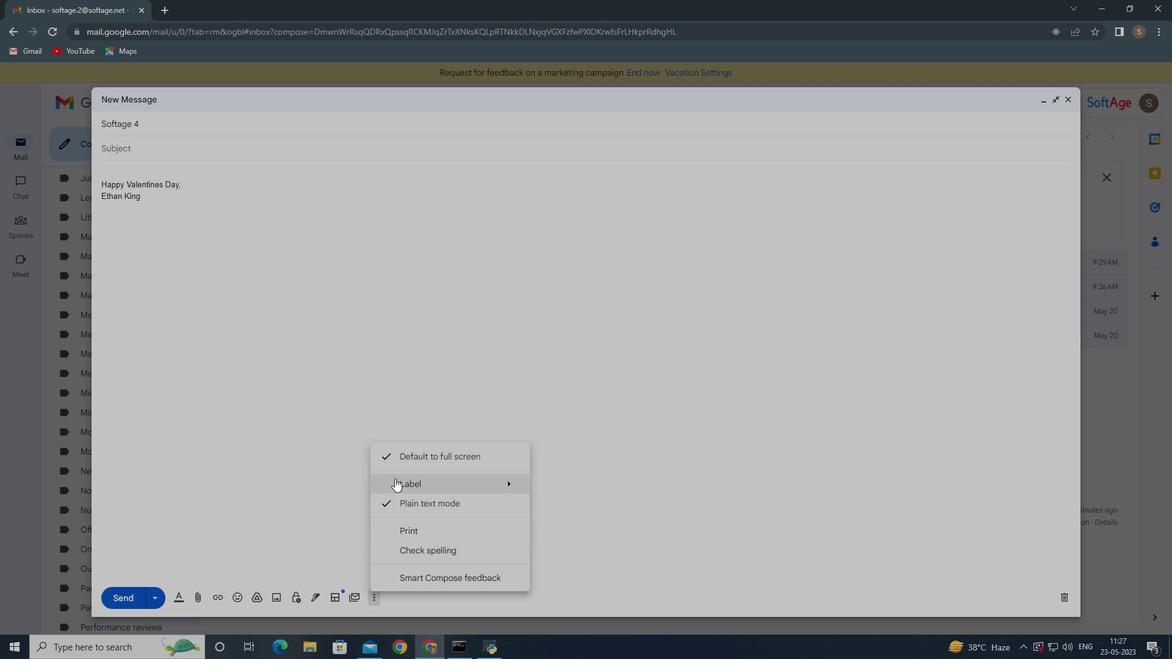 
Action: Mouse moved to (592, 464)
Screenshot: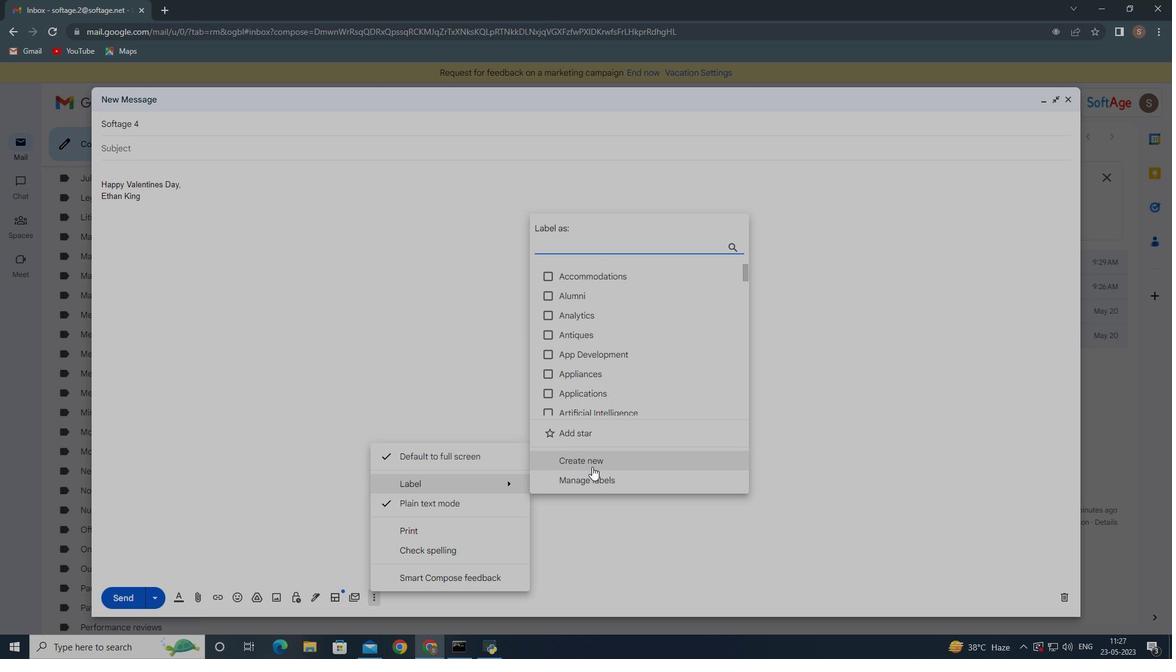 
Action: Mouse pressed left at (592, 464)
Screenshot: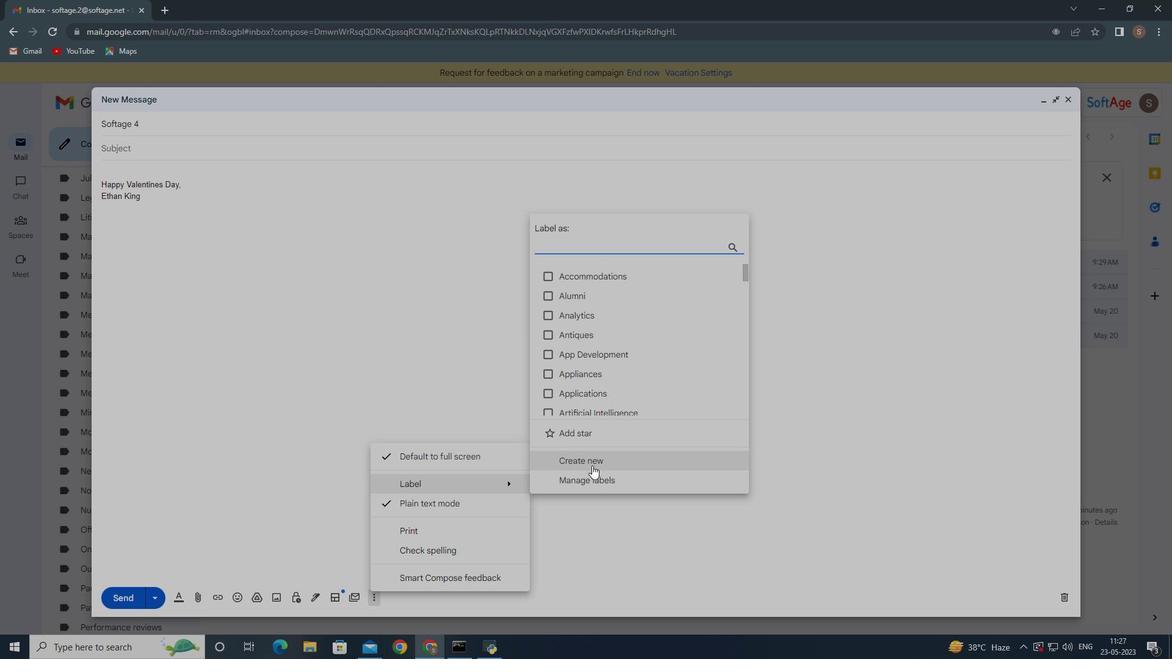 
Action: Mouse moved to (457, 349)
Screenshot: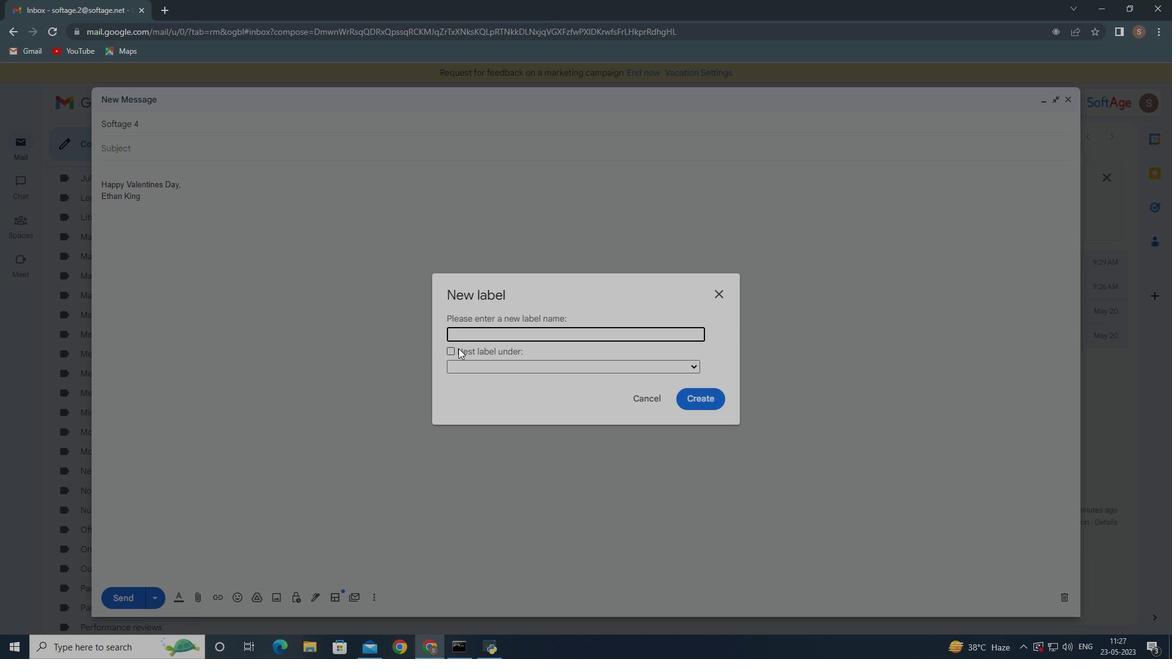 
Action: Key pressed <Key.shift>Memorabilia
Screenshot: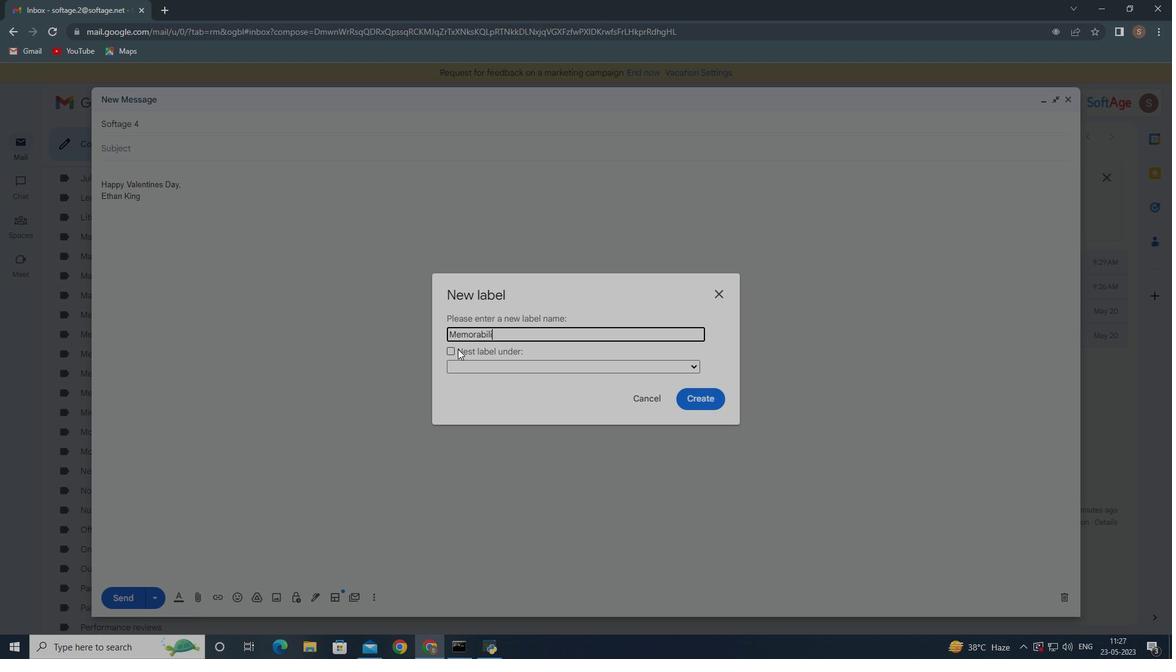 
Action: Mouse moved to (704, 398)
Screenshot: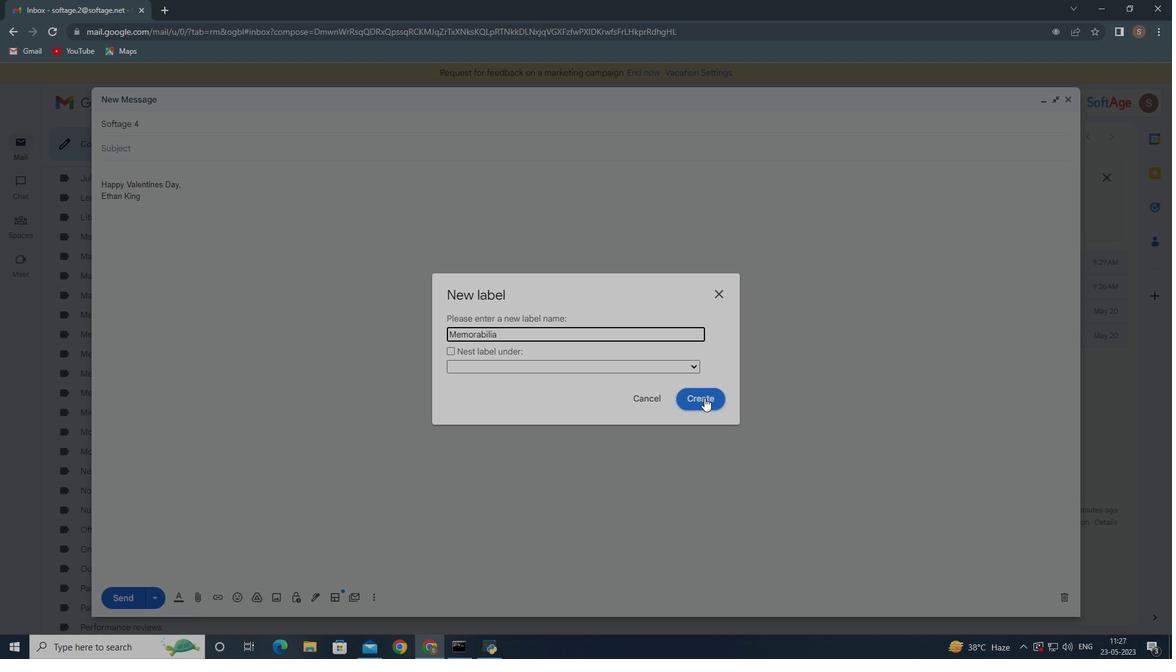 
Action: Mouse pressed left at (704, 398)
Screenshot: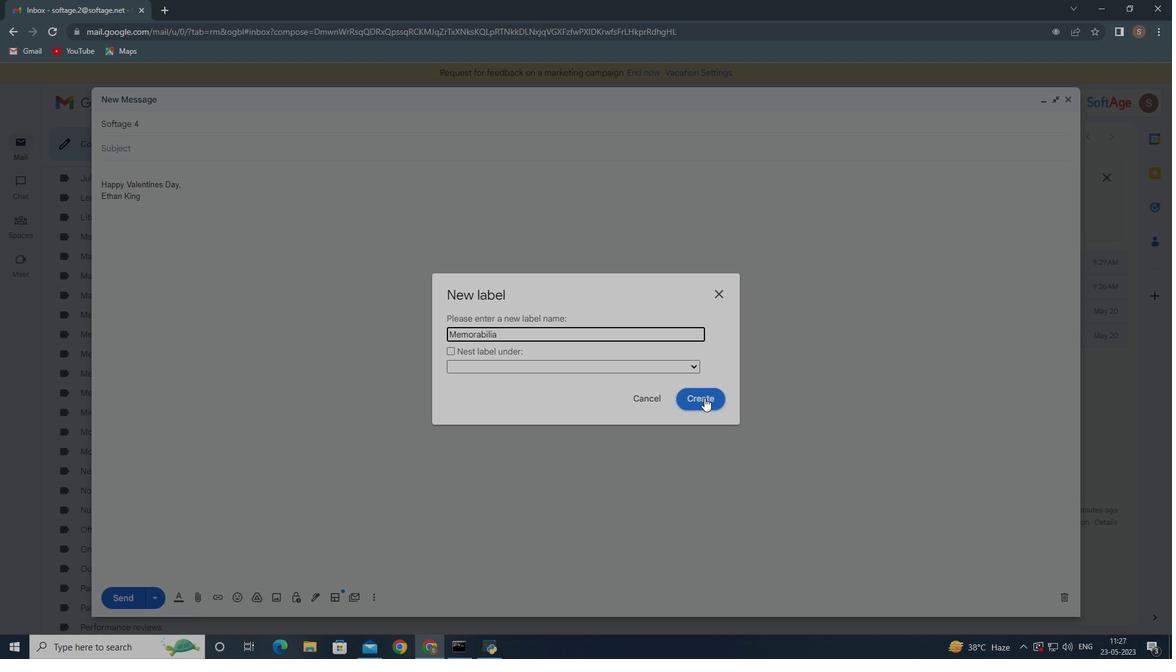 
Action: Mouse moved to (374, 603)
Screenshot: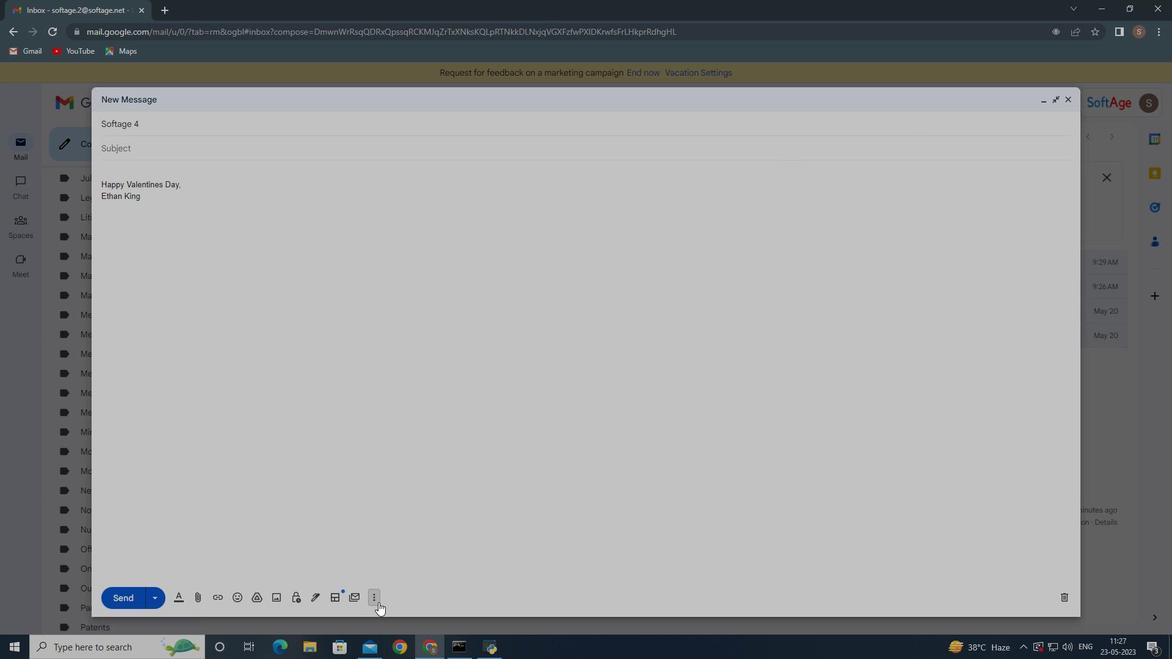
Action: Mouse pressed left at (374, 603)
Screenshot: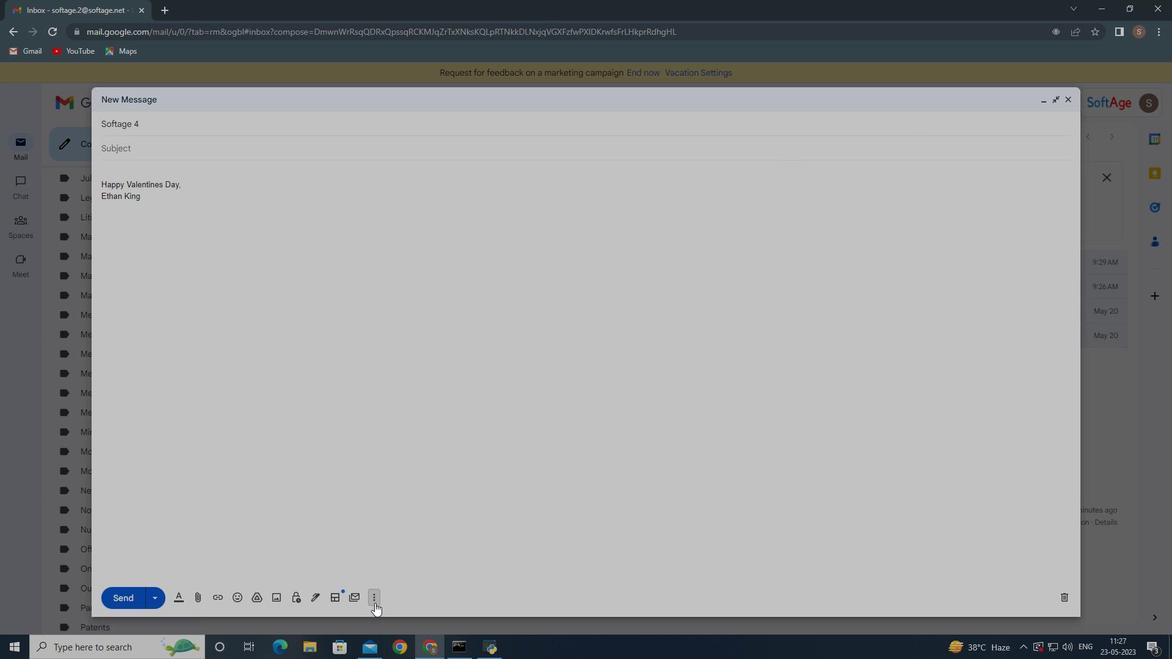 
Action: Mouse moved to (412, 484)
Screenshot: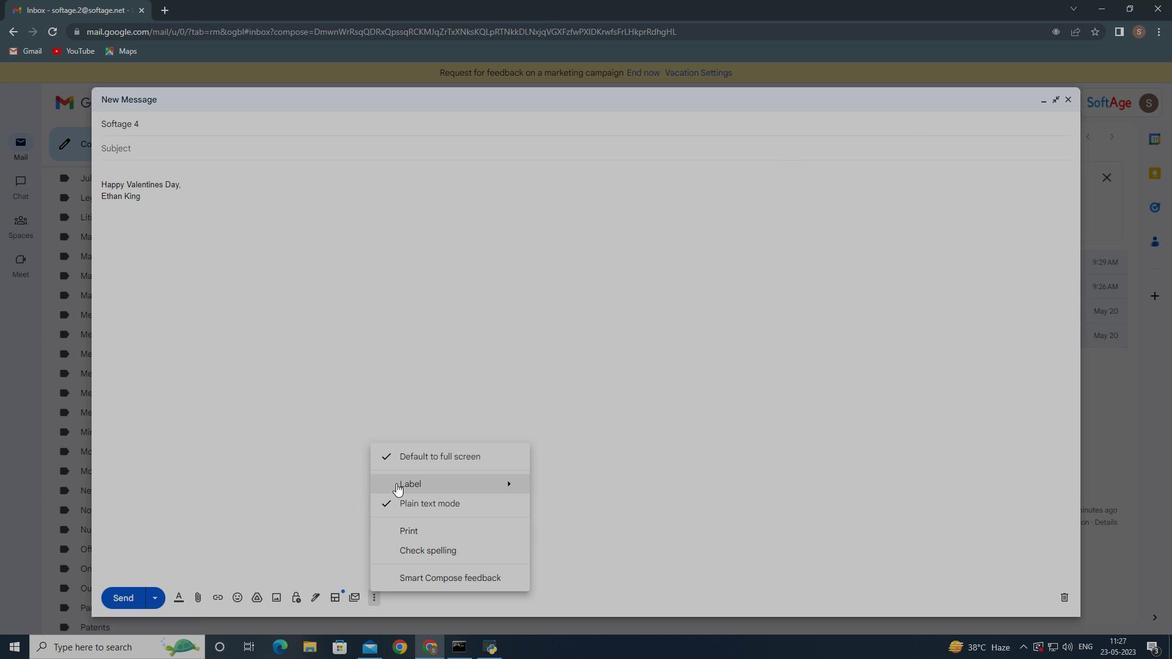
Action: Mouse pressed left at (412, 484)
Screenshot: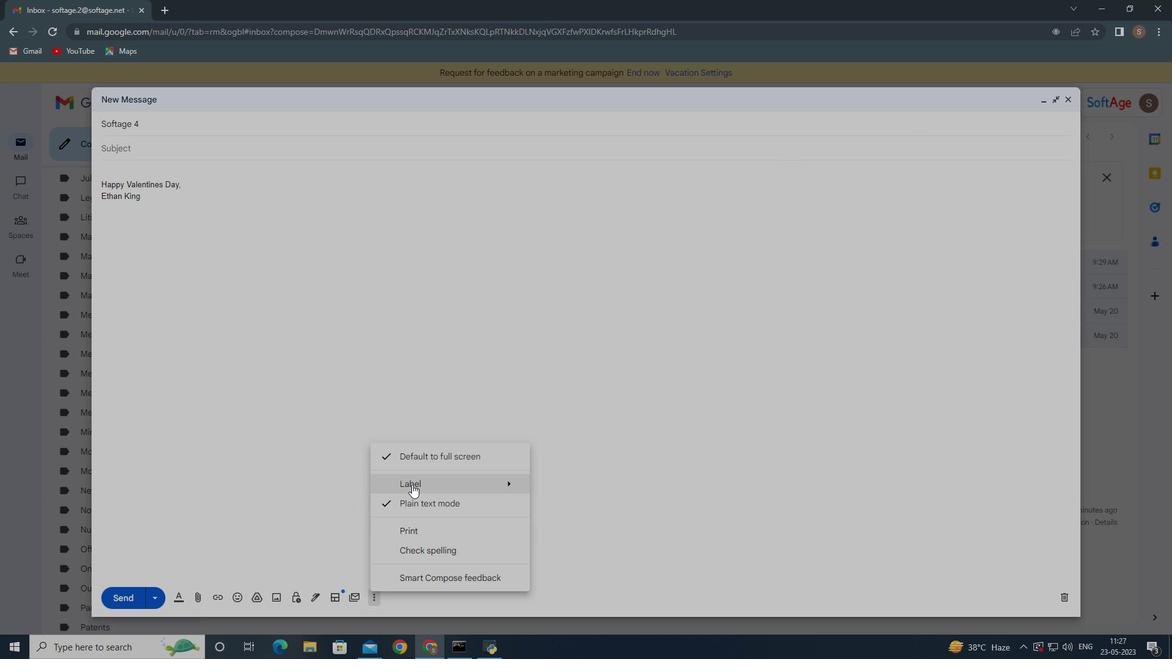 
Action: Mouse moved to (547, 274)
Screenshot: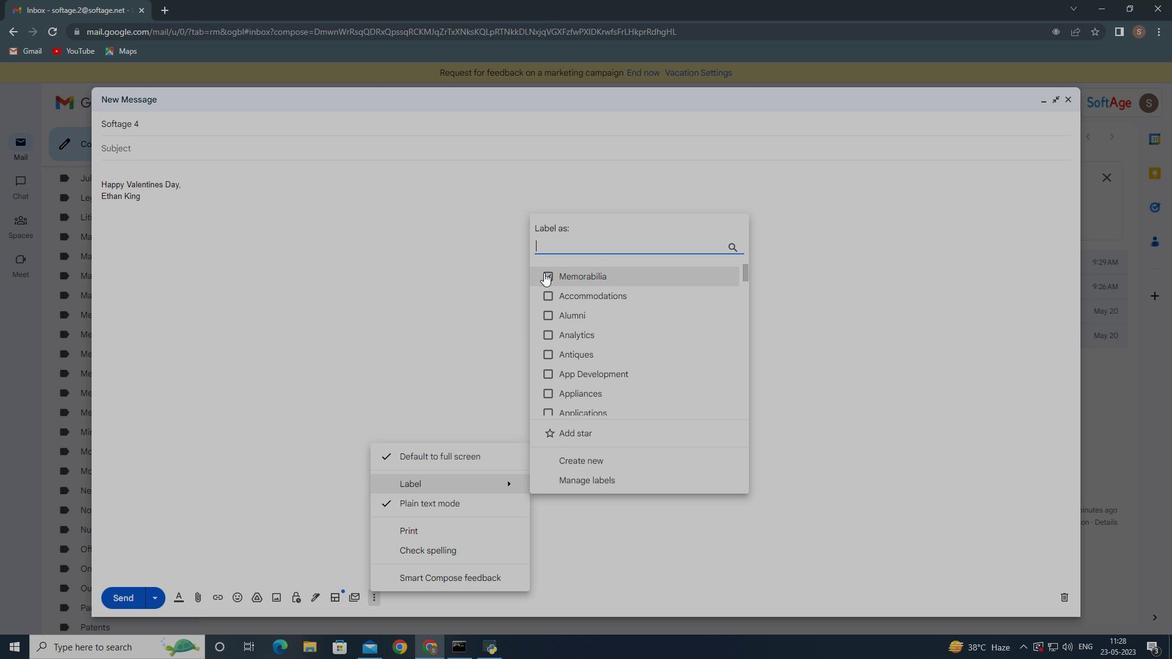 
Action: Mouse pressed left at (547, 274)
Screenshot: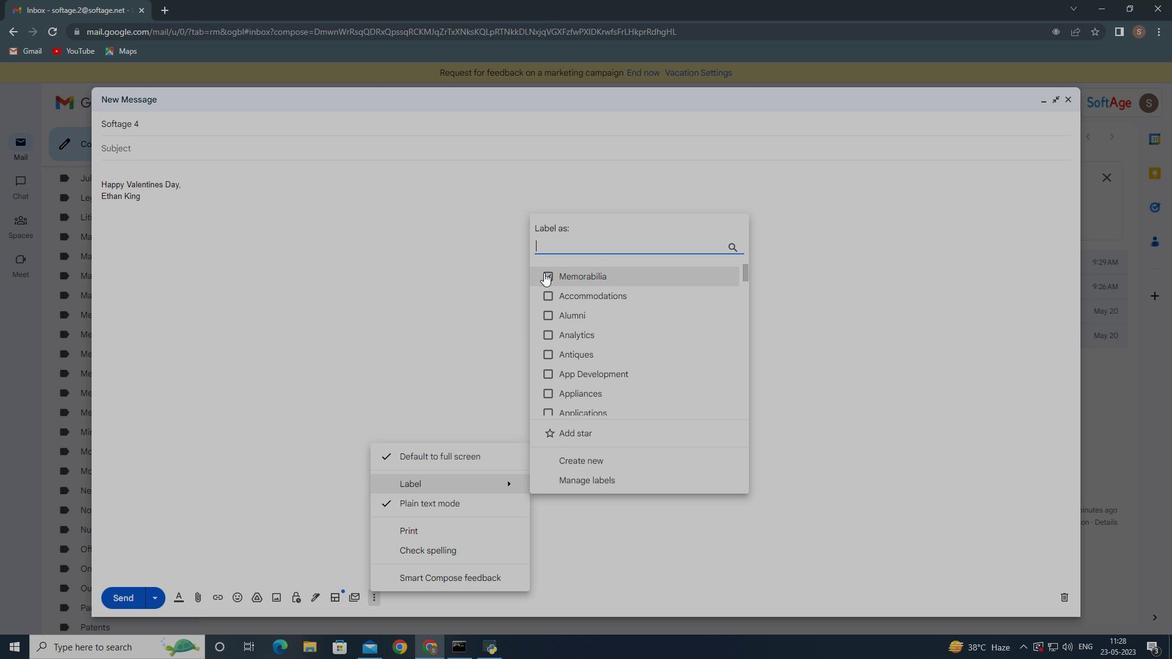 
Action: Mouse pressed left at (547, 274)
Screenshot: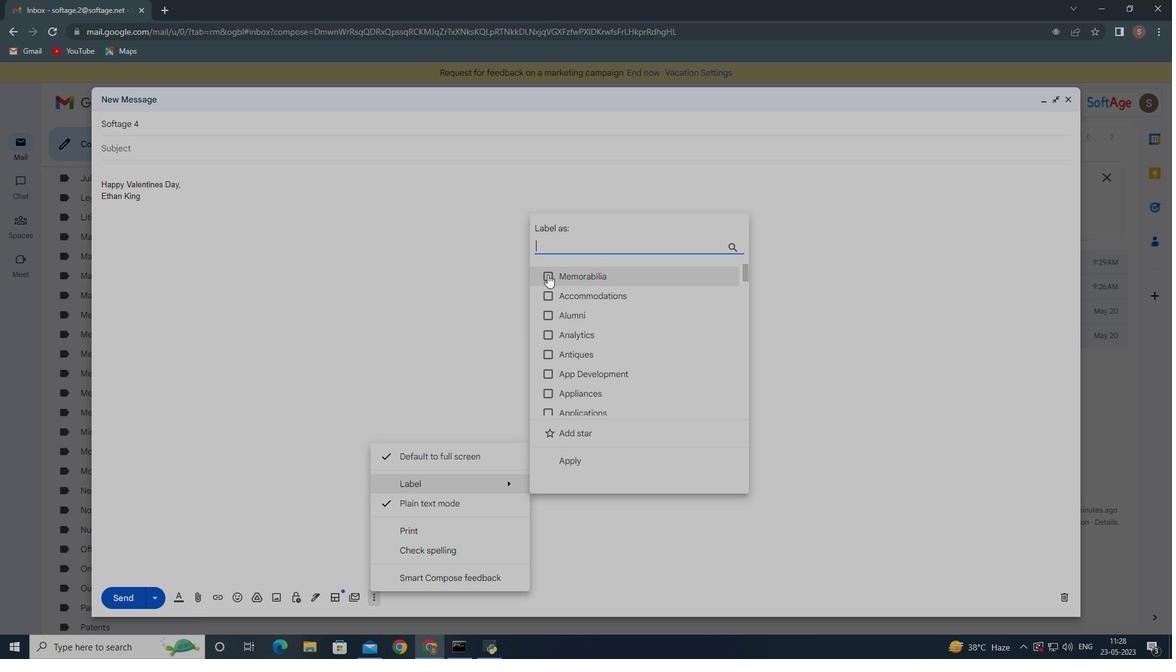 
Action: Mouse moved to (464, 278)
Screenshot: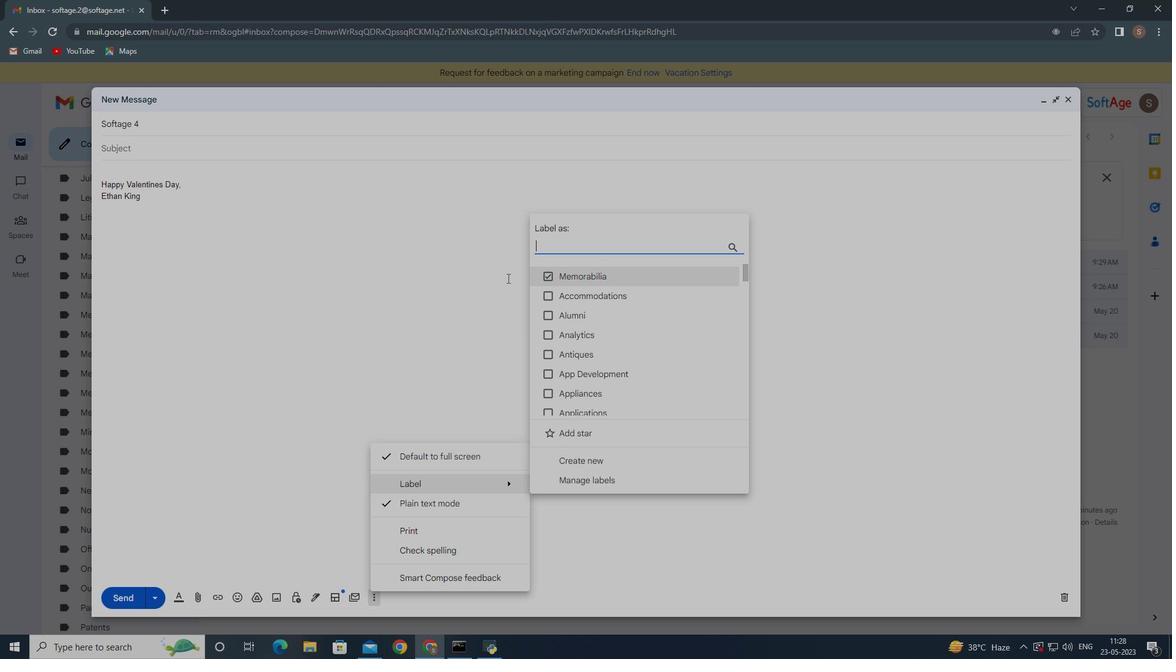 
Action: Mouse pressed left at (464, 278)
Screenshot: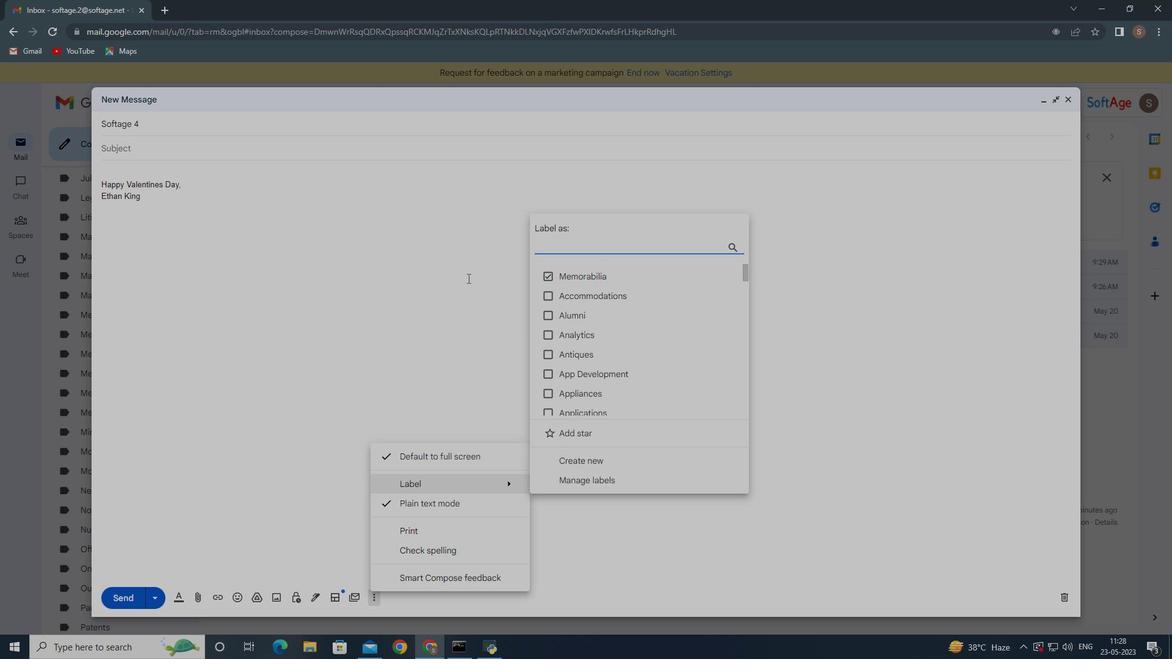 
Action: Mouse moved to (1040, 136)
Screenshot: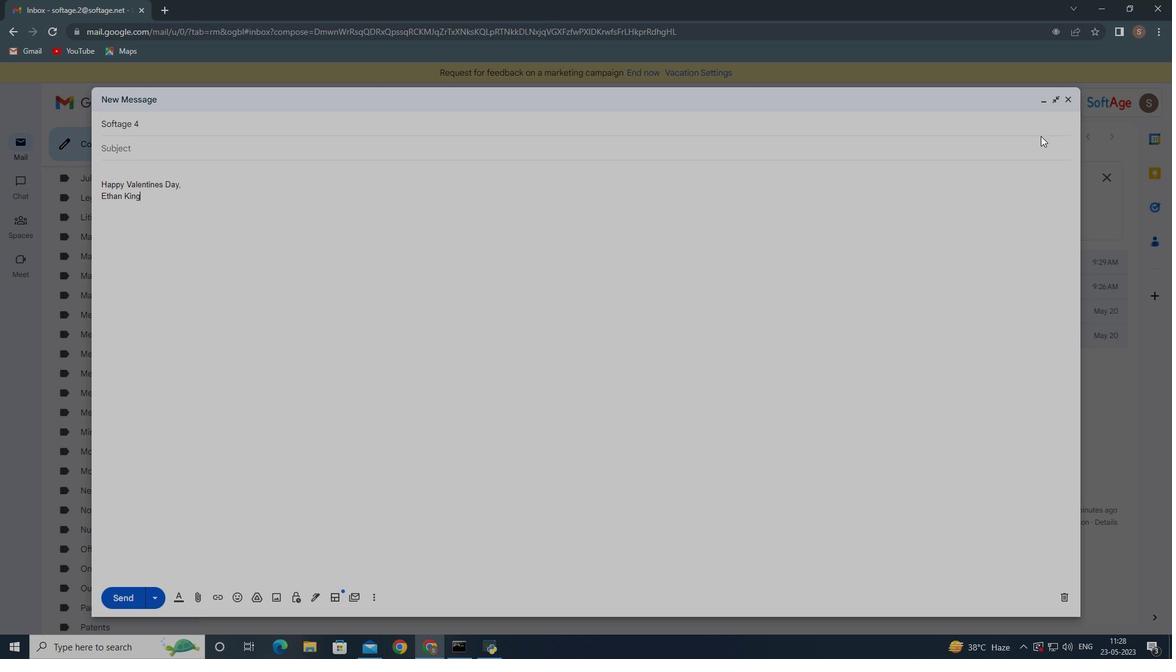 
